 Task: In the  document audit.epub Insert page numer 'on bottom of the page' change page color to  'Light Brown'. Write company name: Versatile
Action: Mouse scrolled (564, 505) with delta (0, 0)
Screenshot: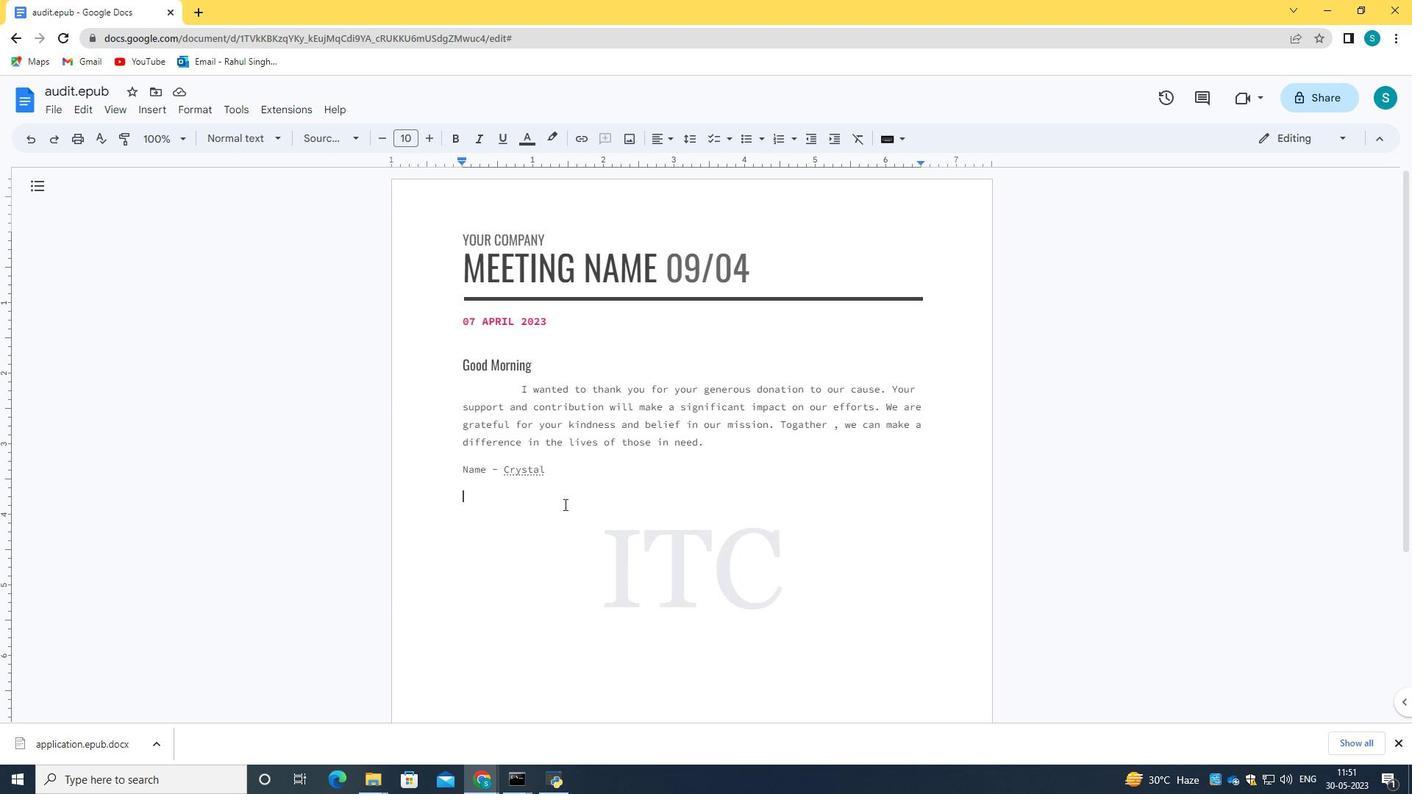 
Action: Mouse moved to (154, 104)
Screenshot: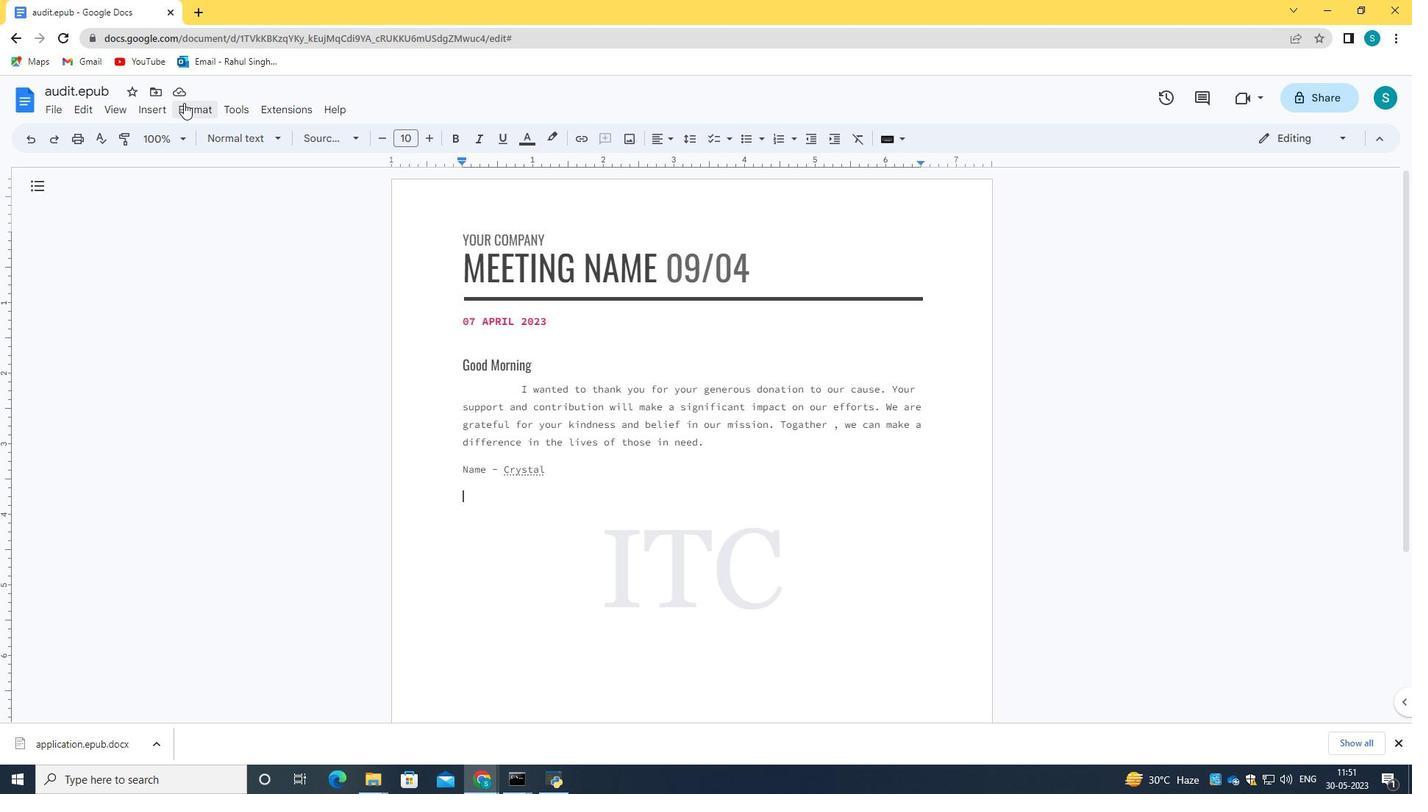 
Action: Mouse pressed left at (154, 104)
Screenshot: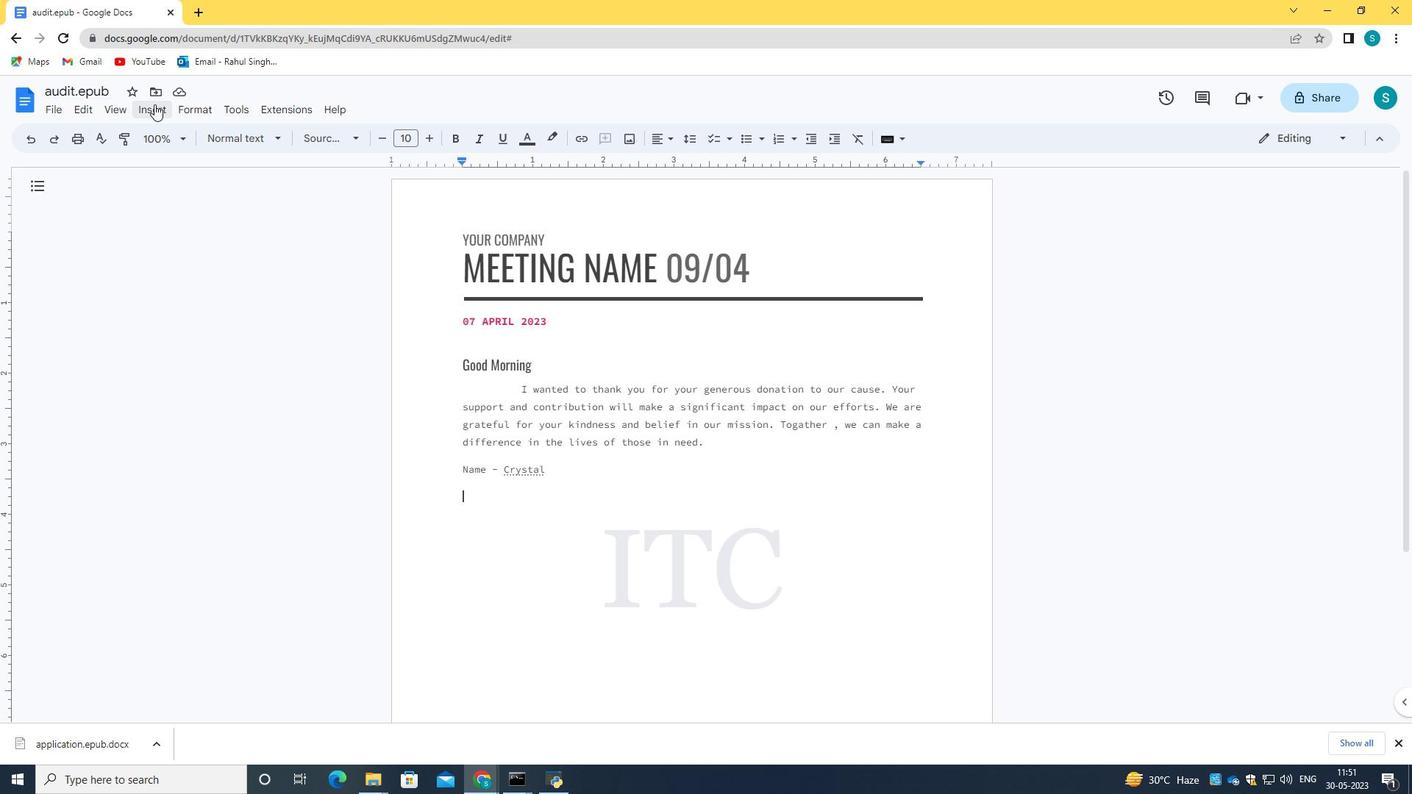 
Action: Mouse moved to (292, 503)
Screenshot: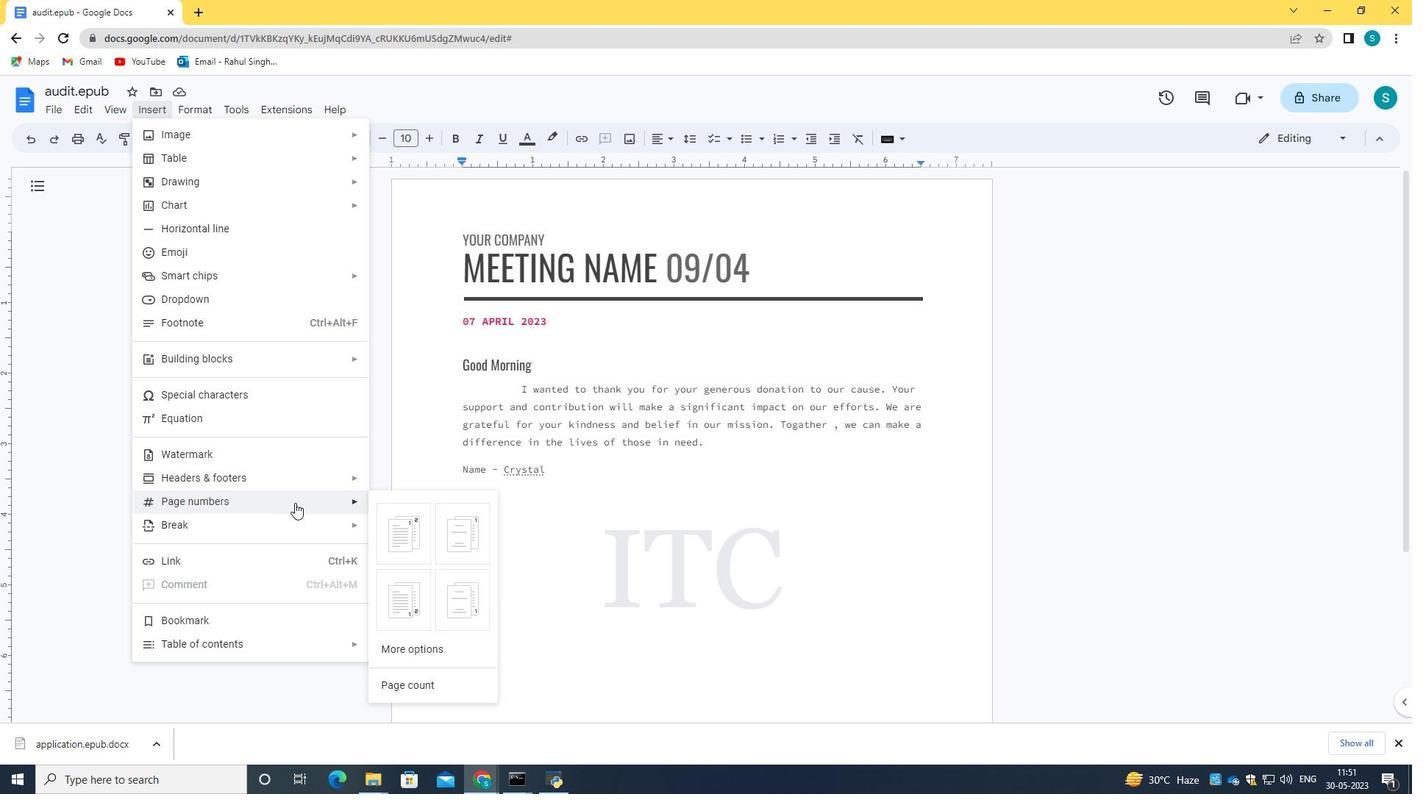 
Action: Mouse pressed left at (292, 503)
Screenshot: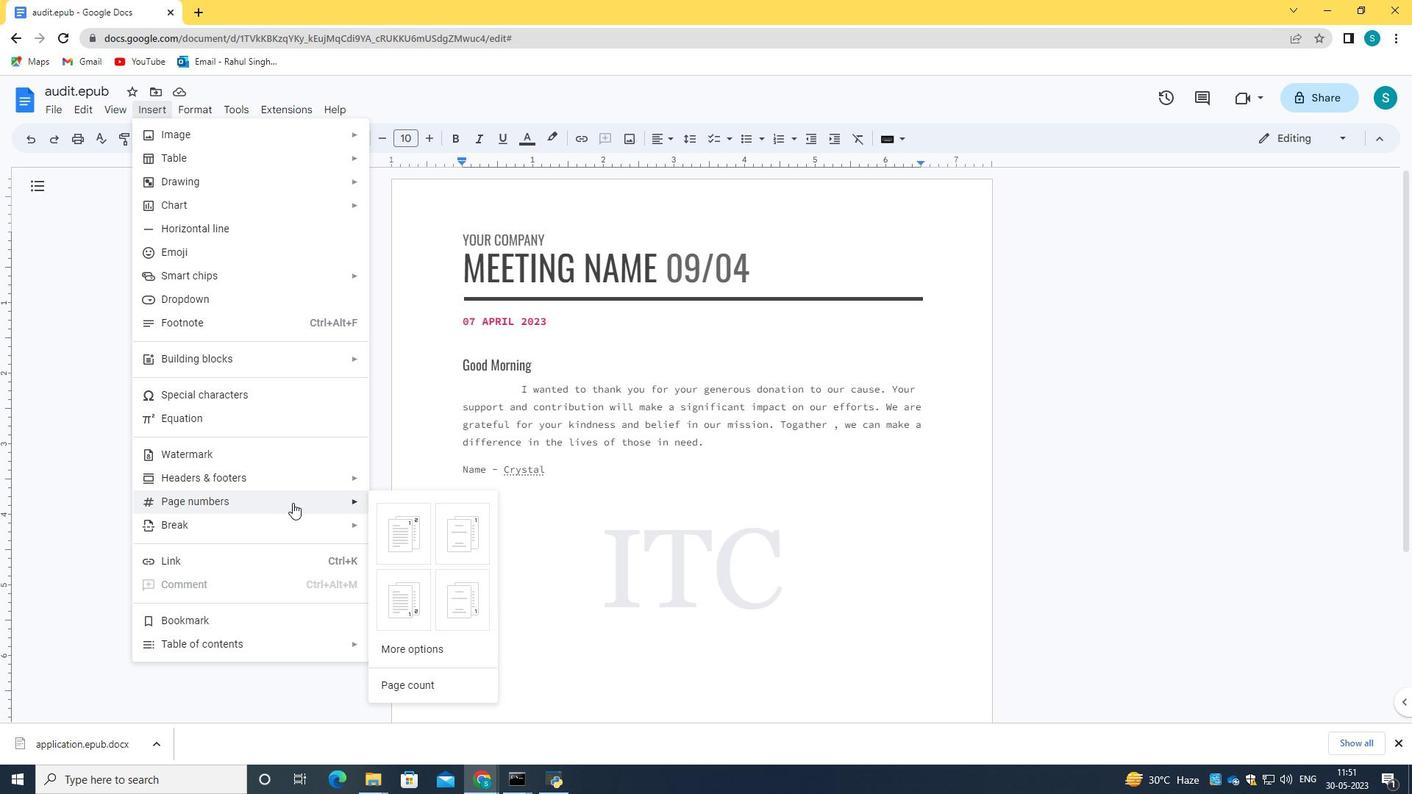 
Action: Mouse moved to (451, 616)
Screenshot: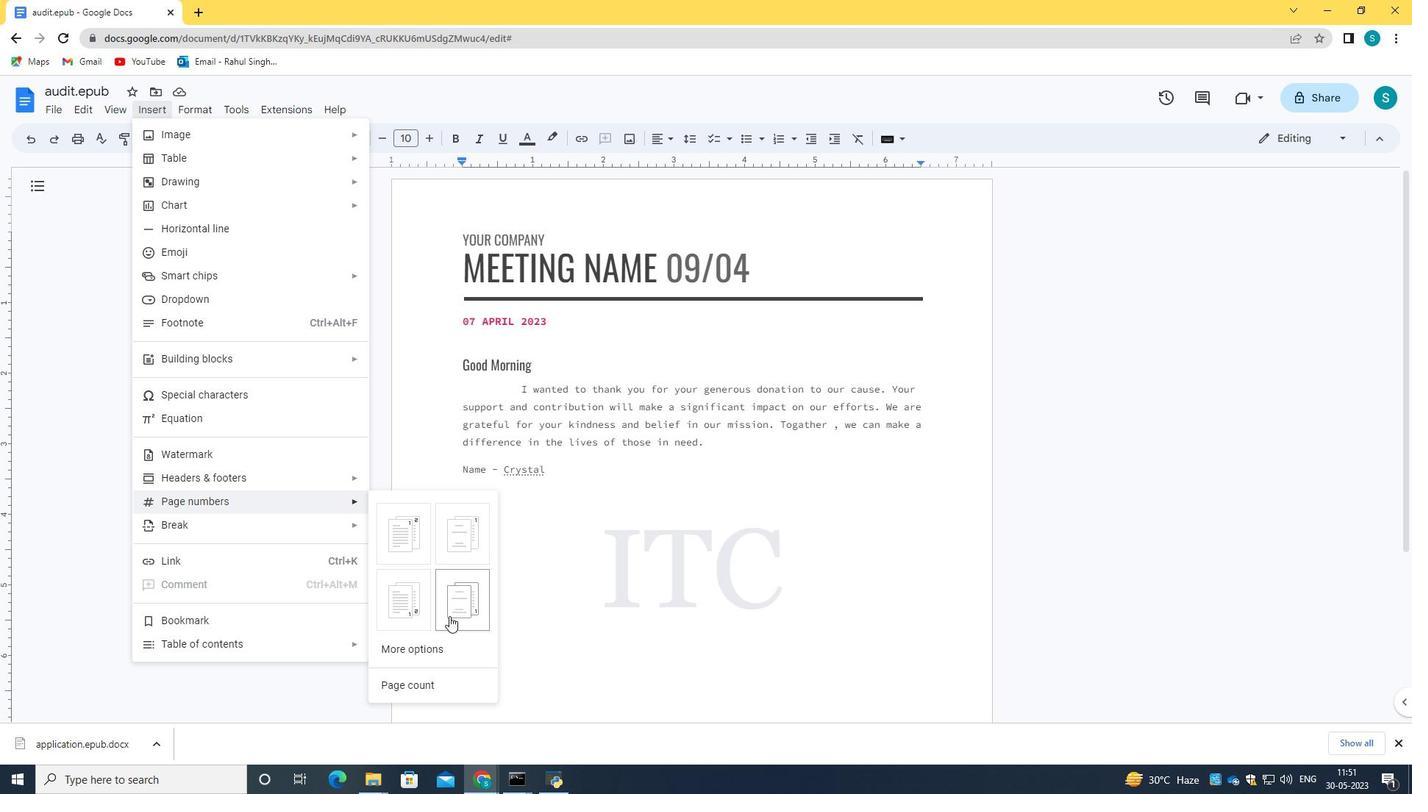 
Action: Mouse pressed left at (451, 616)
Screenshot: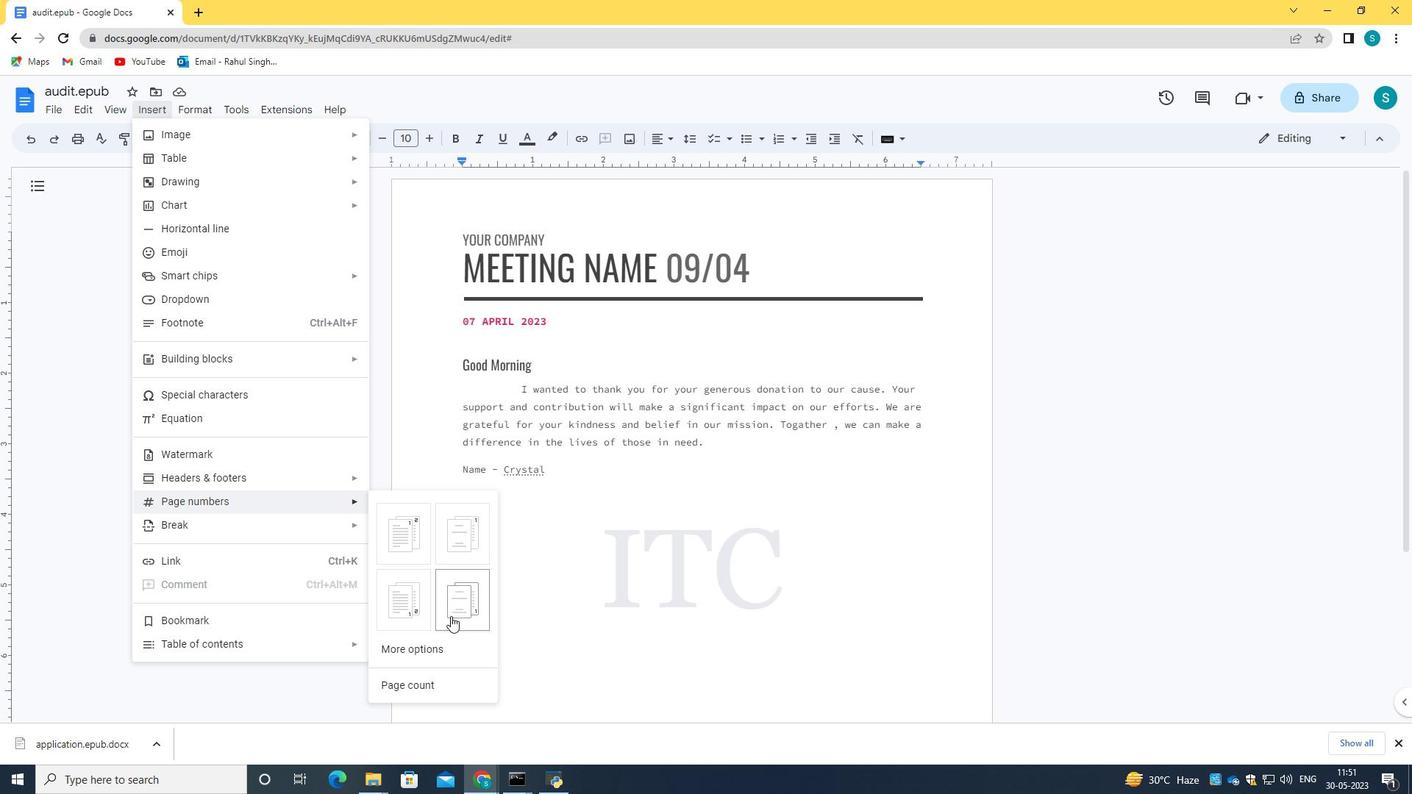 
Action: Mouse moved to (492, 468)
Screenshot: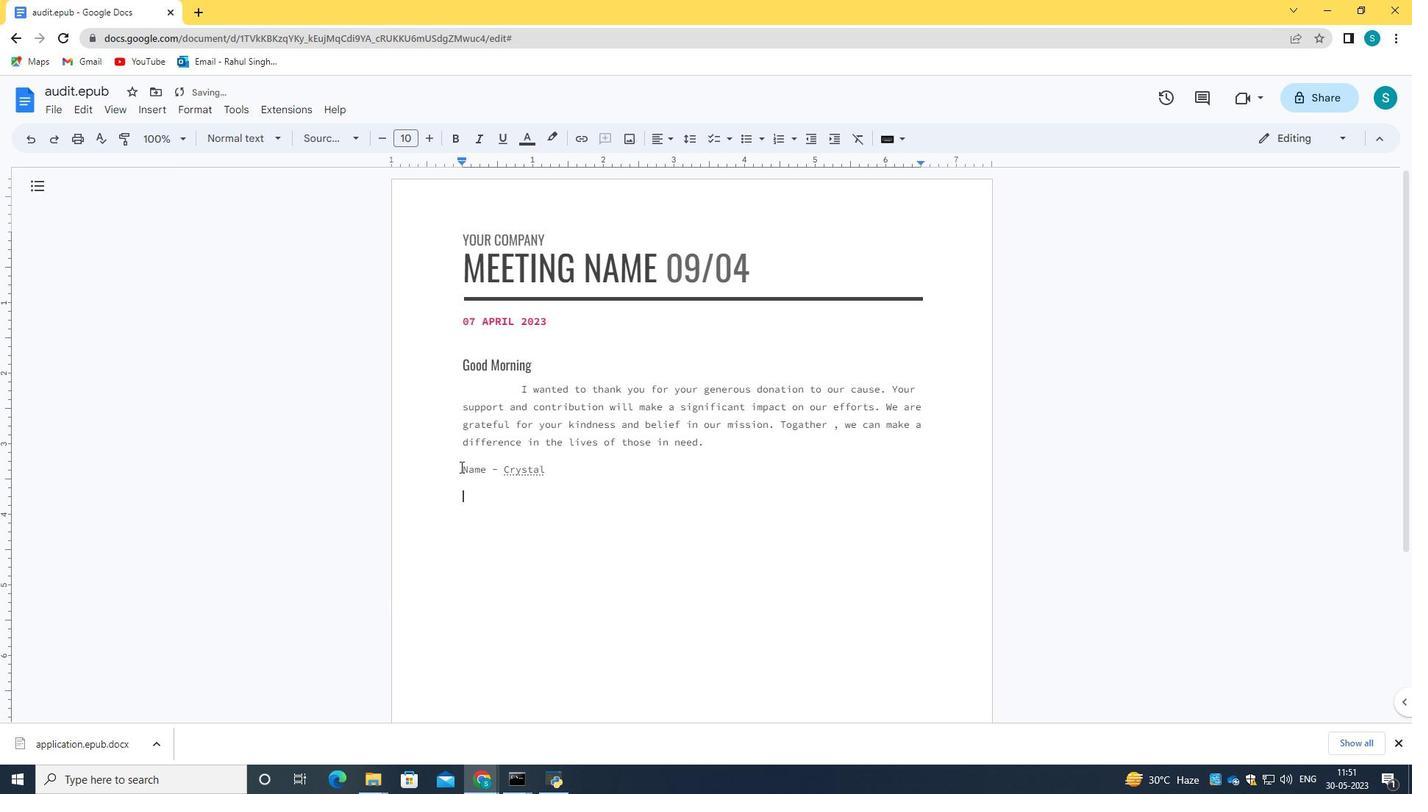 
Action: Mouse scrolled (492, 468) with delta (0, 0)
Screenshot: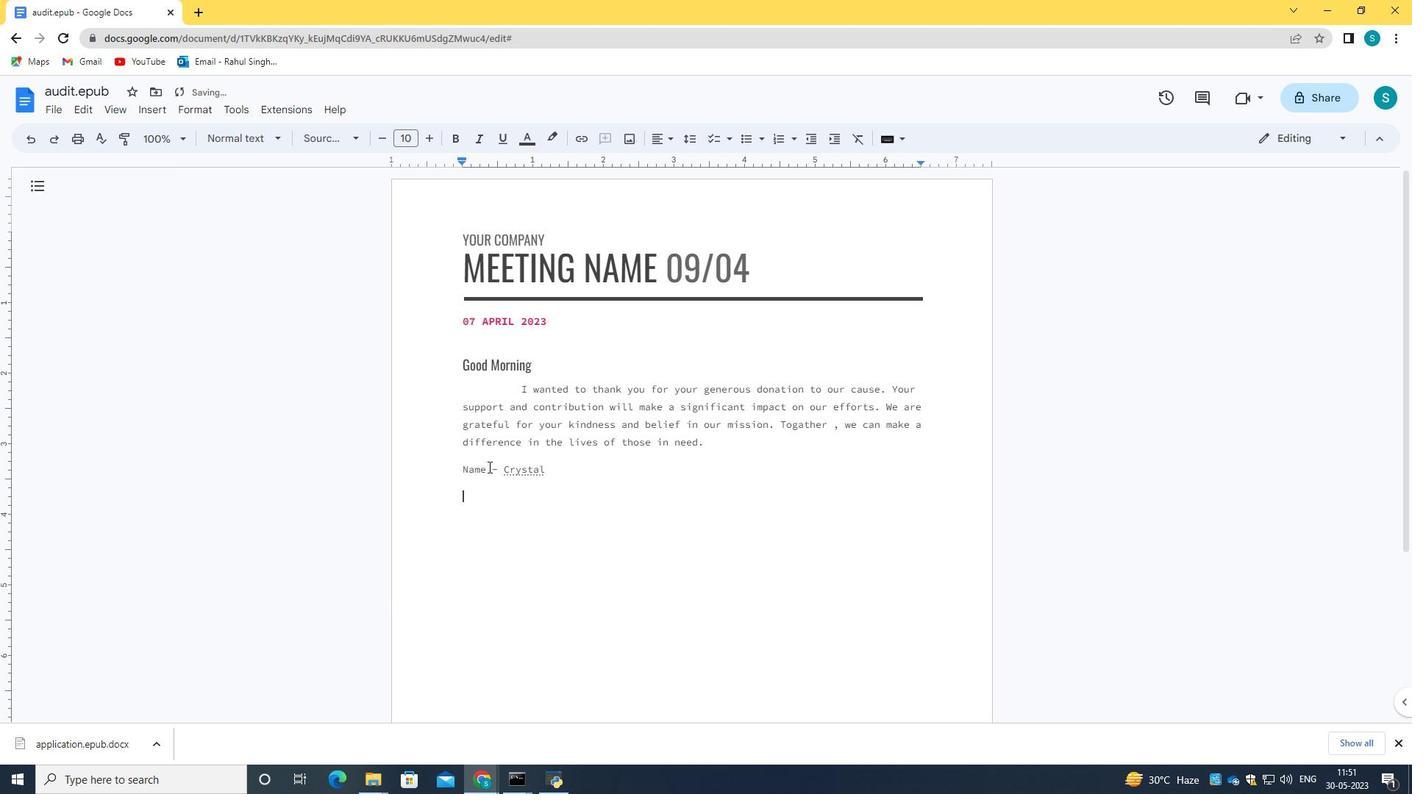
Action: Mouse moved to (492, 468)
Screenshot: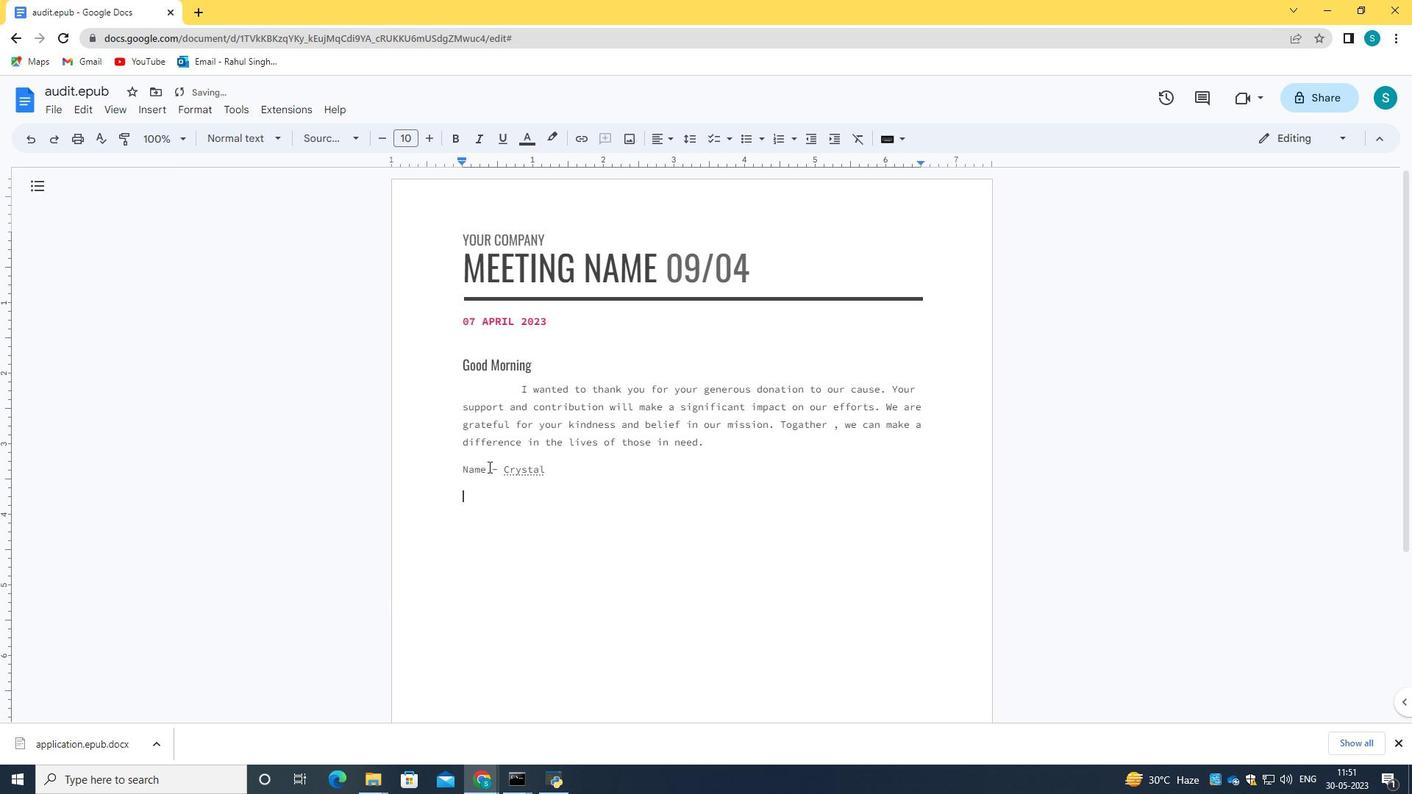 
Action: Mouse scrolled (492, 468) with delta (0, 0)
Screenshot: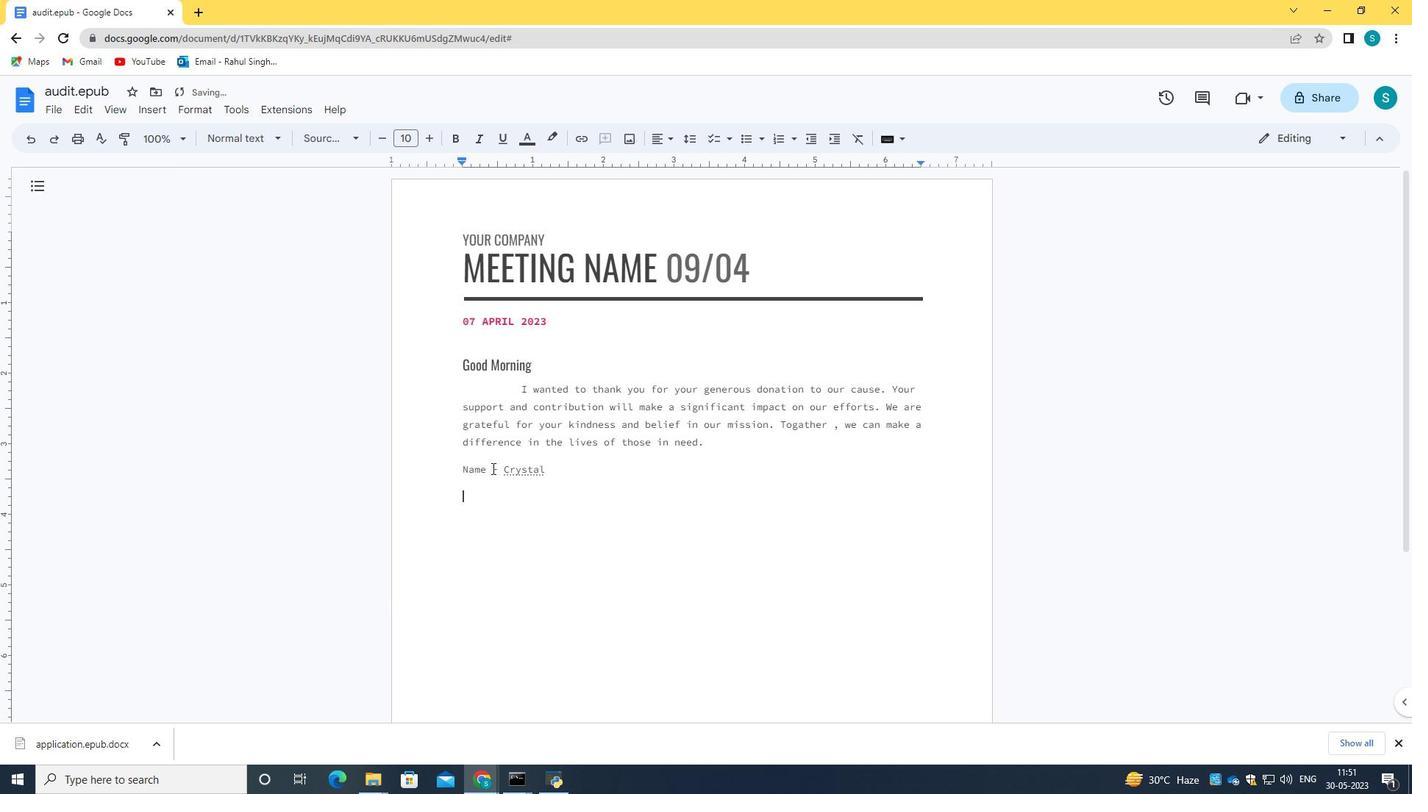 
Action: Mouse scrolled (492, 468) with delta (0, 0)
Screenshot: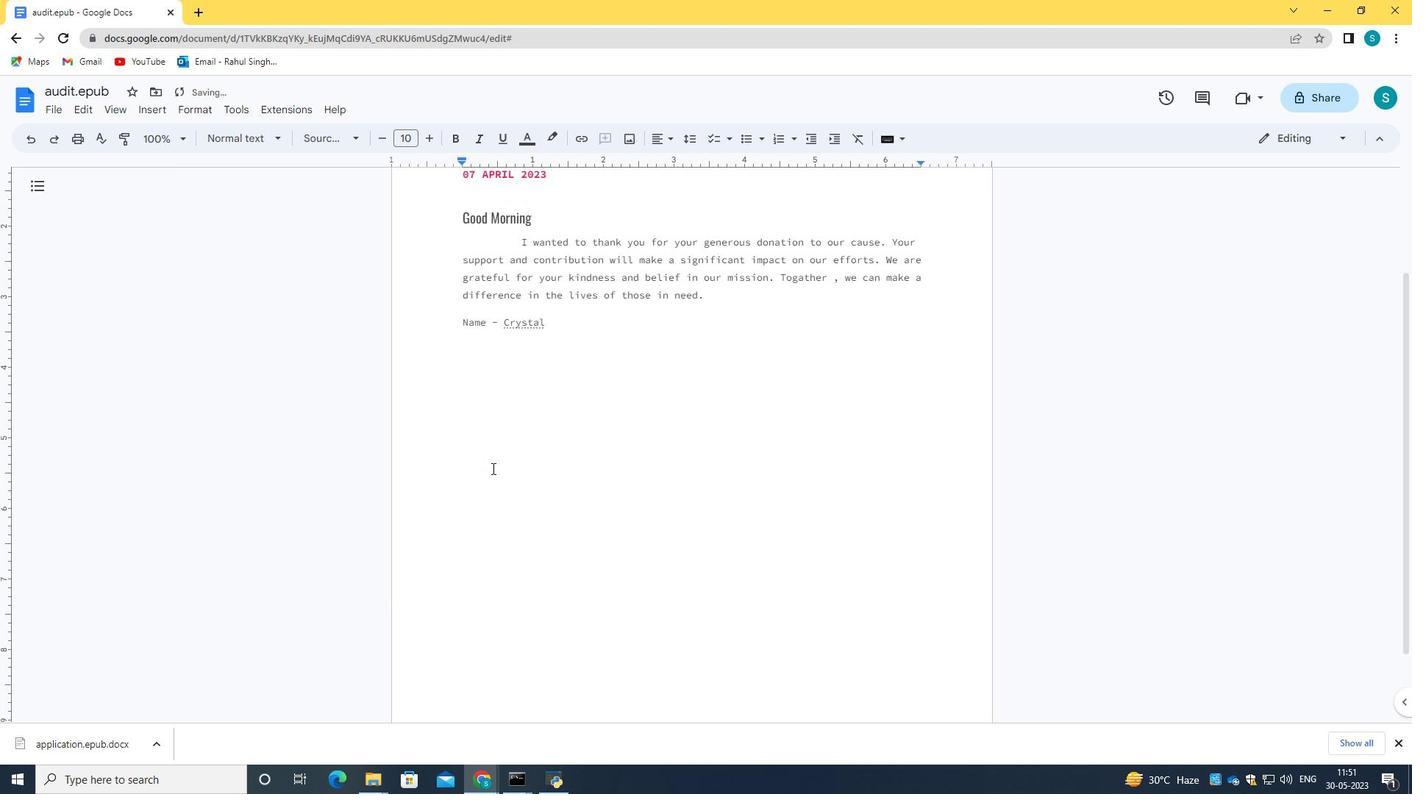 
Action: Mouse scrolled (492, 468) with delta (0, 0)
Screenshot: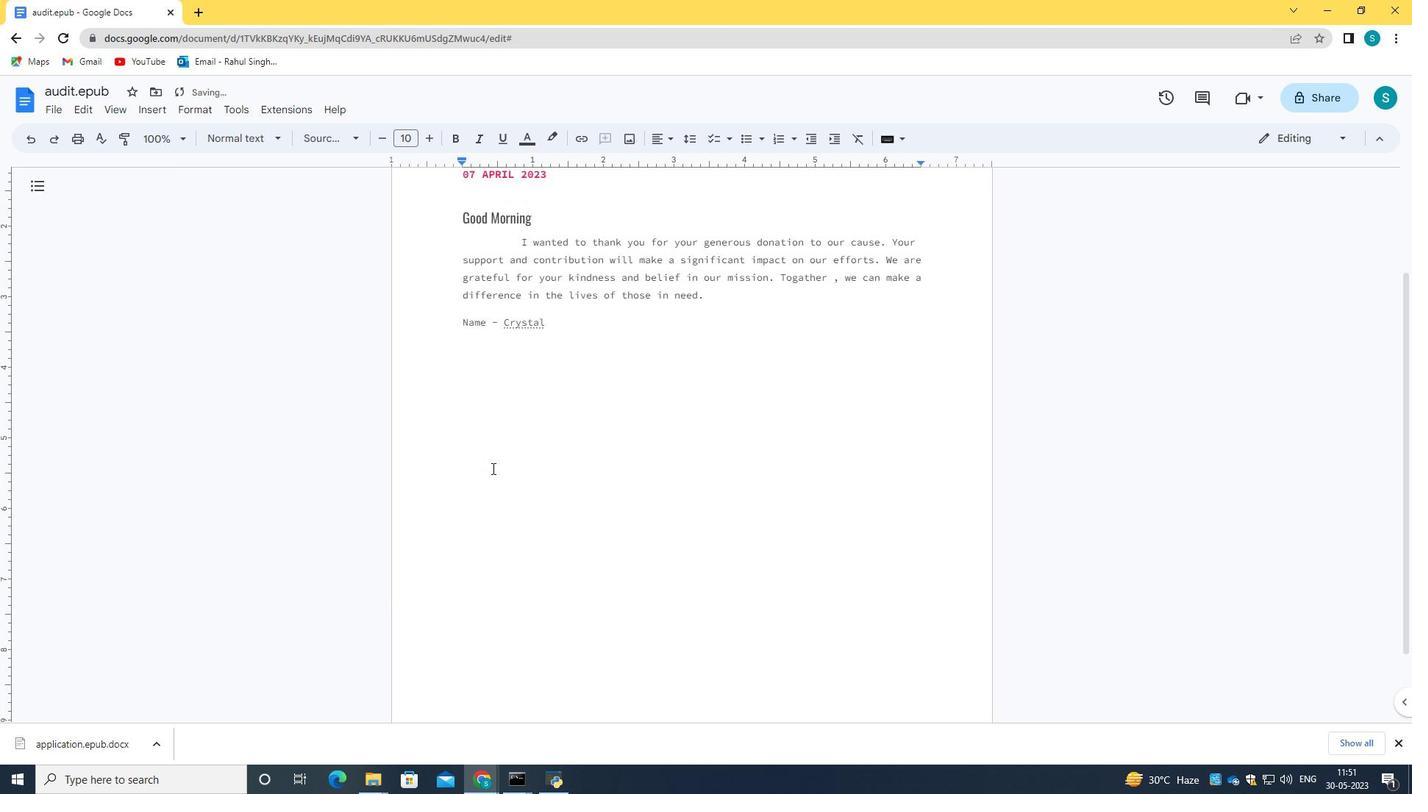 
Action: Mouse scrolled (492, 468) with delta (0, 0)
Screenshot: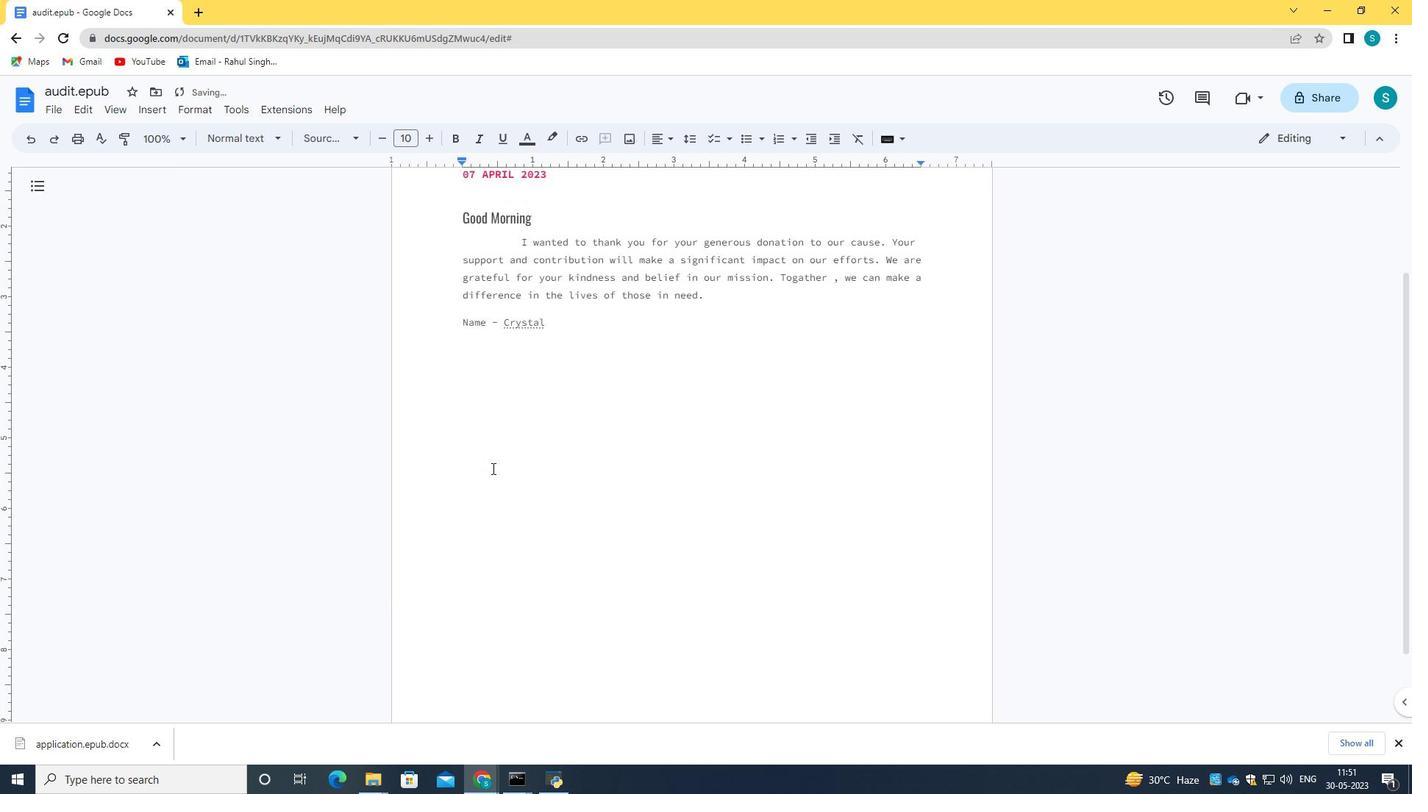 
Action: Mouse scrolled (492, 468) with delta (0, 0)
Screenshot: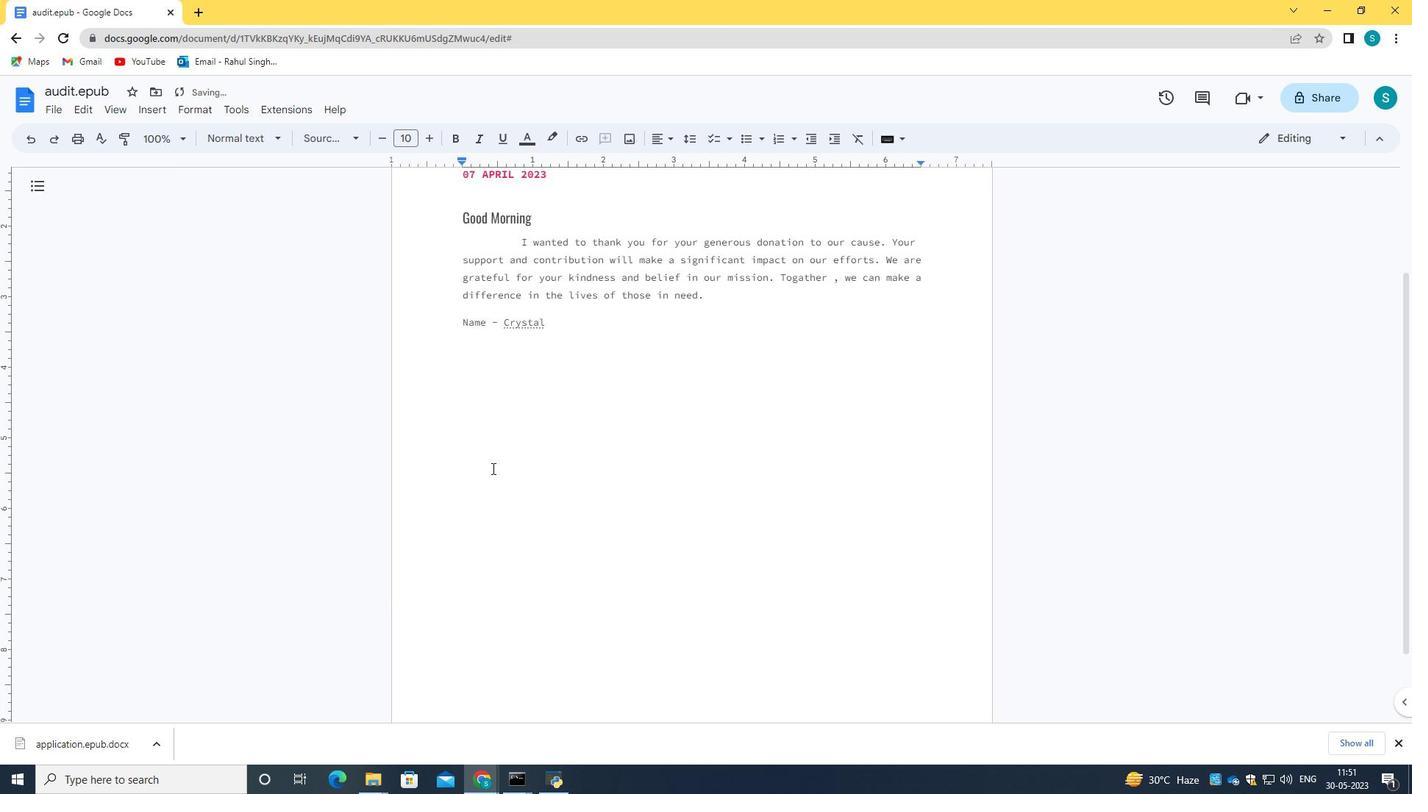 
Action: Mouse scrolled (492, 468) with delta (0, 0)
Screenshot: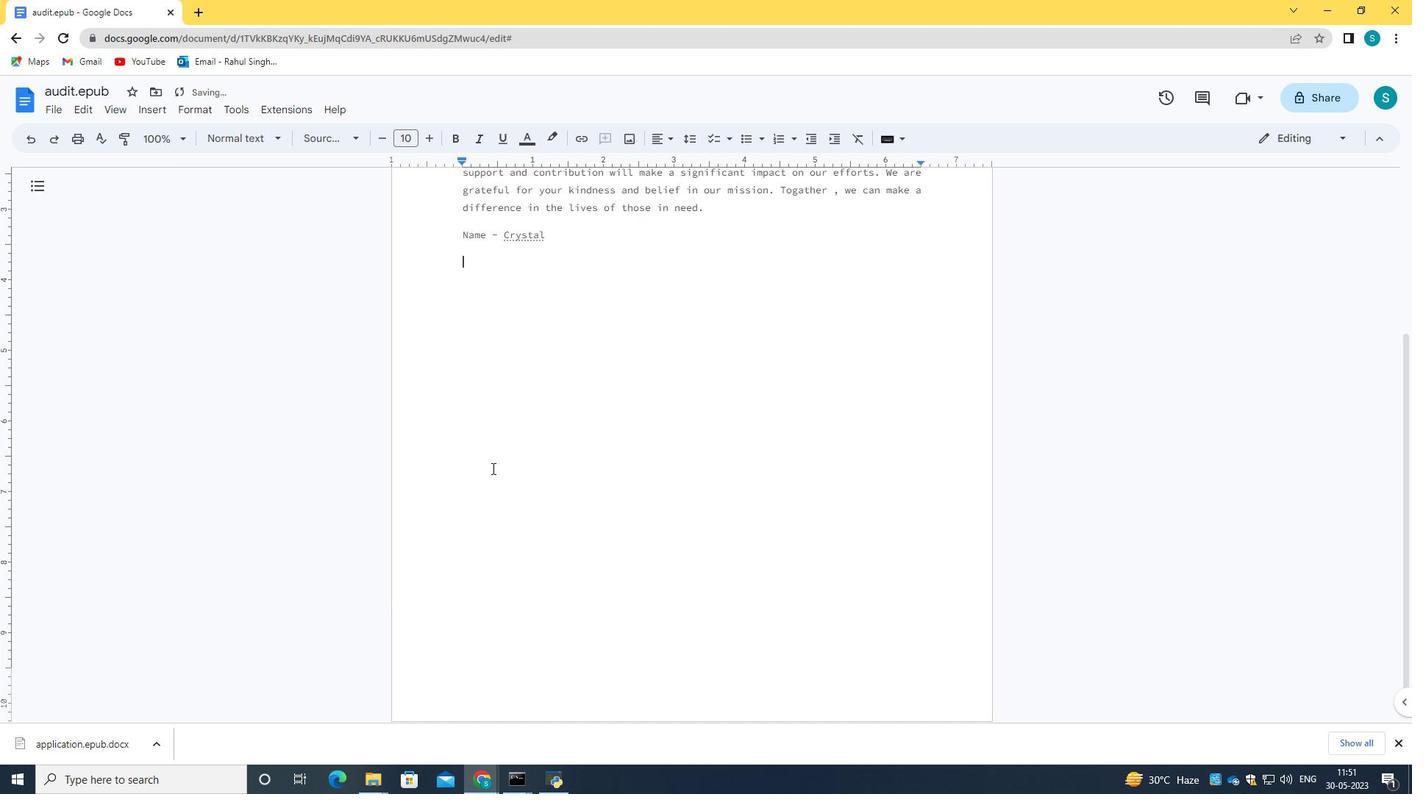 
Action: Mouse scrolled (492, 468) with delta (0, 0)
Screenshot: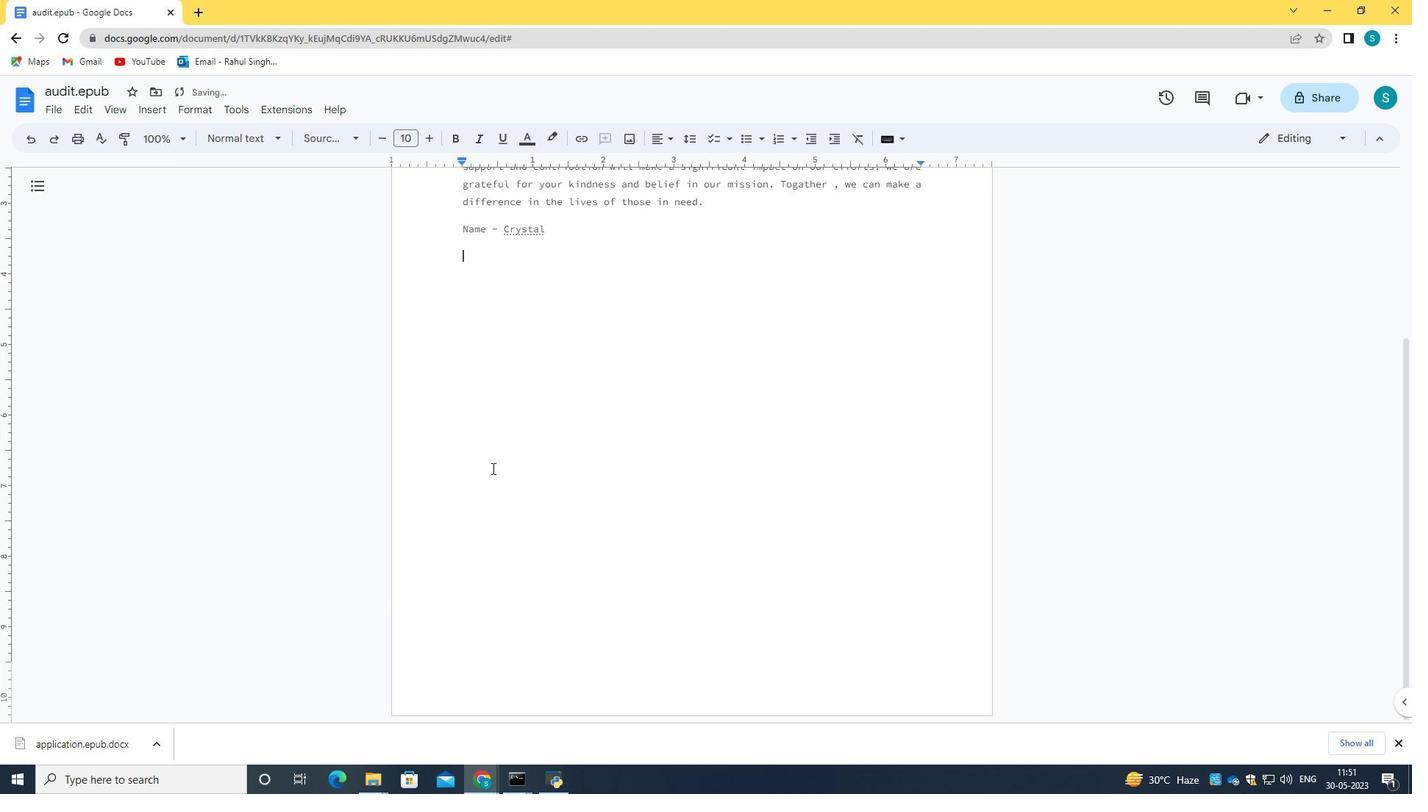 
Action: Mouse scrolled (492, 468) with delta (0, 0)
Screenshot: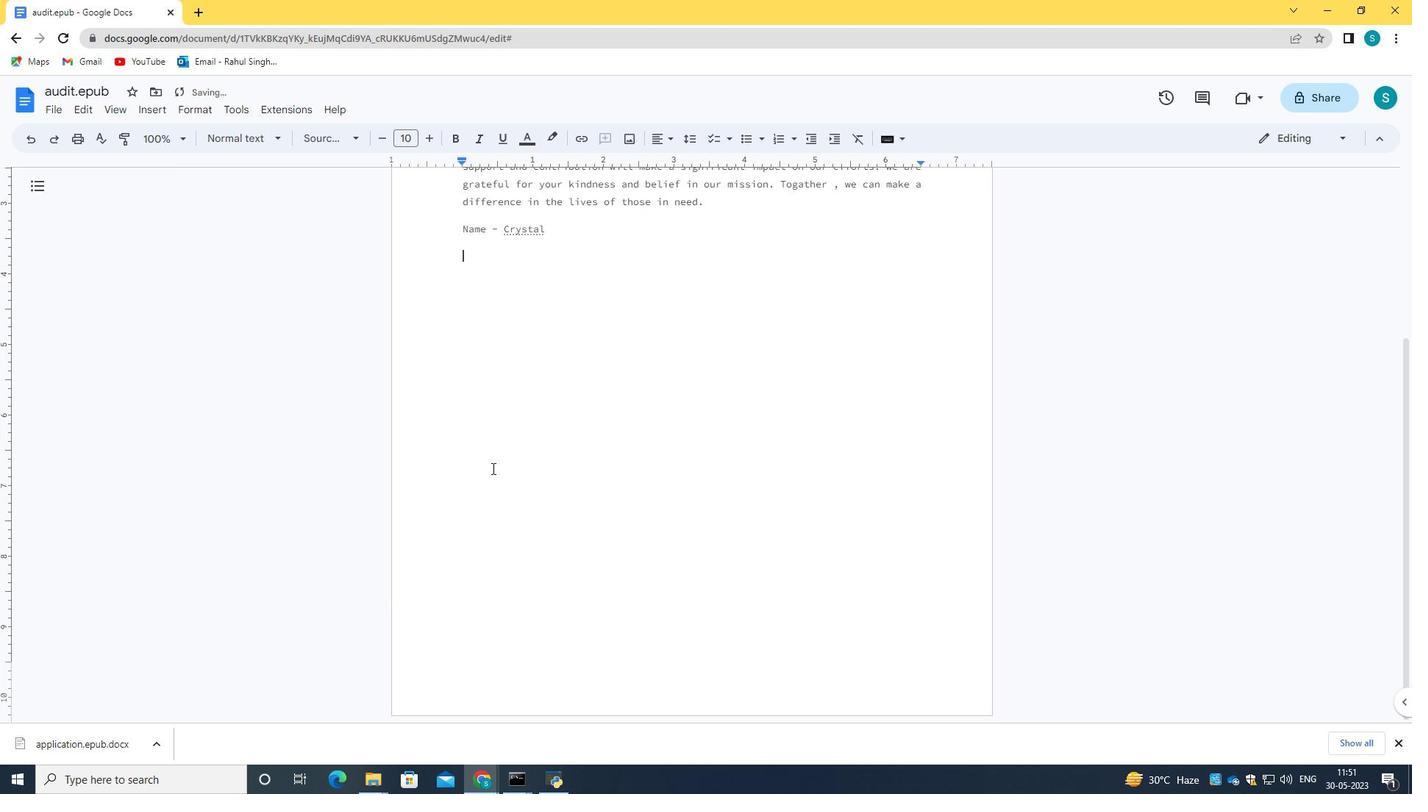 
Action: Mouse scrolled (492, 468) with delta (0, 0)
Screenshot: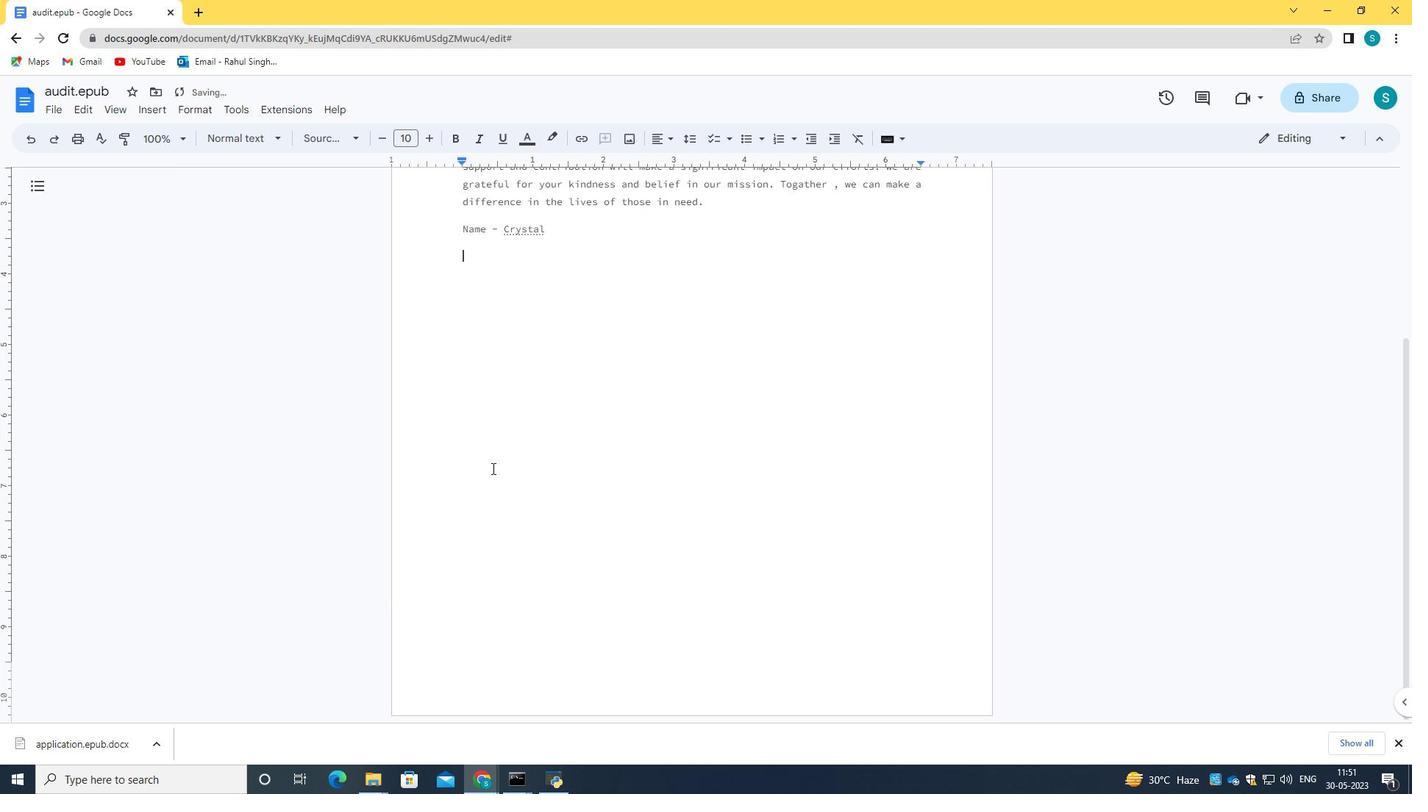 
Action: Mouse scrolled (492, 468) with delta (0, 0)
Screenshot: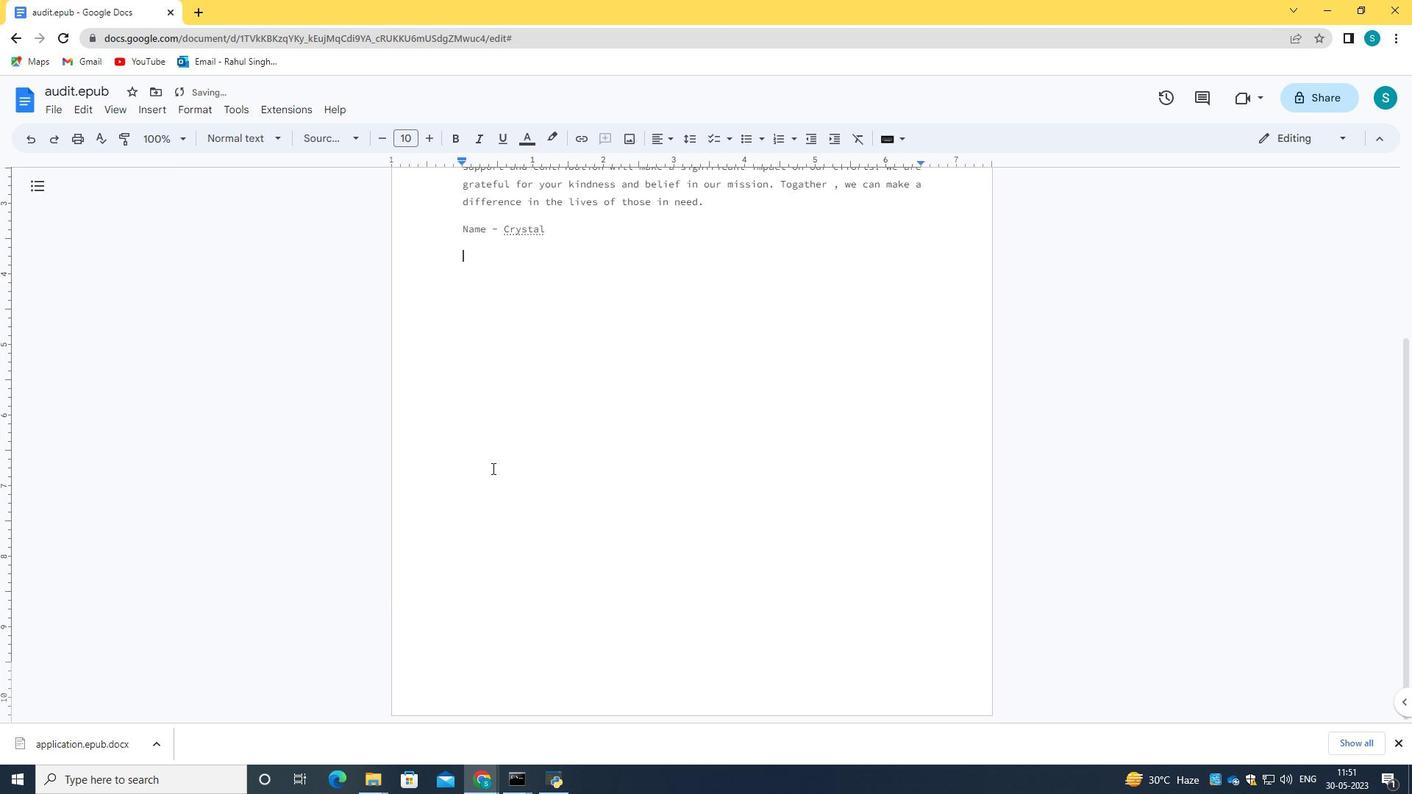 
Action: Mouse scrolled (492, 469) with delta (0, 0)
Screenshot: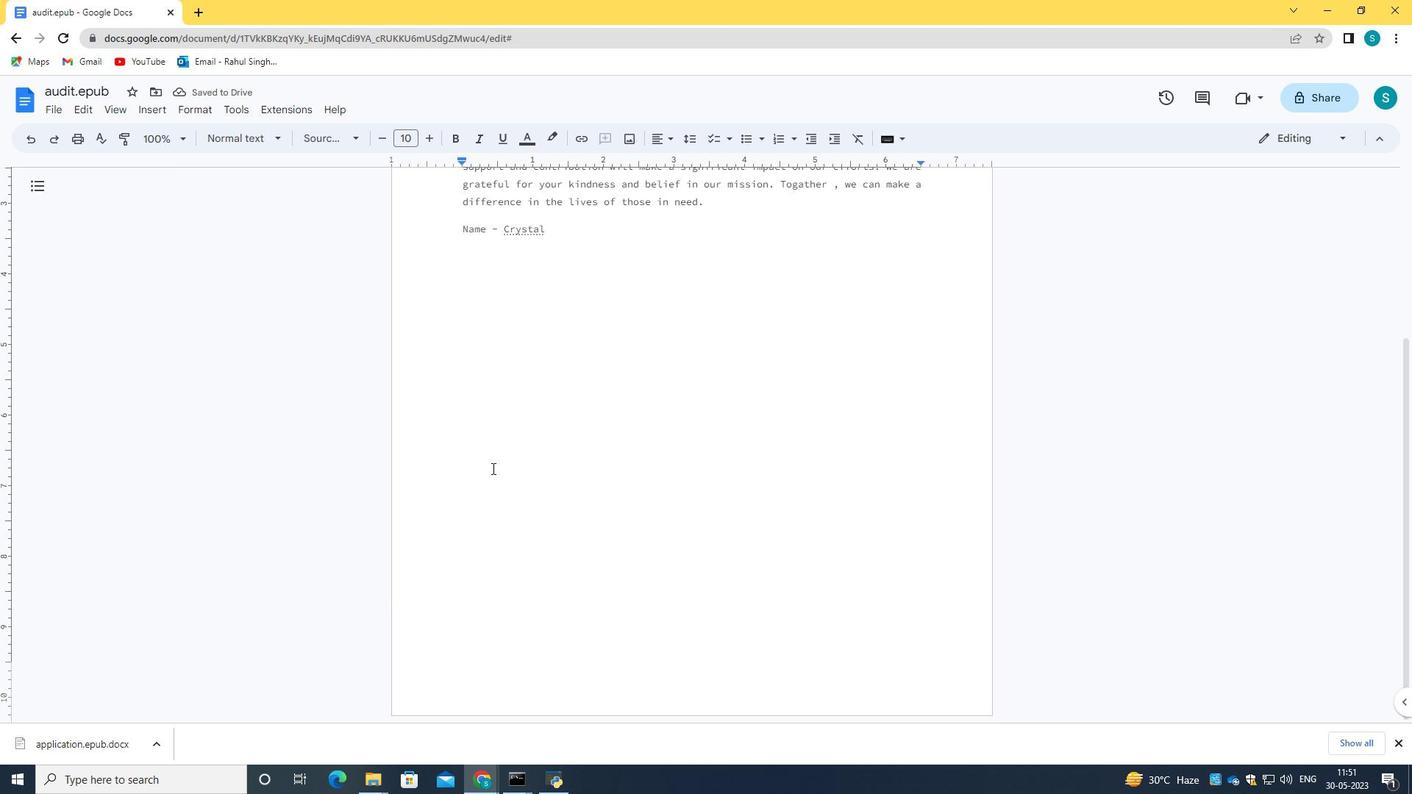 
Action: Mouse scrolled (492, 469) with delta (0, 0)
Screenshot: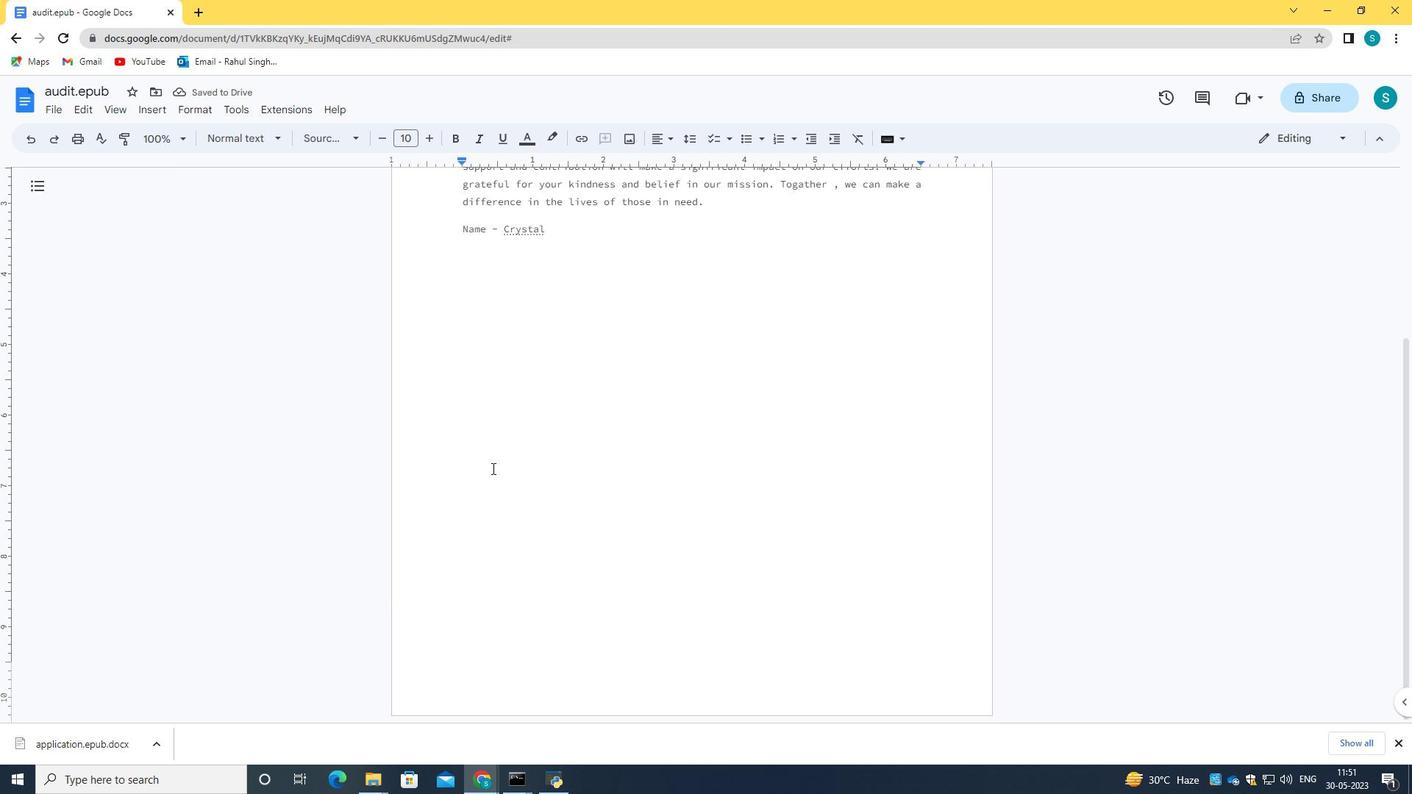 
Action: Mouse scrolled (492, 469) with delta (0, 0)
Screenshot: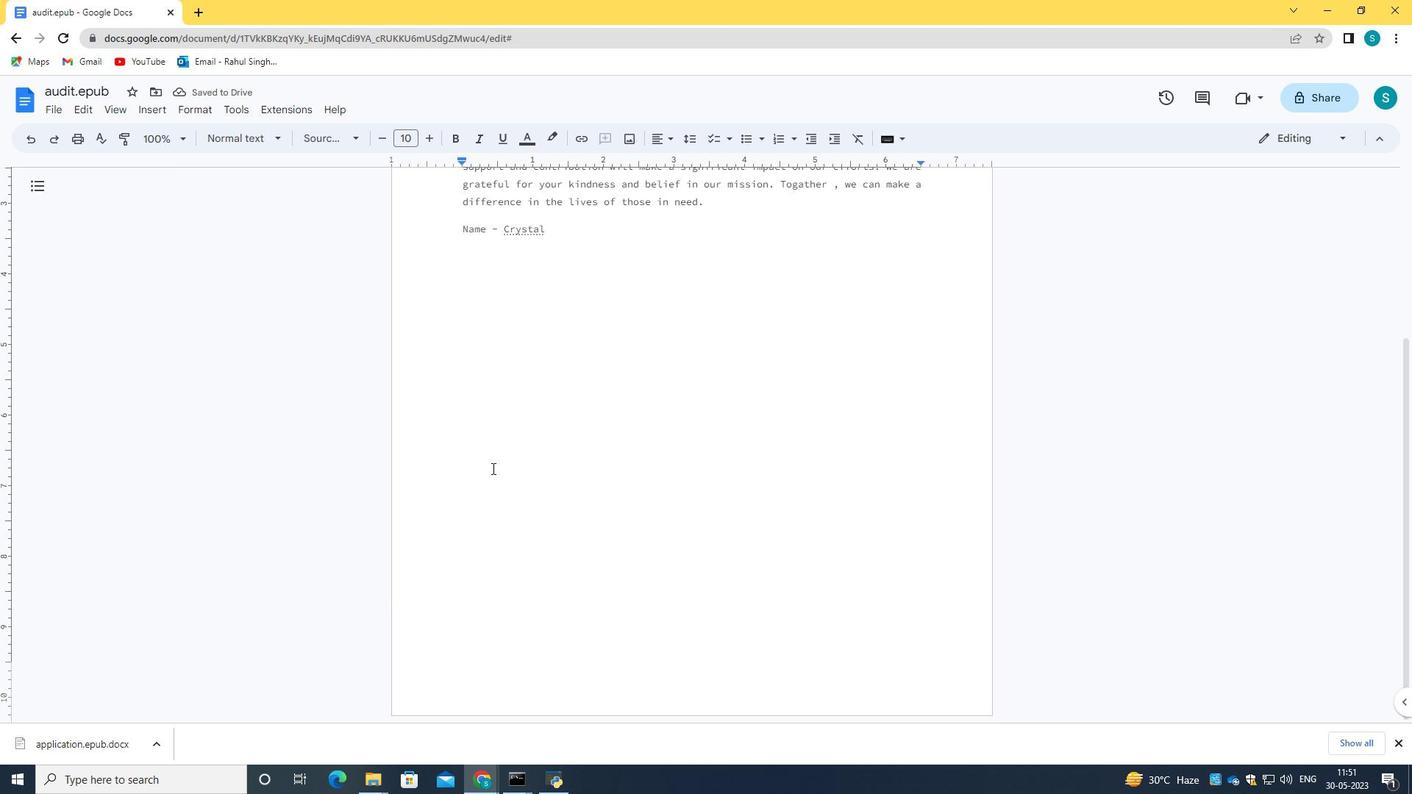 
Action: Mouse scrolled (492, 469) with delta (0, 0)
Screenshot: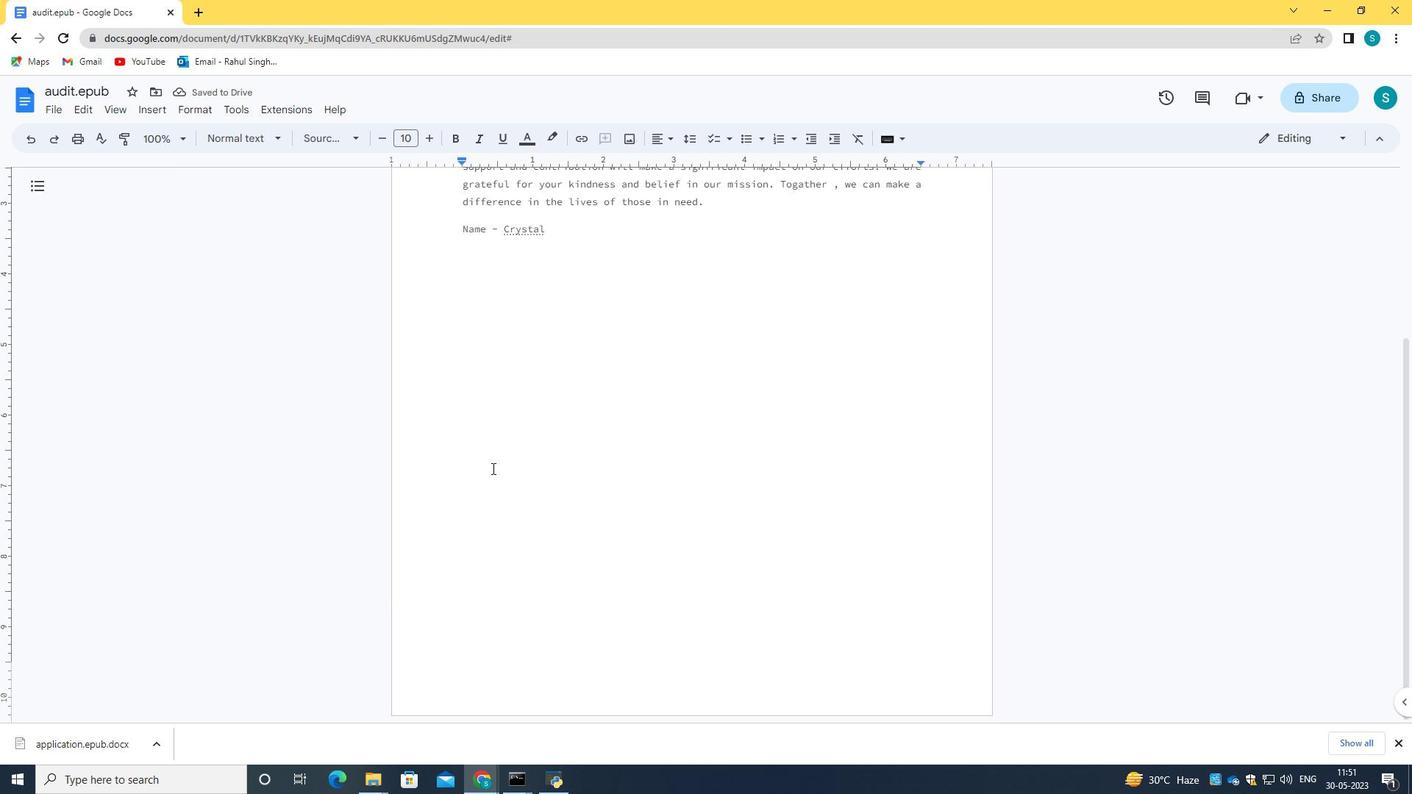 
Action: Mouse scrolled (492, 469) with delta (0, 0)
Screenshot: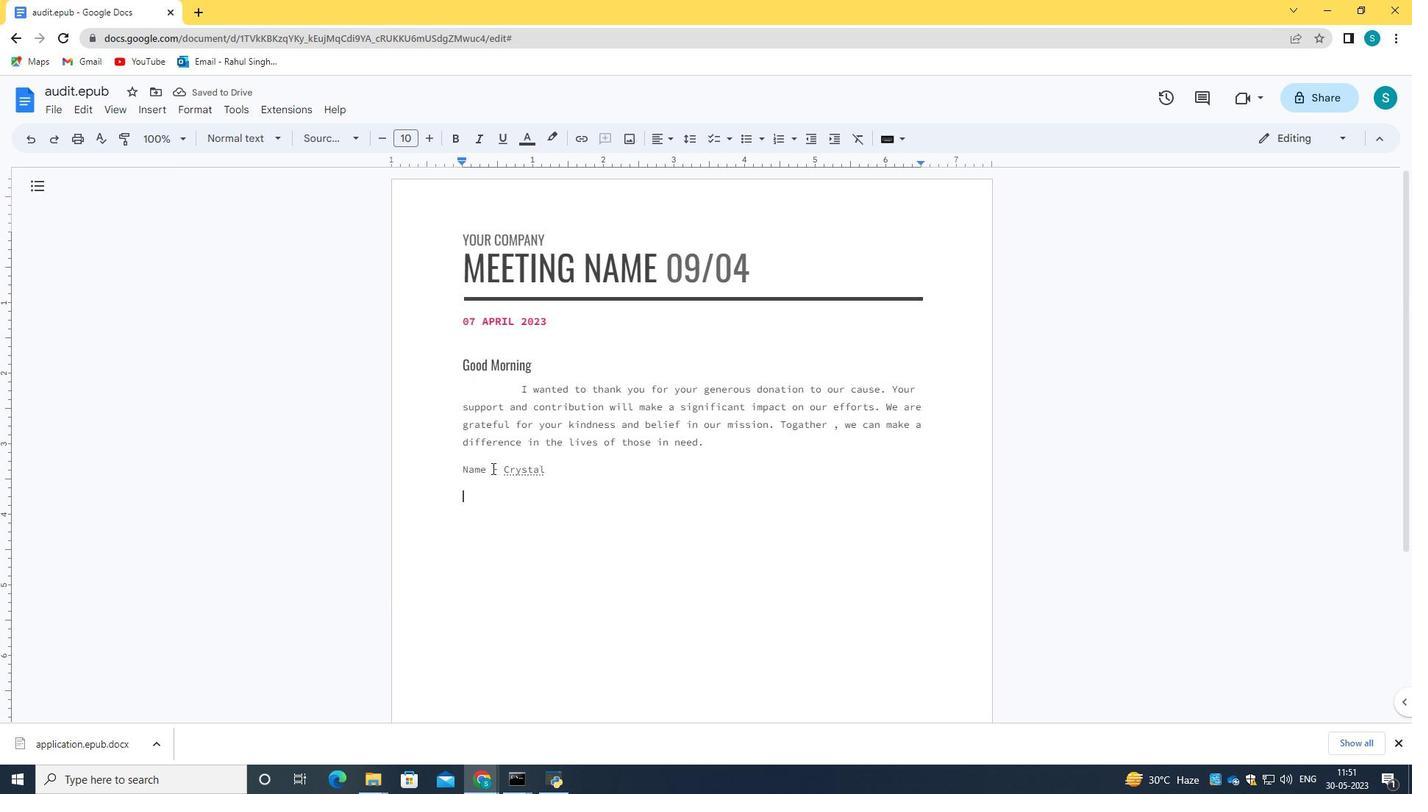 
Action: Mouse scrolled (492, 469) with delta (0, 0)
Screenshot: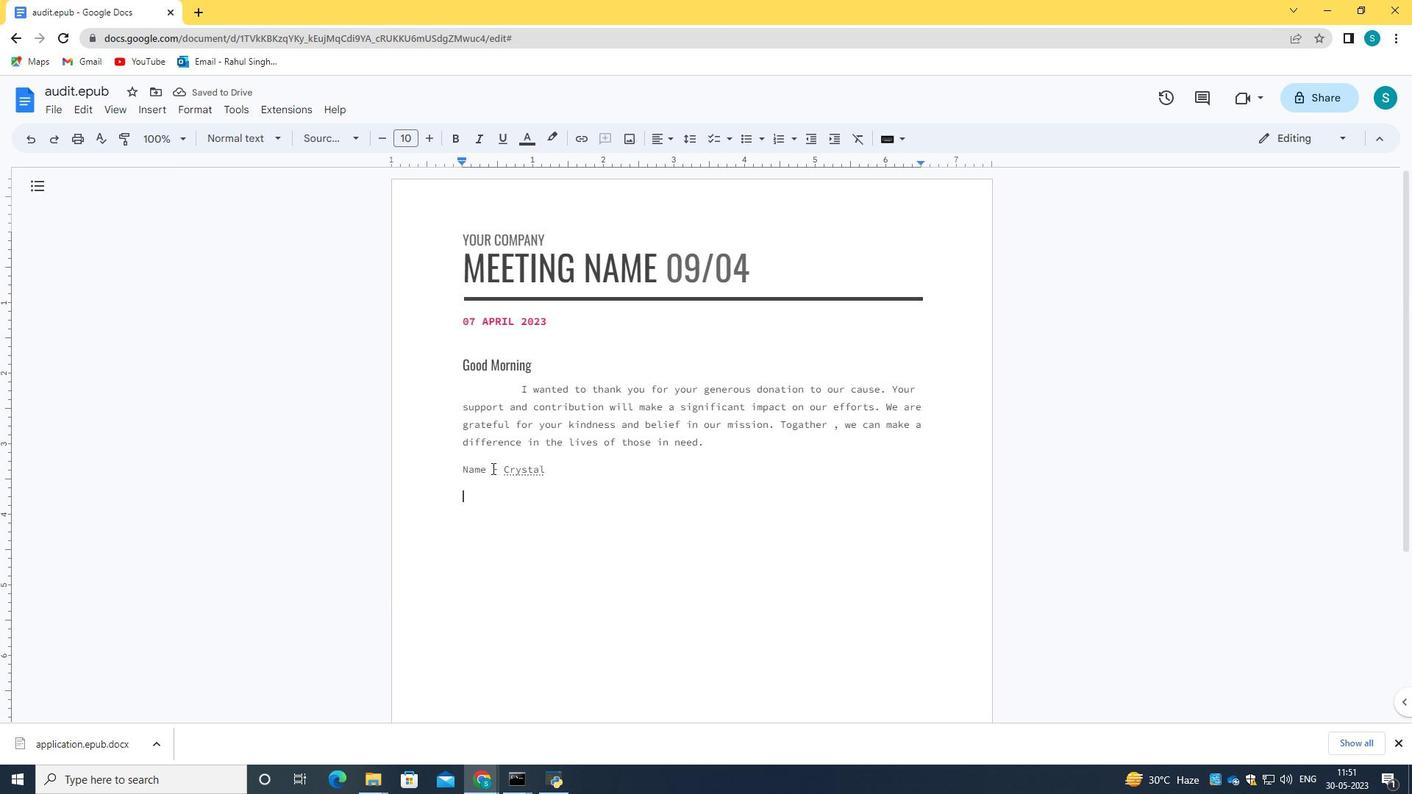 
Action: Mouse scrolled (492, 469) with delta (0, 0)
Screenshot: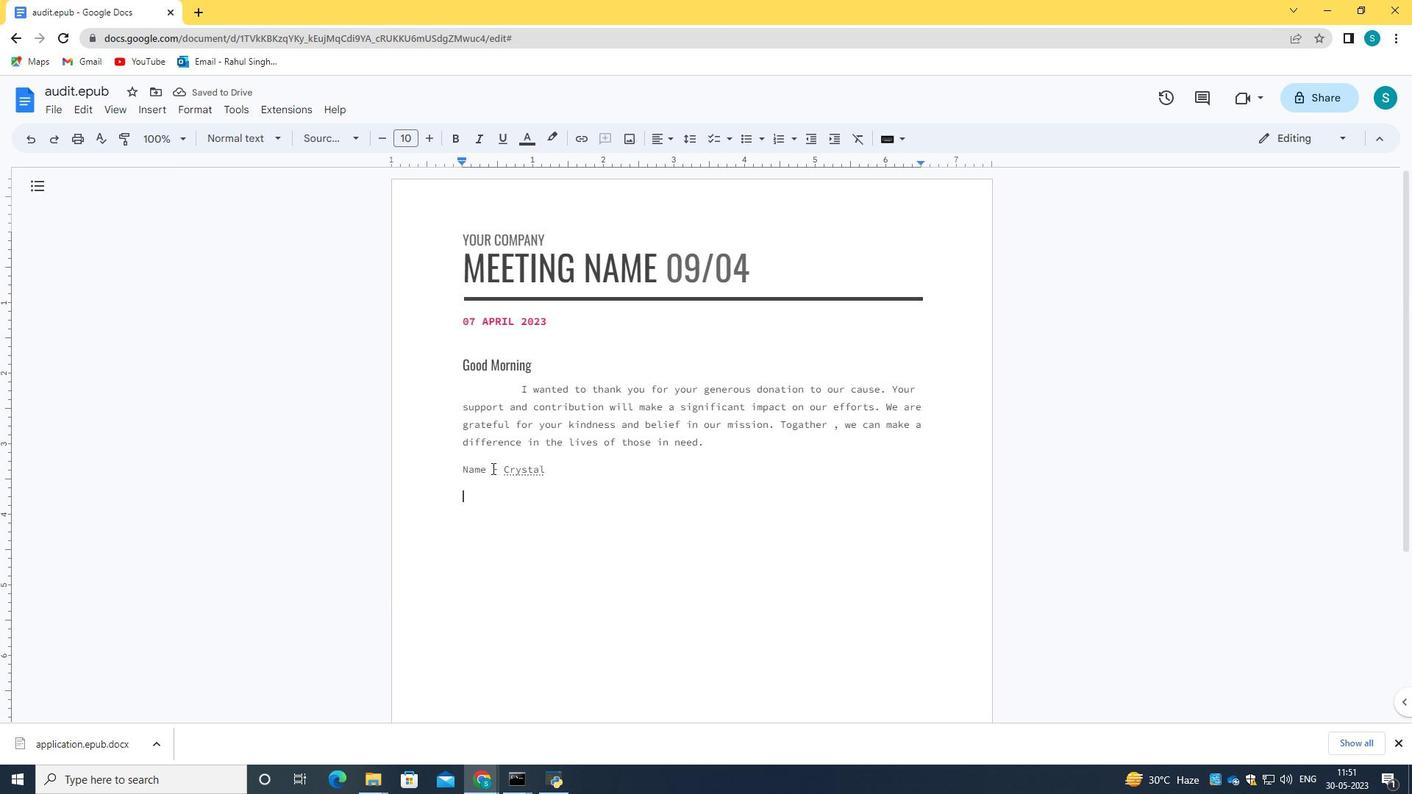 
Action: Mouse moved to (492, 469)
Screenshot: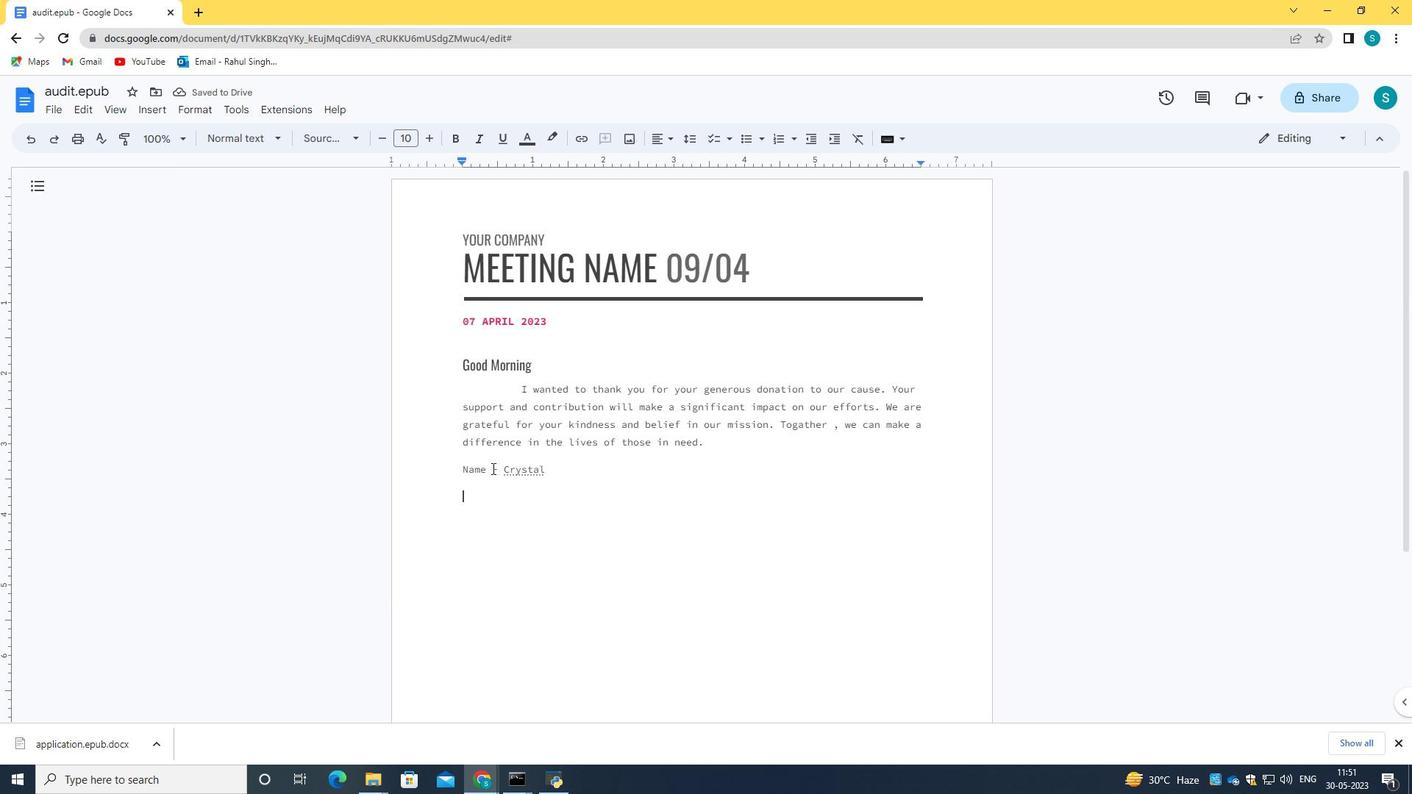 
Action: Mouse scrolled (492, 470) with delta (0, 0)
Screenshot: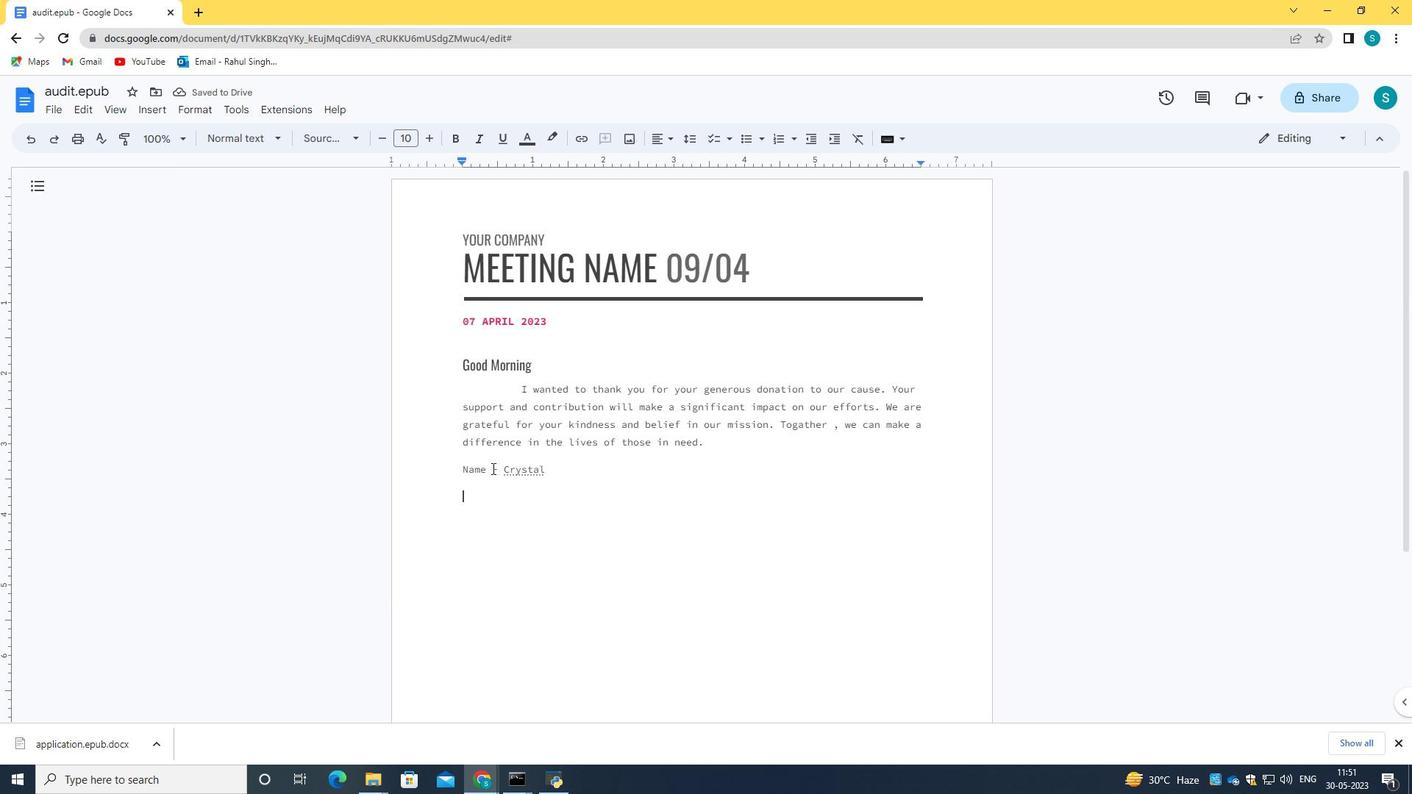 
Action: Mouse moved to (164, 117)
Screenshot: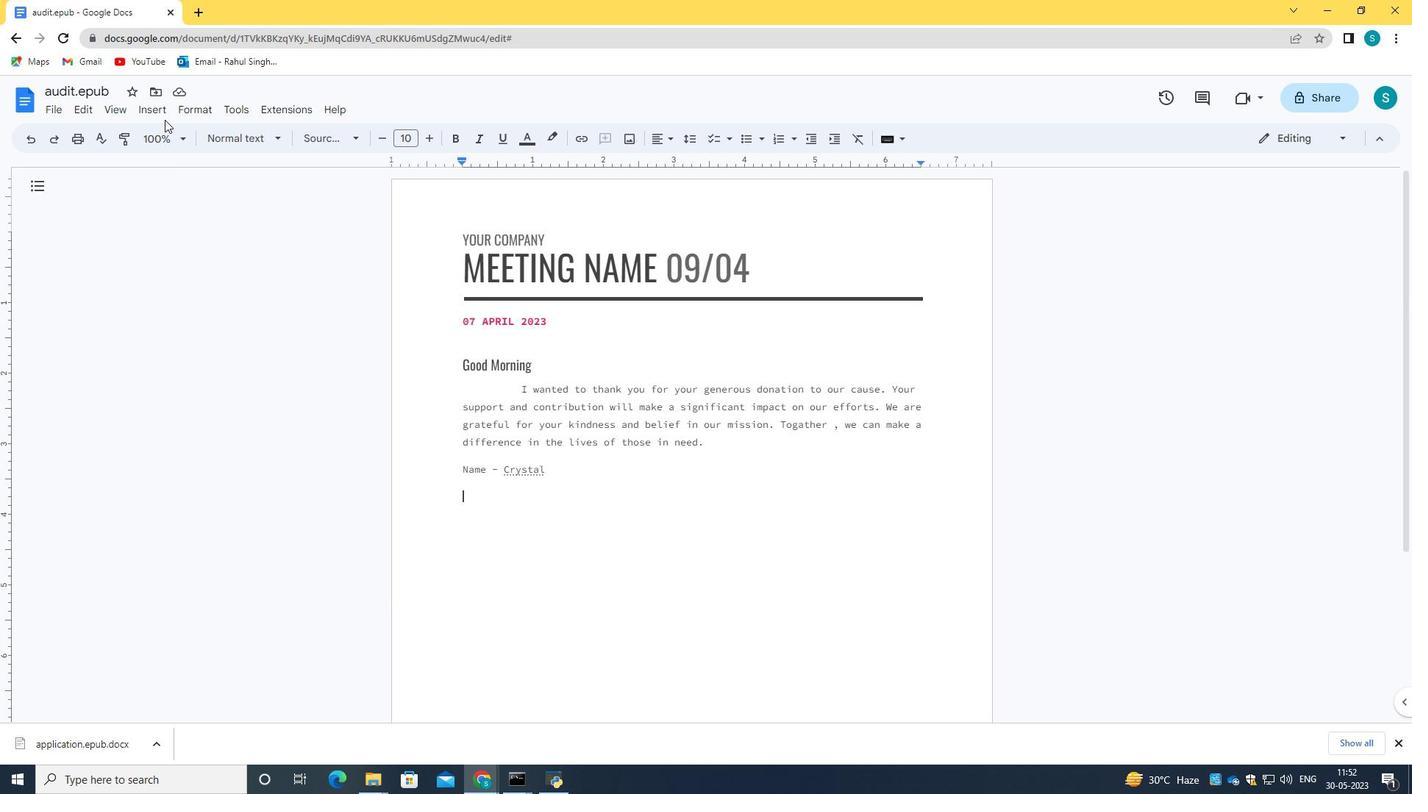 
Action: Mouse pressed left at (164, 117)
Screenshot: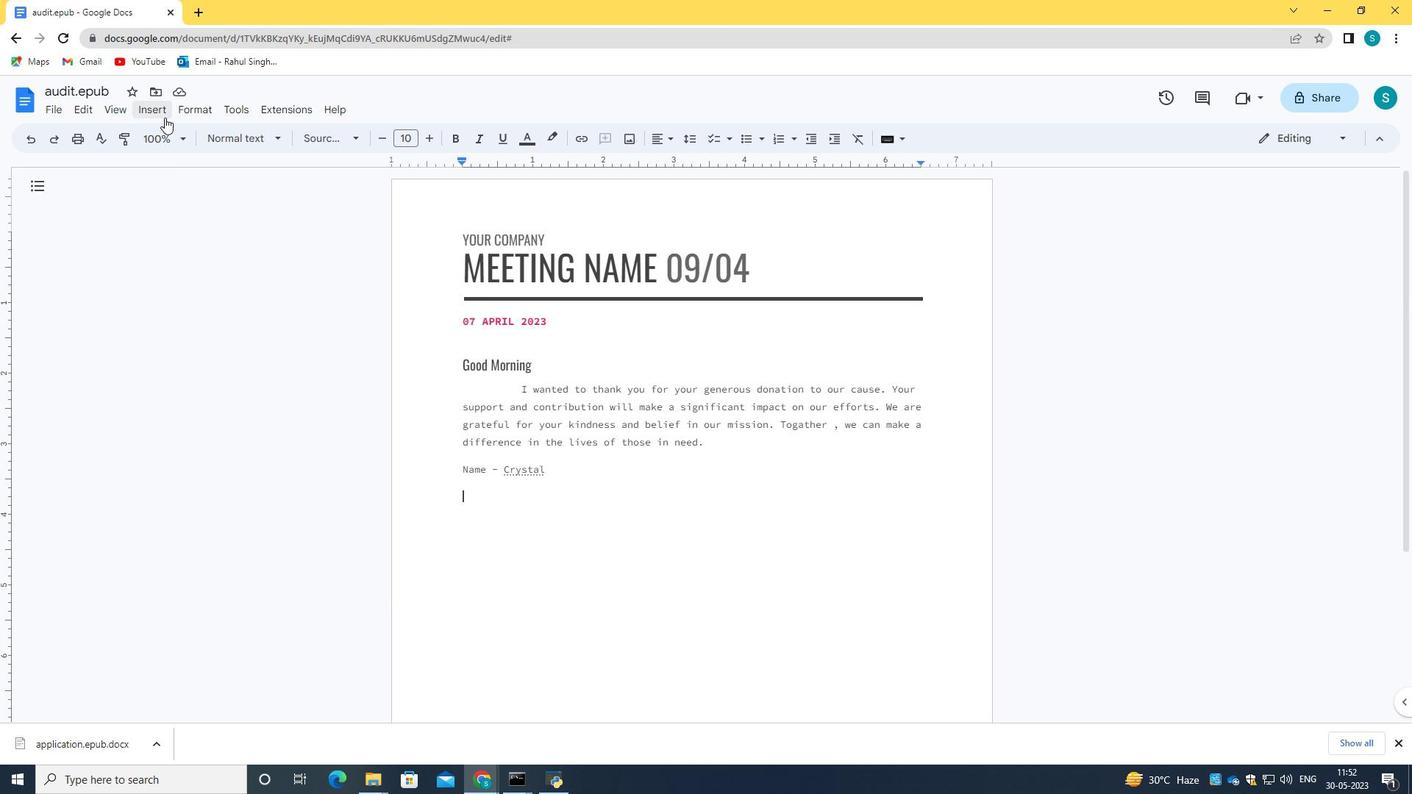 
Action: Mouse moved to (396, 616)
Screenshot: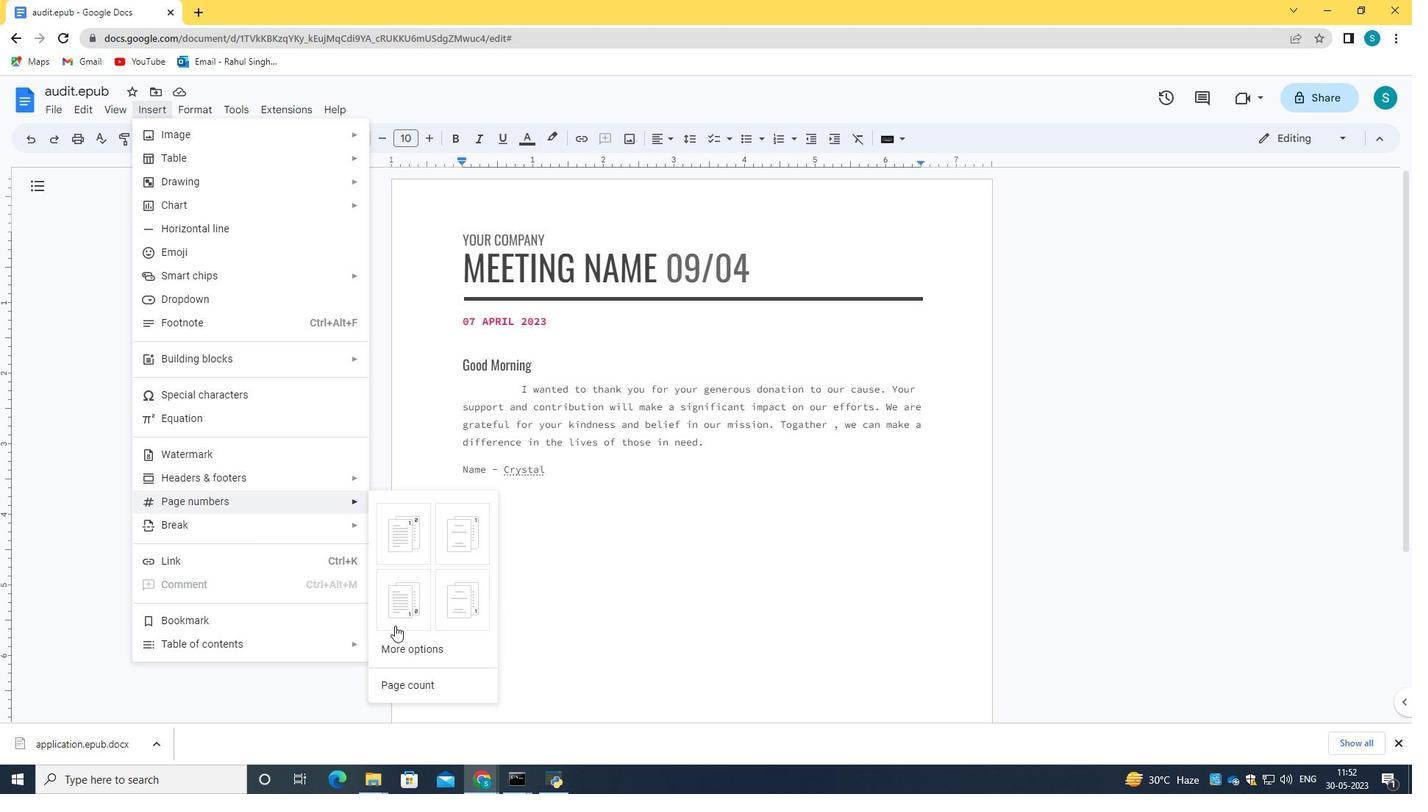 
Action: Mouse pressed left at (396, 616)
Screenshot: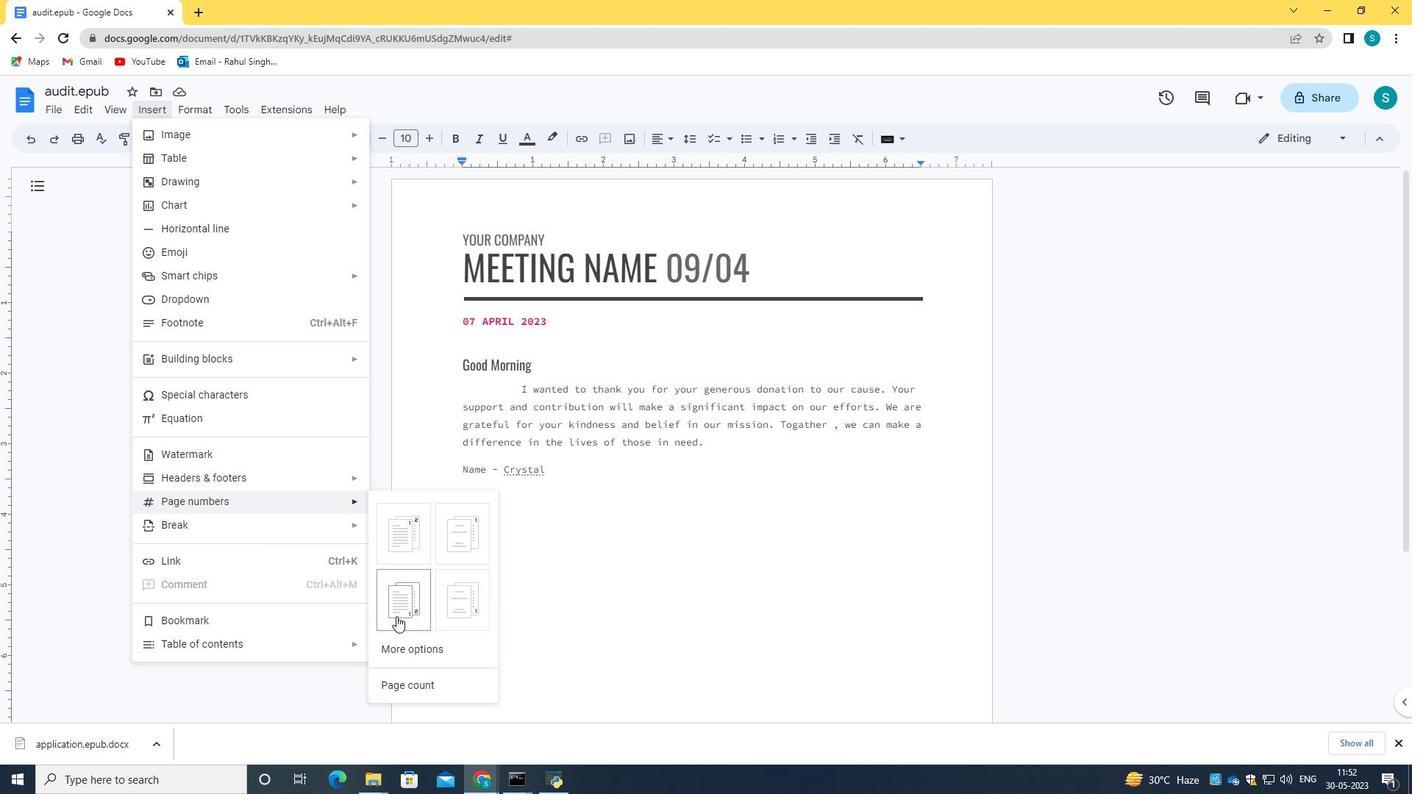 
Action: Mouse moved to (504, 450)
Screenshot: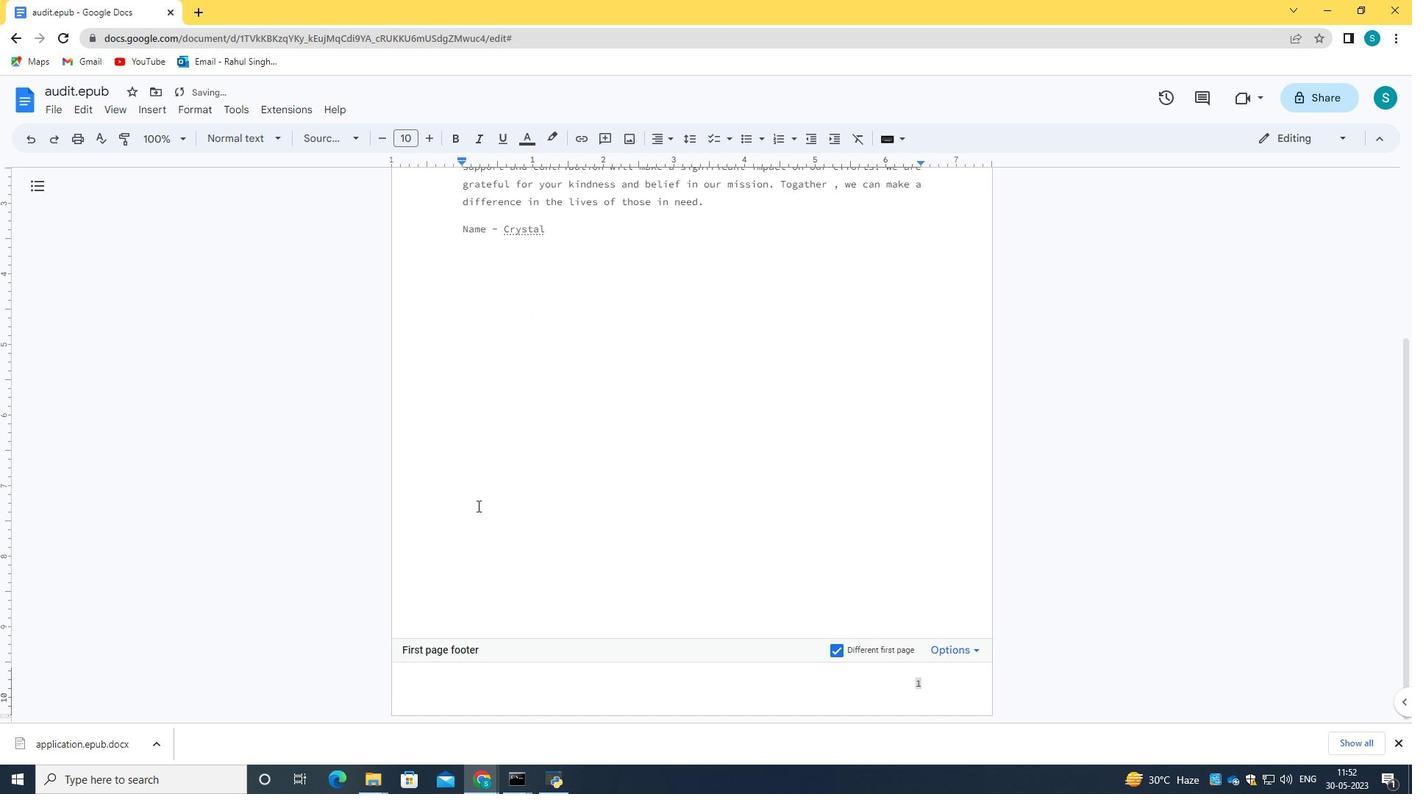 
Action: Mouse scrolled (504, 451) with delta (0, 0)
Screenshot: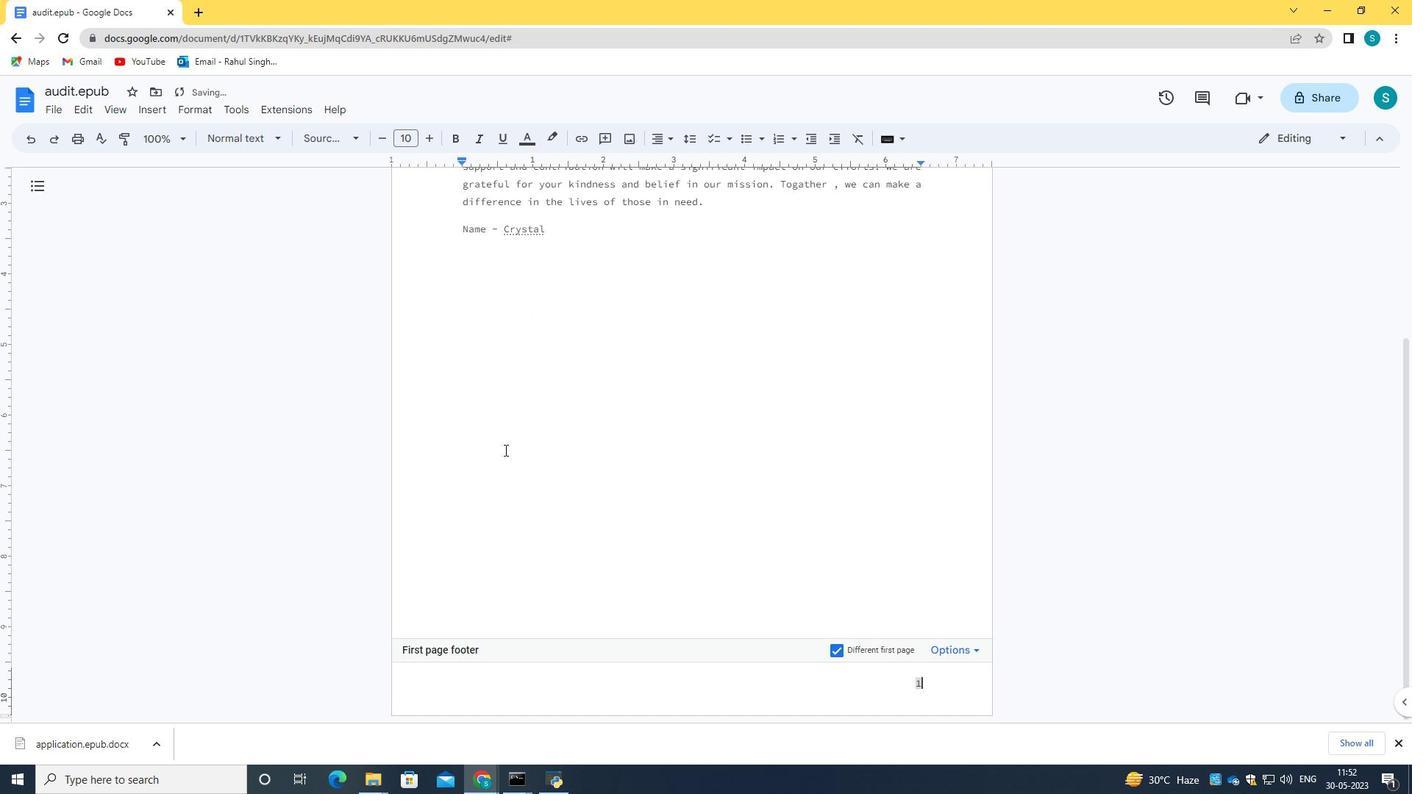 
Action: Mouse scrolled (504, 451) with delta (0, 0)
Screenshot: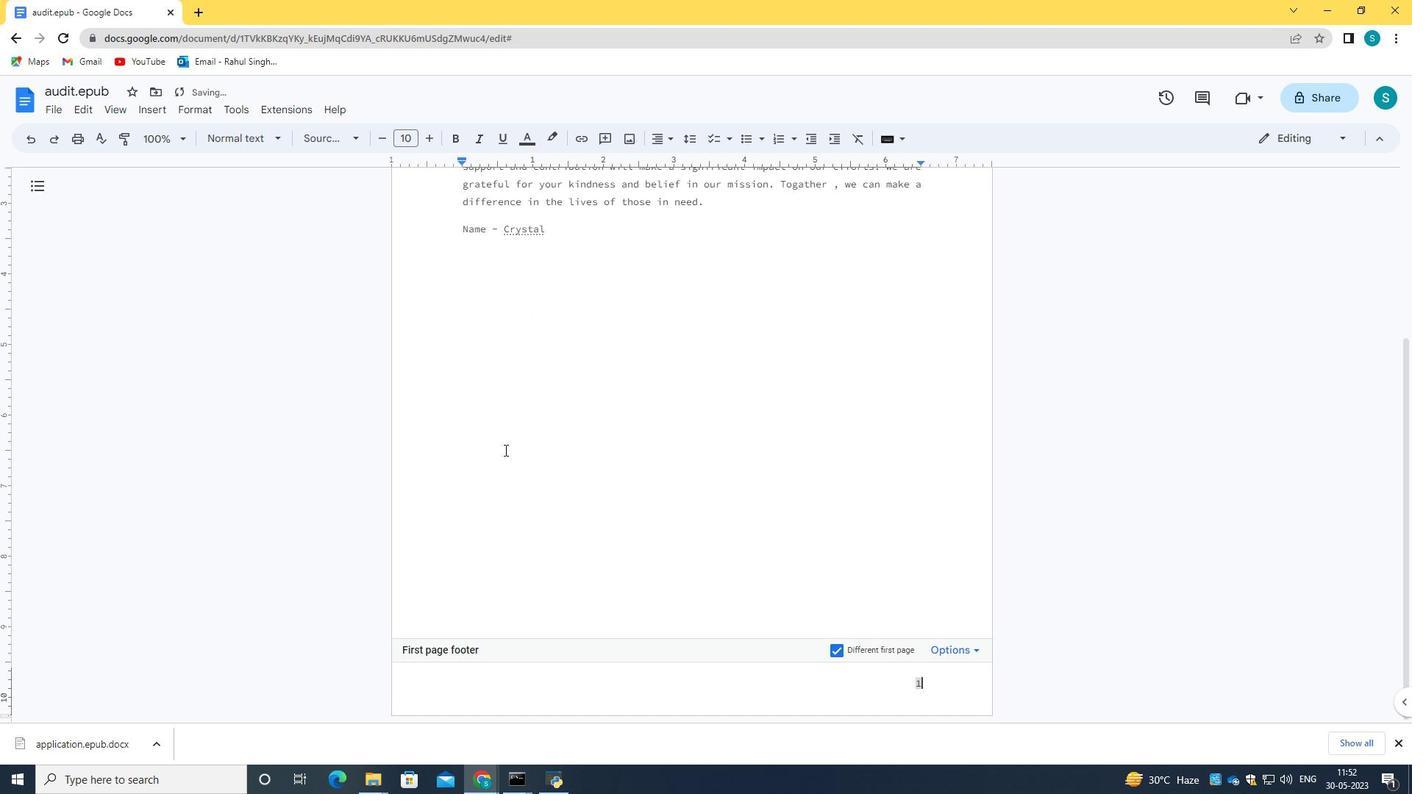 
Action: Mouse scrolled (504, 451) with delta (0, 0)
Screenshot: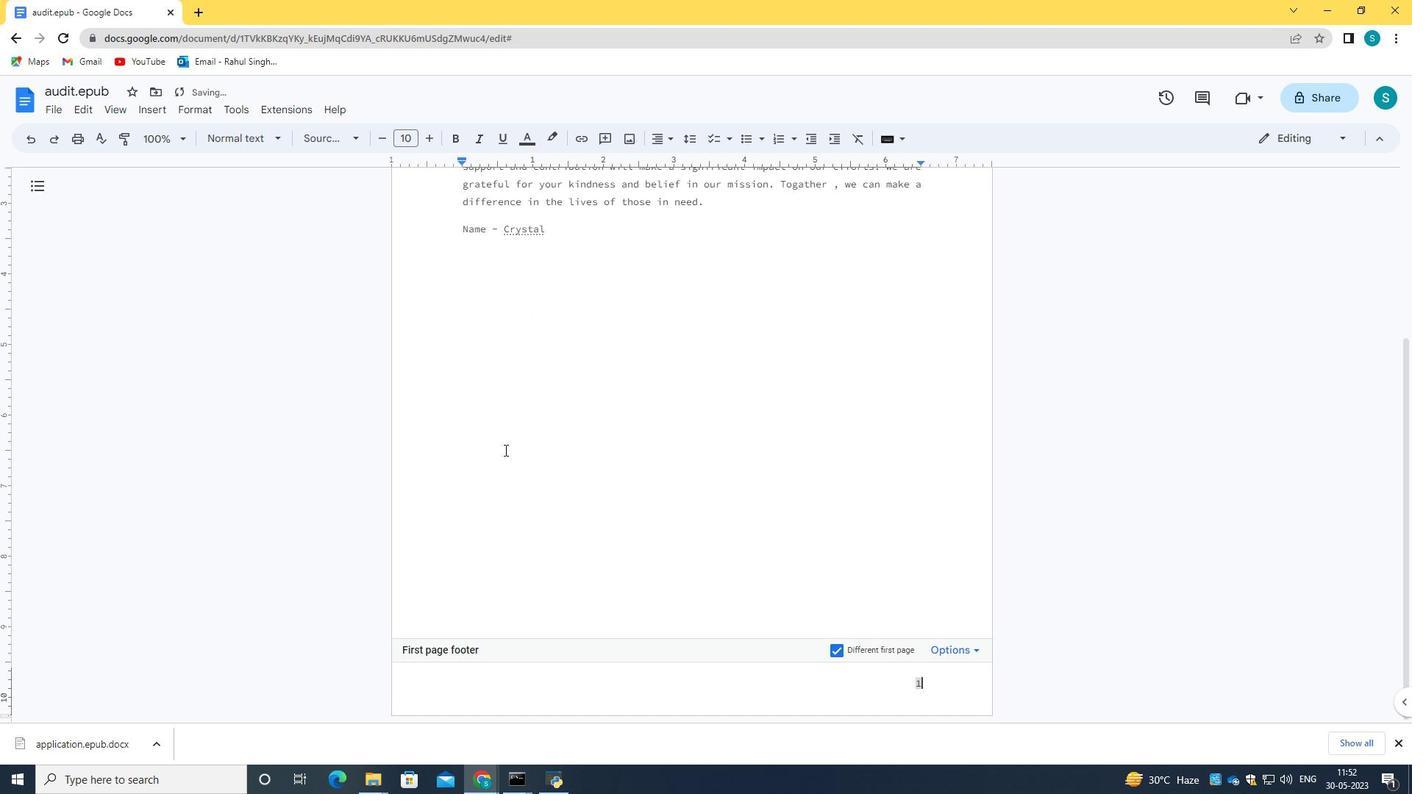 
Action: Mouse scrolled (504, 451) with delta (0, 0)
Screenshot: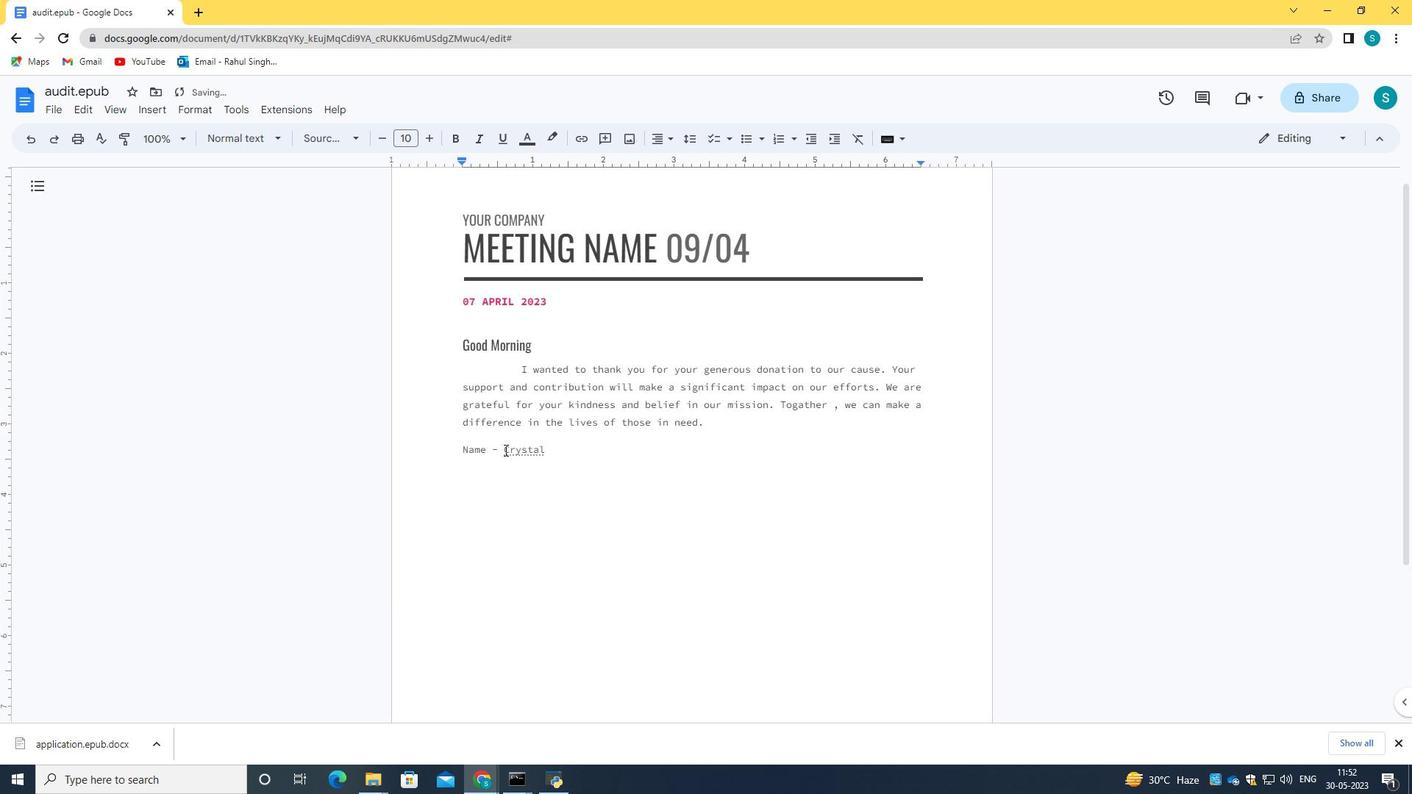 
Action: Mouse scrolled (504, 451) with delta (0, 0)
Screenshot: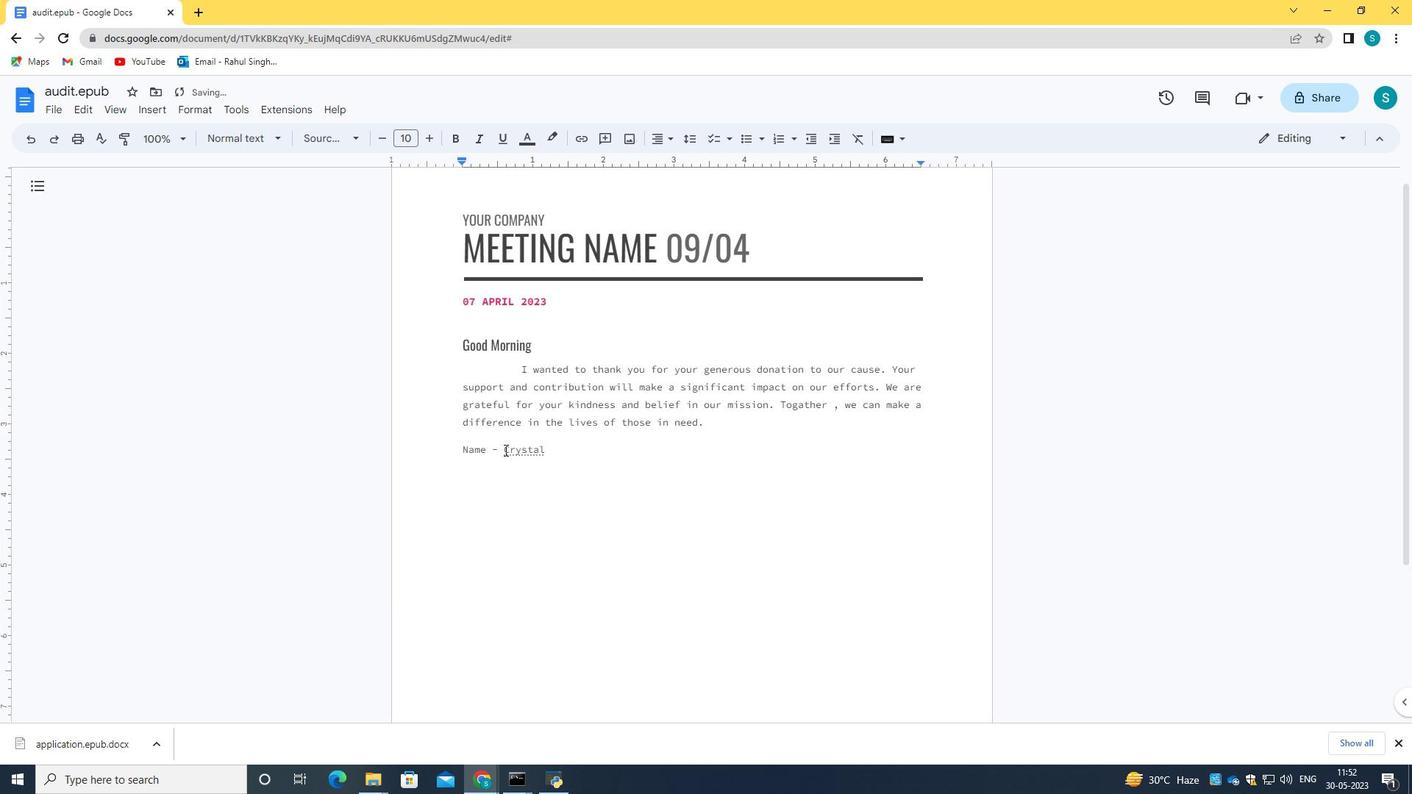 
Action: Mouse scrolled (504, 451) with delta (0, 0)
Screenshot: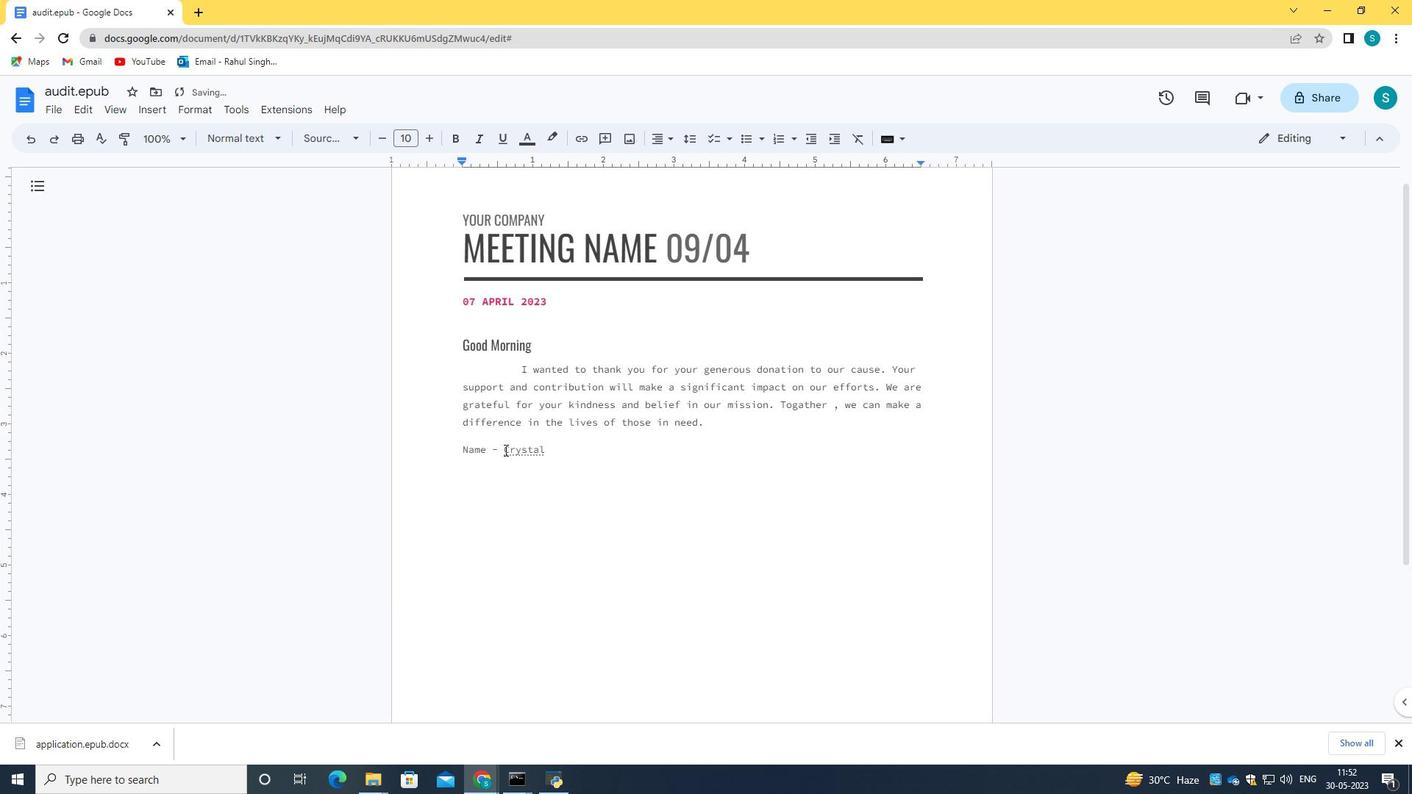 
Action: Mouse moved to (543, 490)
Screenshot: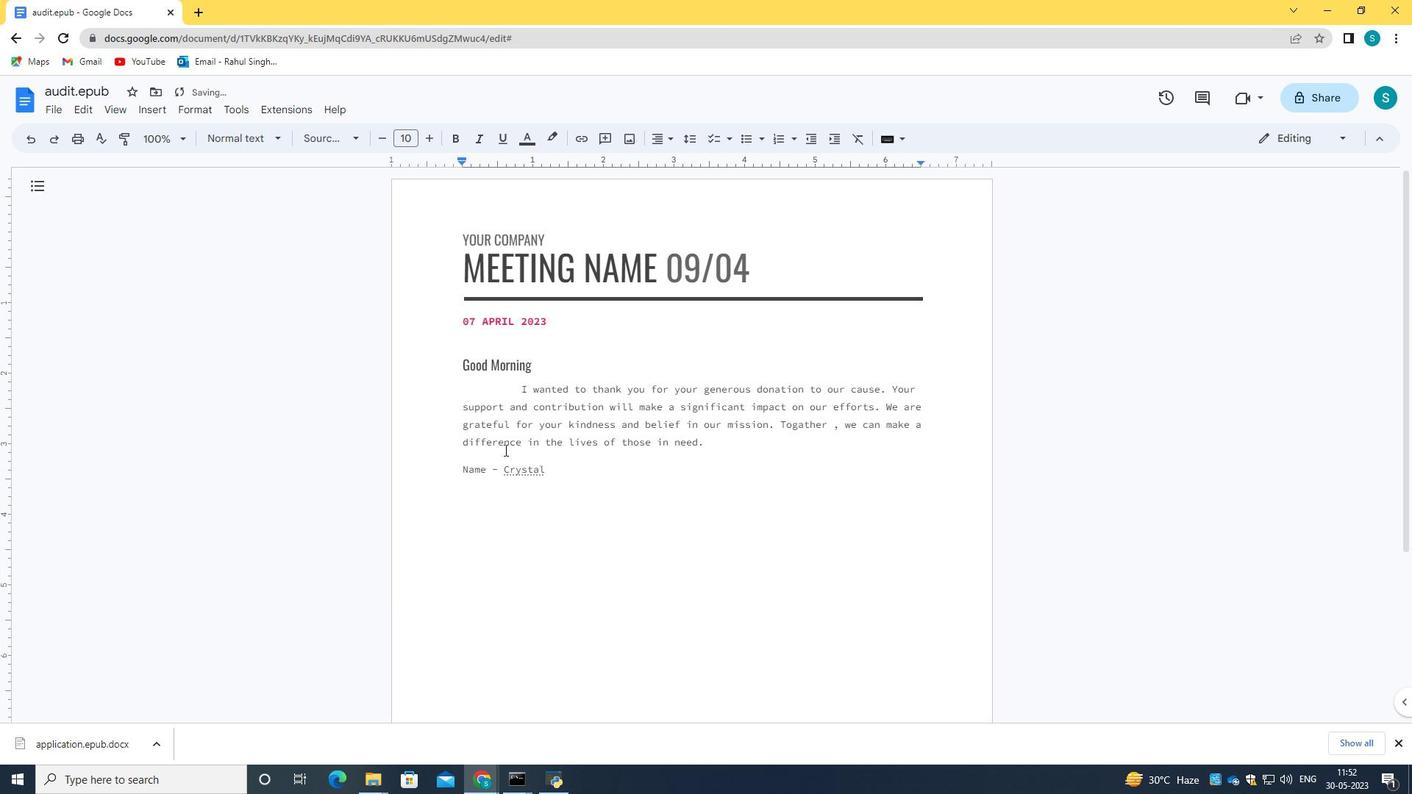 
Action: Mouse scrolled (543, 490) with delta (0, 0)
Screenshot: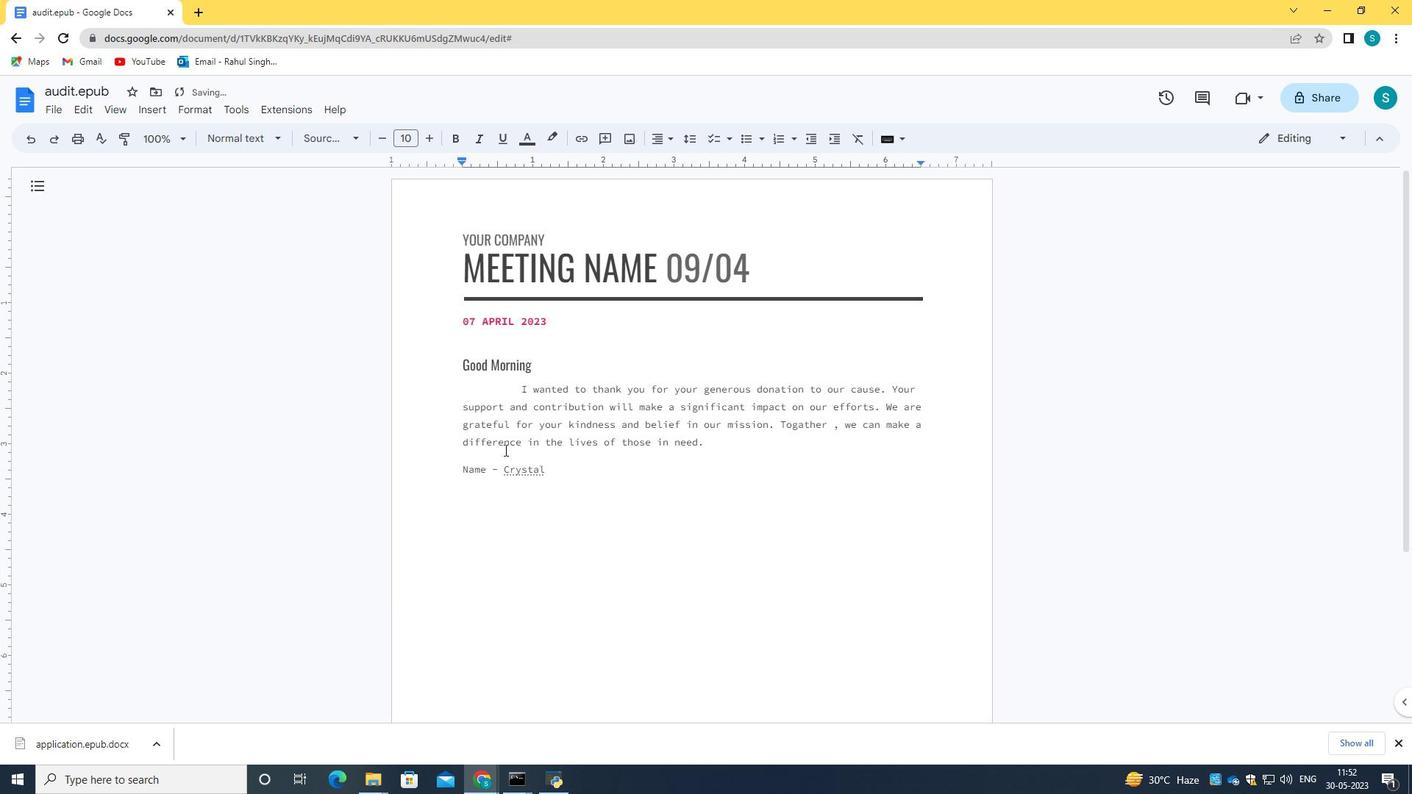 
Action: Mouse moved to (546, 495)
Screenshot: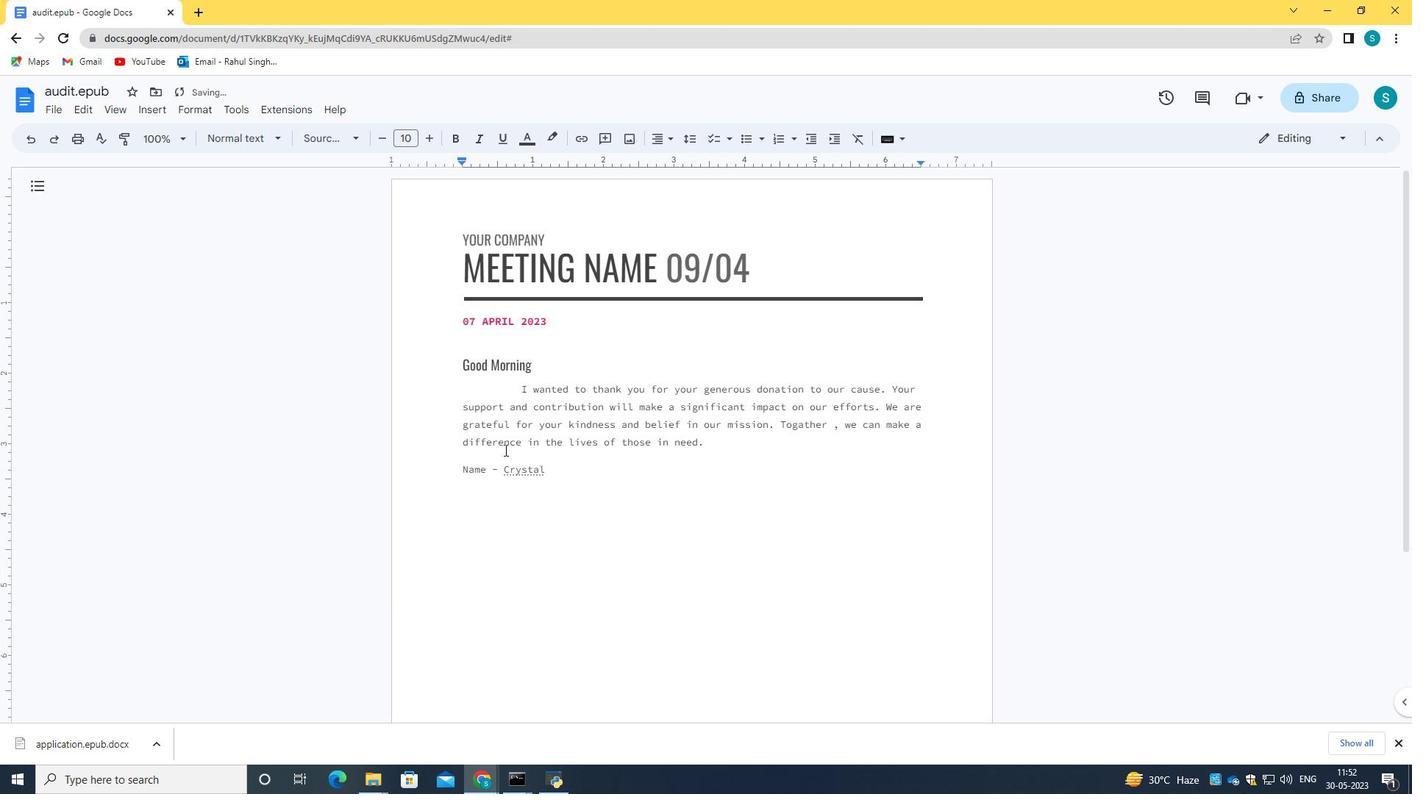 
Action: Mouse scrolled (546, 495) with delta (0, 0)
Screenshot: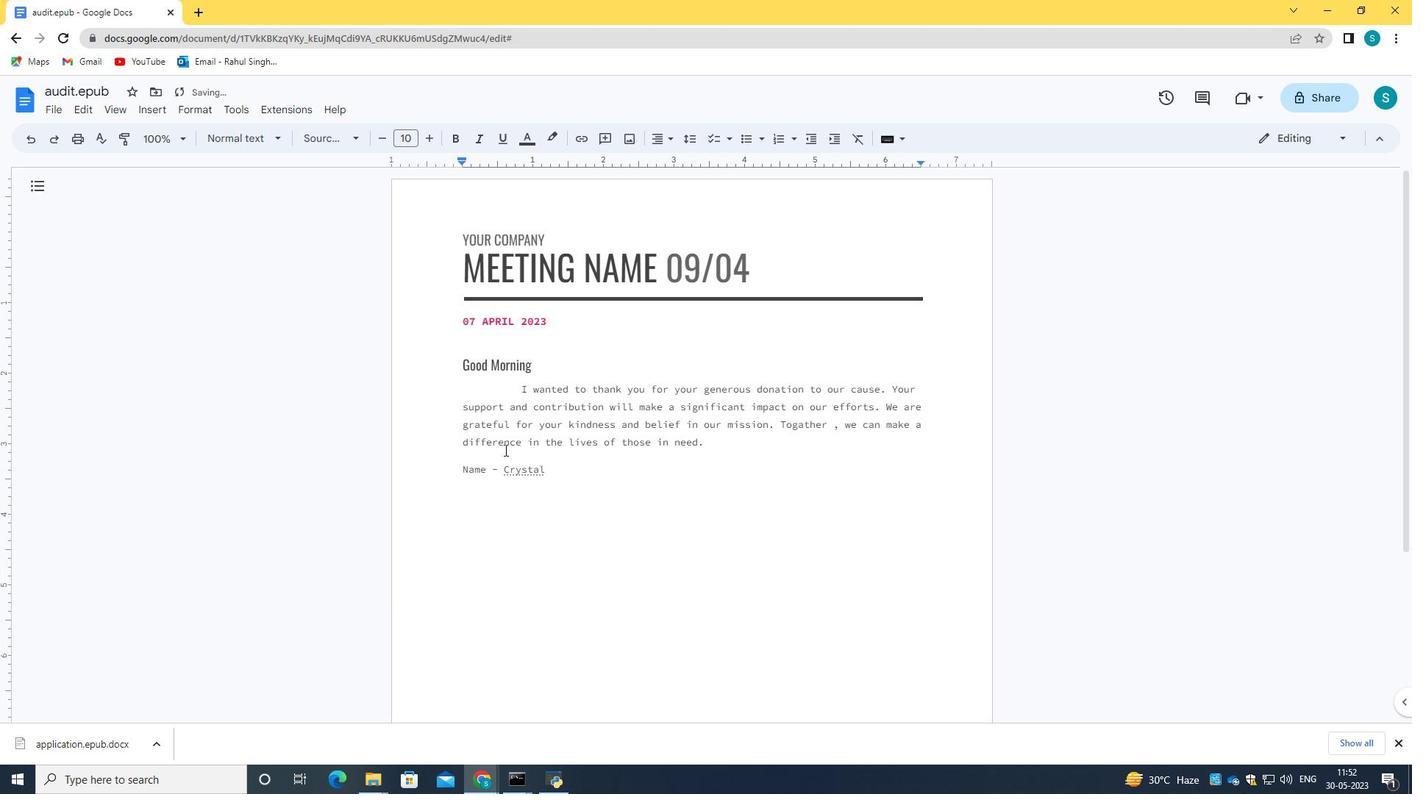 
Action: Mouse moved to (546, 498)
Screenshot: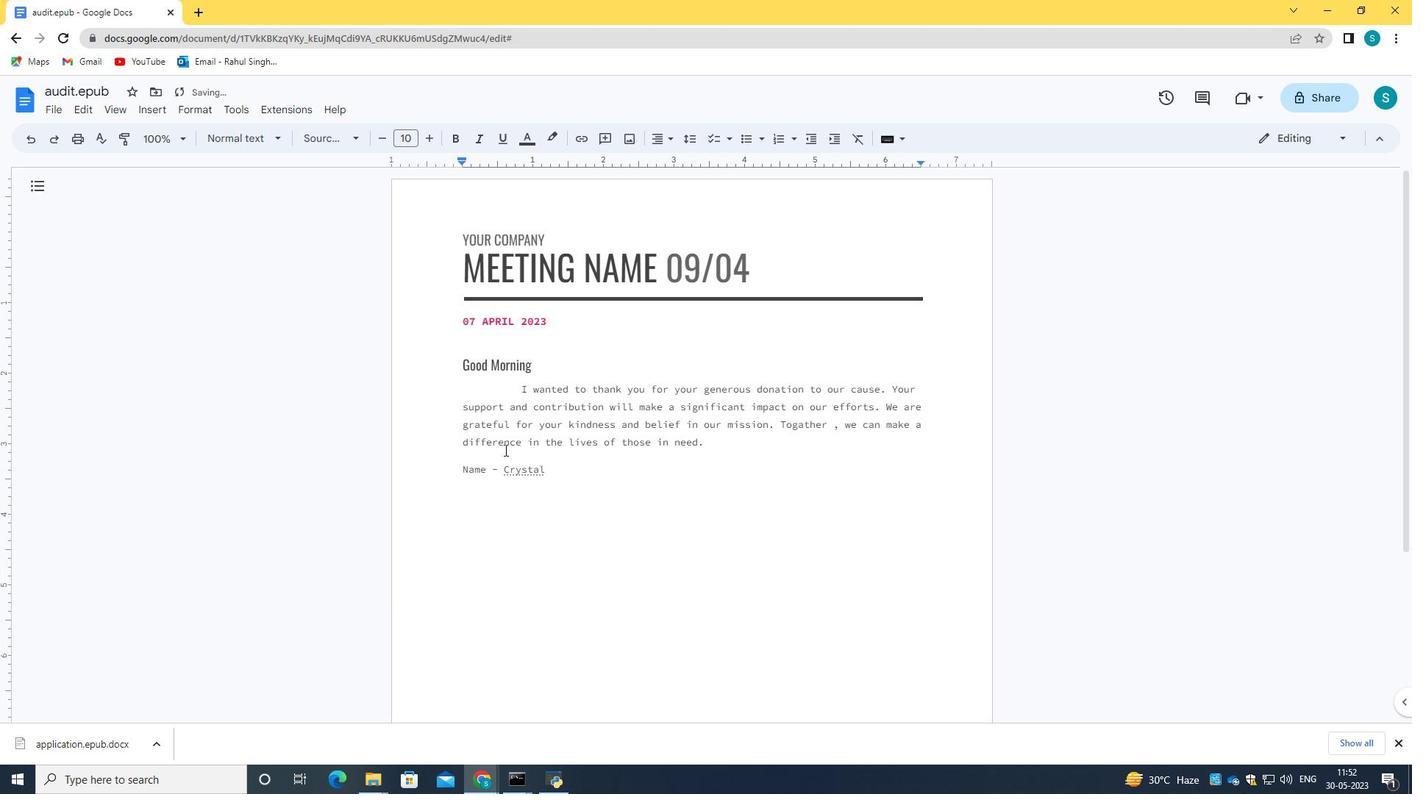 
Action: Mouse scrolled (546, 497) with delta (0, 0)
Screenshot: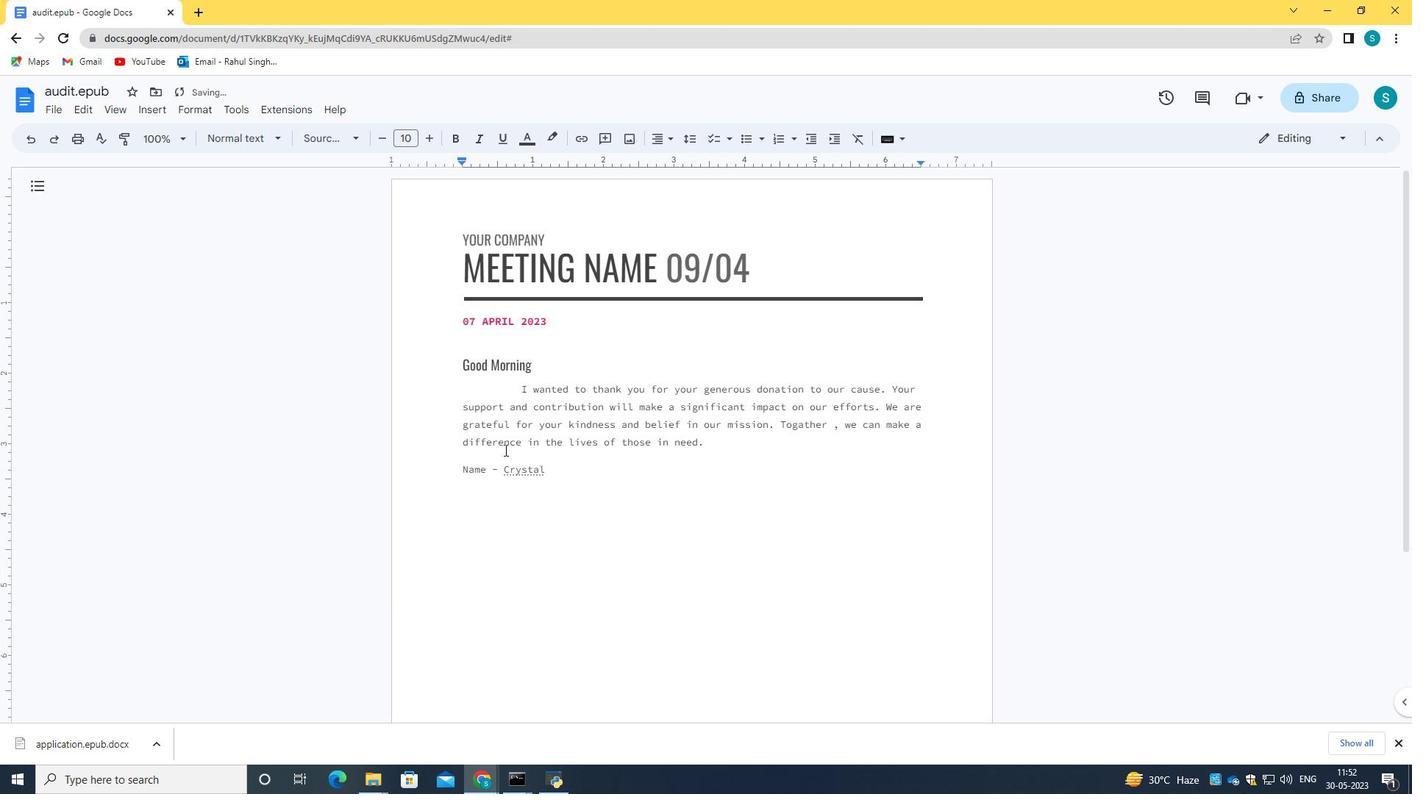 
Action: Mouse moved to (548, 498)
Screenshot: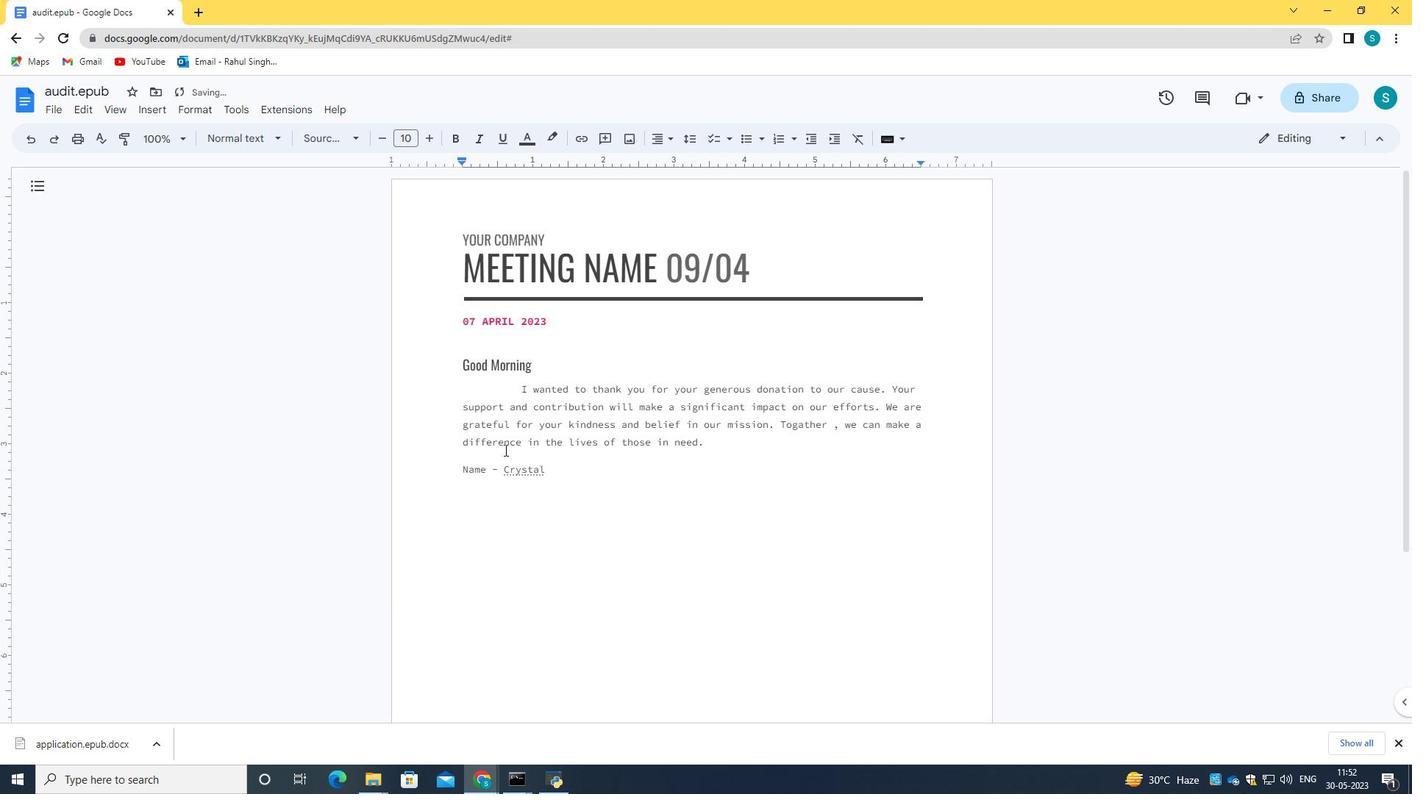 
Action: Mouse scrolled (548, 498) with delta (0, 0)
Screenshot: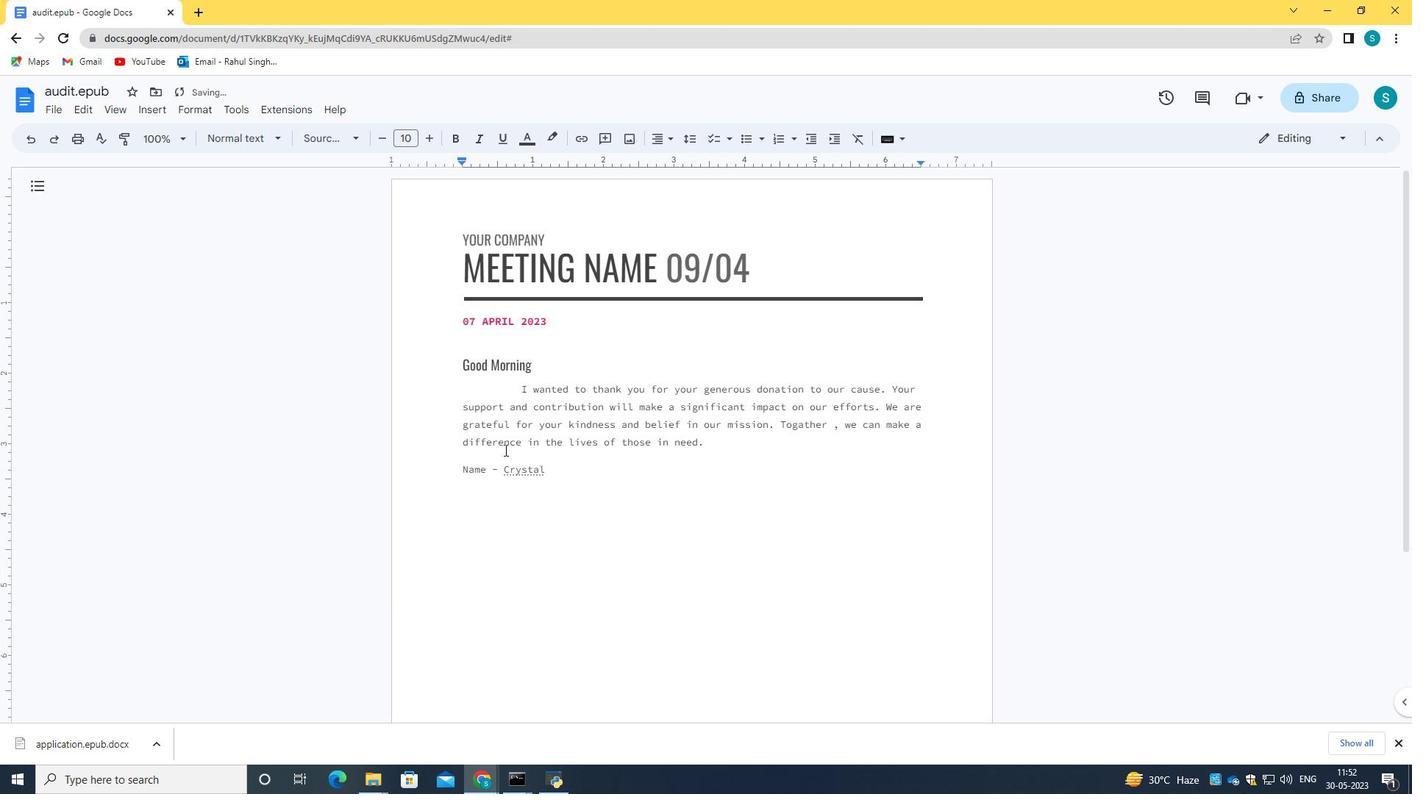 
Action: Mouse moved to (548, 499)
Screenshot: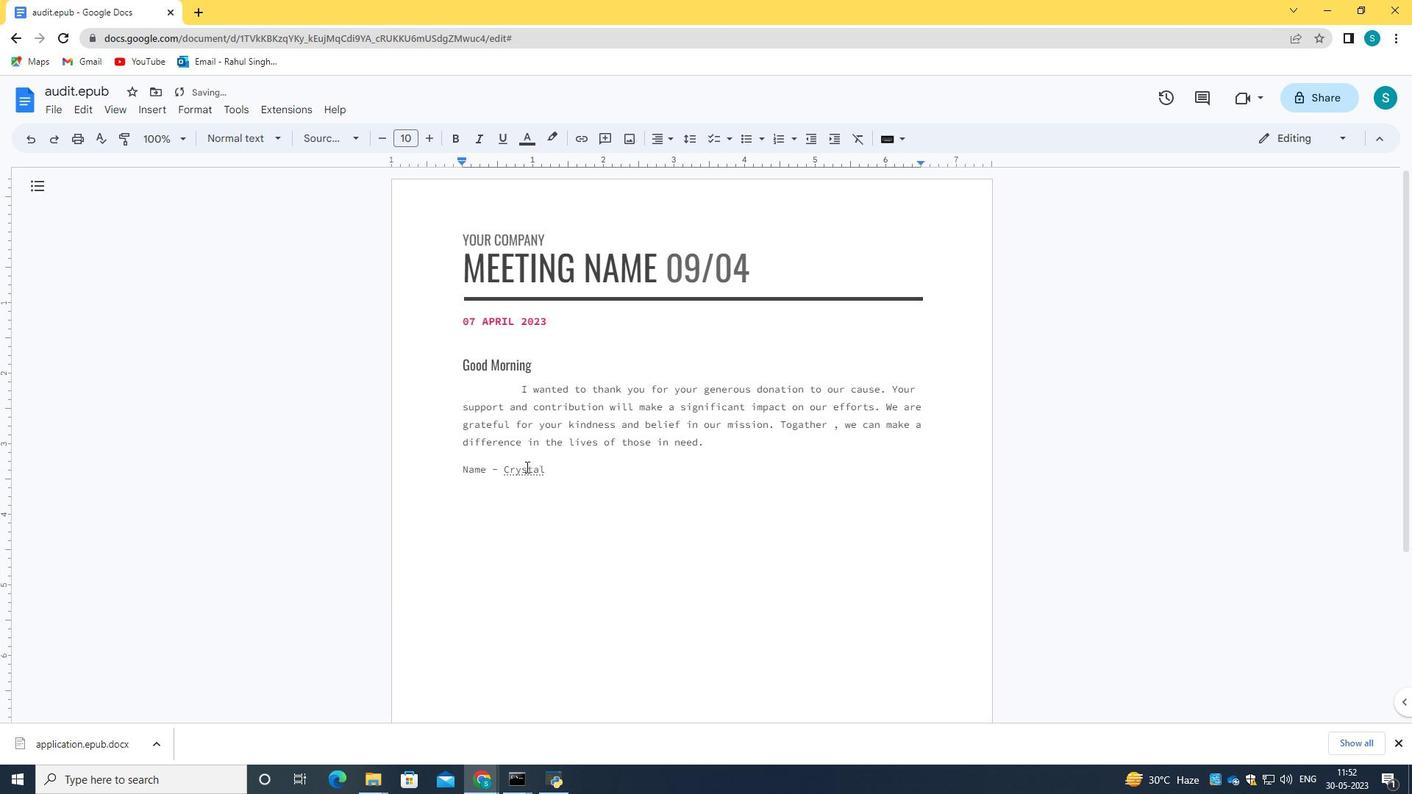 
Action: Mouse scrolled (548, 498) with delta (0, 0)
Screenshot: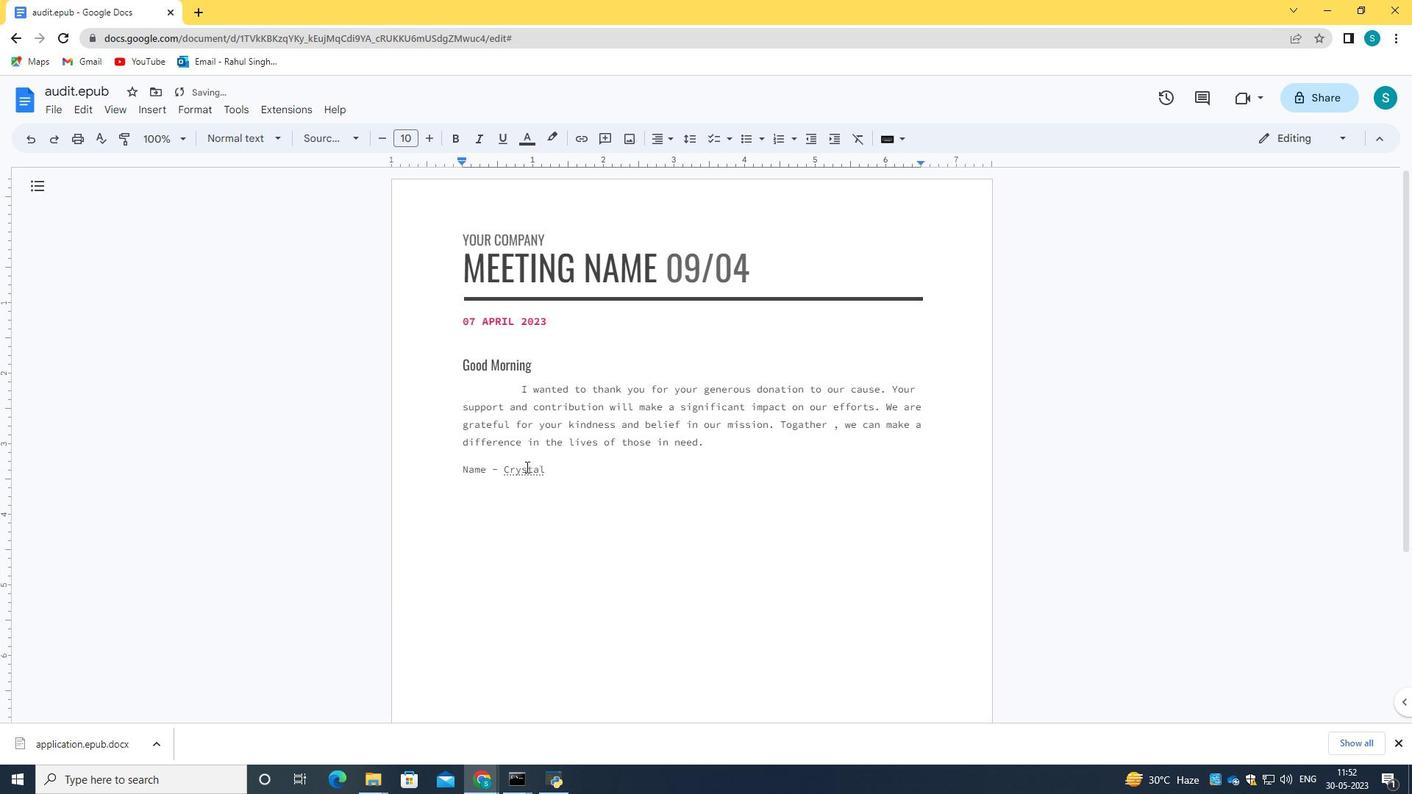 
Action: Mouse moved to (939, 658)
Screenshot: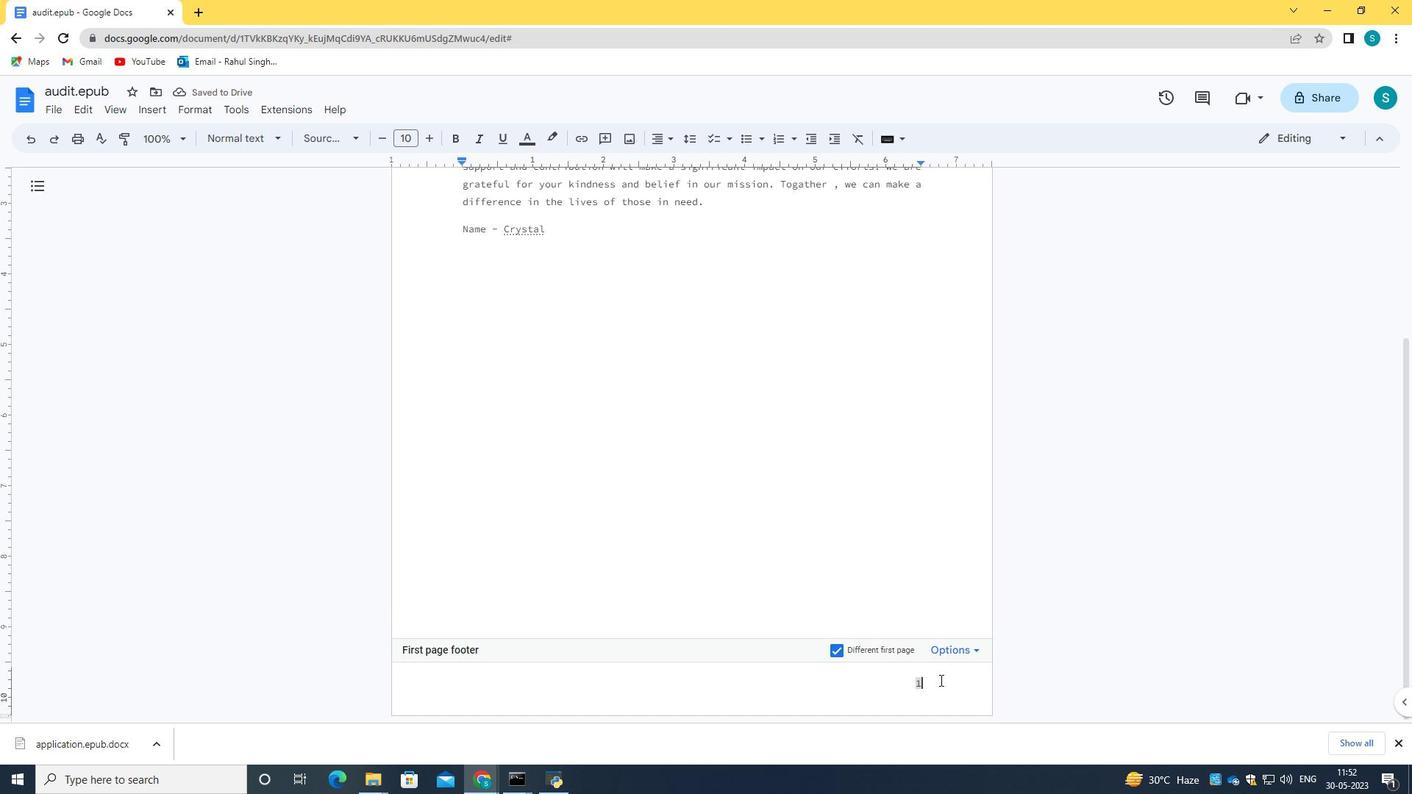 
Action: Mouse pressed left at (939, 658)
Screenshot: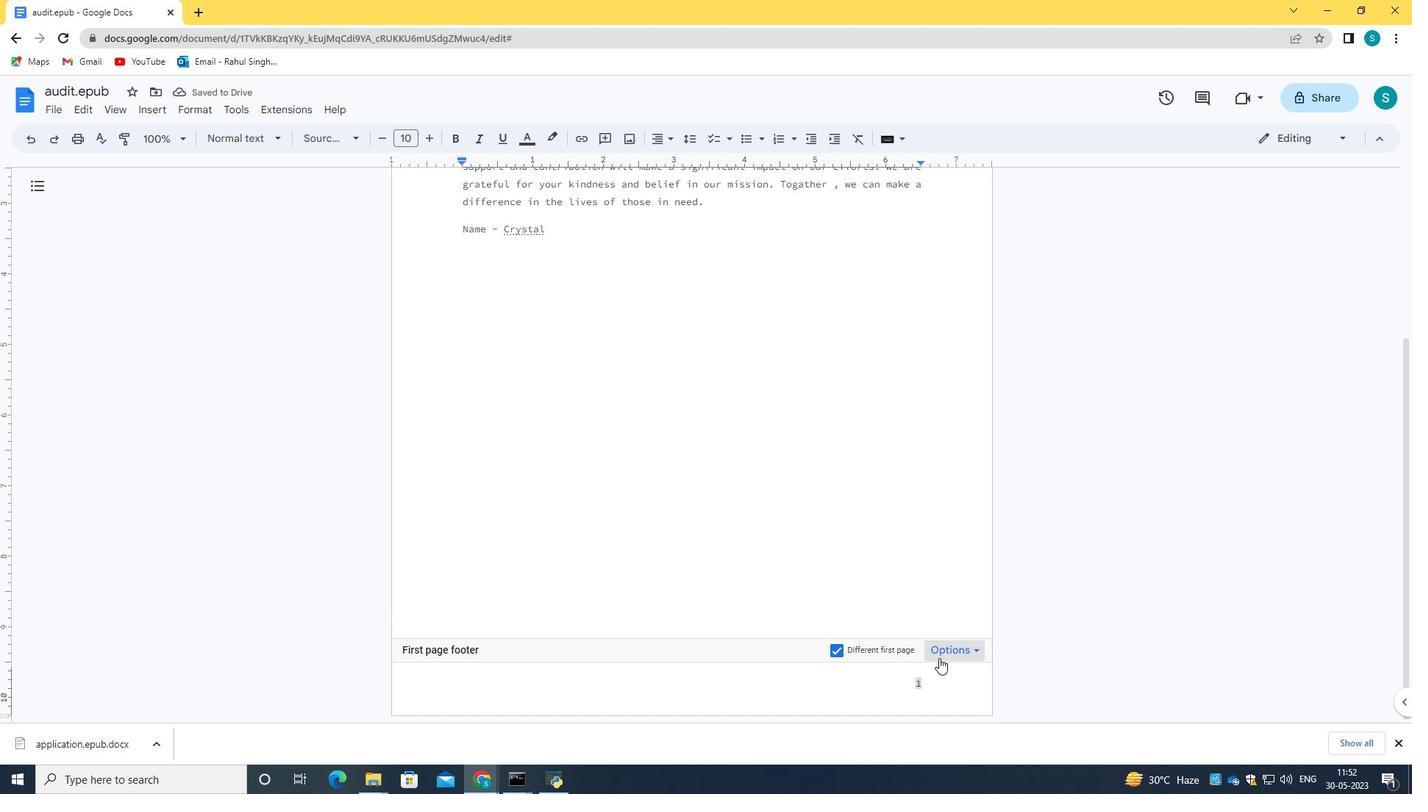 
Action: Mouse moved to (966, 618)
Screenshot: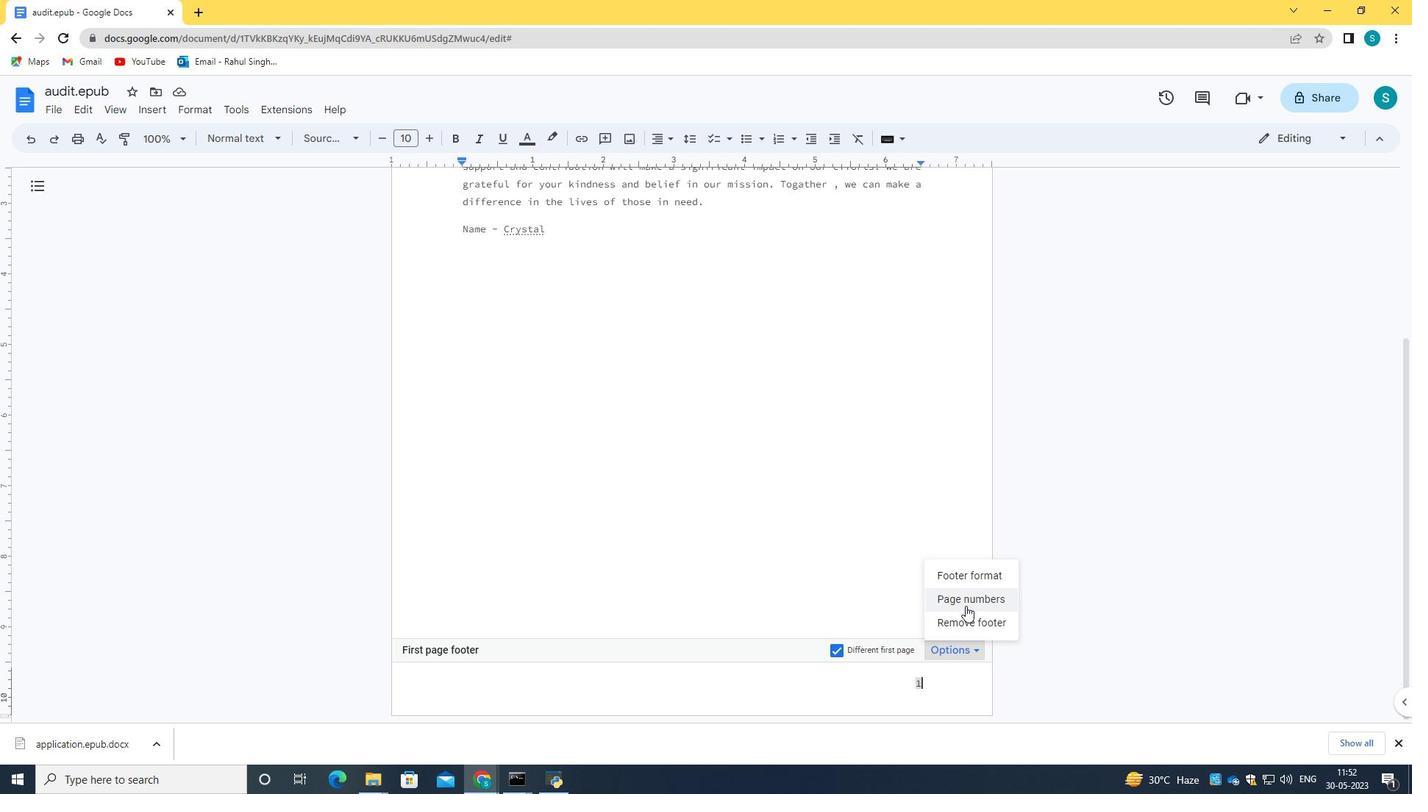 
Action: Mouse pressed left at (966, 618)
Screenshot: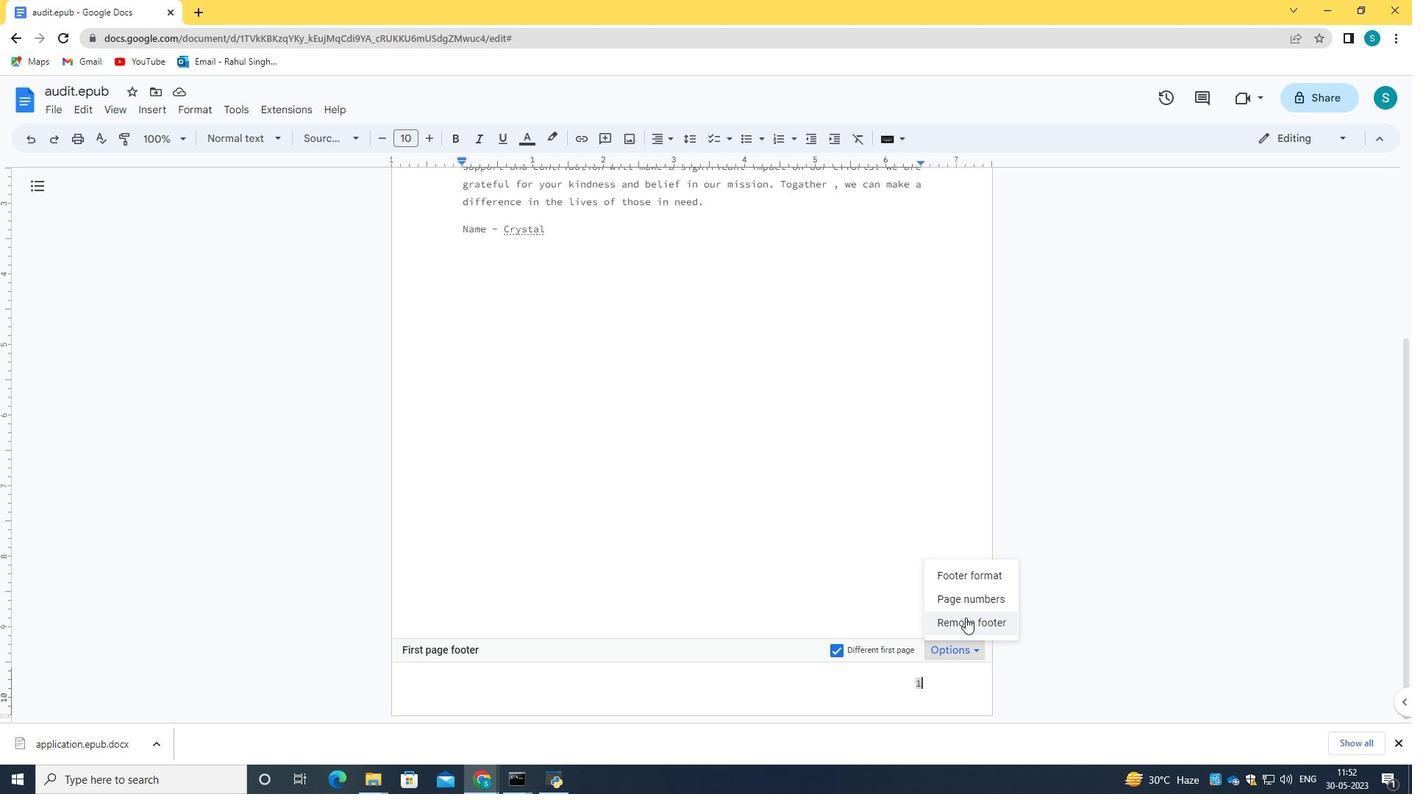 
Action: Mouse moved to (881, 447)
Screenshot: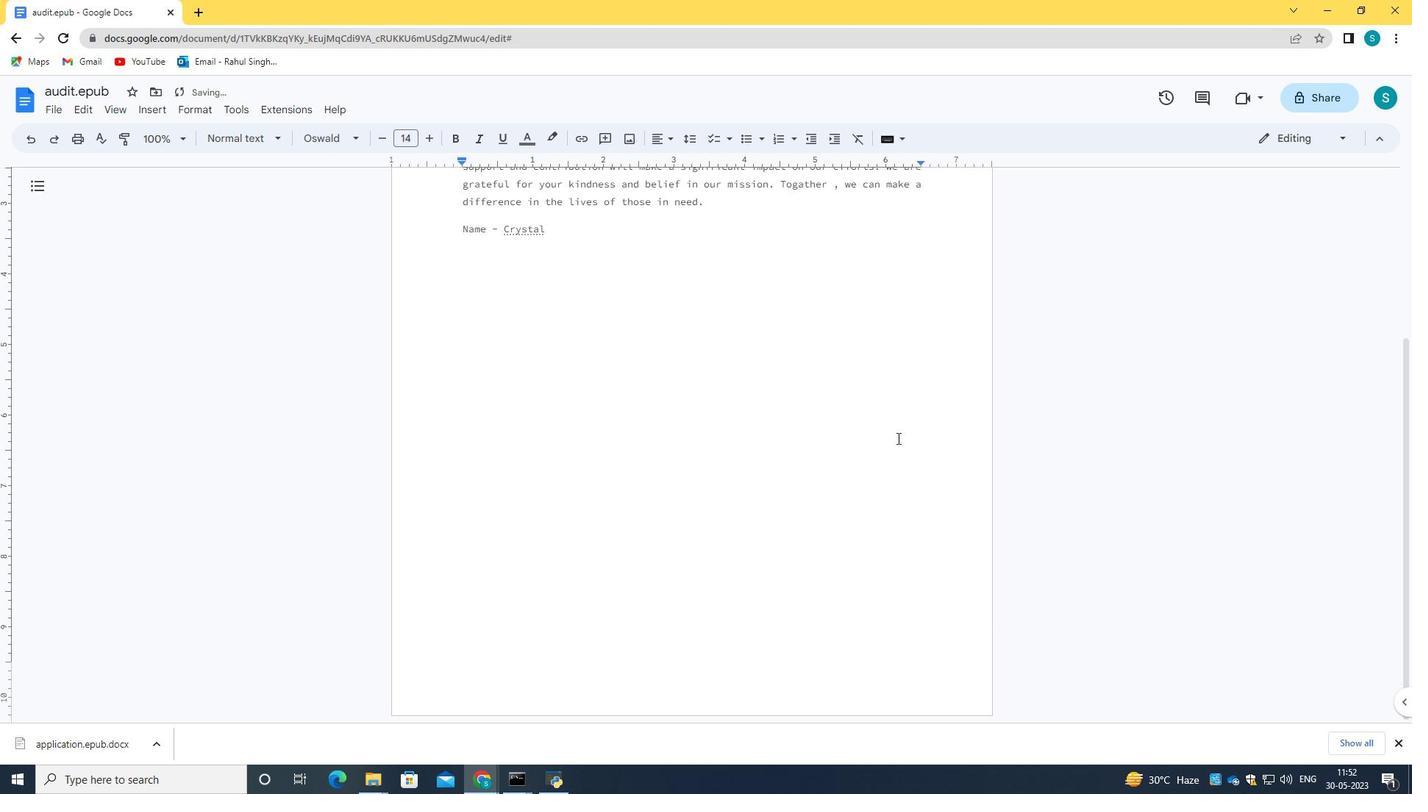 
Action: Mouse scrolled (881, 446) with delta (0, 0)
Screenshot: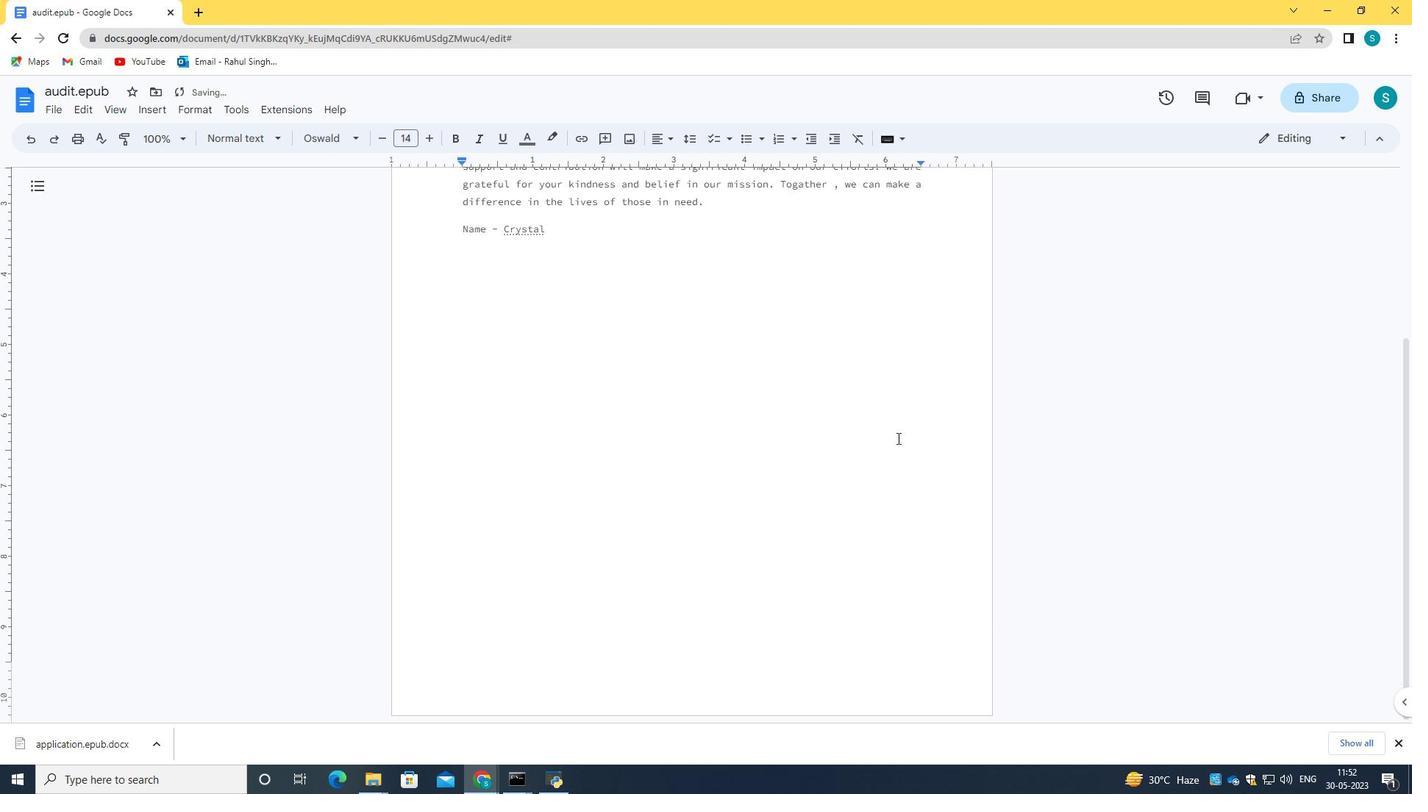 
Action: Mouse moved to (878, 453)
Screenshot: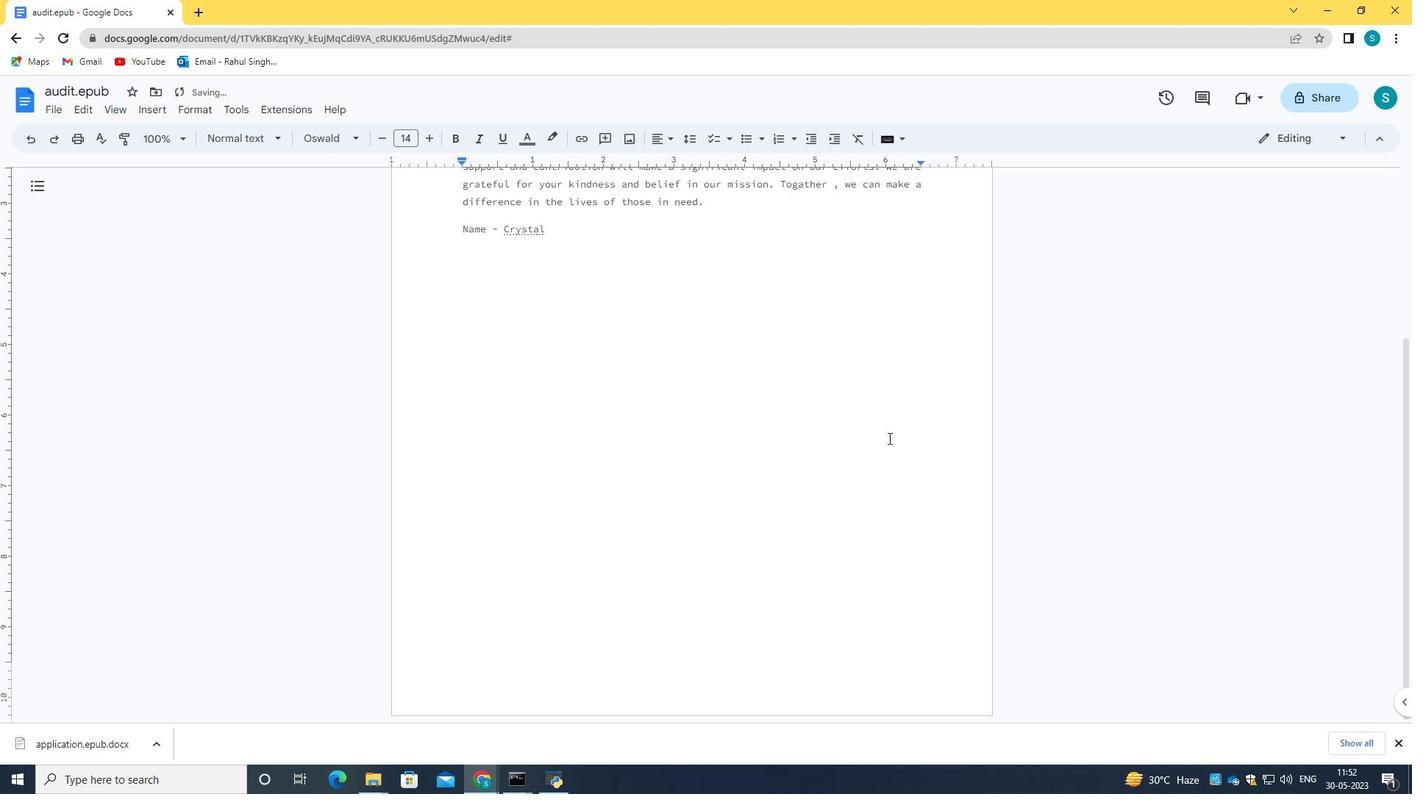 
Action: Mouse scrolled (878, 452) with delta (0, 0)
Screenshot: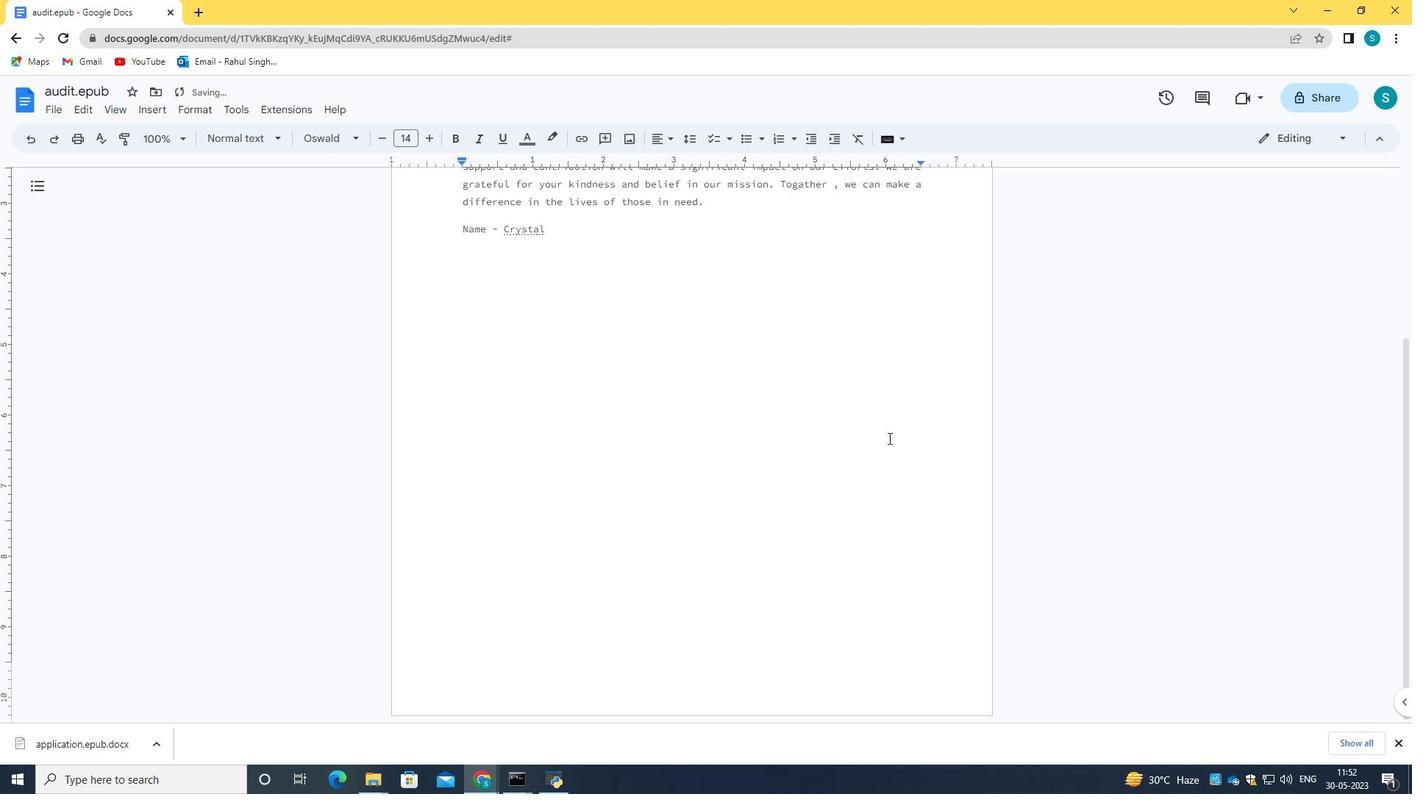 
Action: Mouse moved to (877, 454)
Screenshot: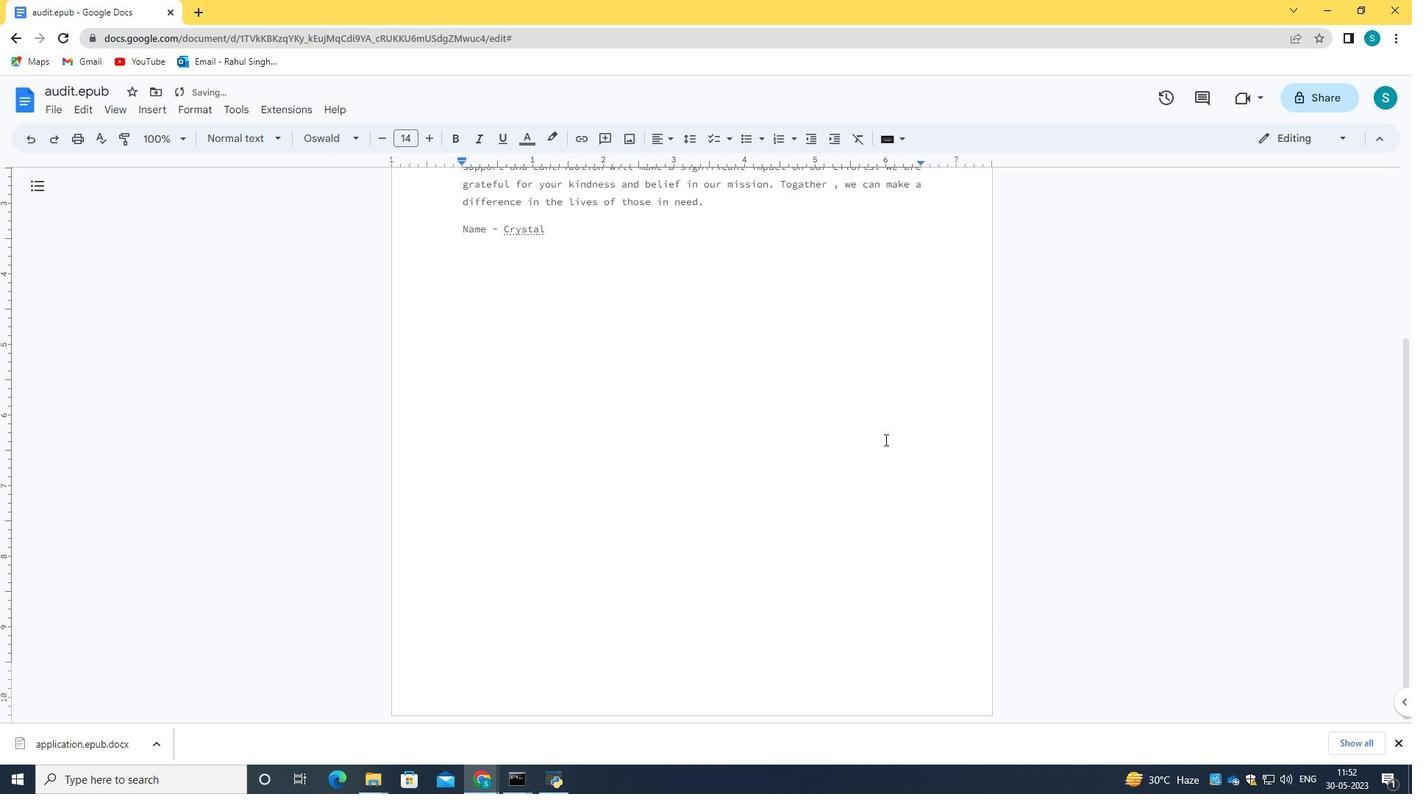 
Action: Mouse scrolled (877, 453) with delta (0, 0)
Screenshot: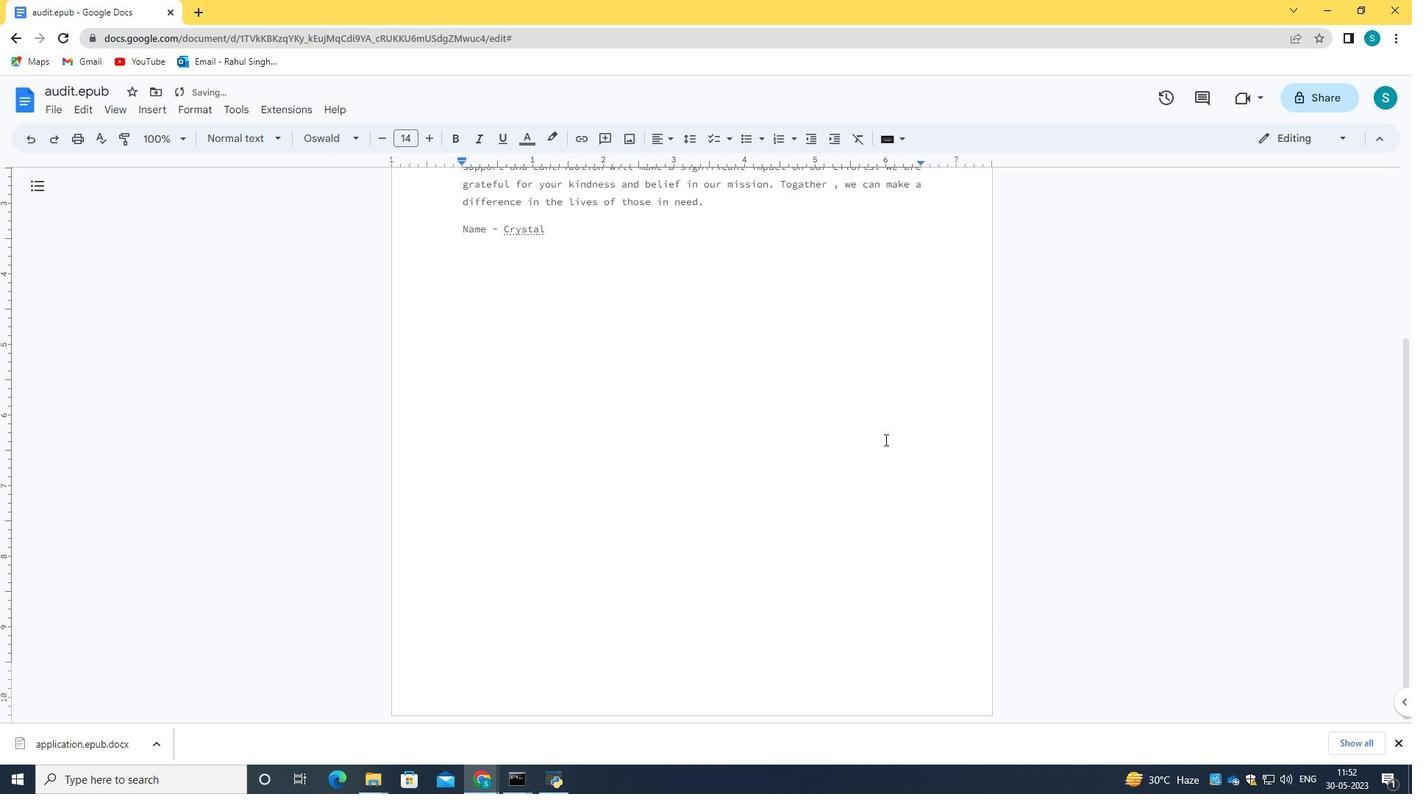 
Action: Mouse moved to (877, 455)
Screenshot: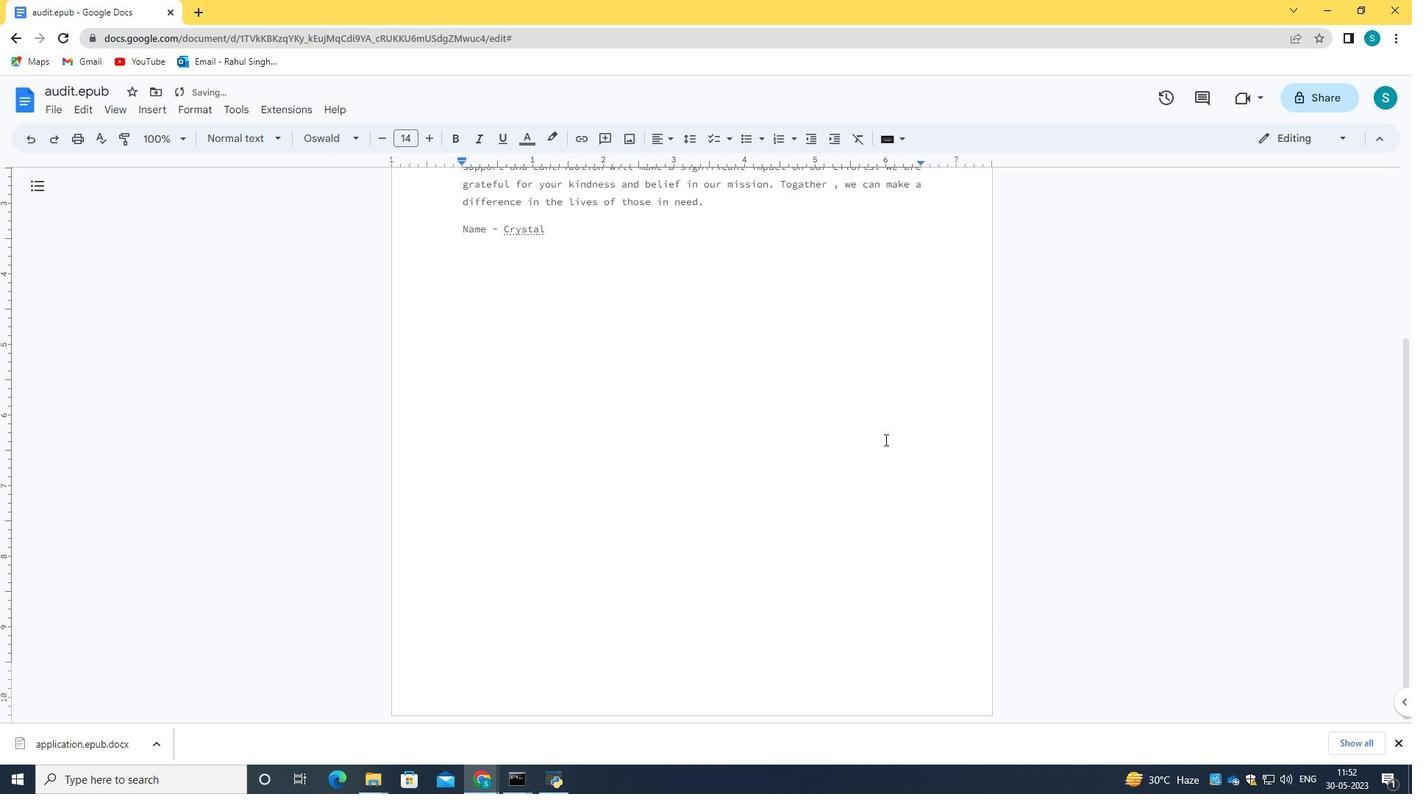 
Action: Mouse scrolled (877, 454) with delta (0, 0)
Screenshot: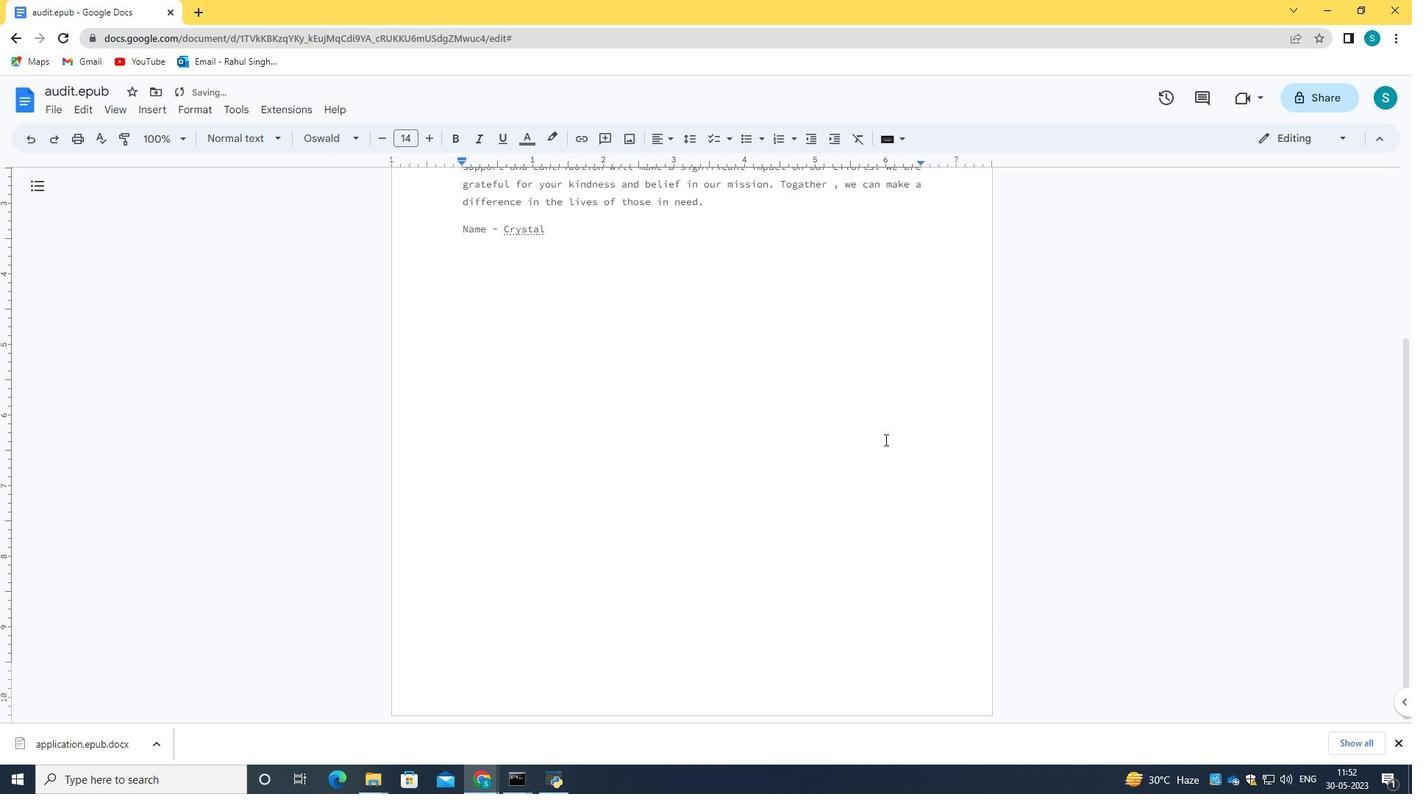 
Action: Mouse moved to (876, 455)
Screenshot: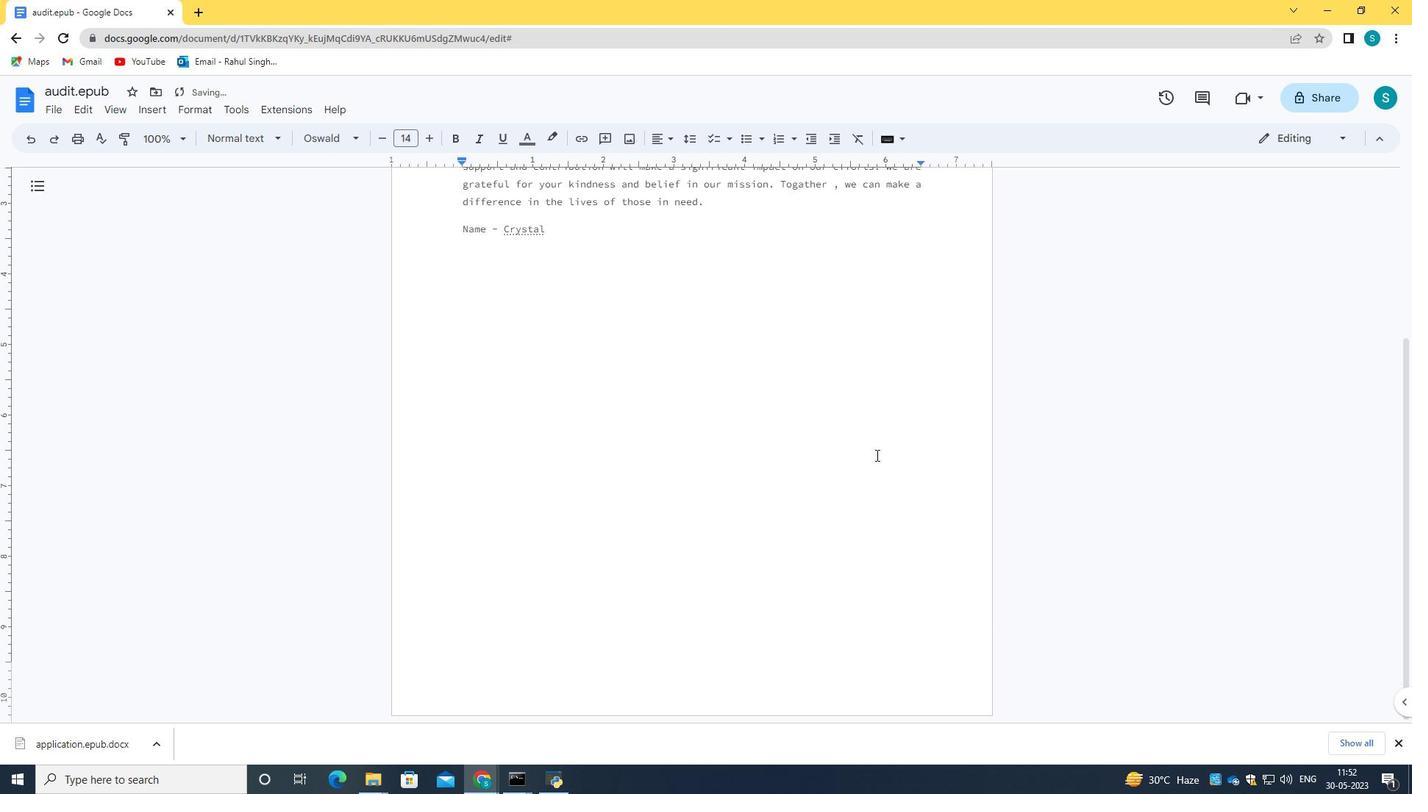 
Action: Mouse scrolled (876, 456) with delta (0, 0)
Screenshot: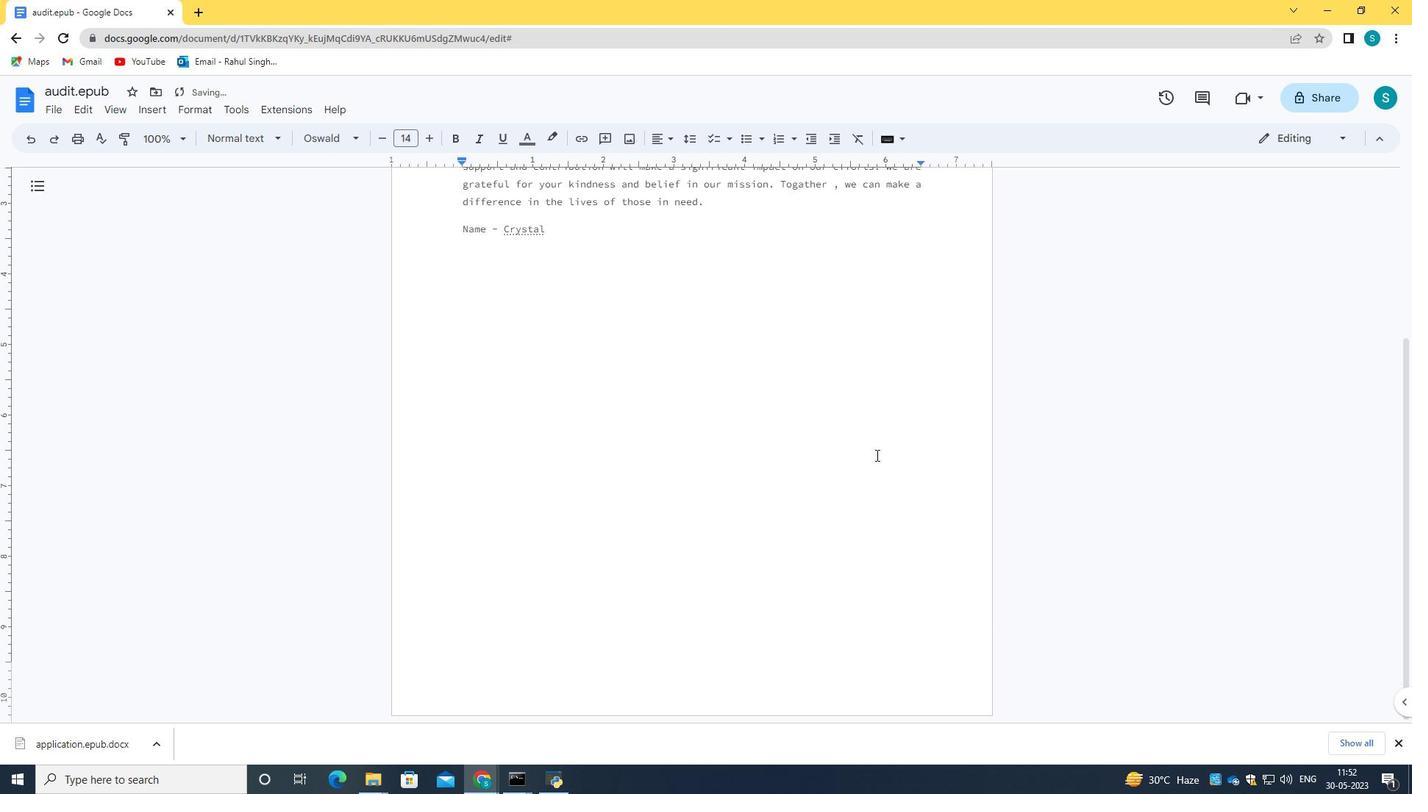 
Action: Mouse scrolled (876, 456) with delta (0, 0)
Screenshot: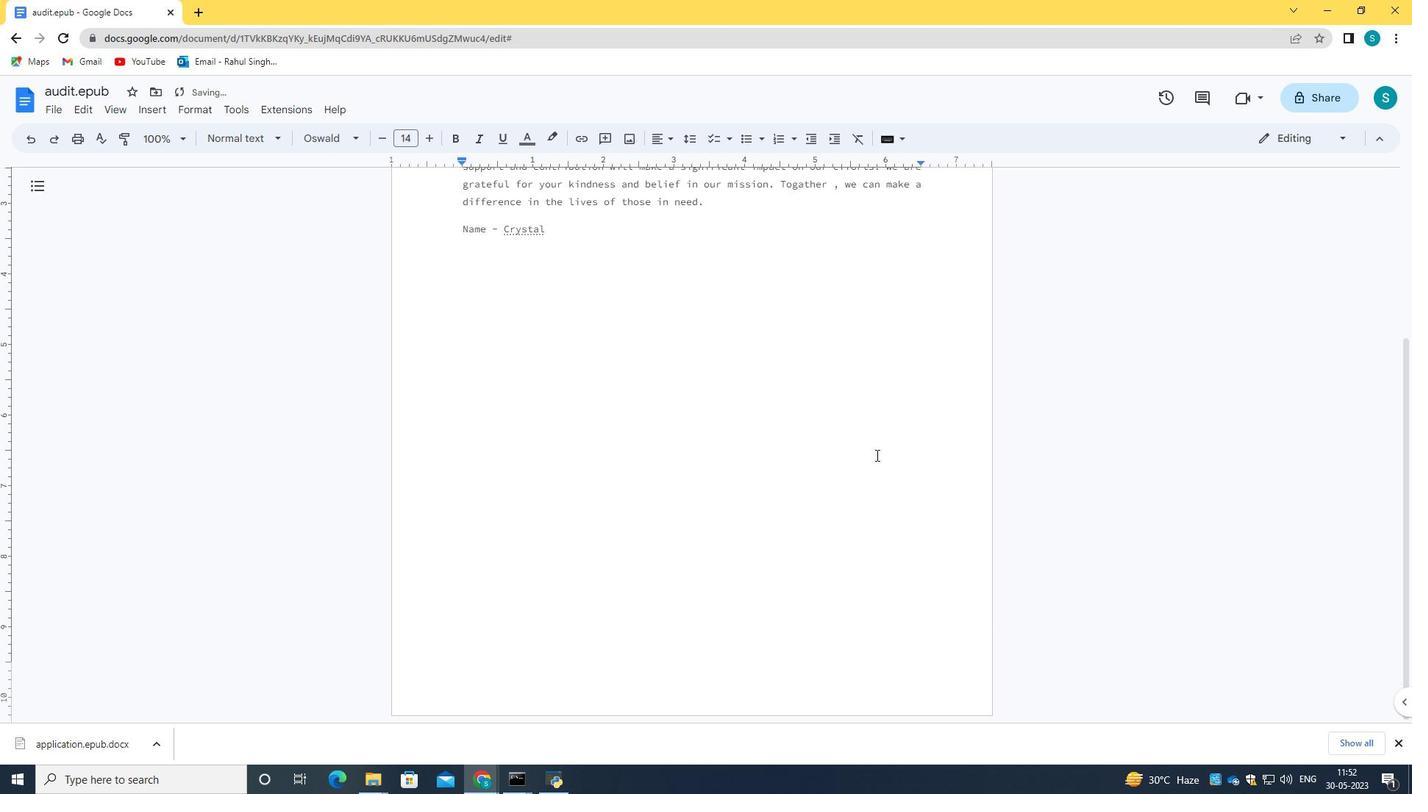 
Action: Mouse scrolled (876, 456) with delta (0, 0)
Screenshot: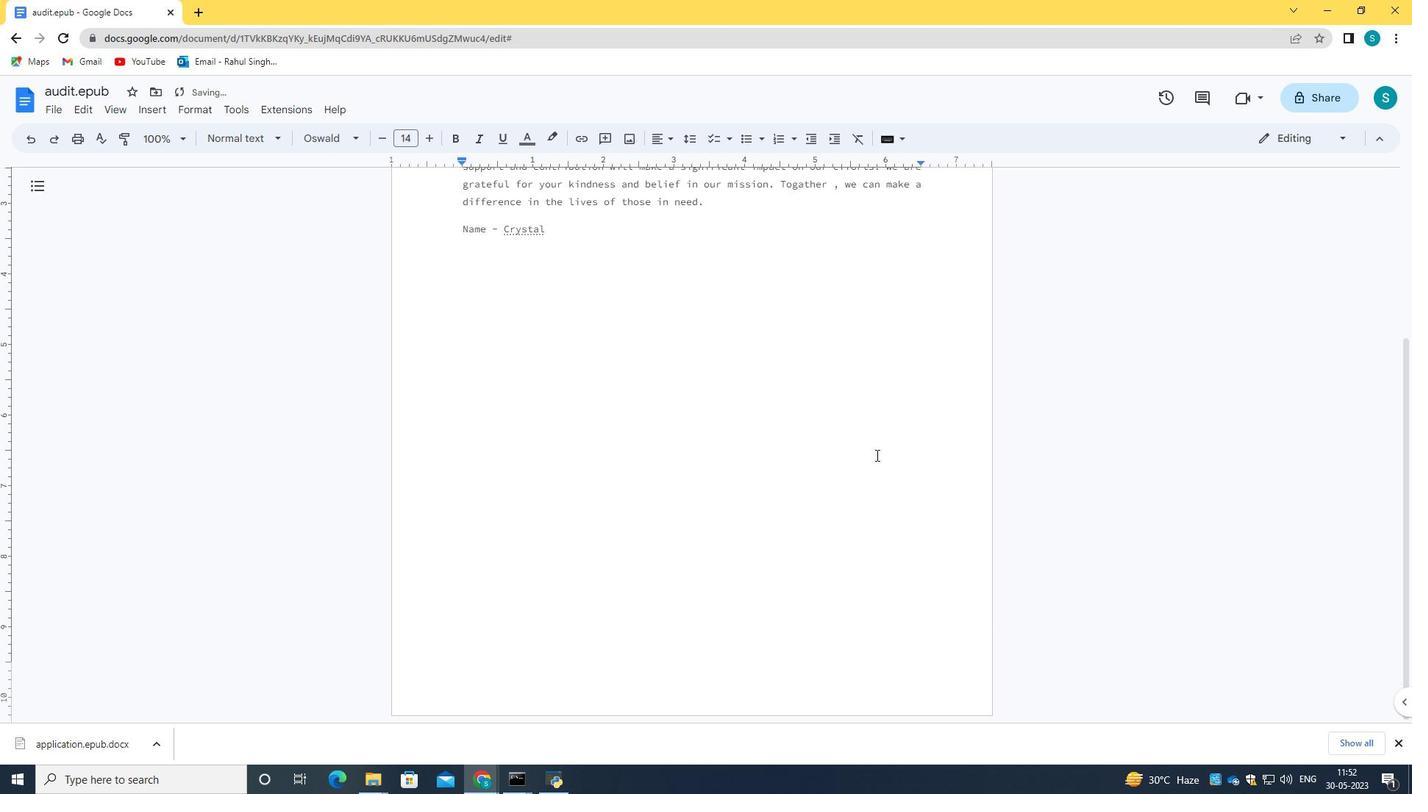 
Action: Mouse scrolled (876, 456) with delta (0, 0)
Screenshot: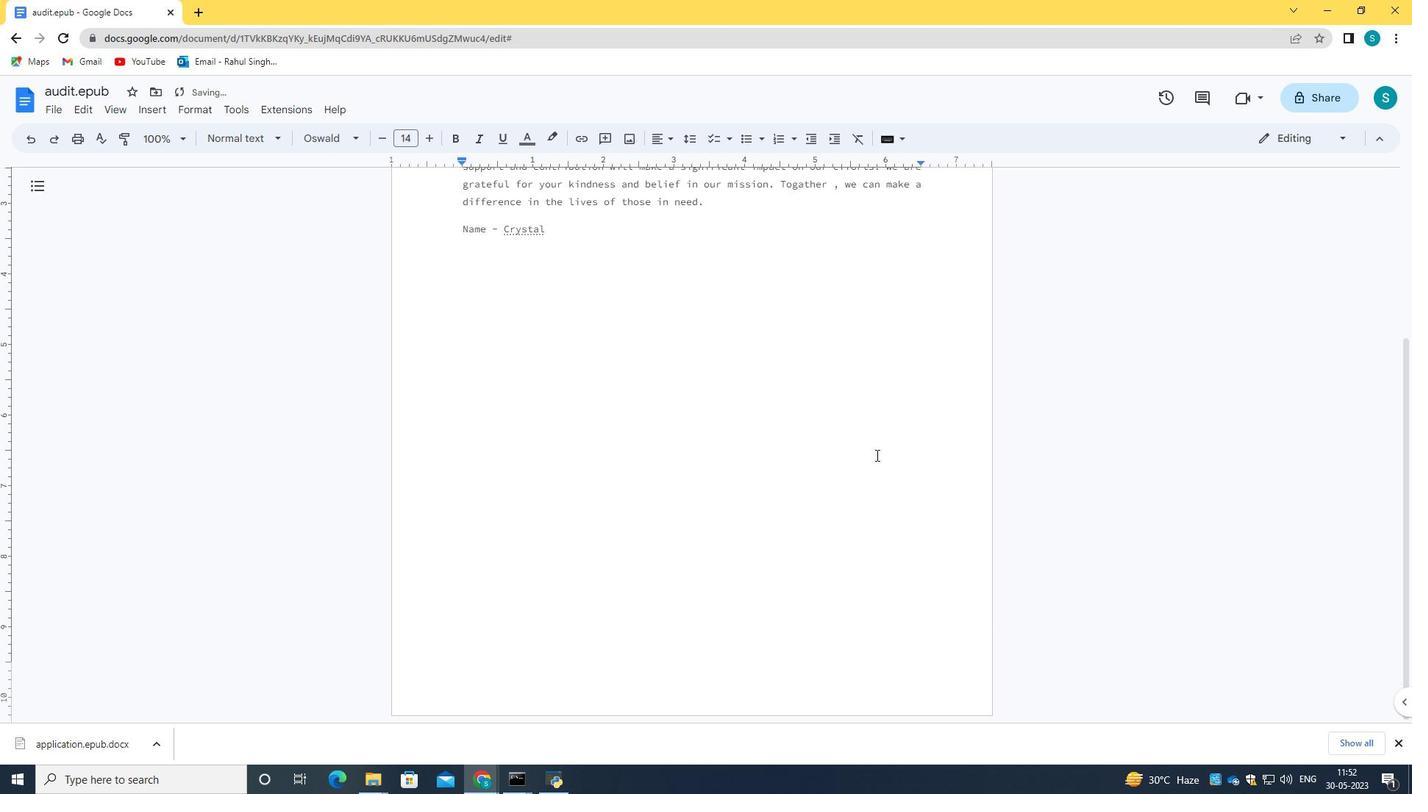 
Action: Mouse scrolled (876, 456) with delta (0, 0)
Screenshot: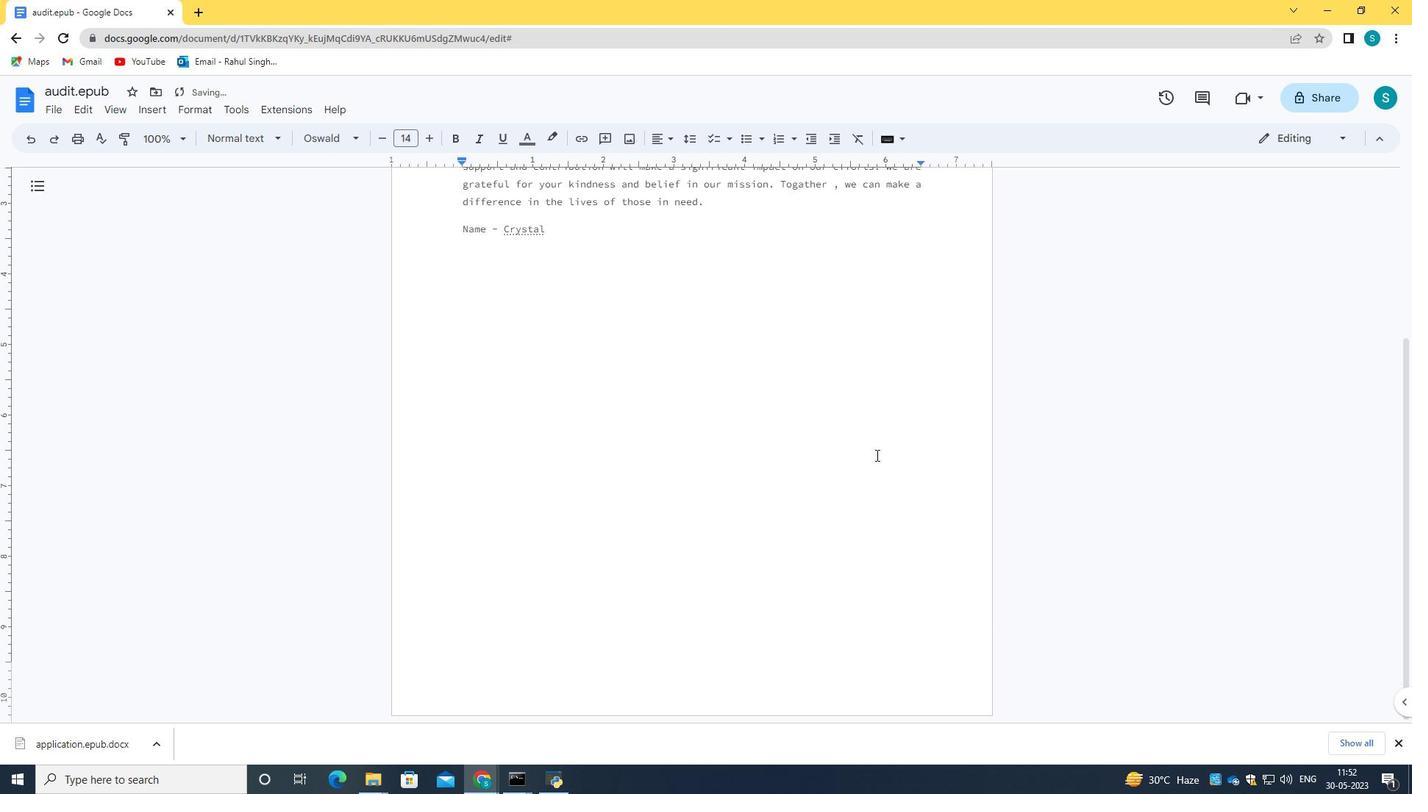 
Action: Mouse scrolled (876, 456) with delta (0, 0)
Screenshot: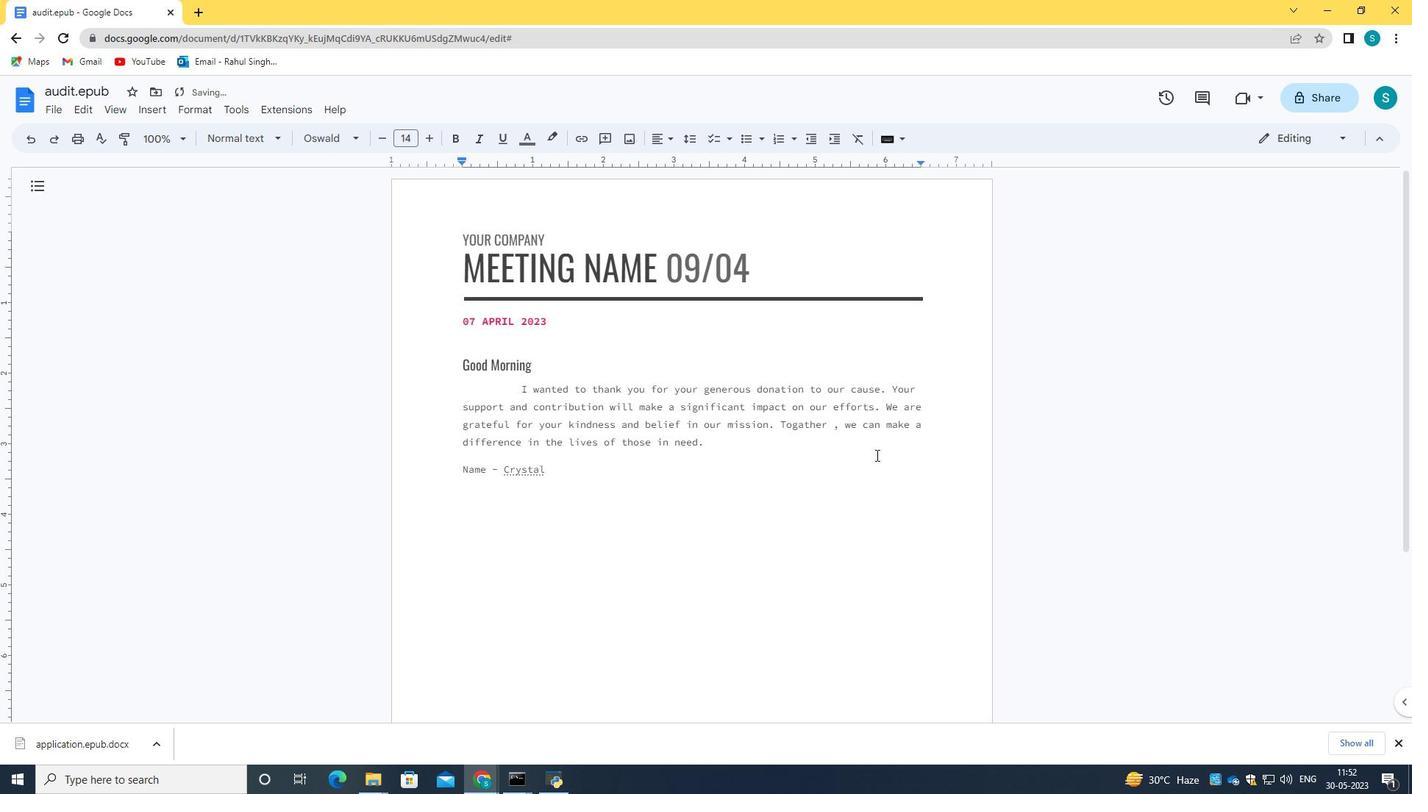 
Action: Mouse scrolled (876, 456) with delta (0, 0)
Screenshot: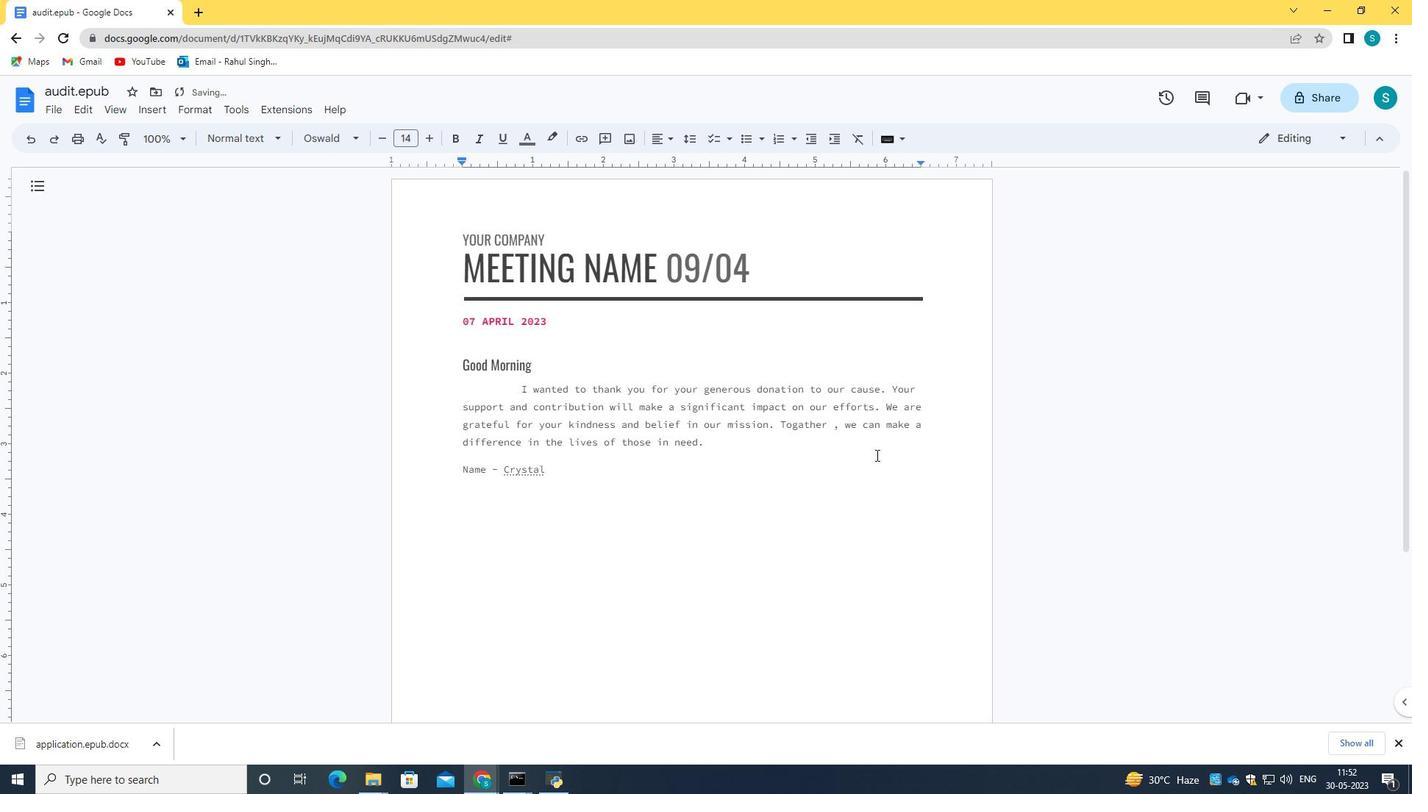 
Action: Mouse scrolled (876, 456) with delta (0, 0)
Screenshot: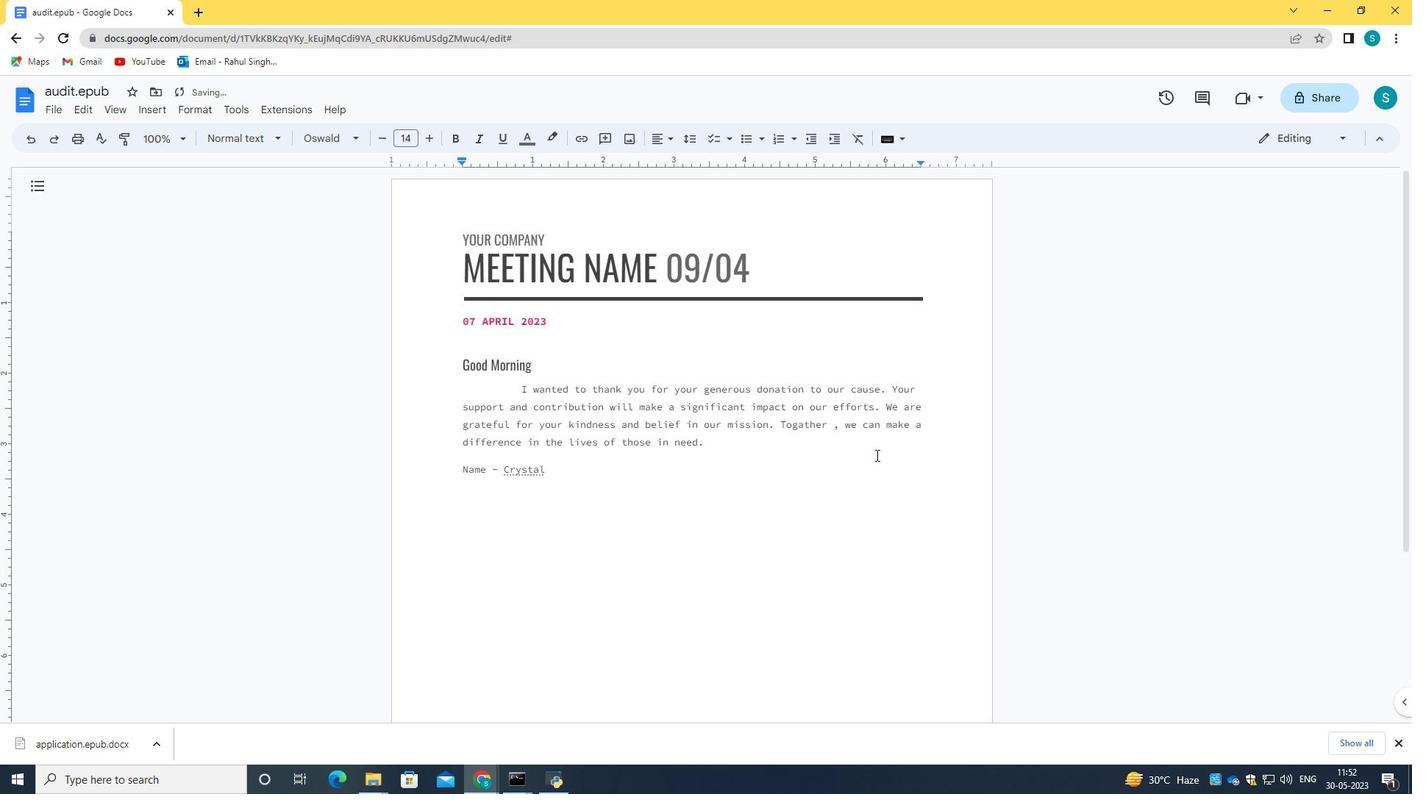 
Action: Mouse scrolled (876, 456) with delta (0, 0)
Screenshot: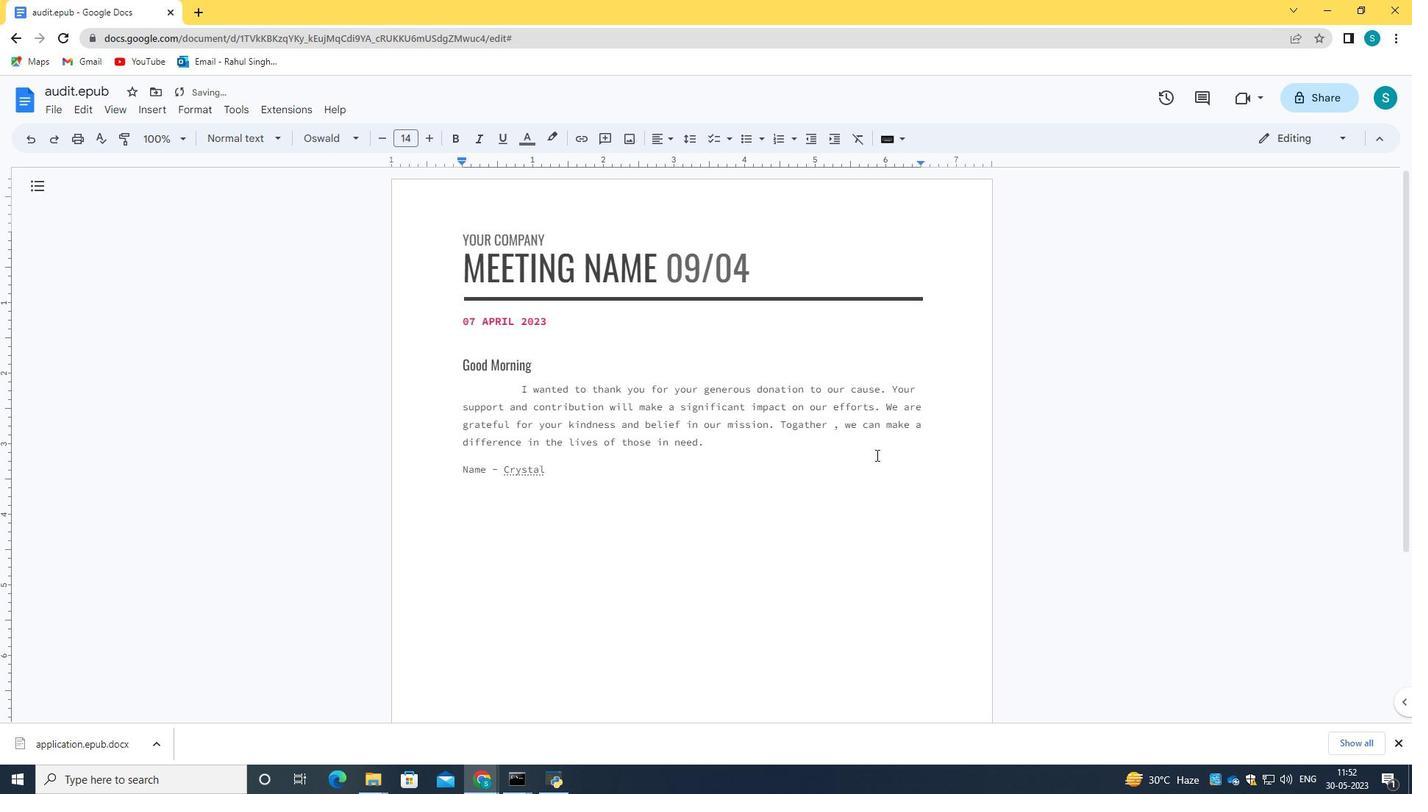 
Action: Mouse moved to (154, 107)
Screenshot: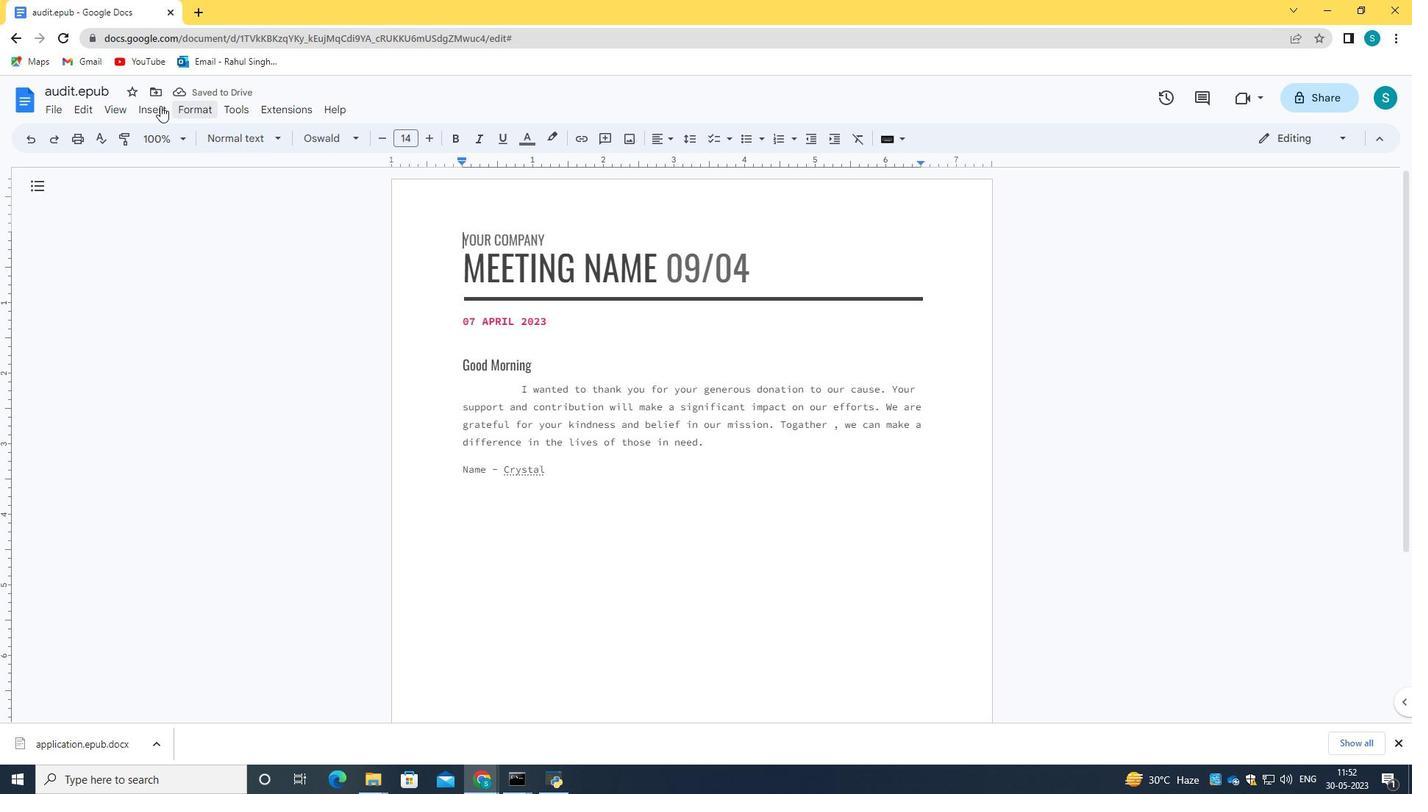 
Action: Mouse pressed left at (154, 107)
Screenshot: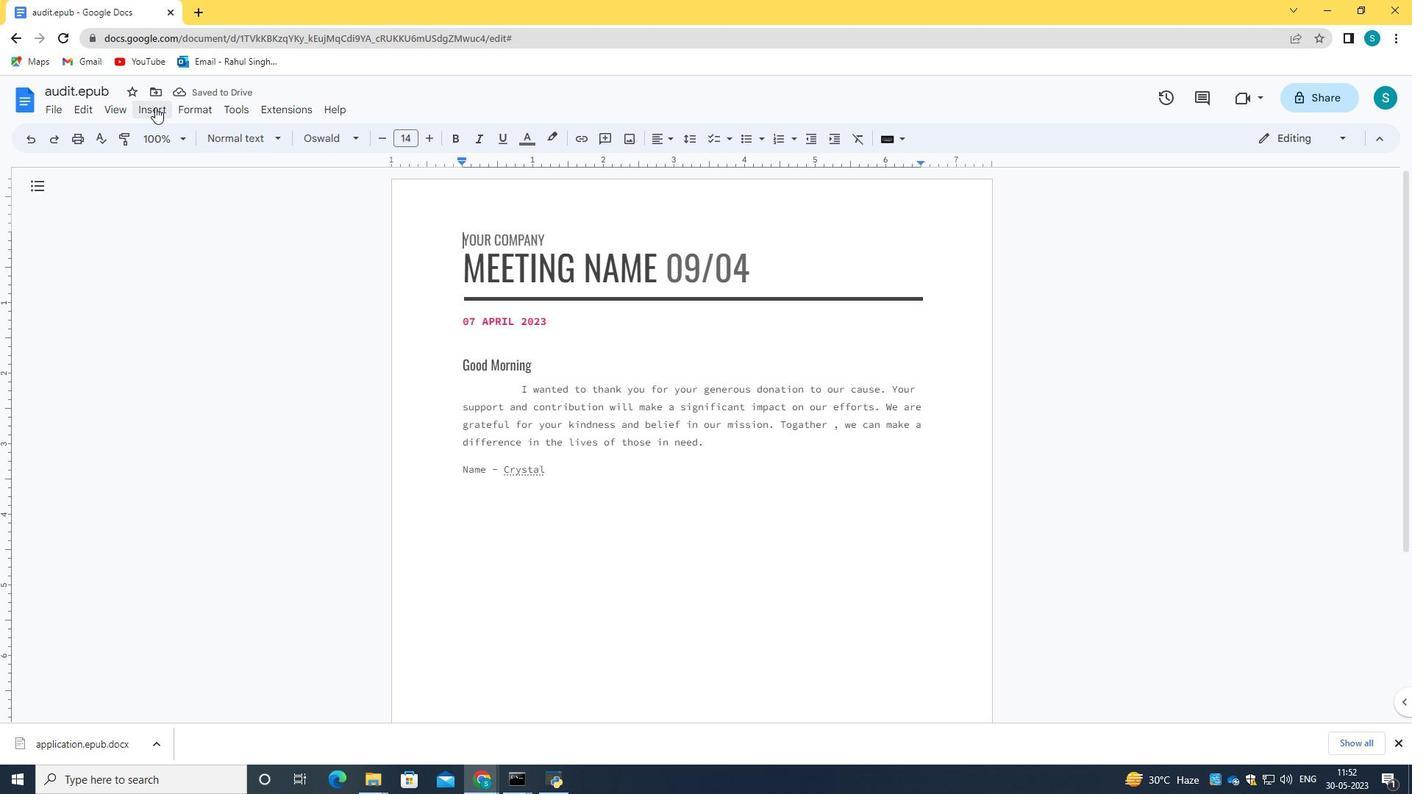 
Action: Mouse moved to (416, 595)
Screenshot: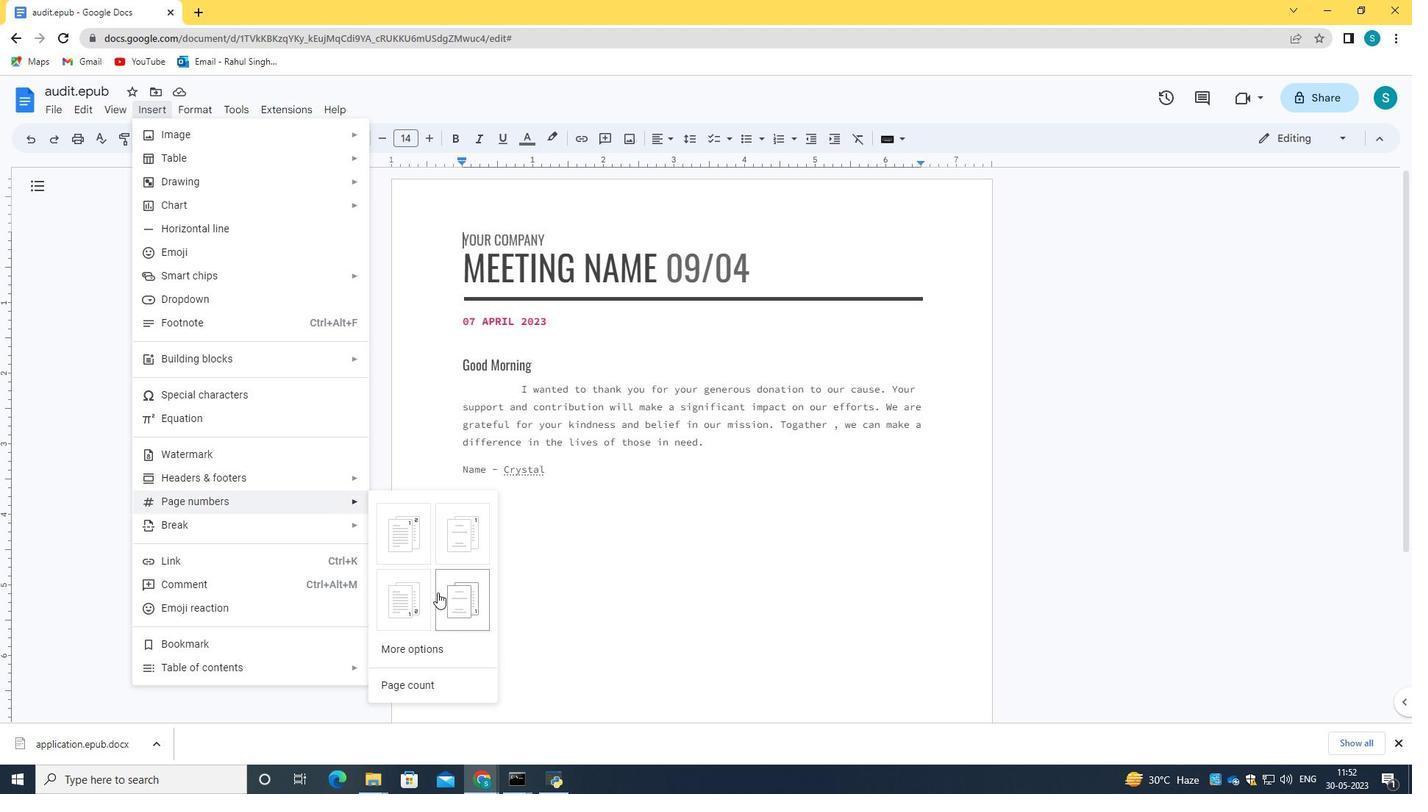 
Action: Mouse pressed left at (416, 595)
Screenshot: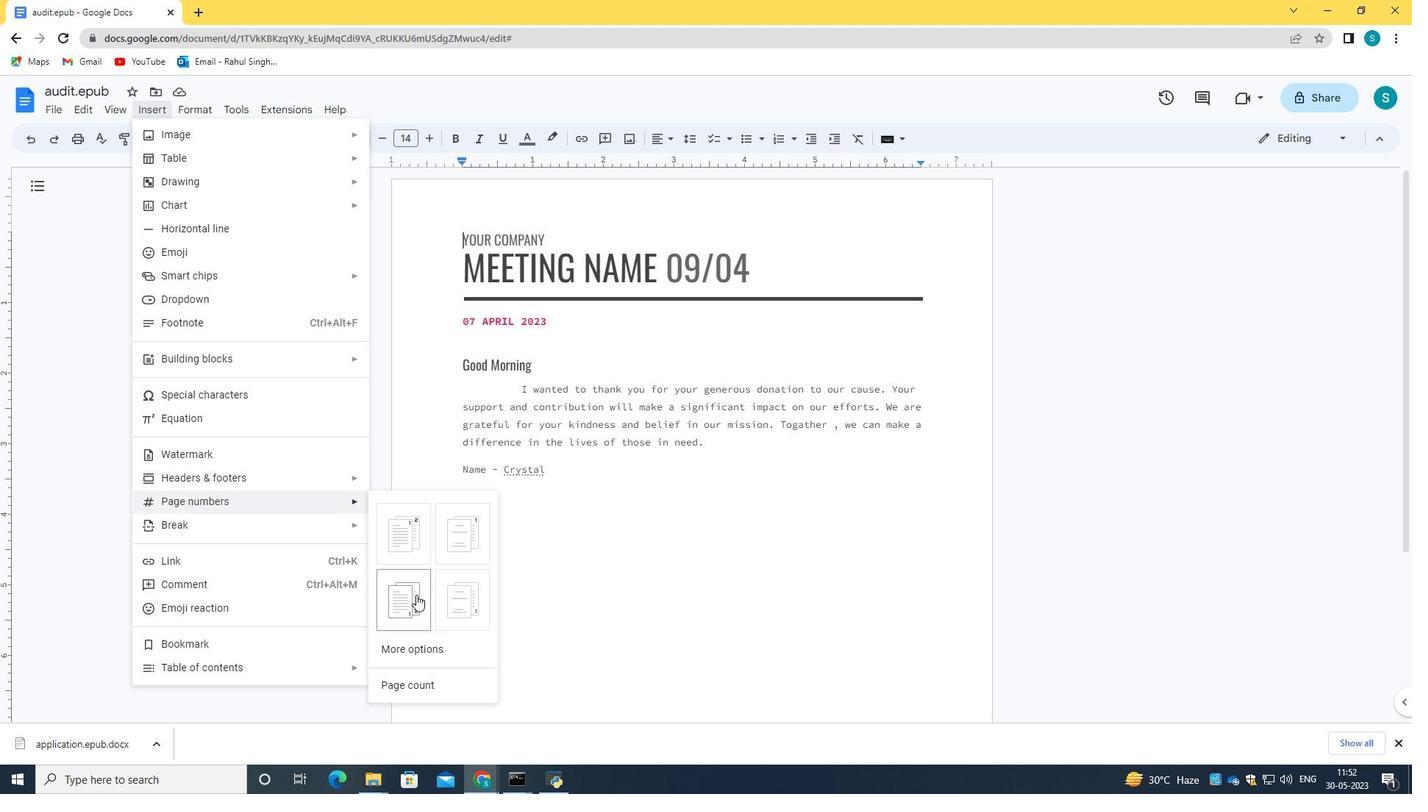 
Action: Mouse moved to (530, 579)
Screenshot: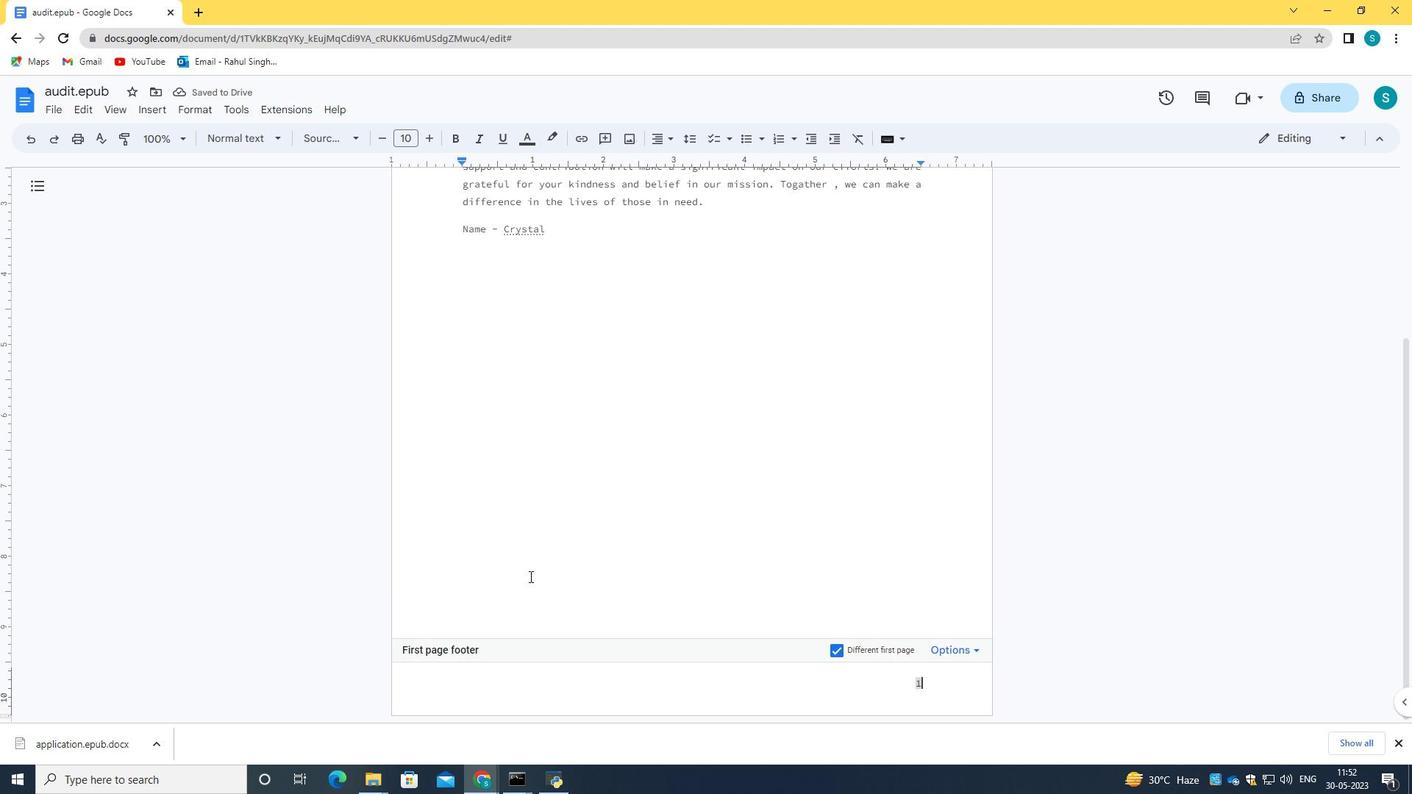 
Action: Mouse scrolled (530, 578) with delta (0, 0)
Screenshot: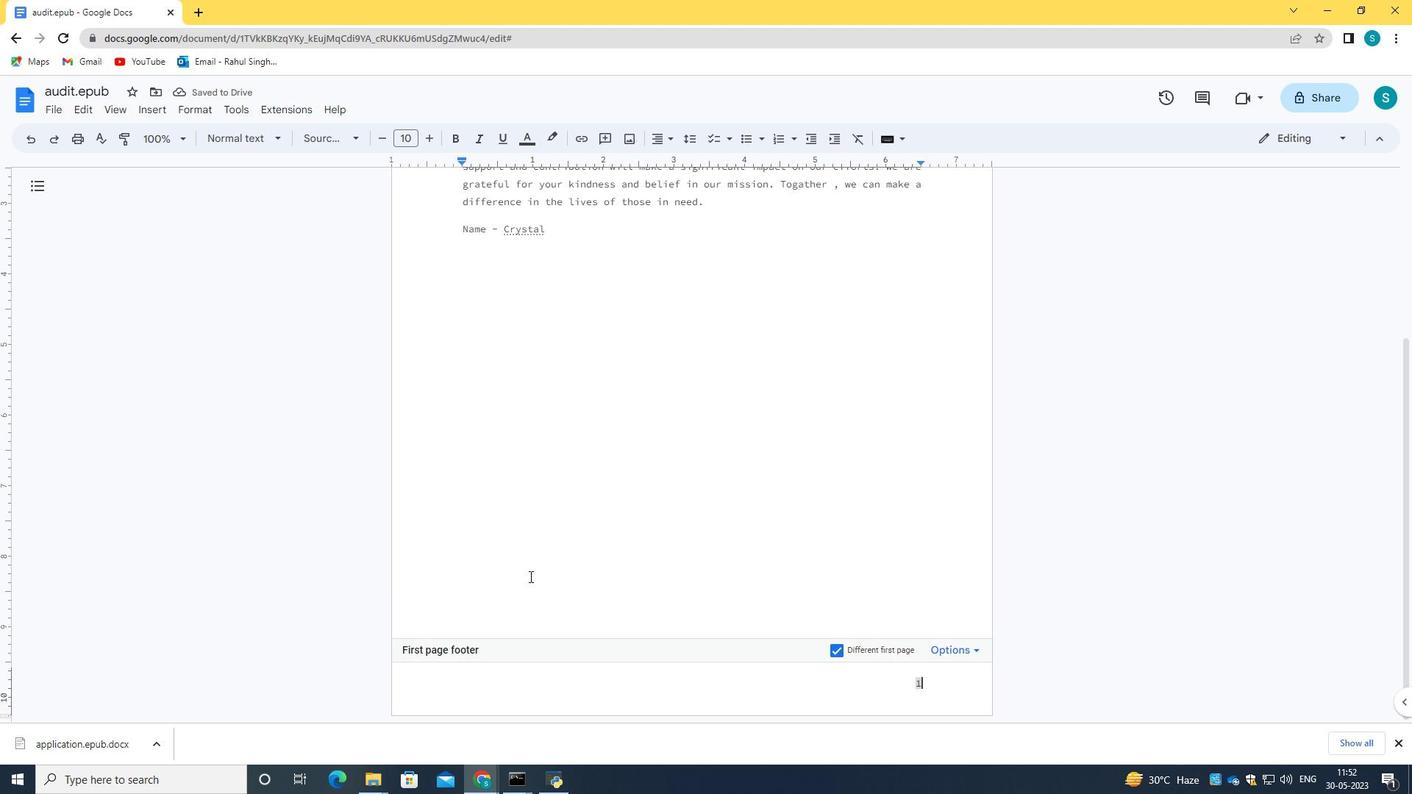 
Action: Mouse moved to (963, 651)
Screenshot: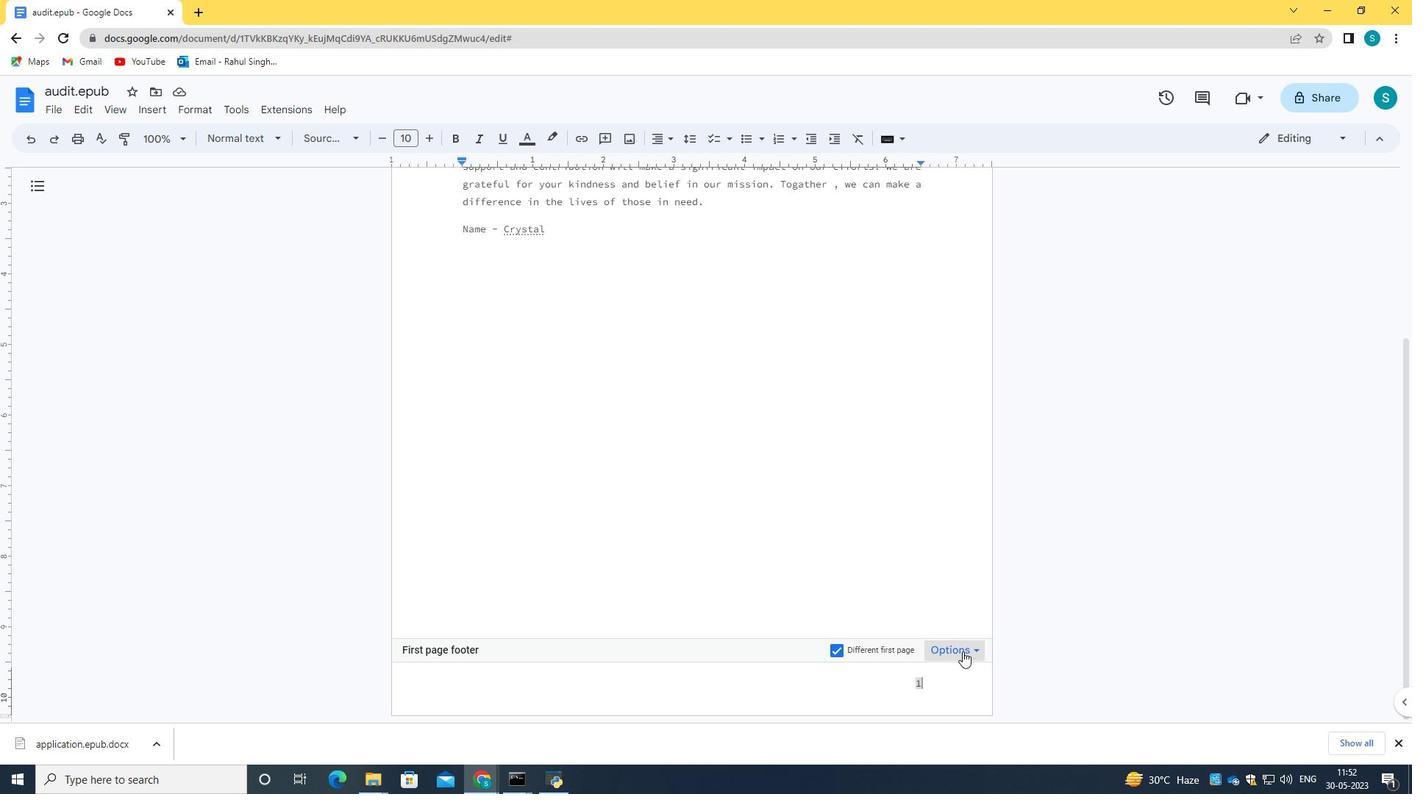 
Action: Mouse pressed left at (963, 651)
Screenshot: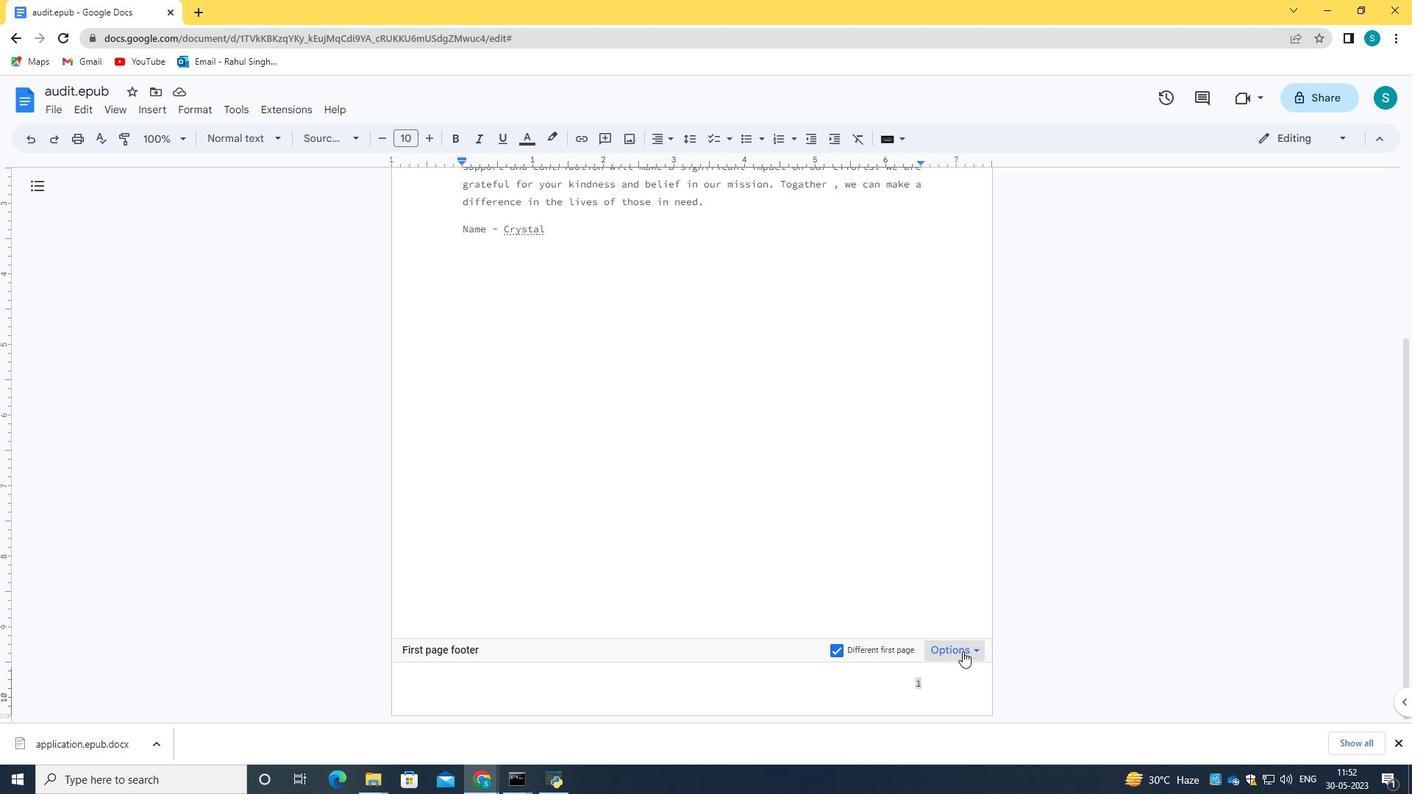 
Action: Mouse pressed left at (963, 651)
Screenshot: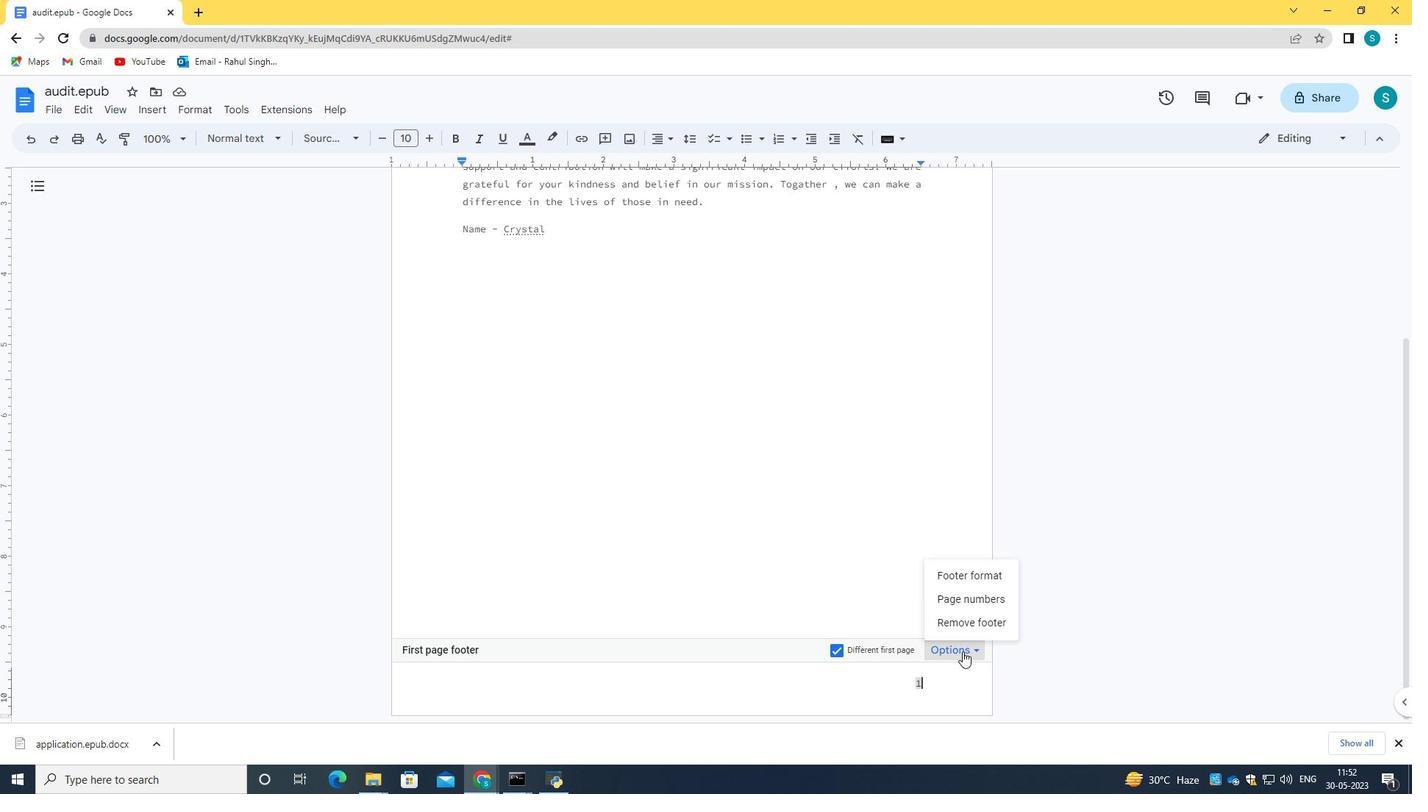 
Action: Mouse moved to (520, 529)
Screenshot: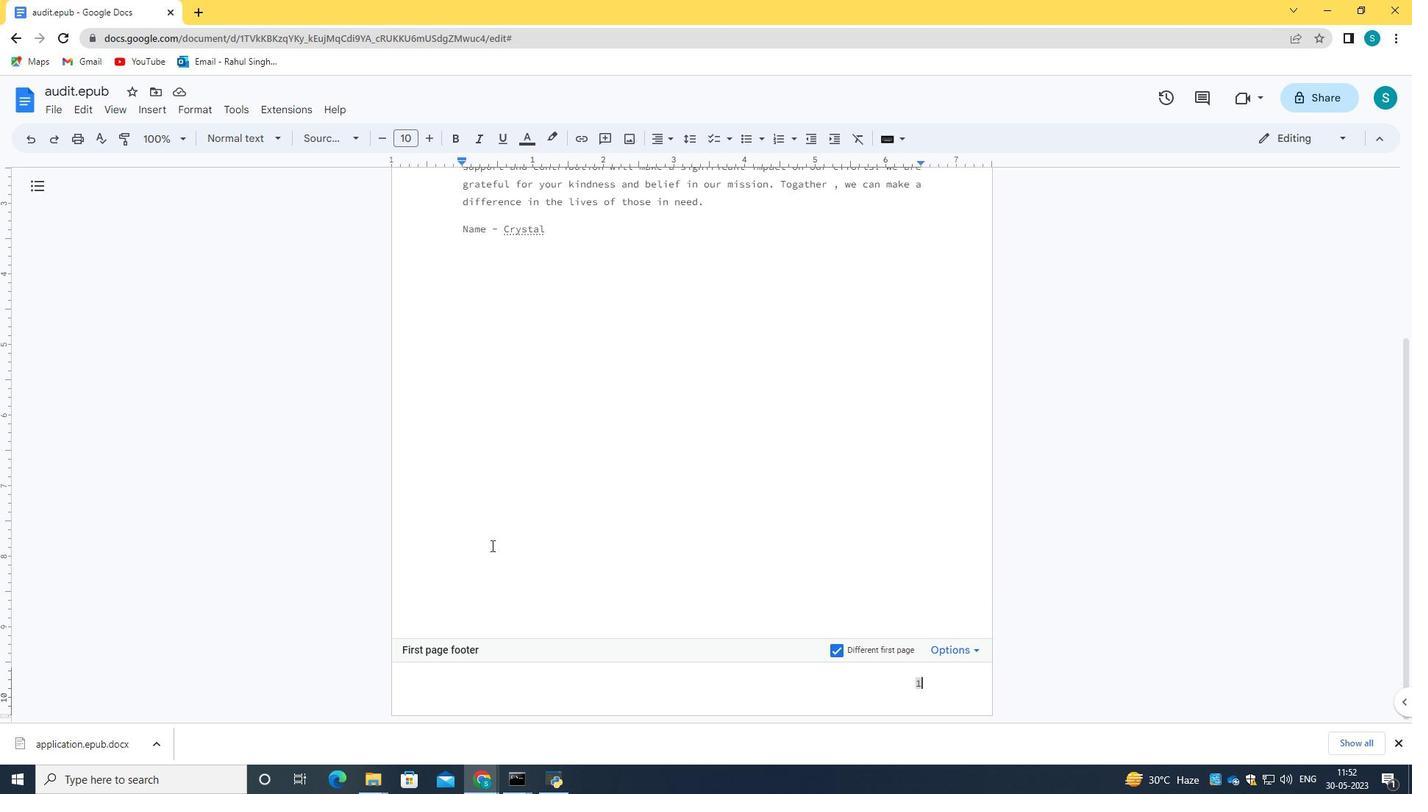 
Action: Mouse pressed left at (520, 529)
Screenshot: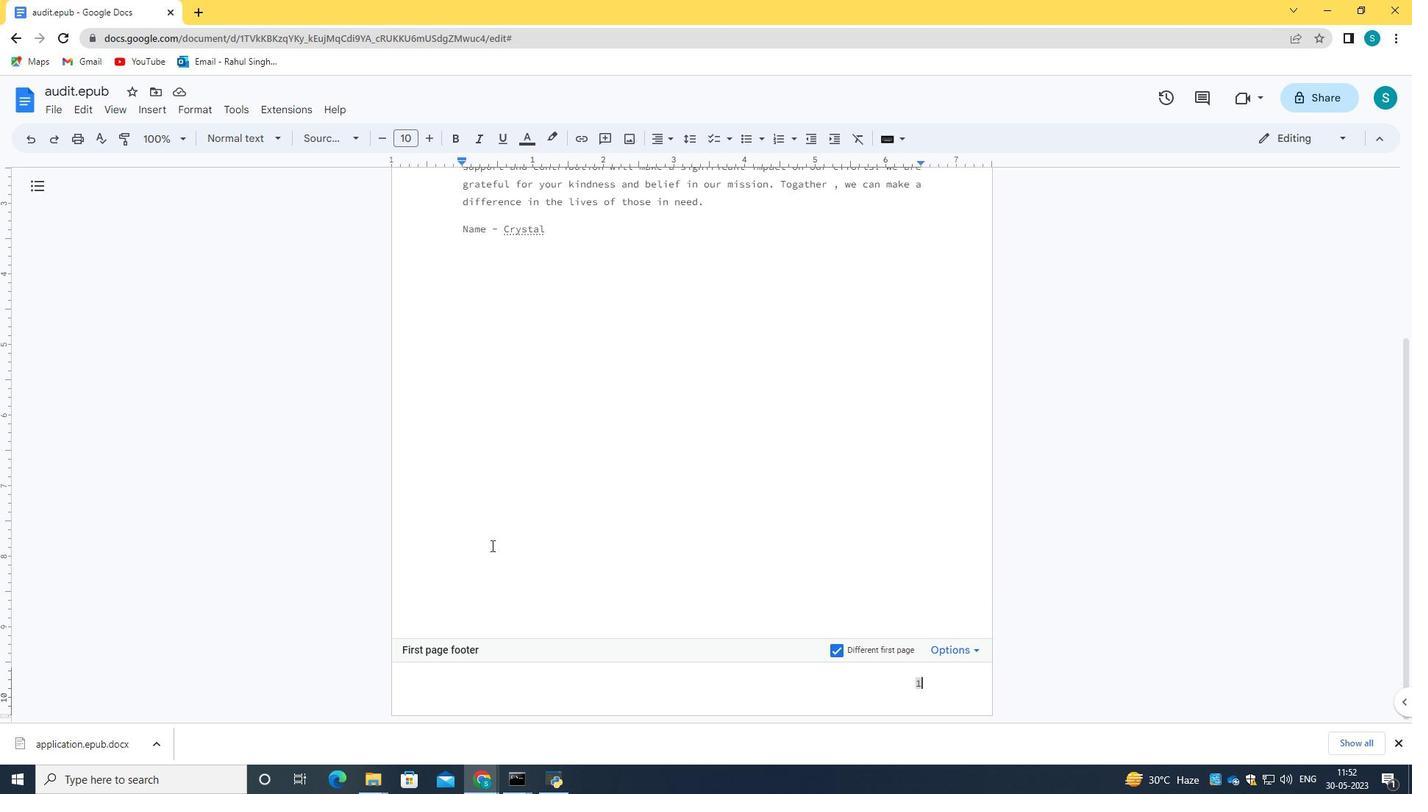 
Action: Mouse moved to (449, 526)
Screenshot: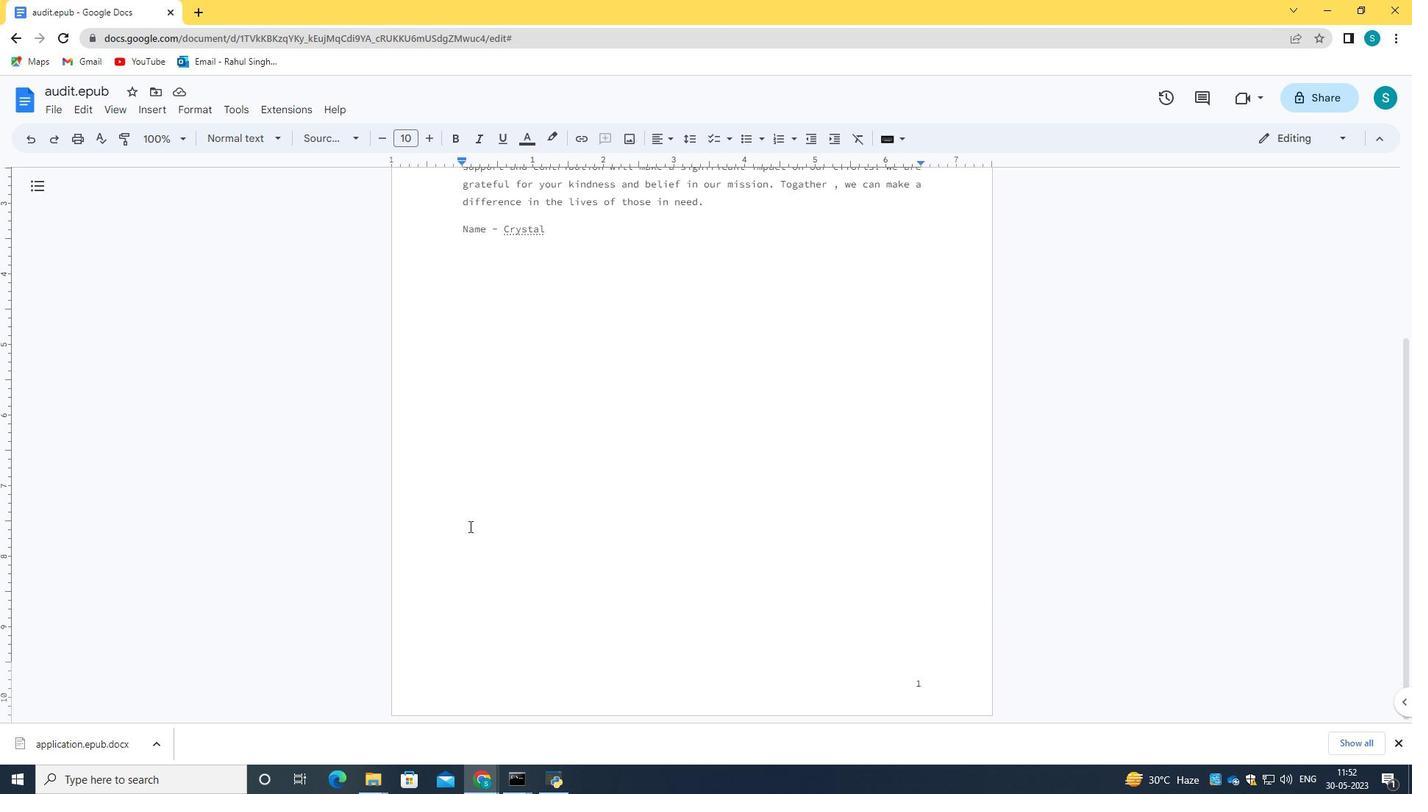 
Action: Mouse scrolled (449, 526) with delta (0, 0)
Screenshot: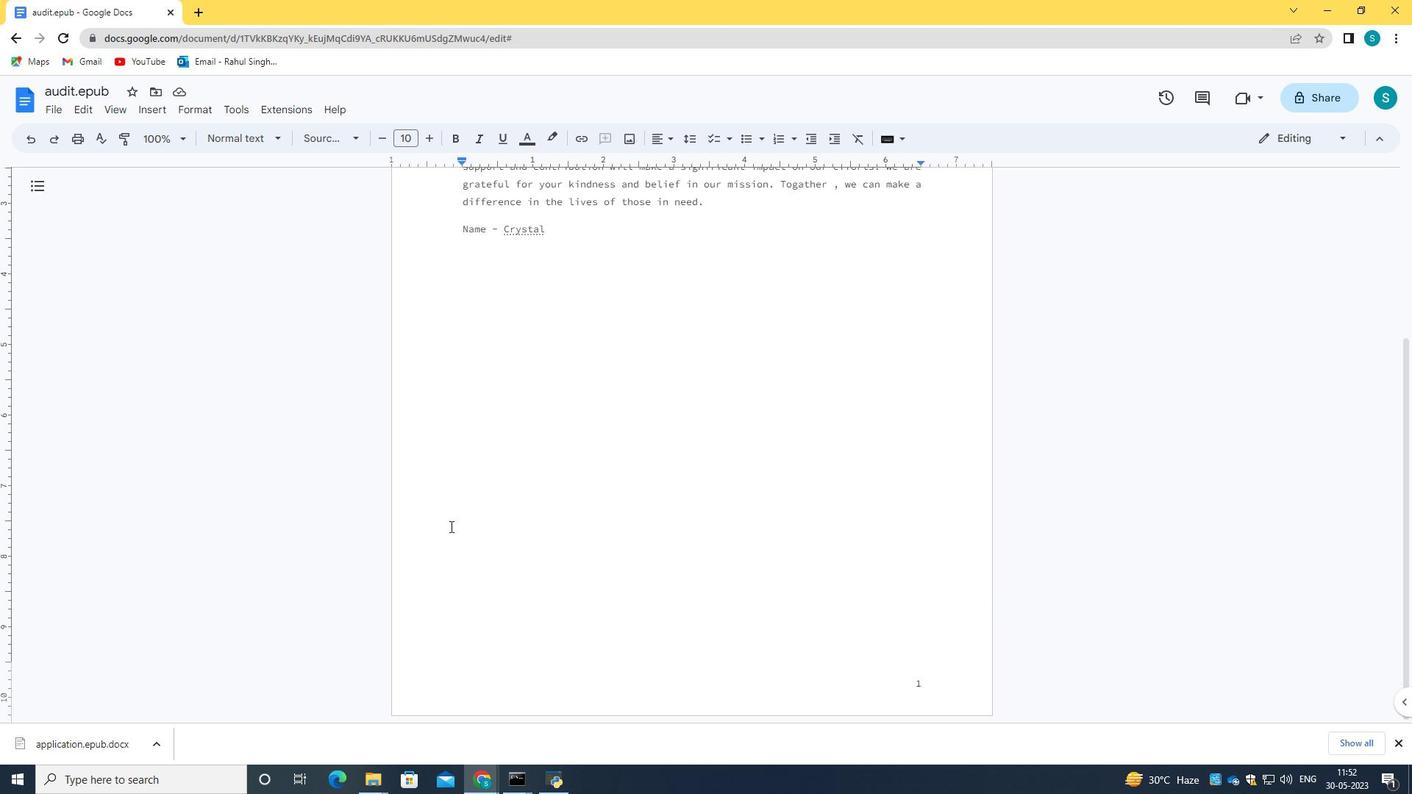 
Action: Mouse scrolled (449, 526) with delta (0, 0)
Screenshot: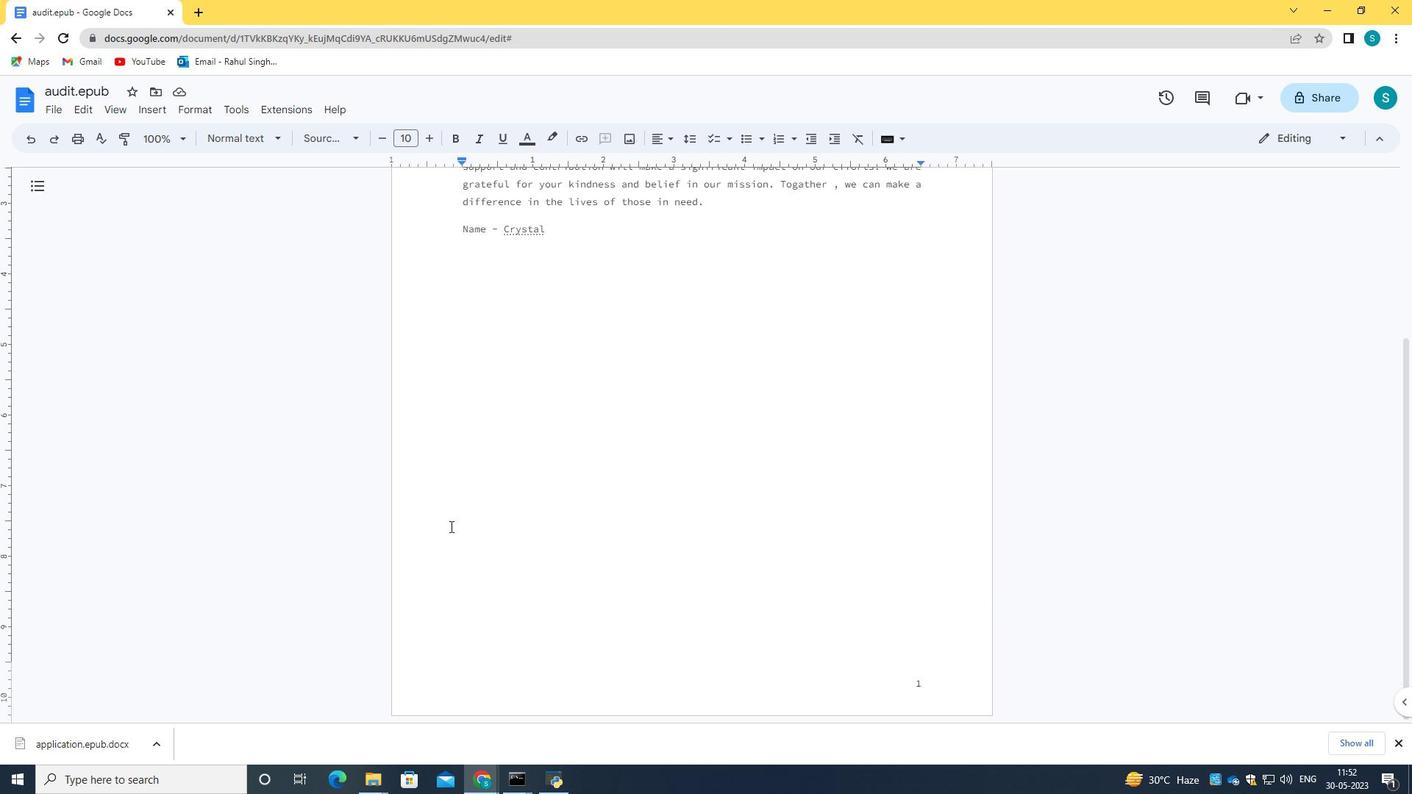 
Action: Mouse scrolled (449, 526) with delta (0, 0)
Screenshot: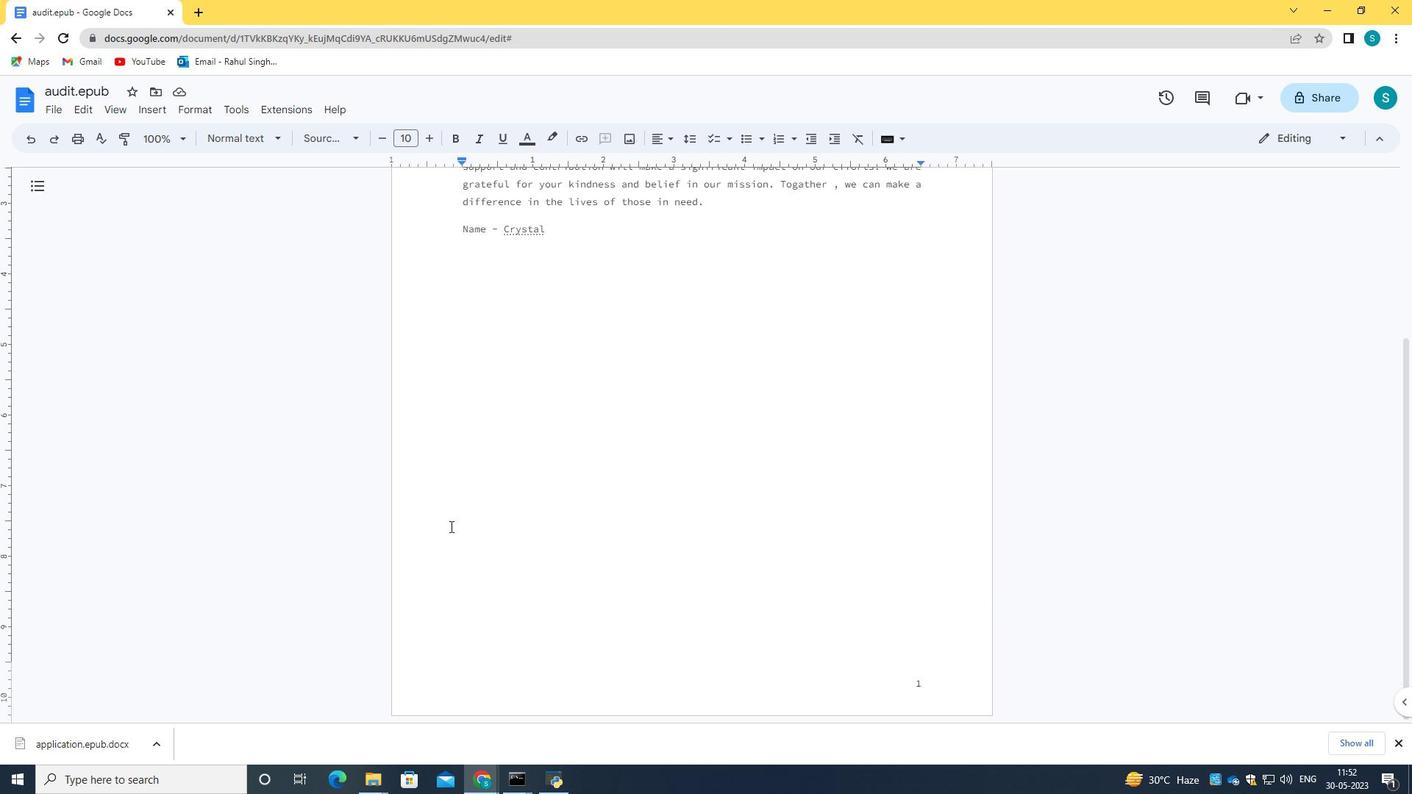 
Action: Mouse scrolled (449, 526) with delta (0, 0)
Screenshot: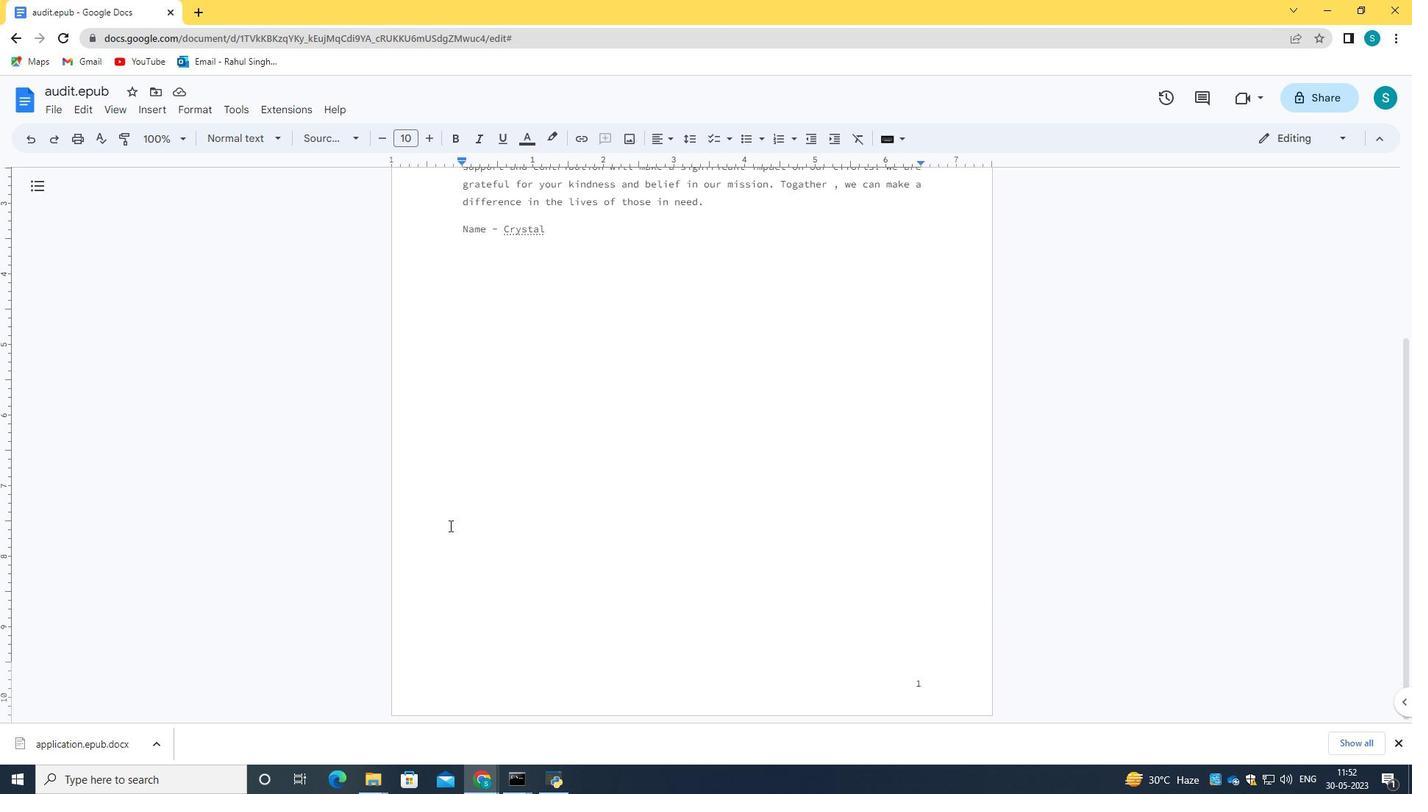 
Action: Mouse scrolled (449, 526) with delta (0, 0)
Screenshot: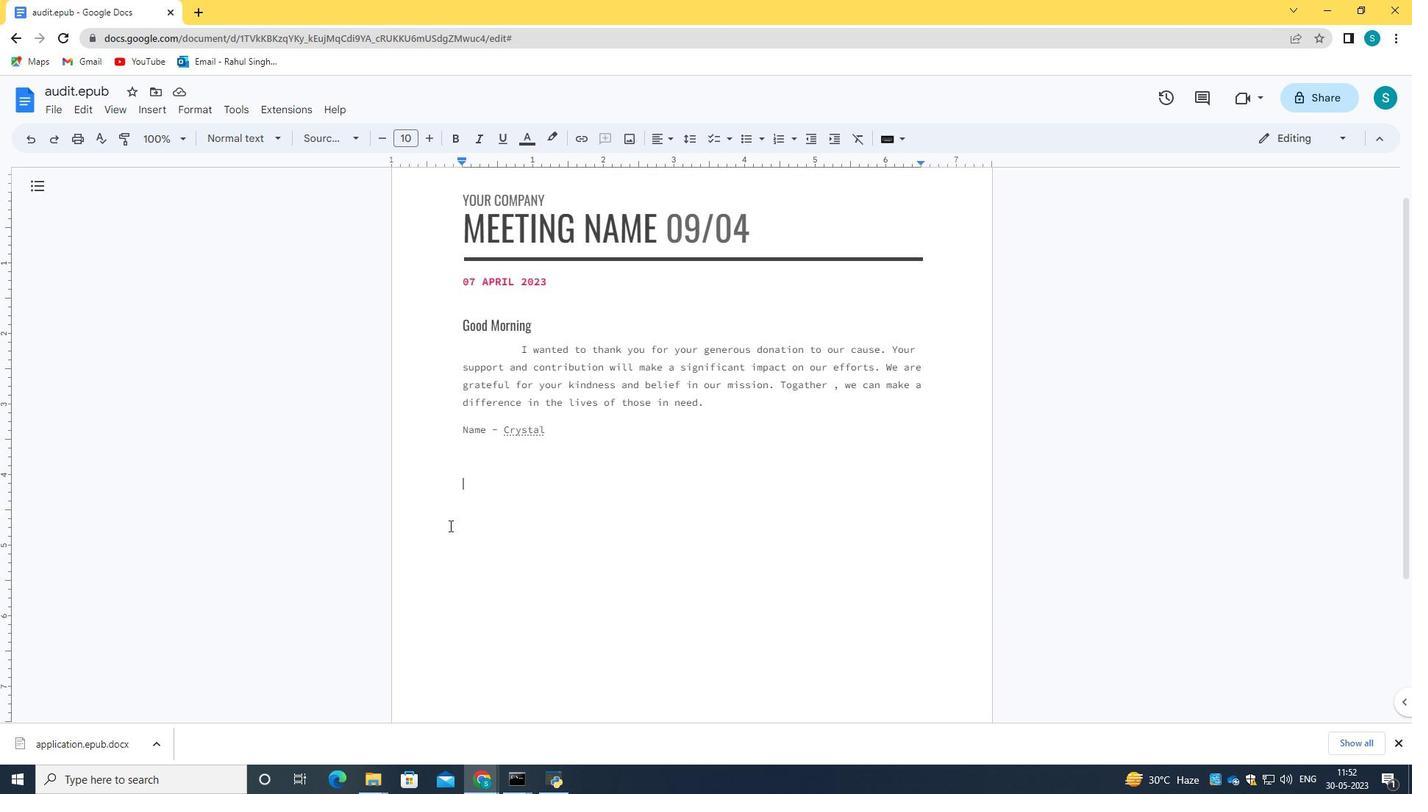 
Action: Mouse scrolled (449, 526) with delta (0, 0)
Screenshot: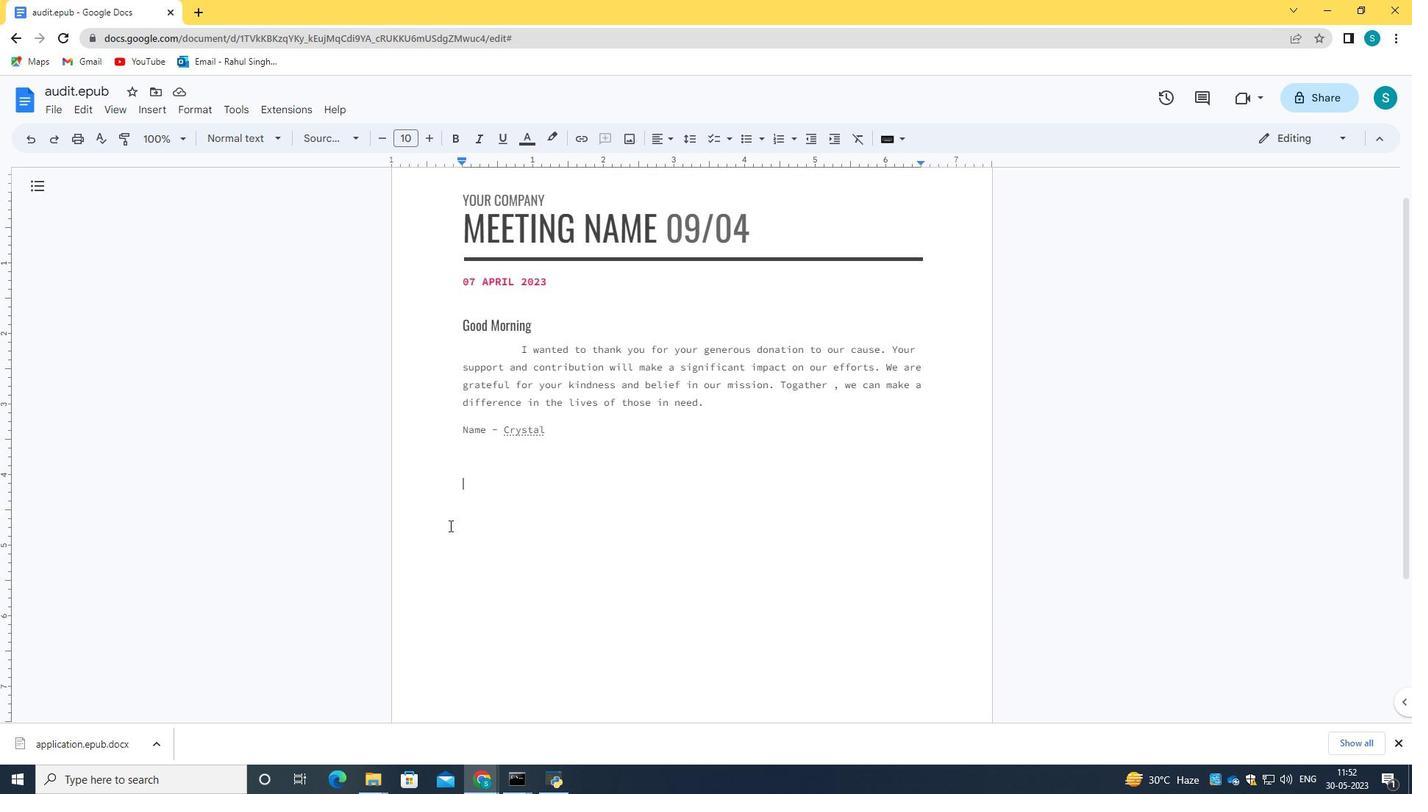 
Action: Mouse scrolled (449, 526) with delta (0, 0)
Screenshot: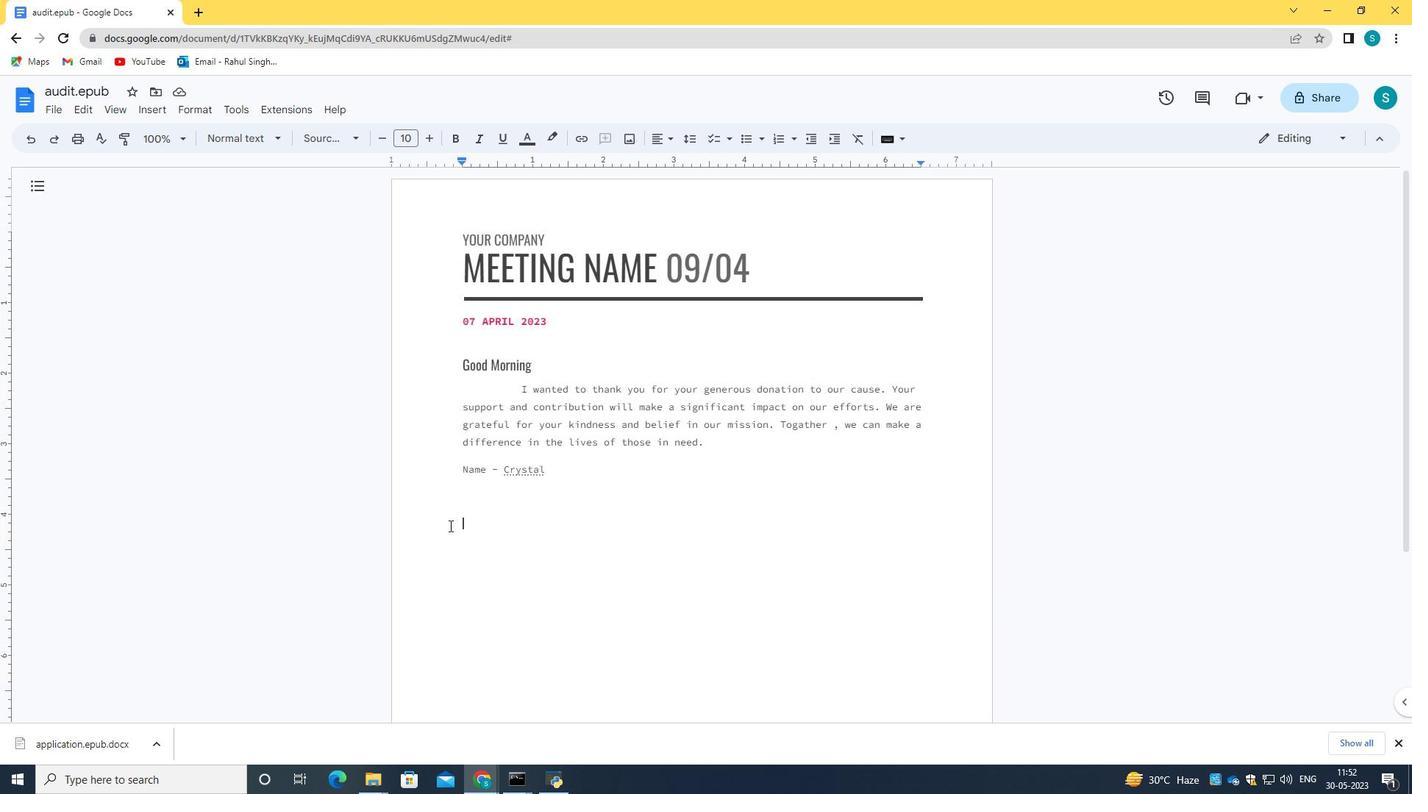 
Action: Mouse scrolled (449, 526) with delta (0, 0)
Screenshot: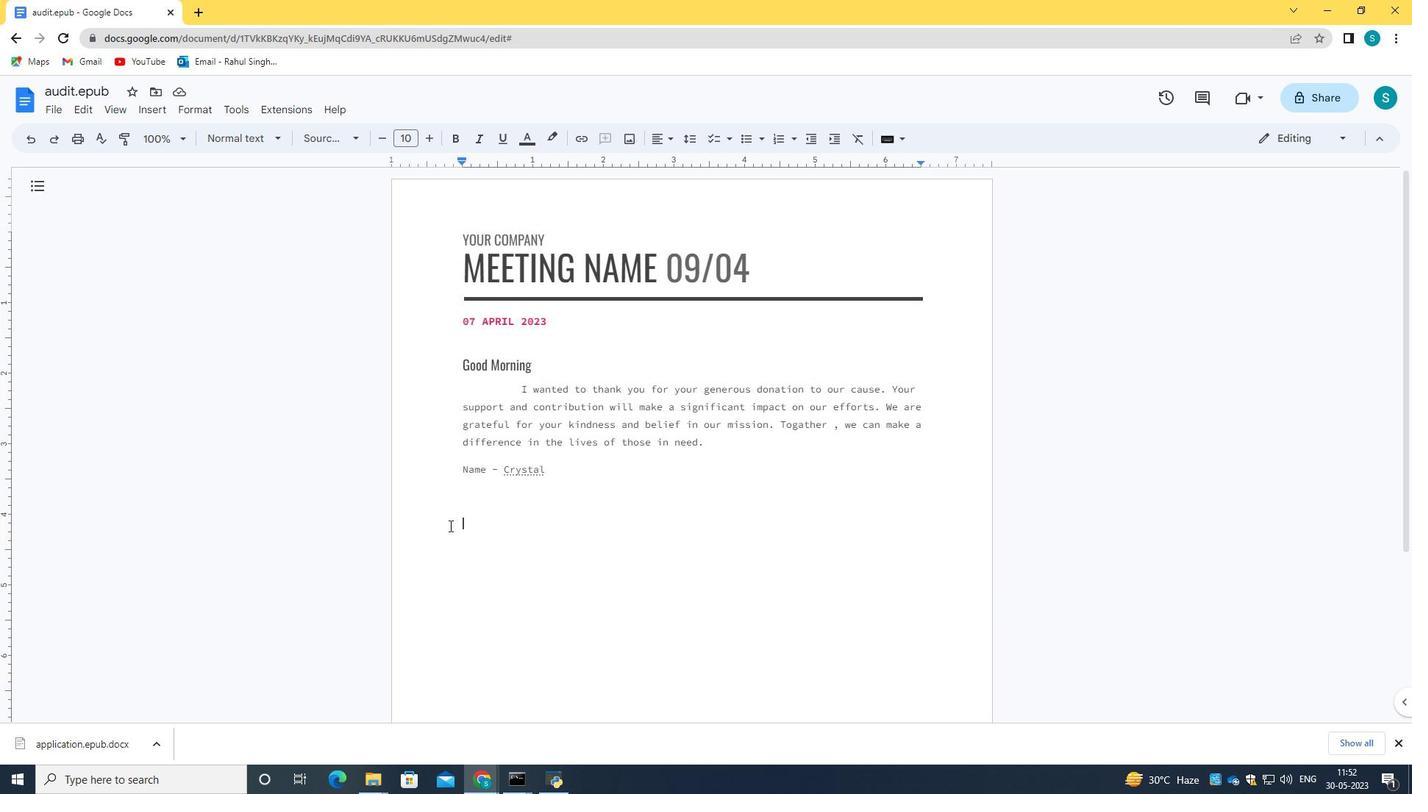
Action: Mouse moved to (85, 111)
Screenshot: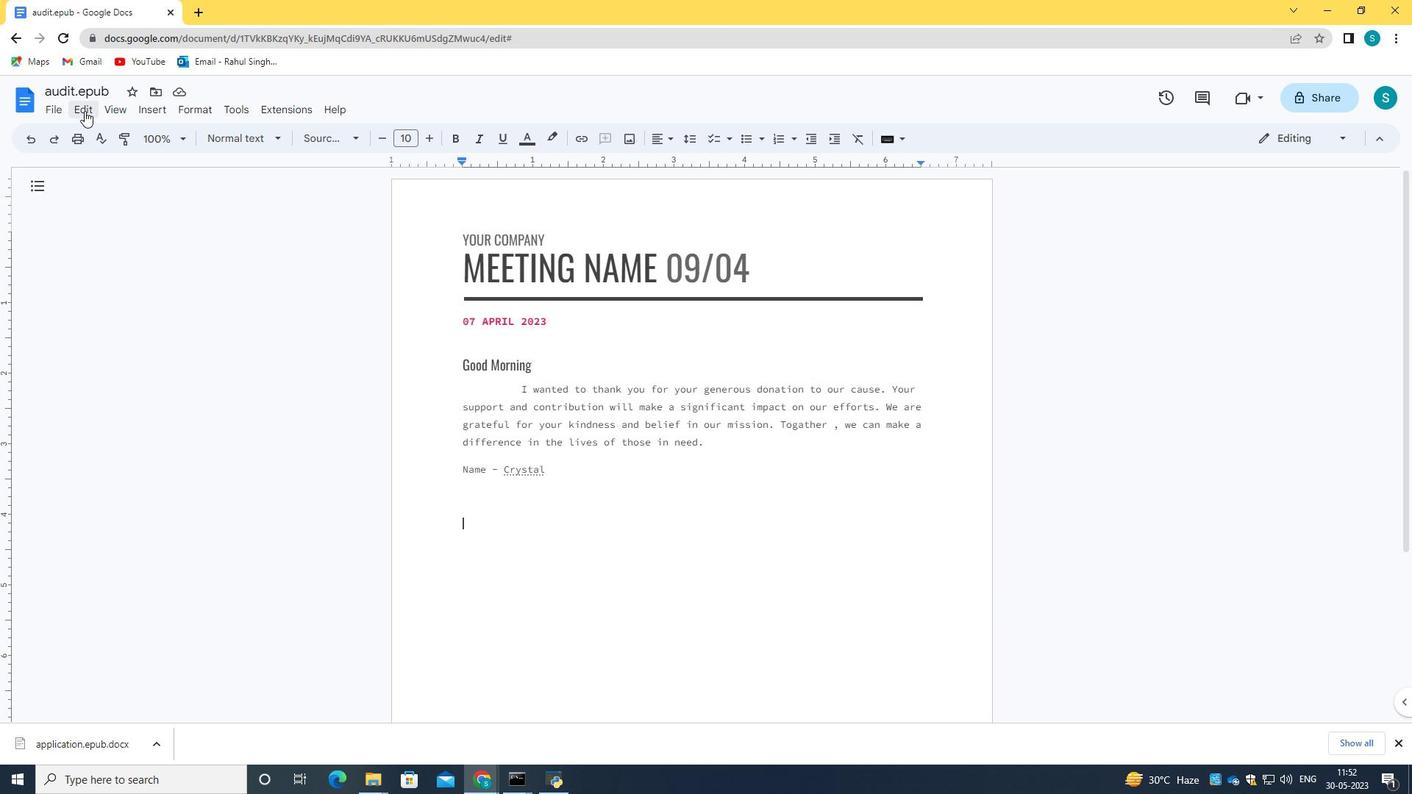 
Action: Mouse pressed left at (85, 111)
Screenshot: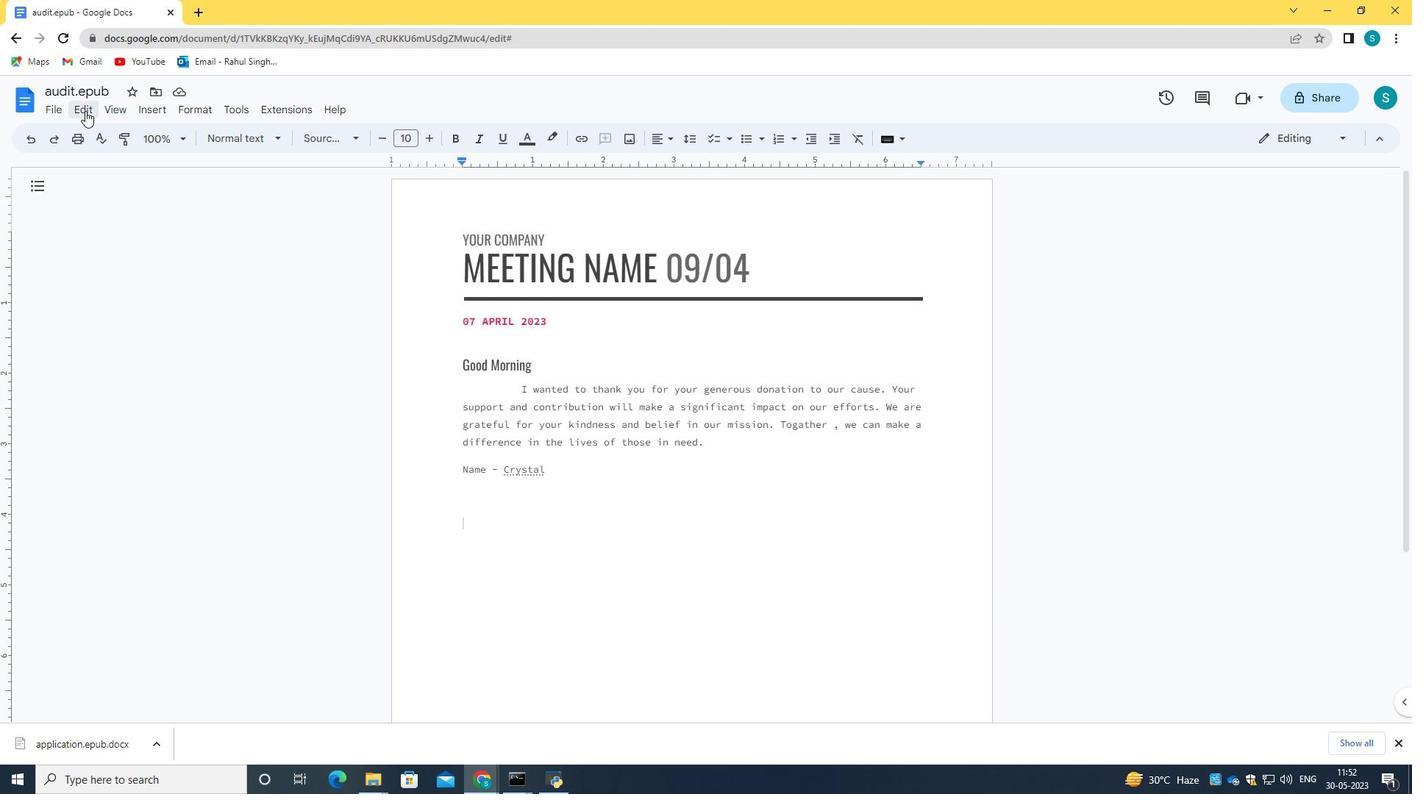 
Action: Mouse moved to (247, 342)
Screenshot: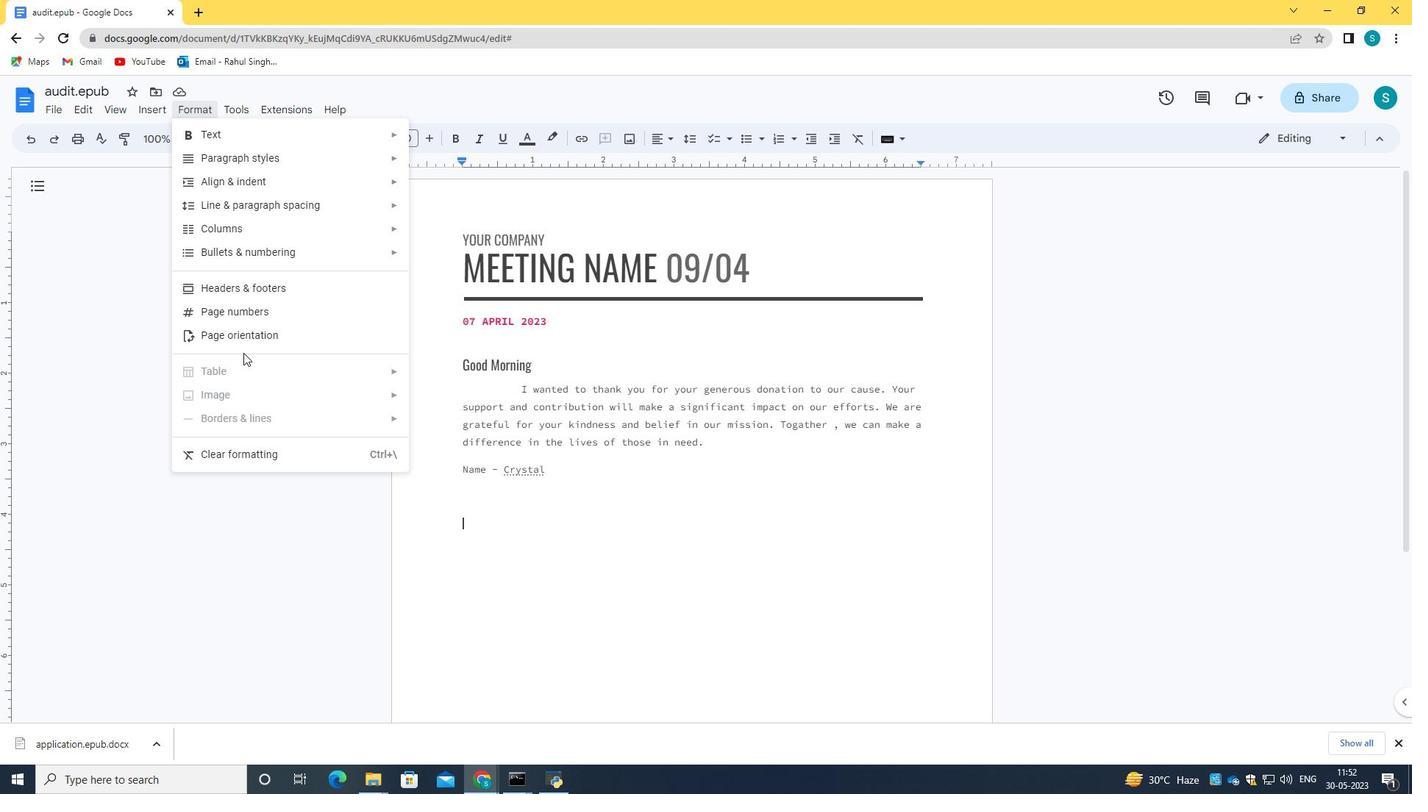
Action: Mouse pressed left at (247, 342)
Screenshot: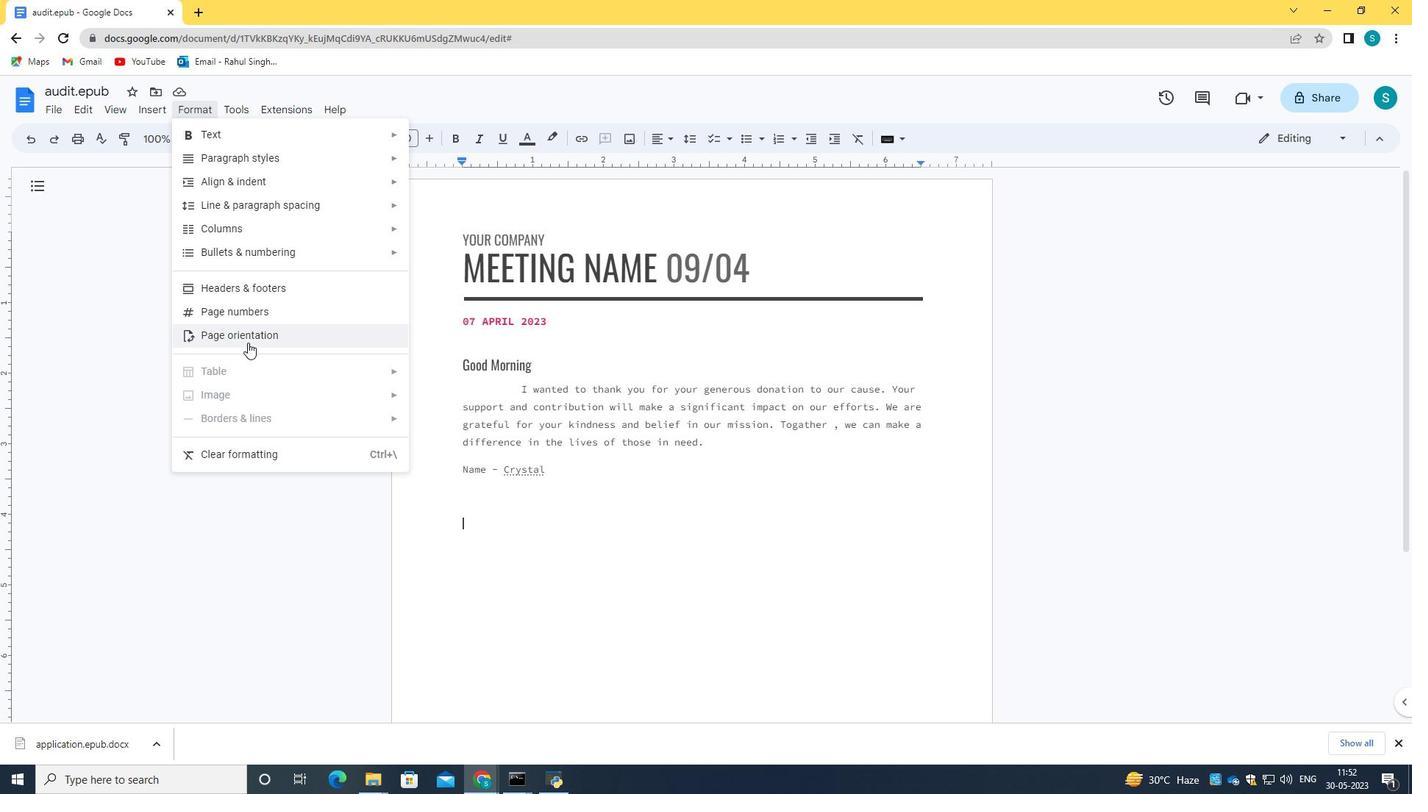 
Action: Mouse moved to (807, 309)
Screenshot: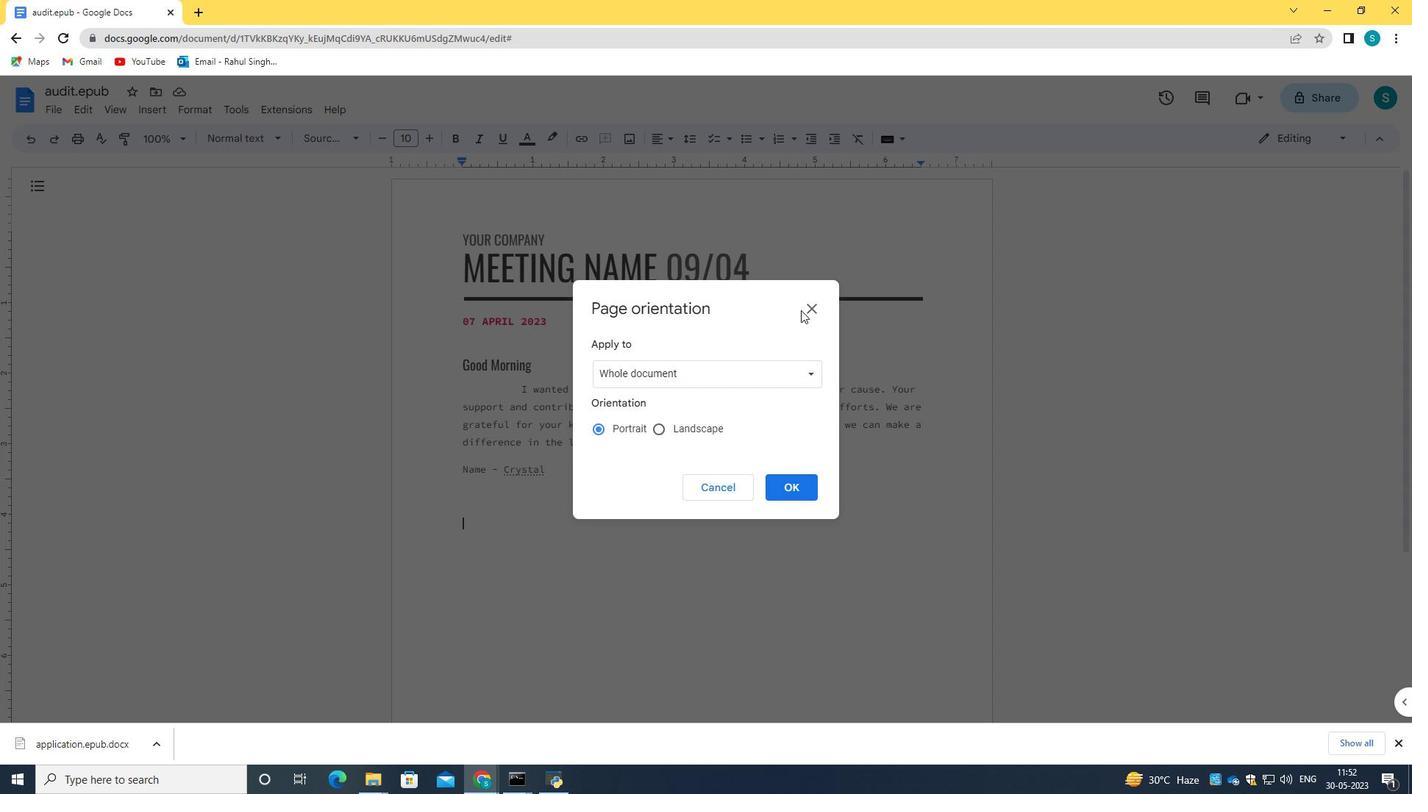
Action: Mouse pressed left at (807, 309)
Screenshot: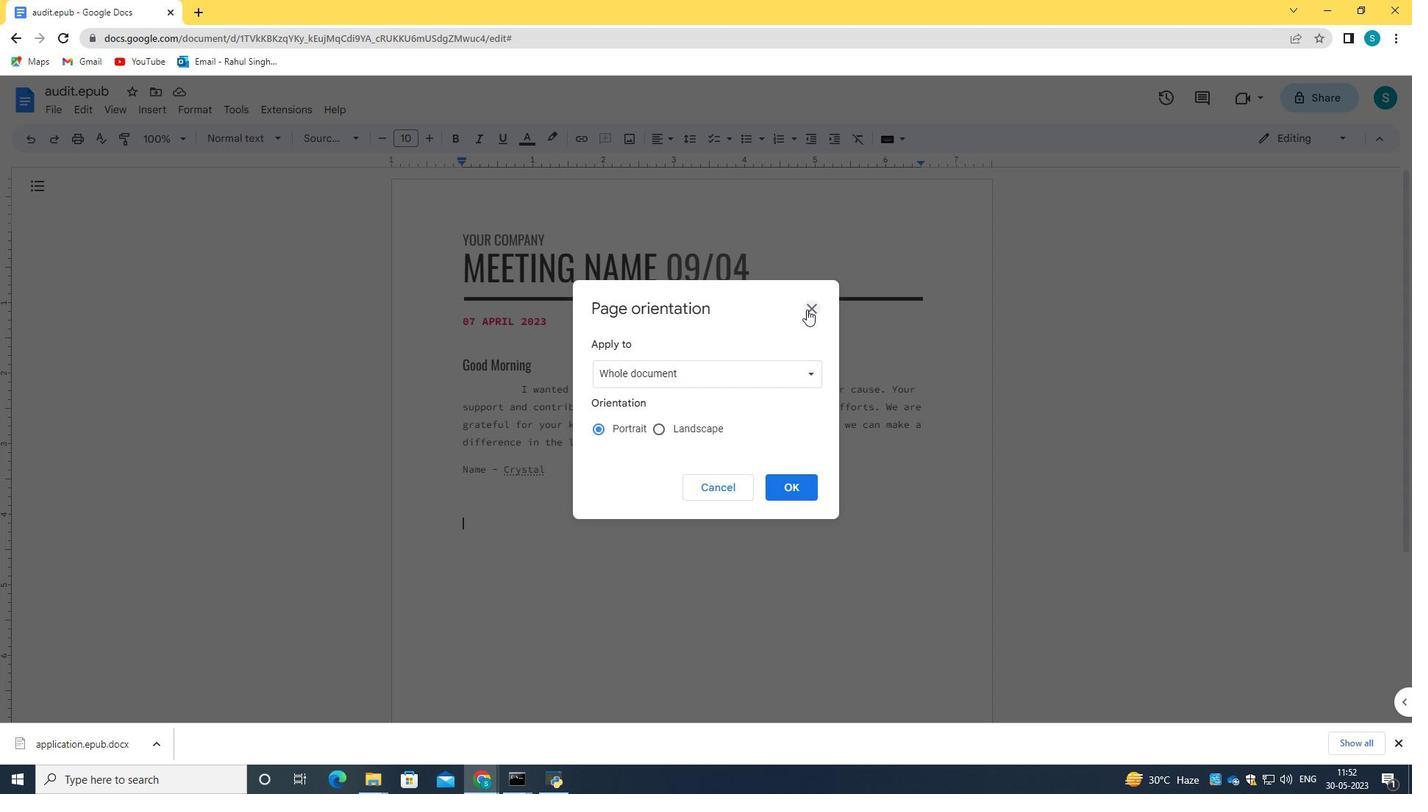 
Action: Mouse moved to (197, 111)
Screenshot: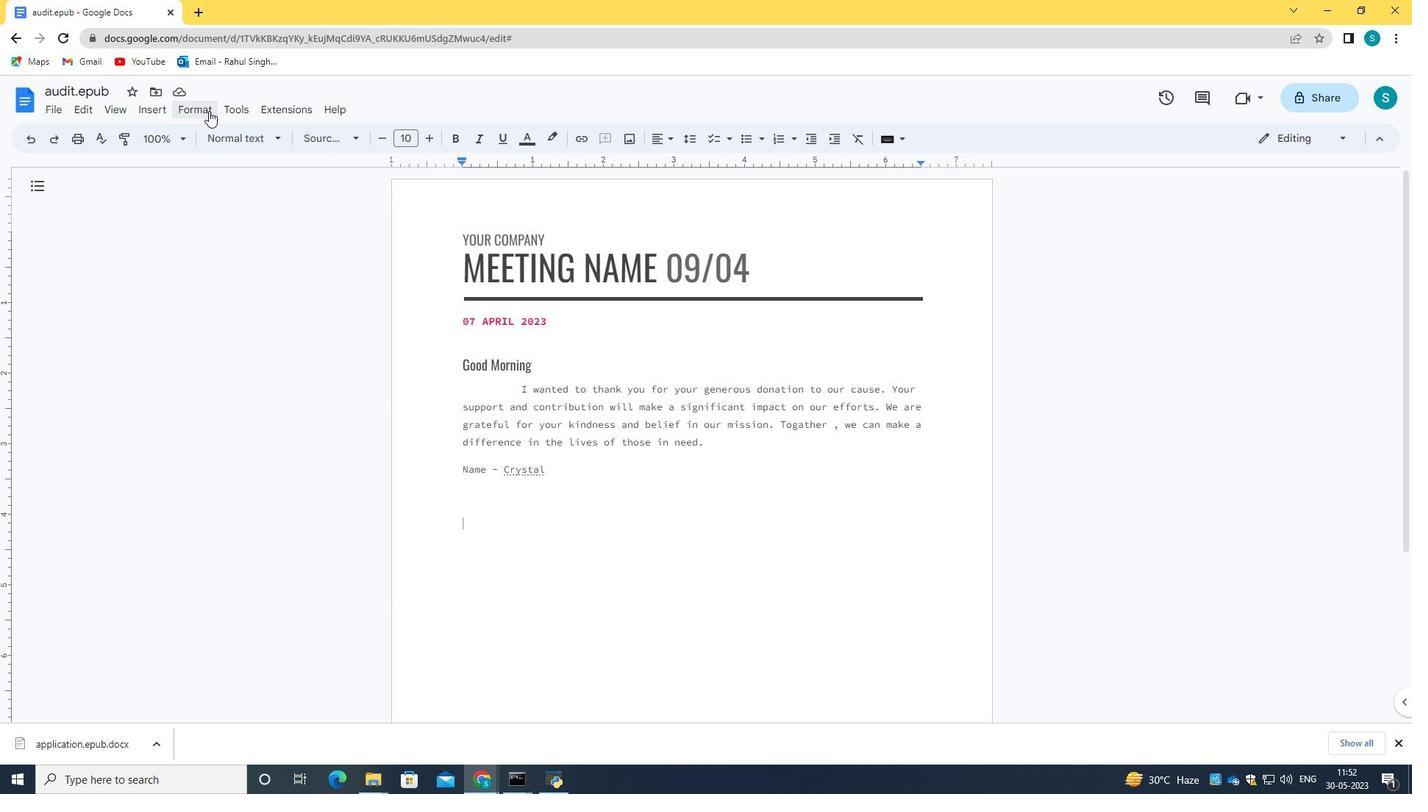 
Action: Mouse pressed left at (197, 111)
Screenshot: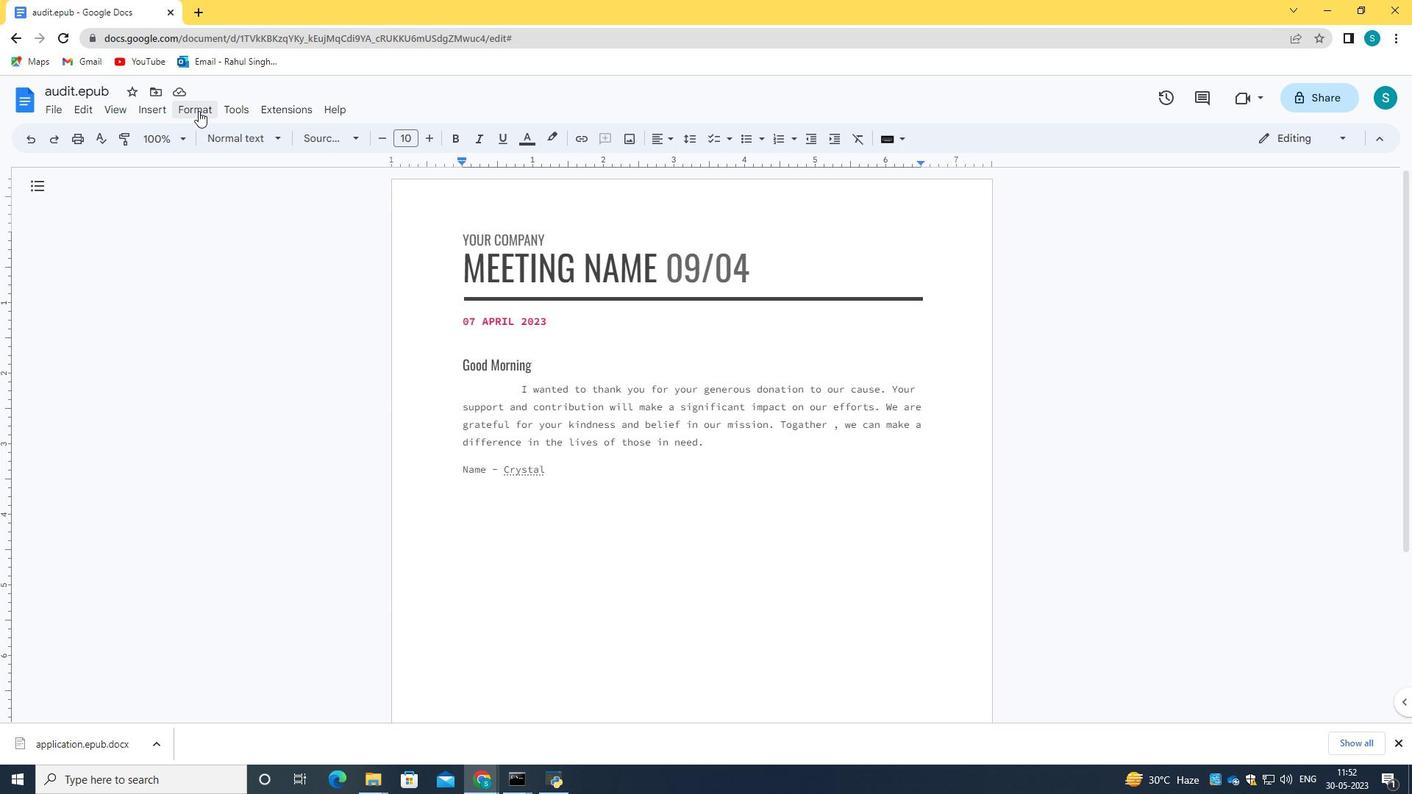 
Action: Mouse moved to (249, 76)
Screenshot: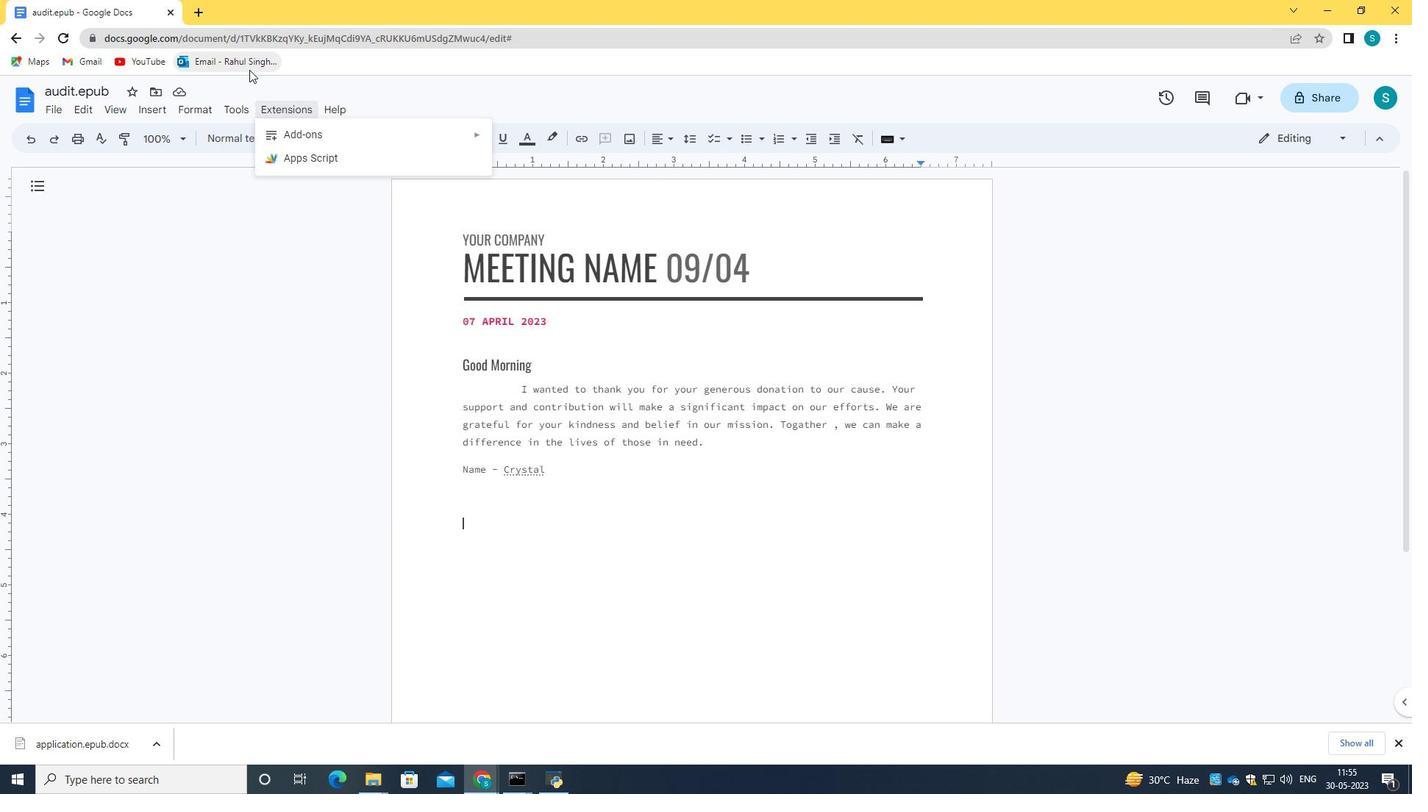 
Action: Mouse pressed left at (249, 76)
Screenshot: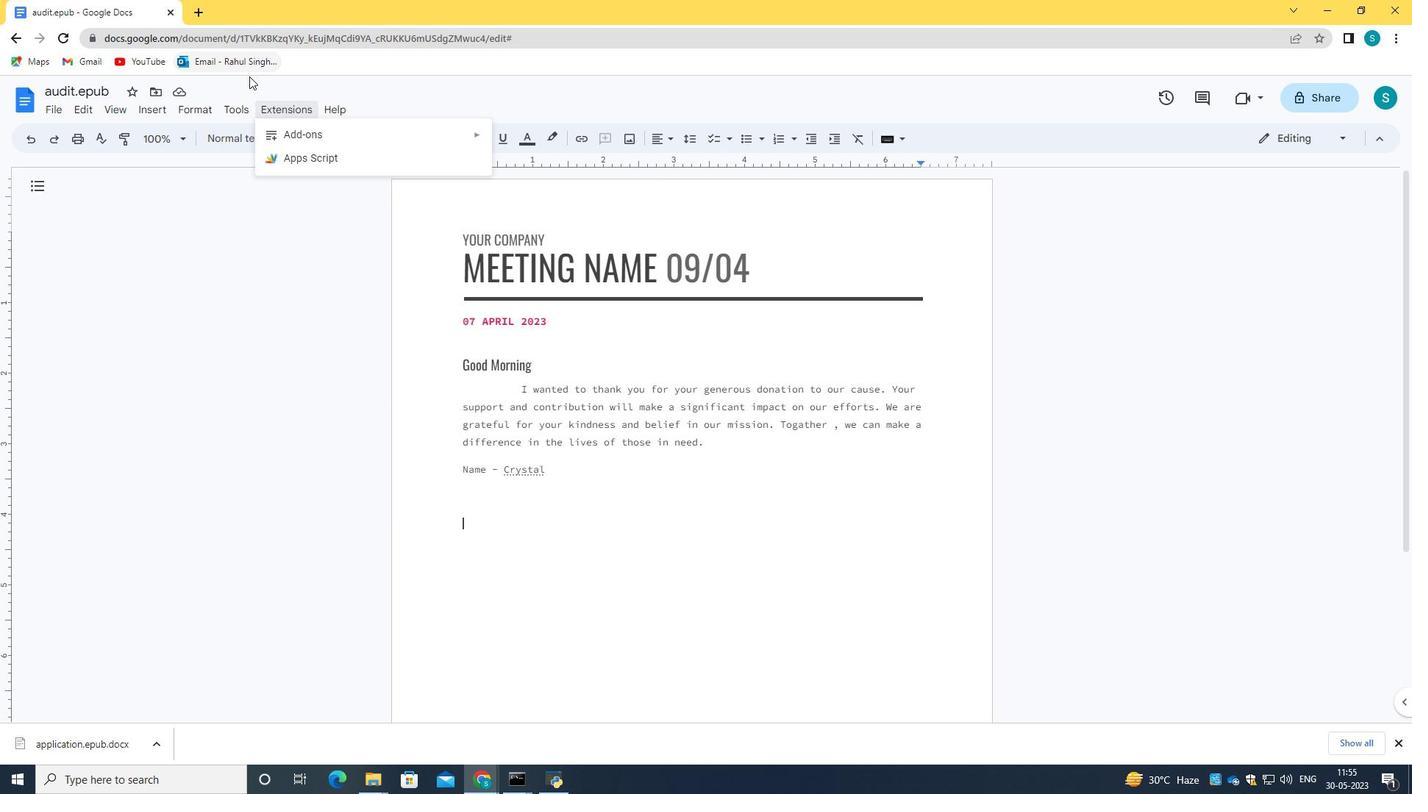 
Action: Mouse moved to (88, 112)
Screenshot: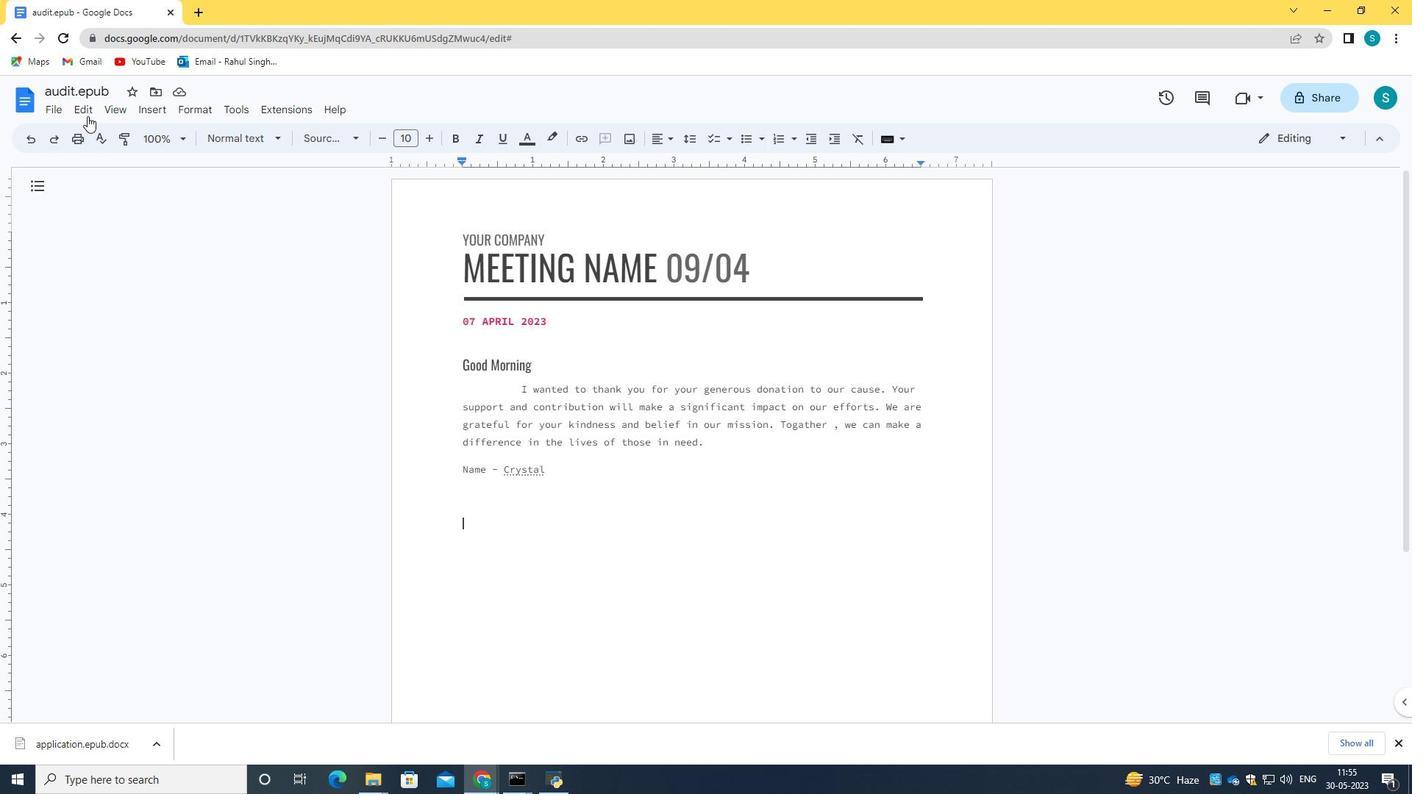 
Action: Mouse pressed left at (88, 112)
Screenshot: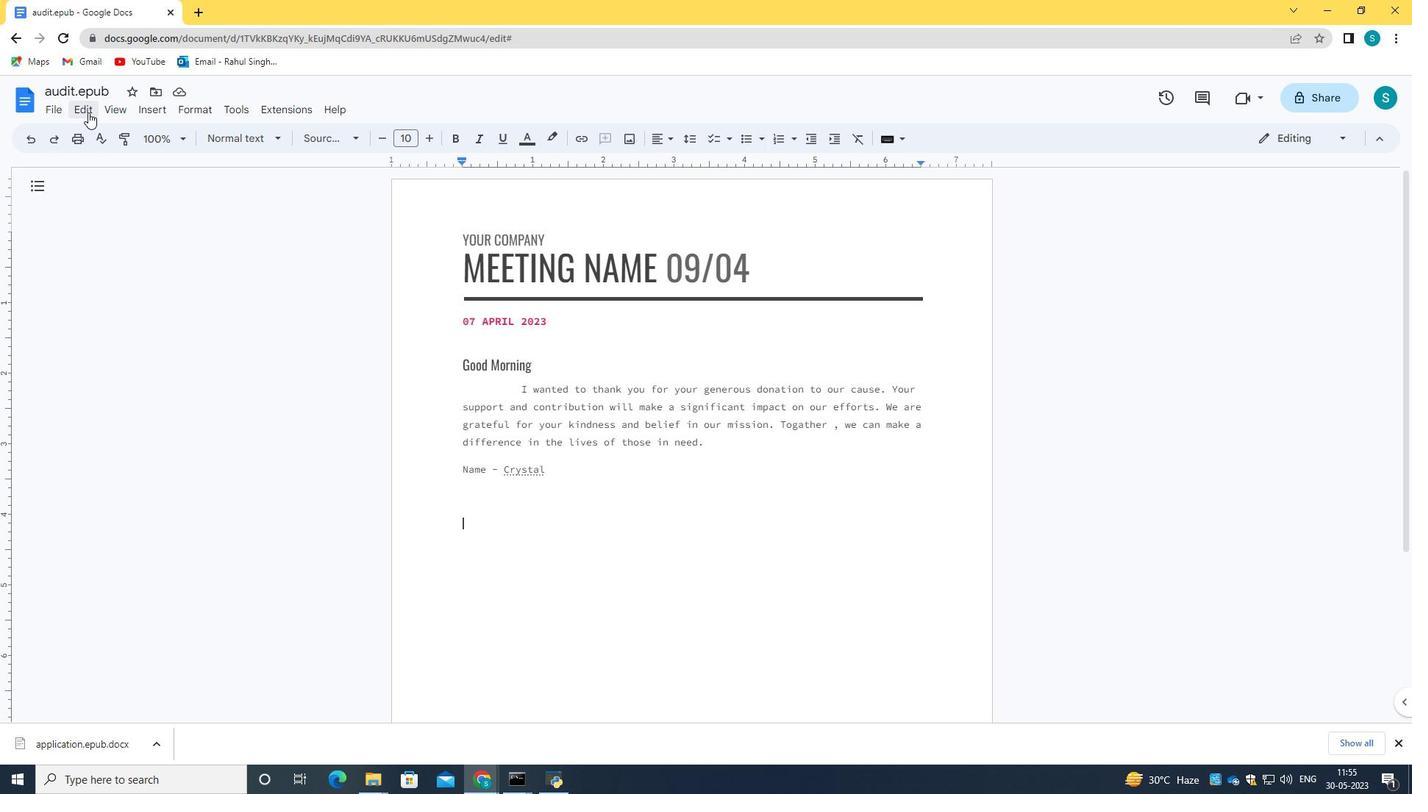 
Action: Mouse moved to (235, 356)
Screenshot: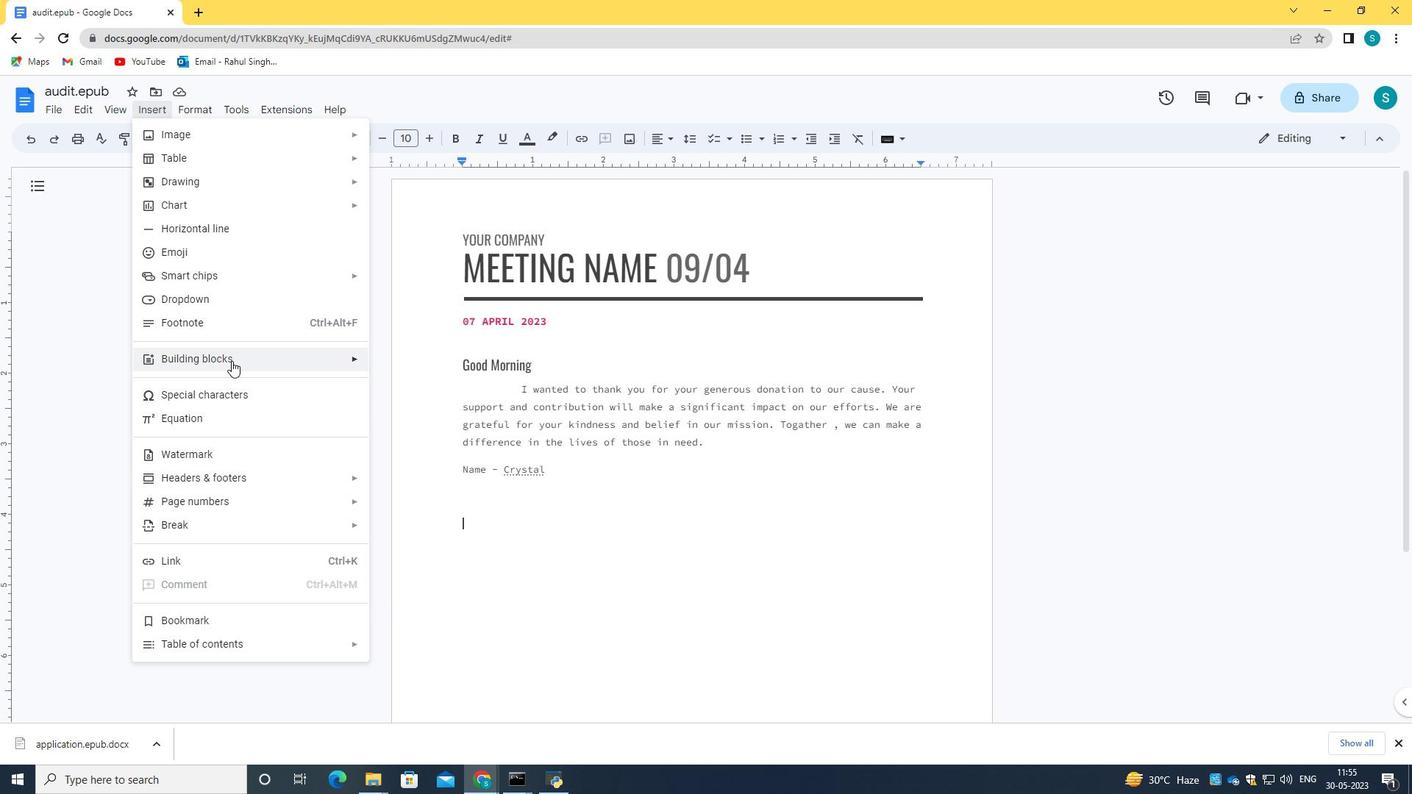 
Action: Mouse pressed left at (235, 356)
Screenshot: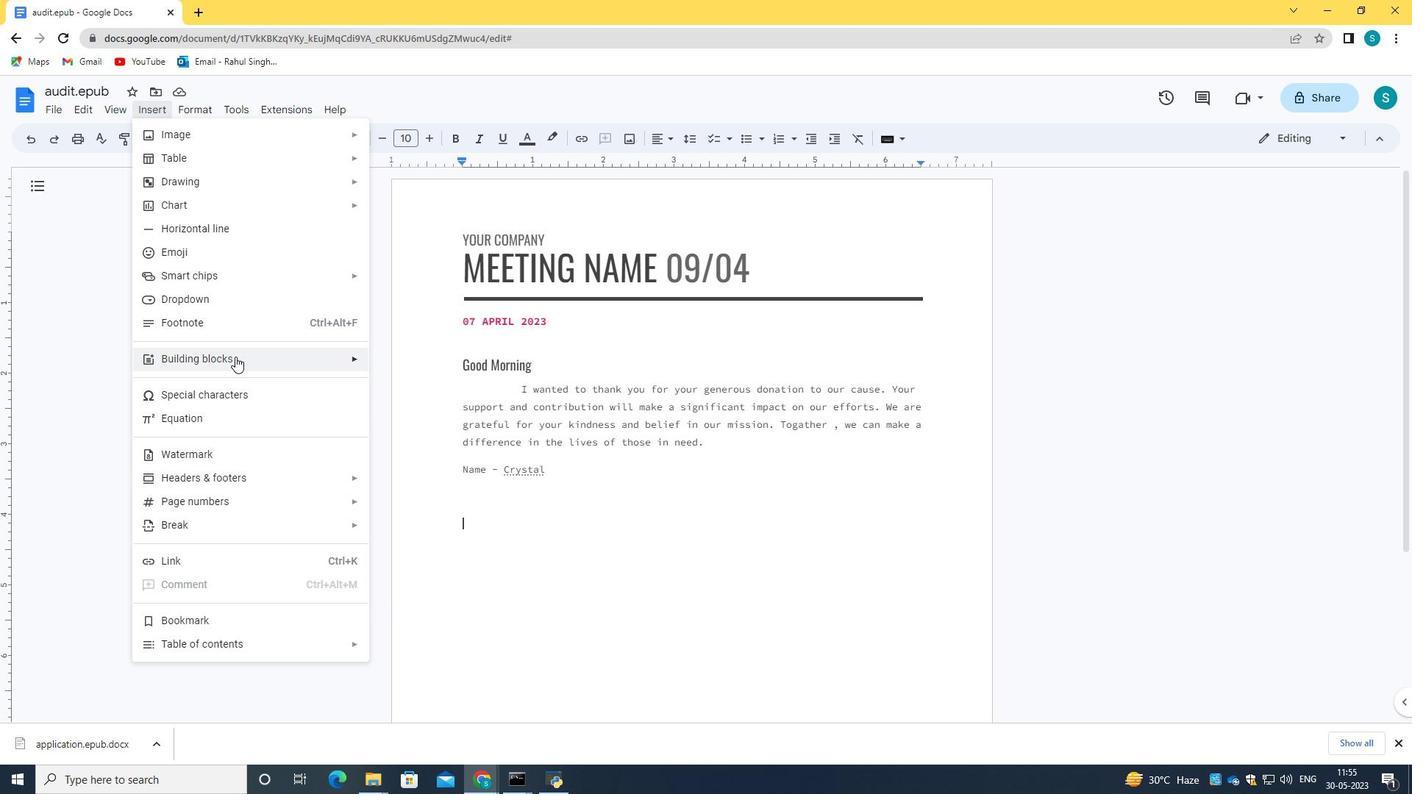 
Action: Mouse moved to (235, 336)
Screenshot: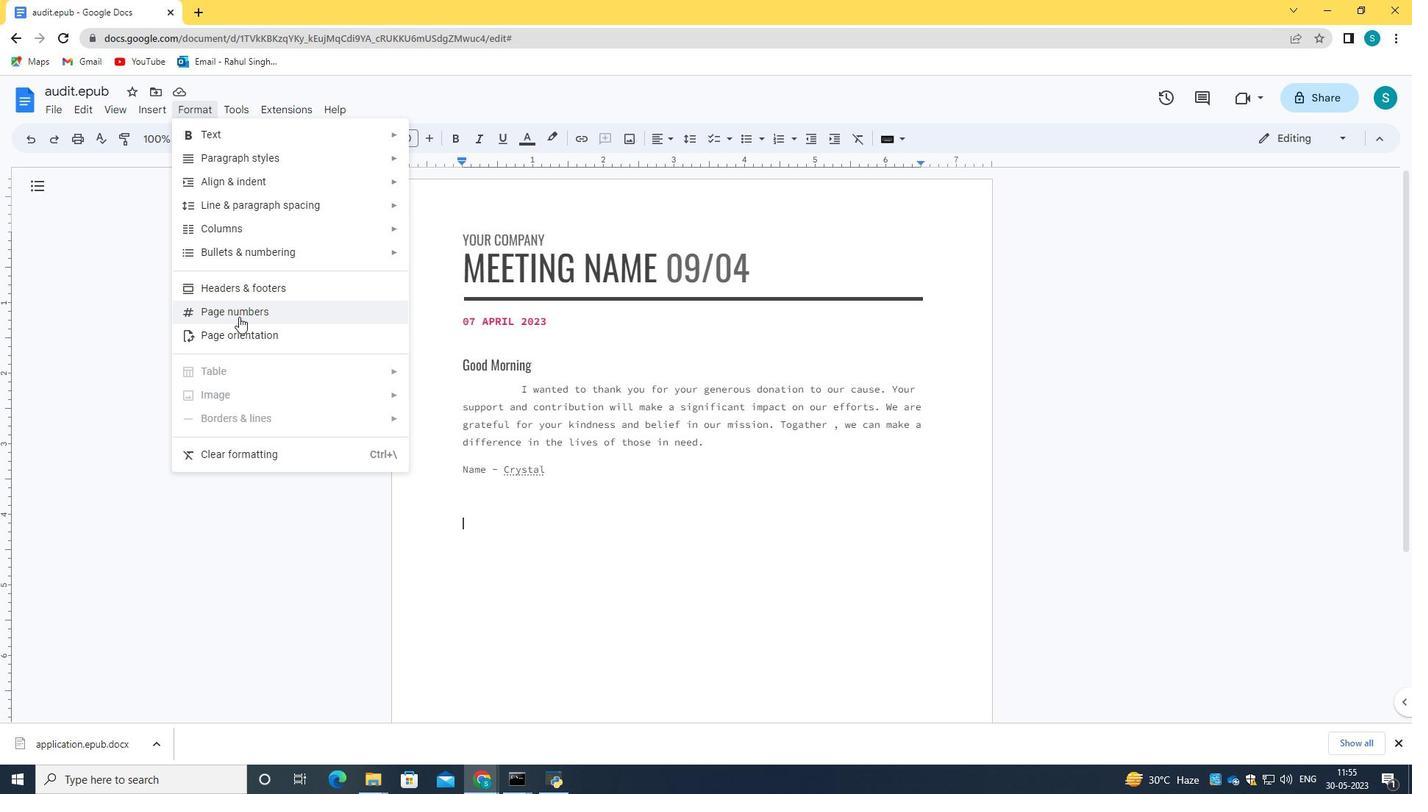 
Action: Mouse pressed left at (235, 336)
Screenshot: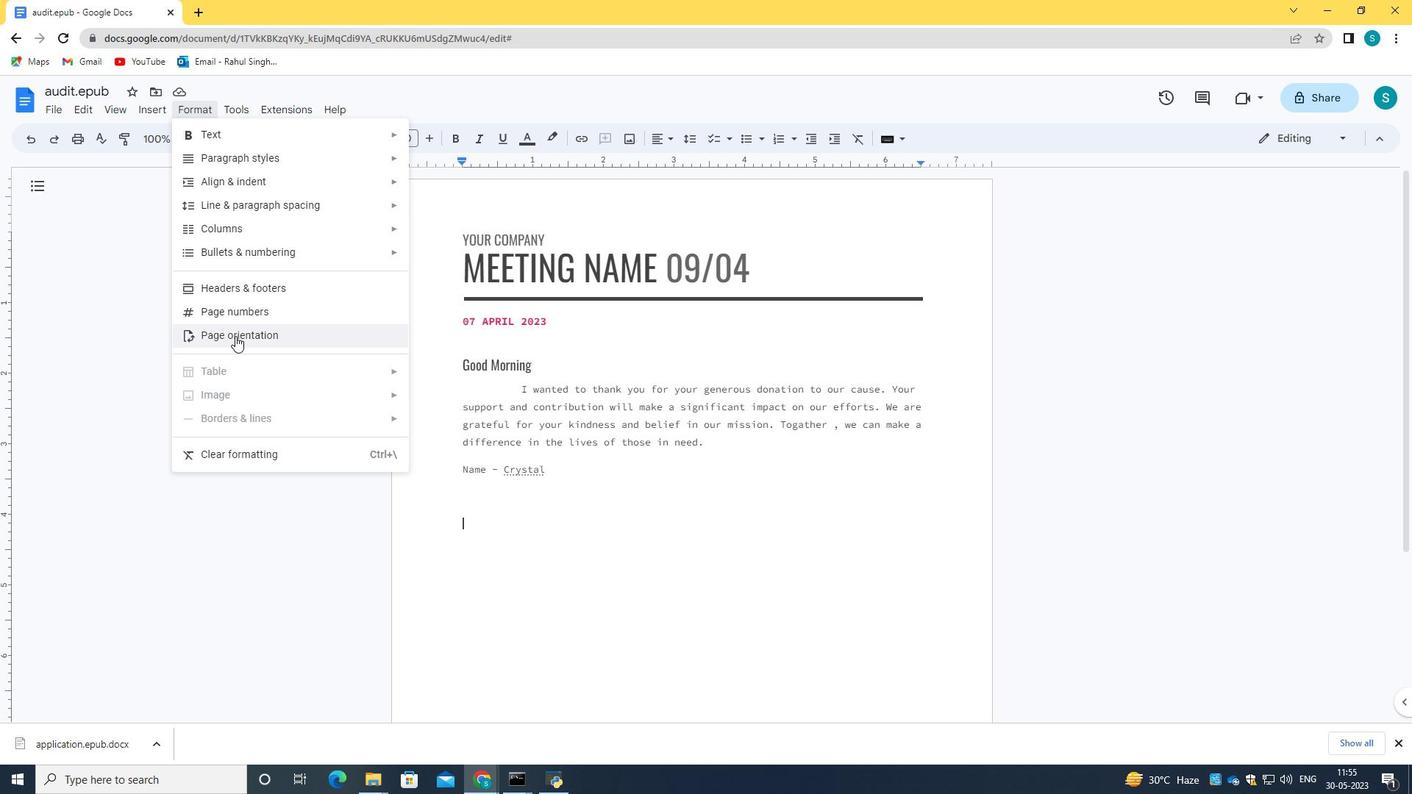 
Action: Mouse moved to (665, 376)
Screenshot: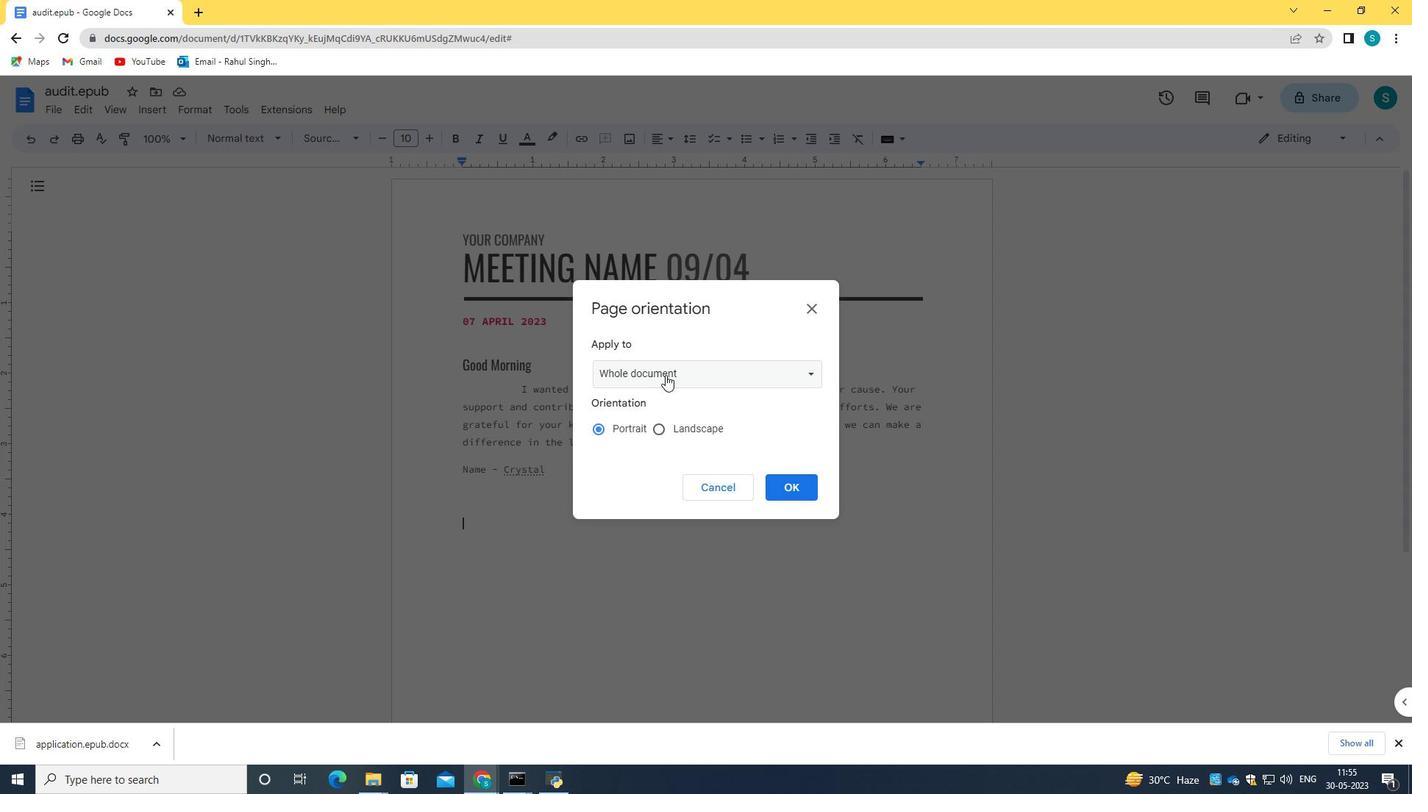 
Action: Mouse pressed left at (665, 376)
Screenshot: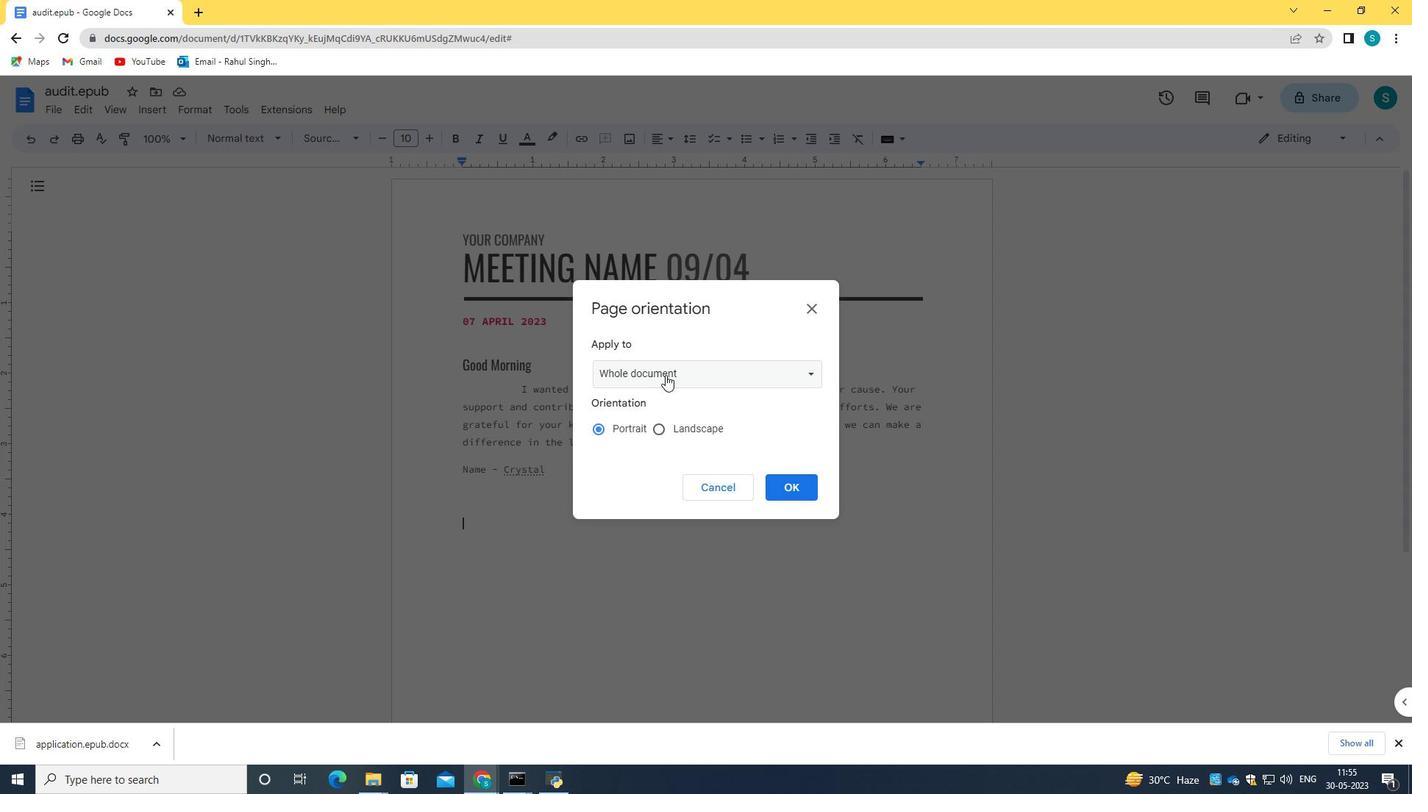 
Action: Mouse moved to (676, 374)
Screenshot: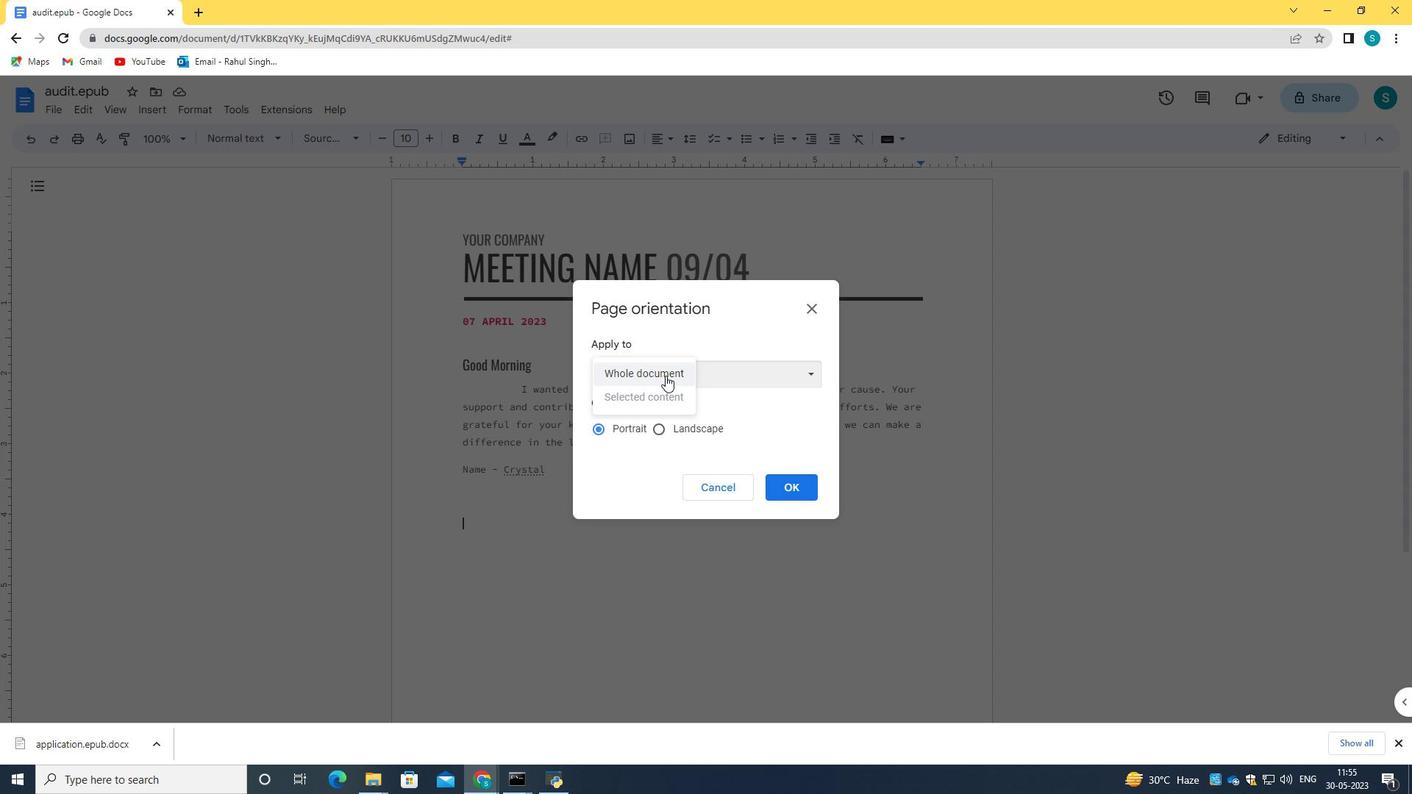 
Action: Mouse pressed left at (676, 374)
Screenshot: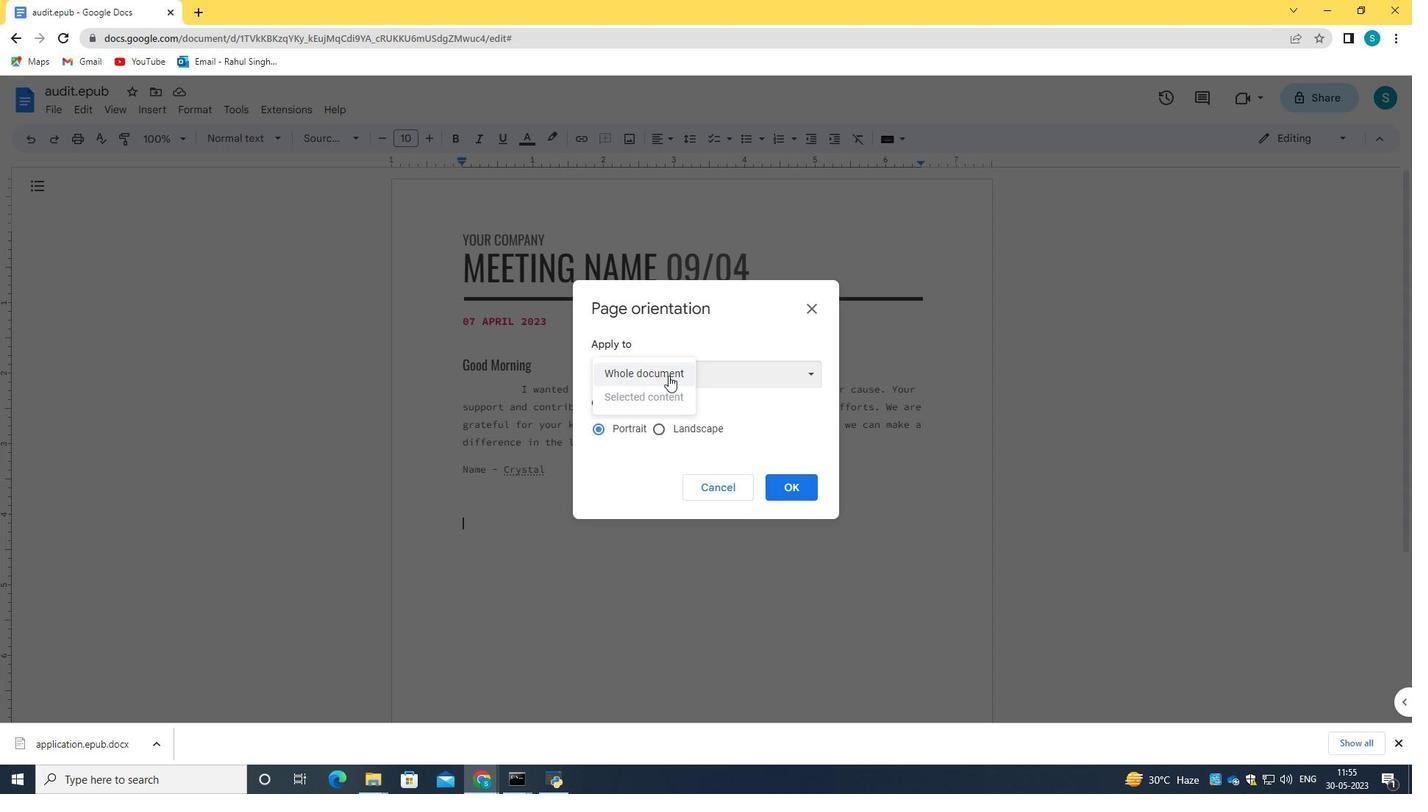 
Action: Mouse moved to (788, 489)
Screenshot: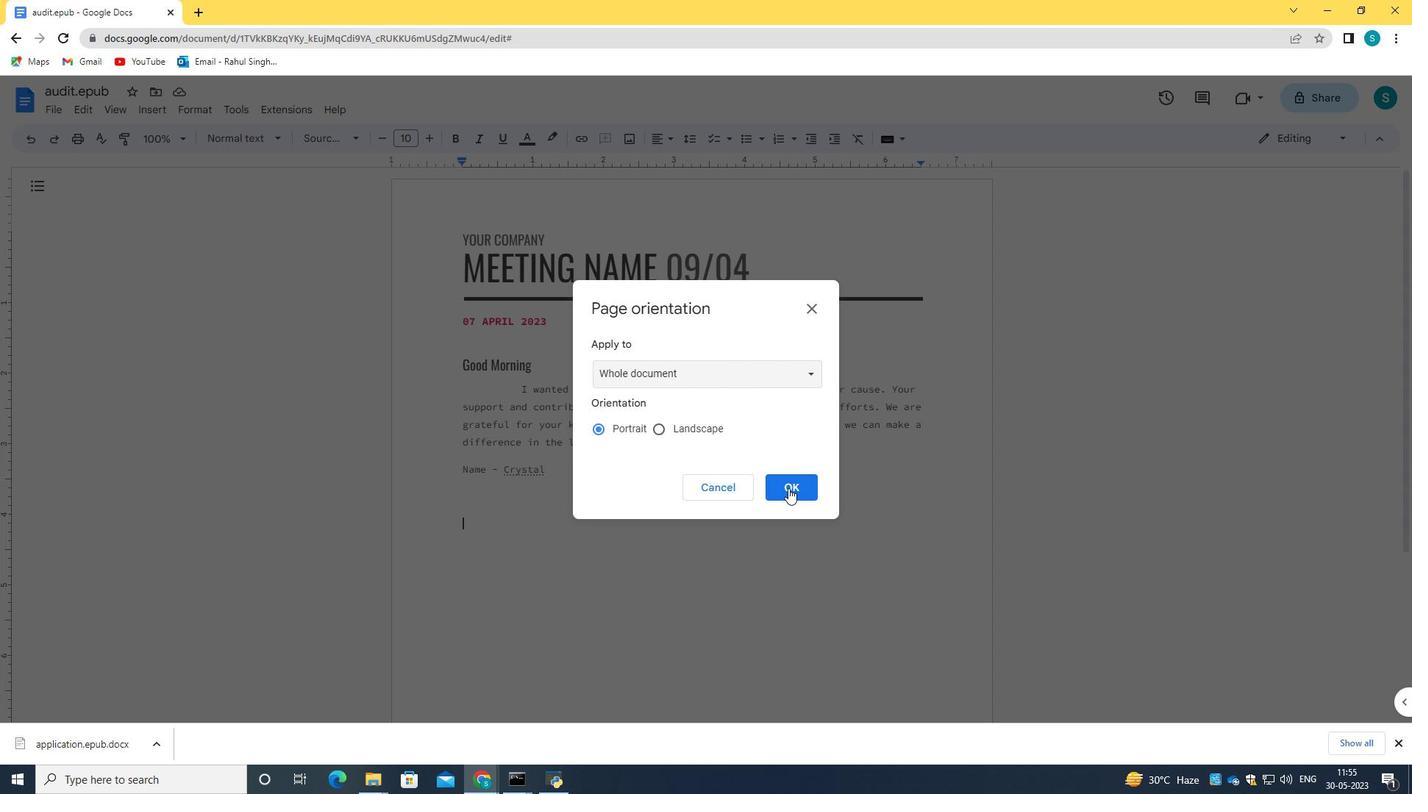 
Action: Mouse pressed left at (788, 489)
Screenshot: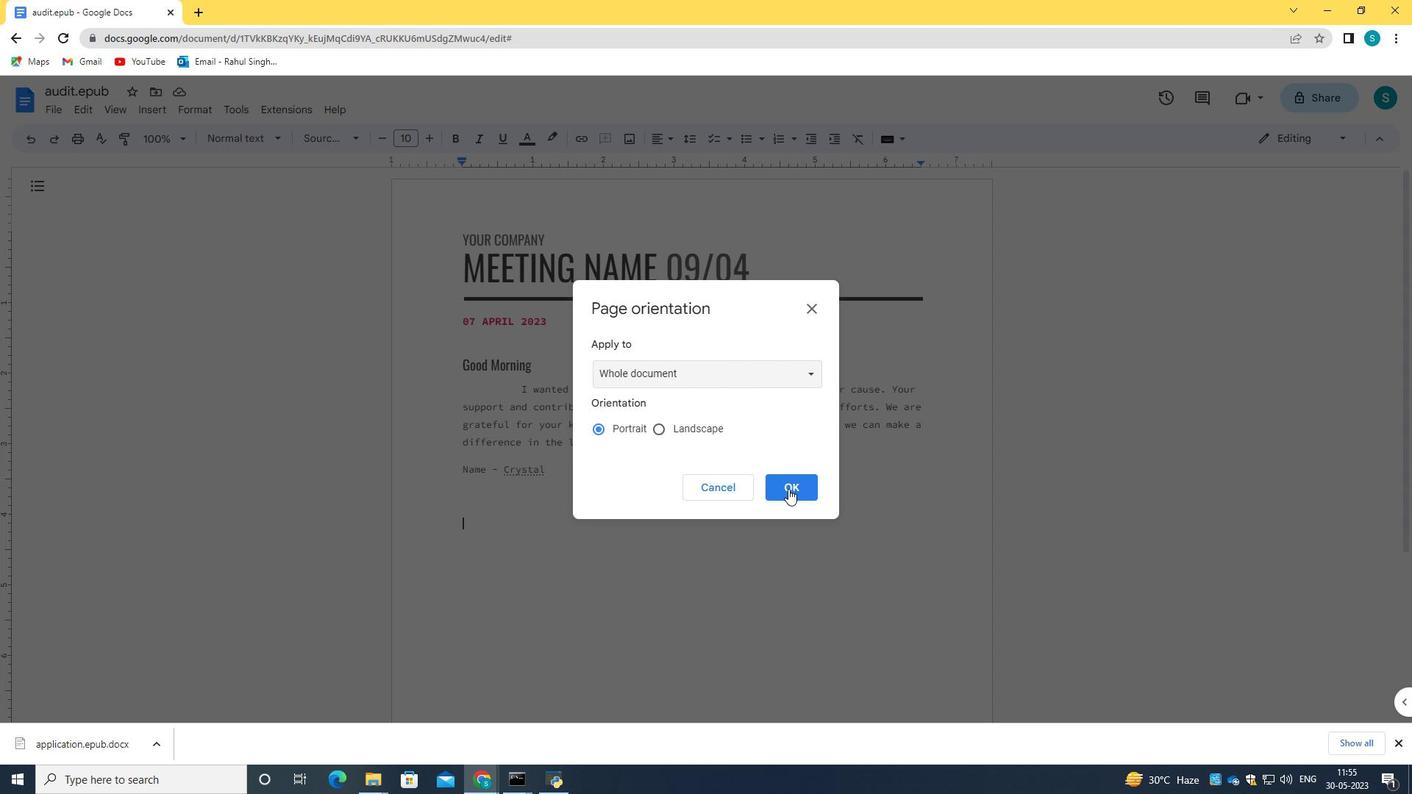 
Action: Mouse moved to (203, 105)
Screenshot: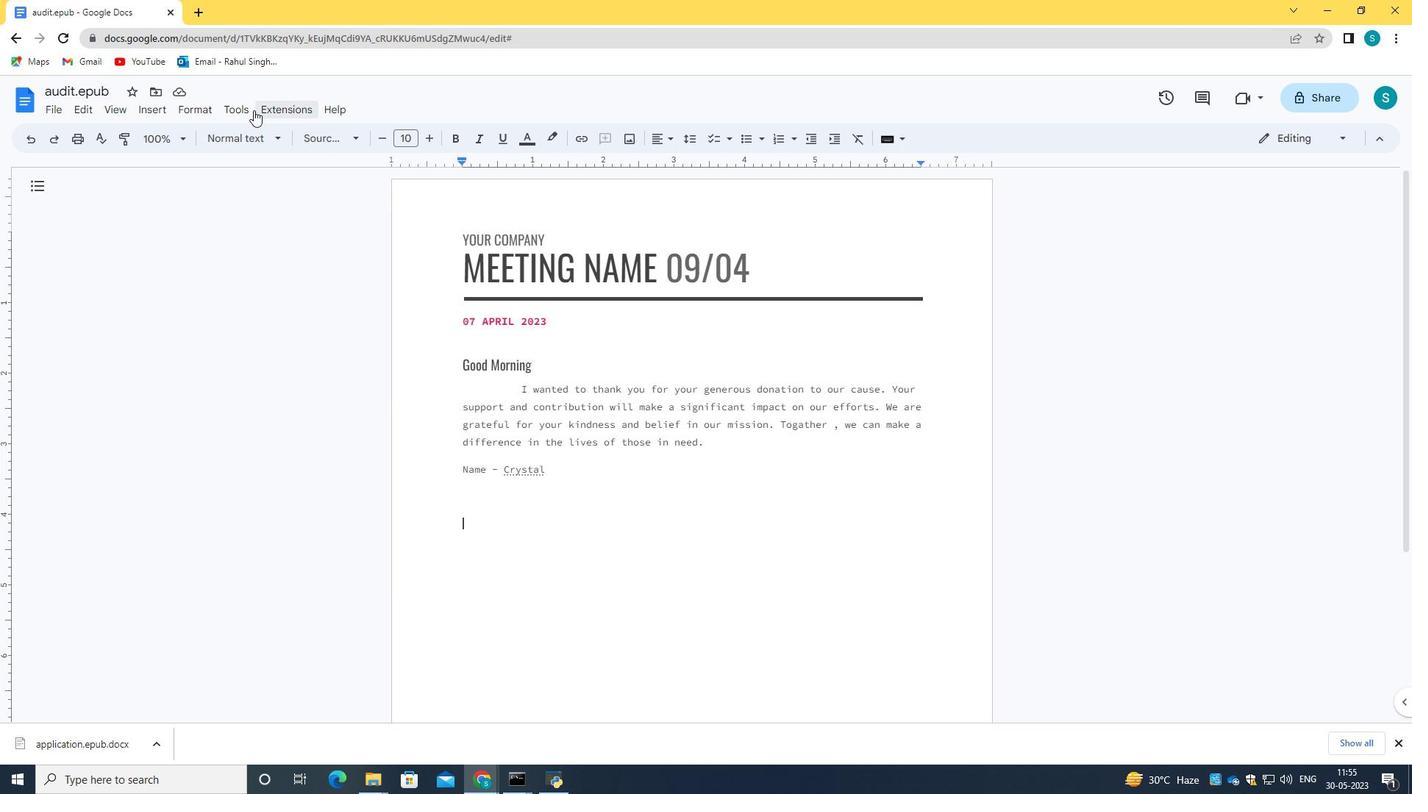 
Action: Mouse pressed left at (203, 105)
Screenshot: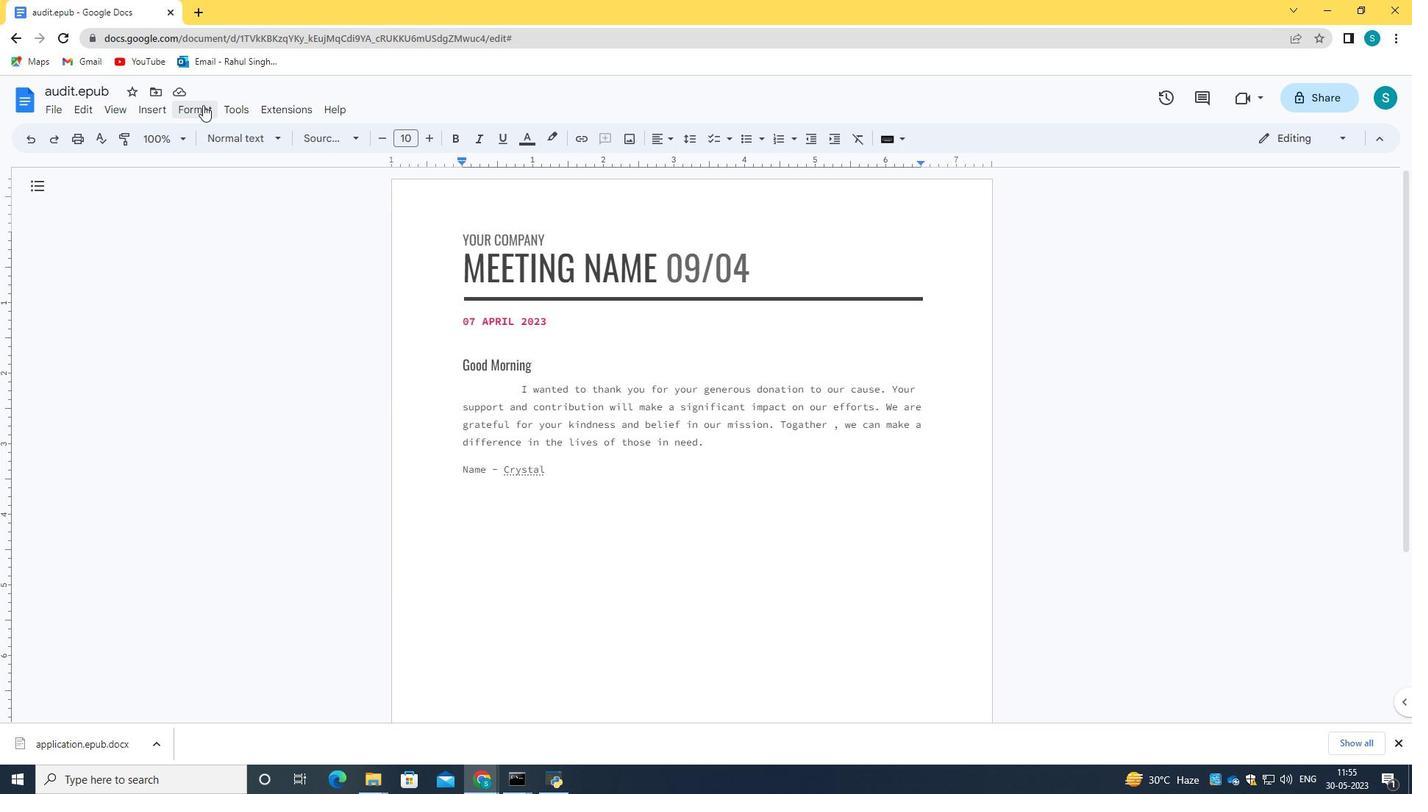 
Action: Mouse moved to (174, 303)
Screenshot: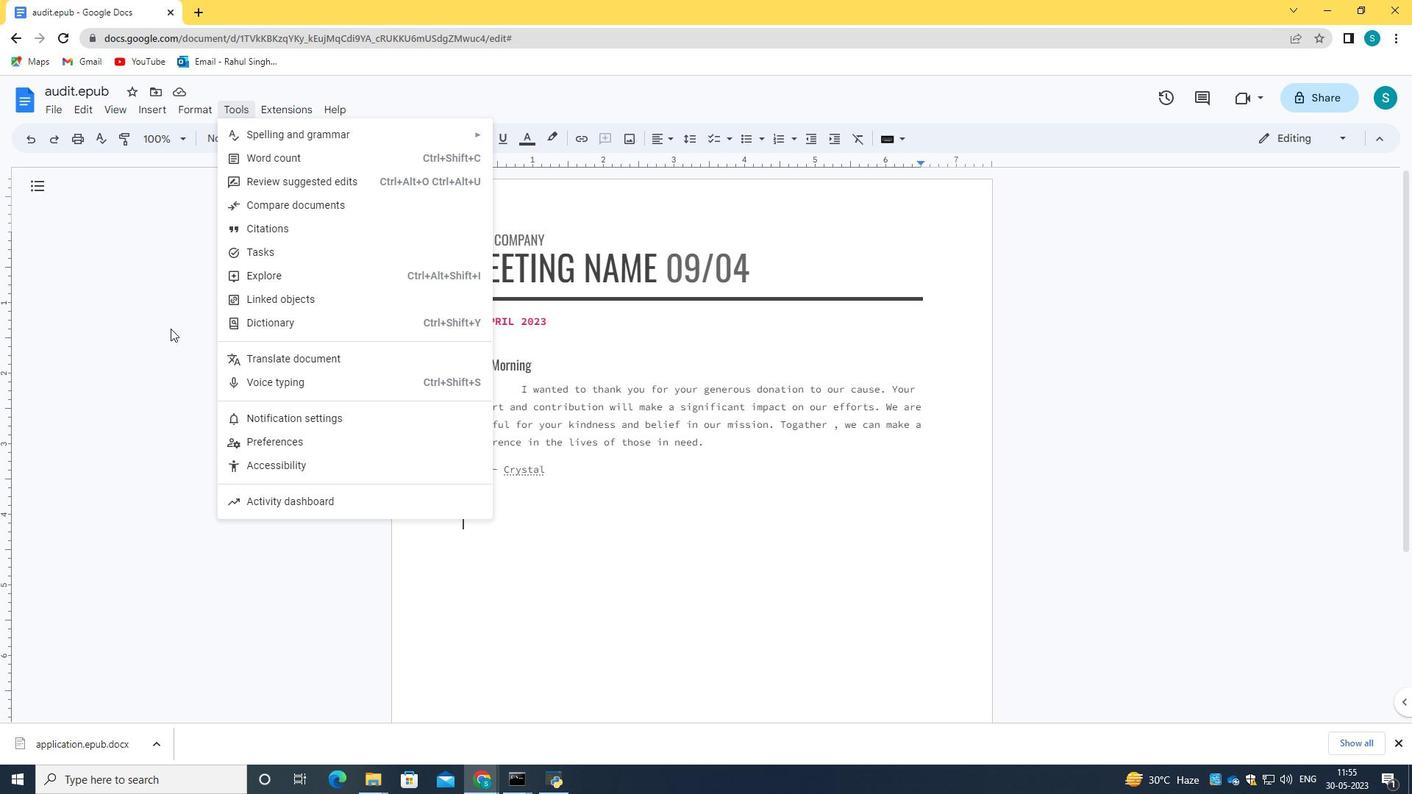 
Action: Mouse pressed left at (174, 303)
Screenshot: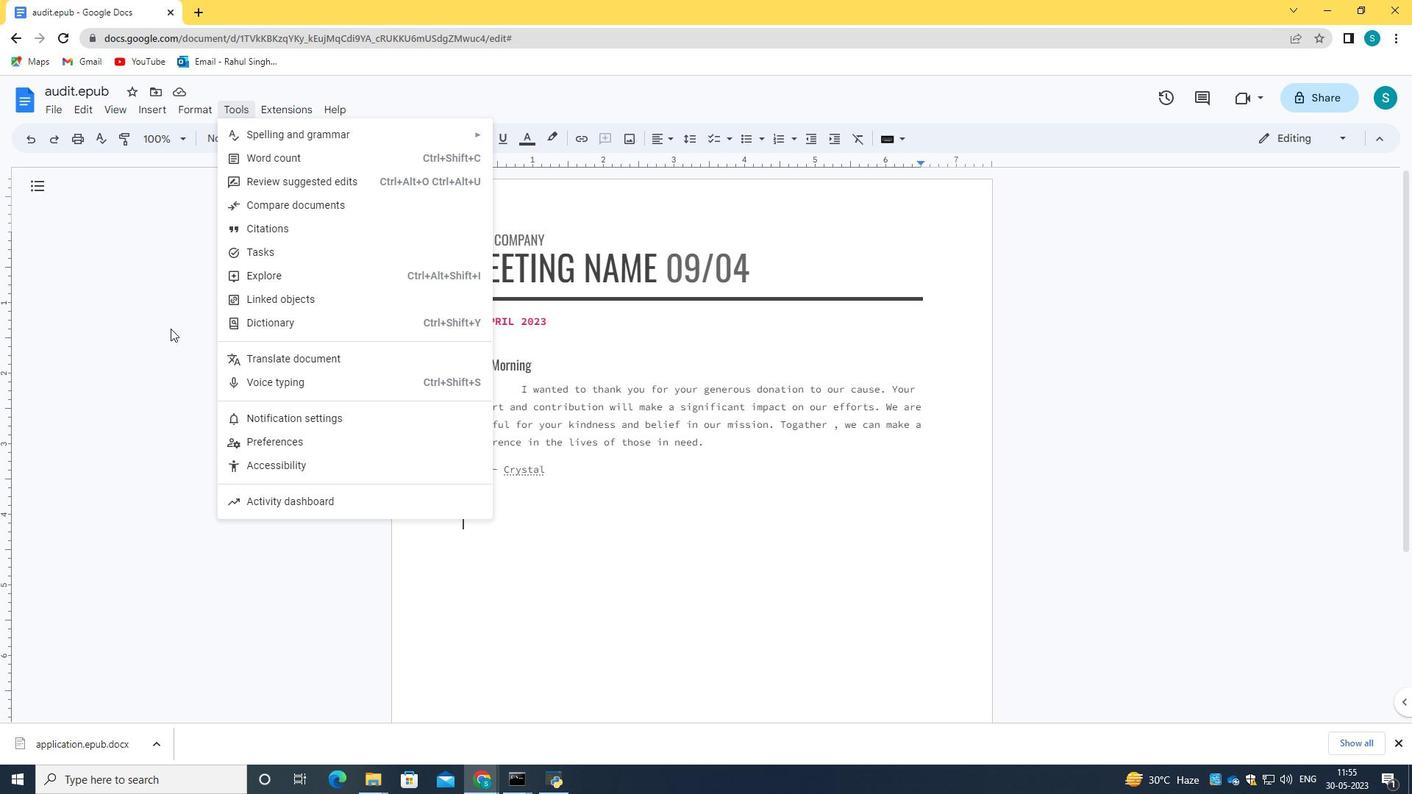 
Action: Mouse moved to (186, 107)
Screenshot: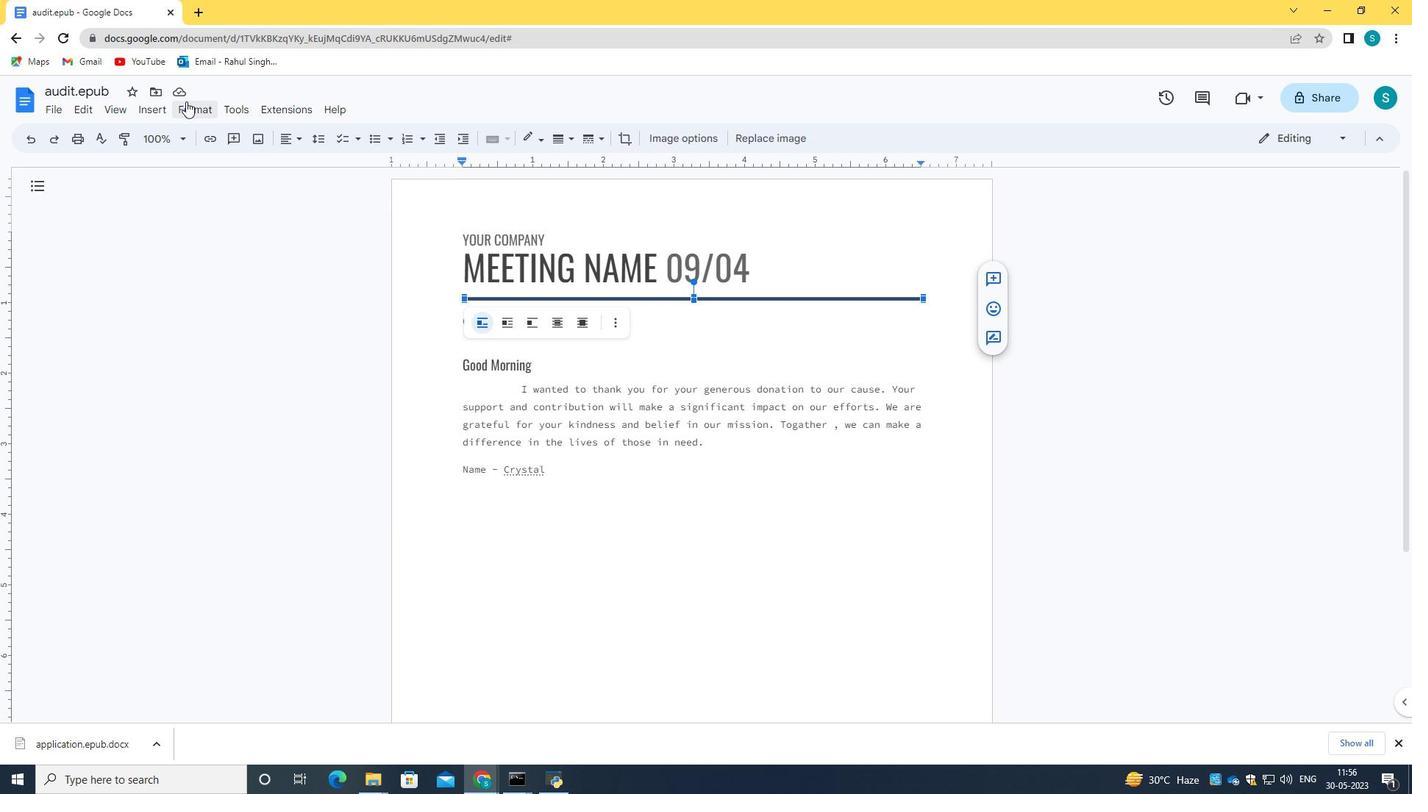 
Action: Mouse pressed left at (186, 107)
Screenshot: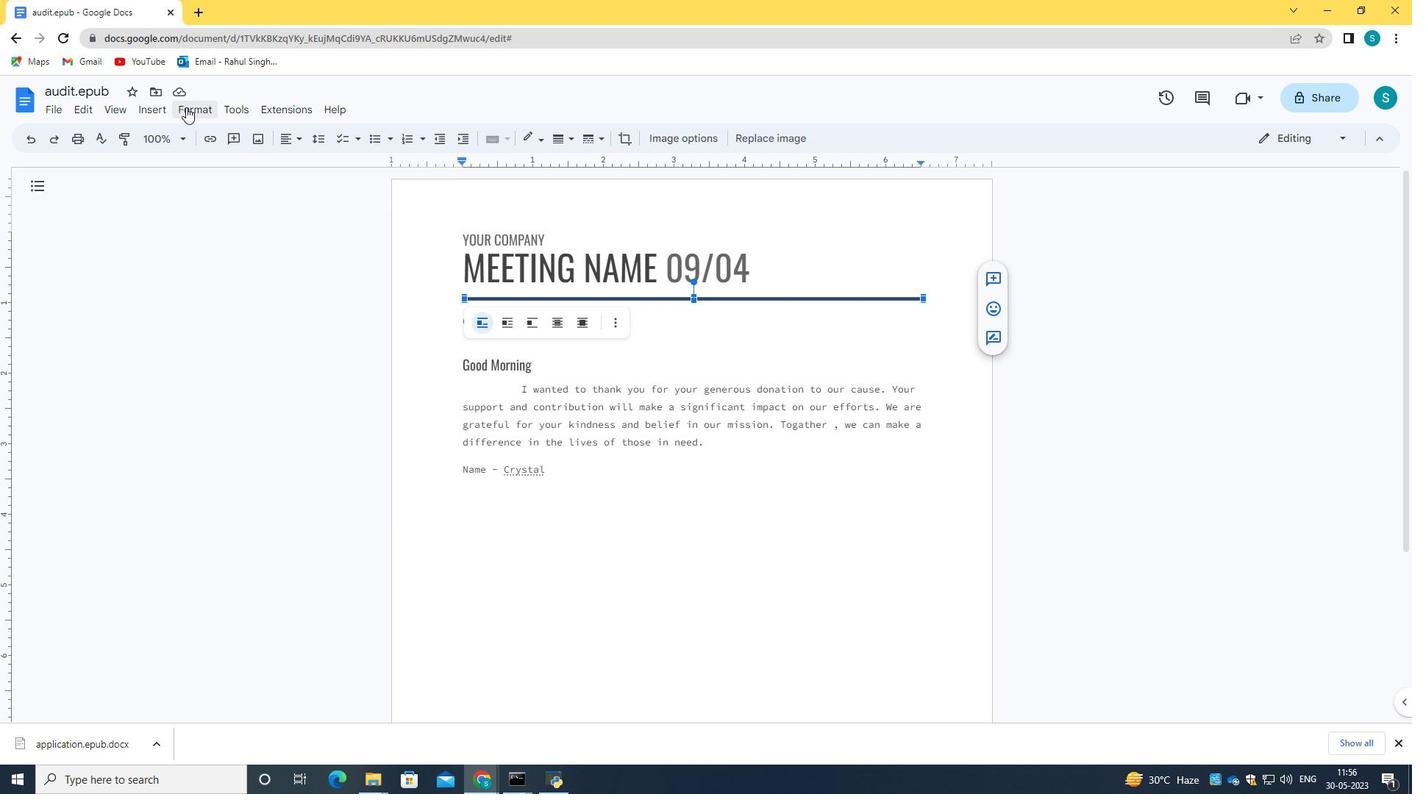 
Action: Mouse moved to (281, 319)
Screenshot: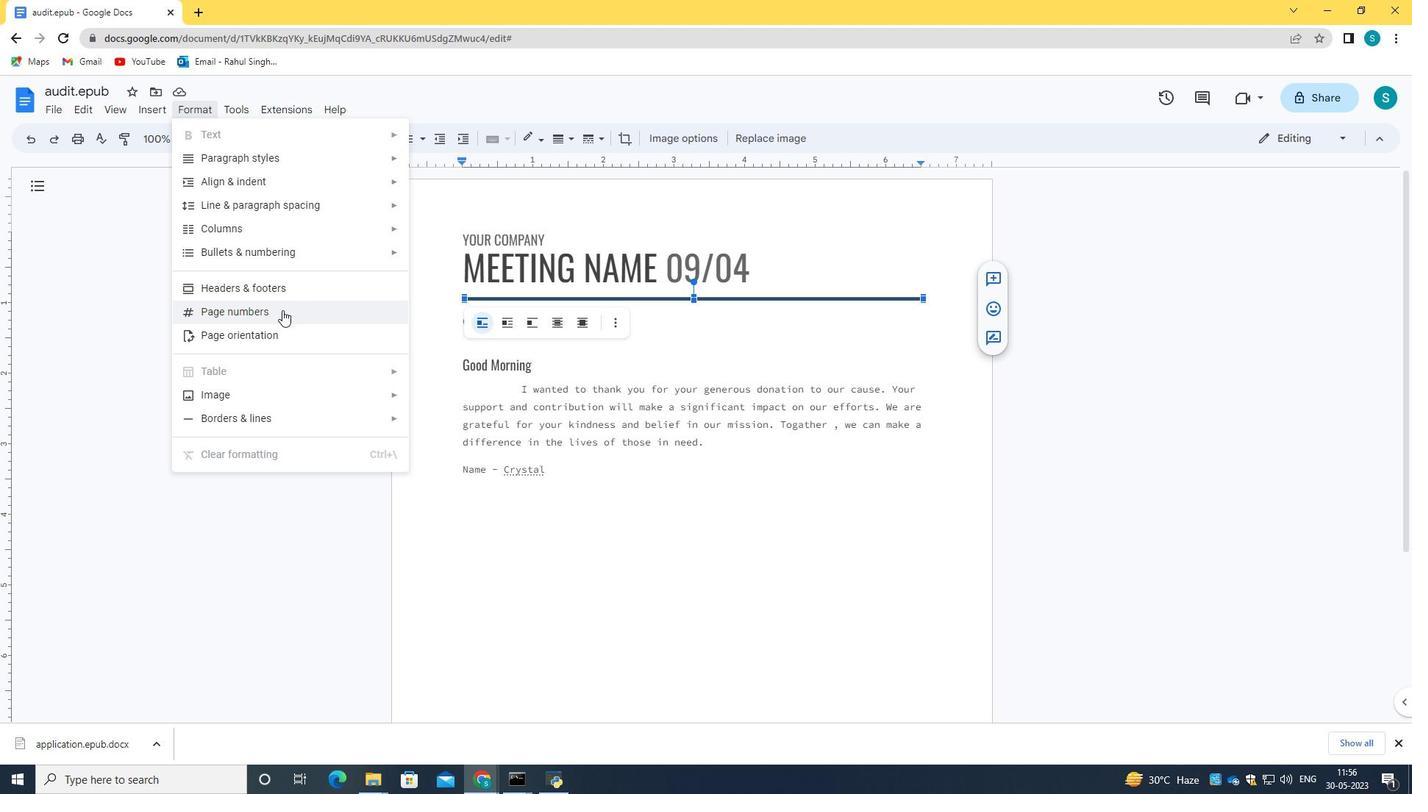 
Action: Mouse pressed left at (281, 319)
Screenshot: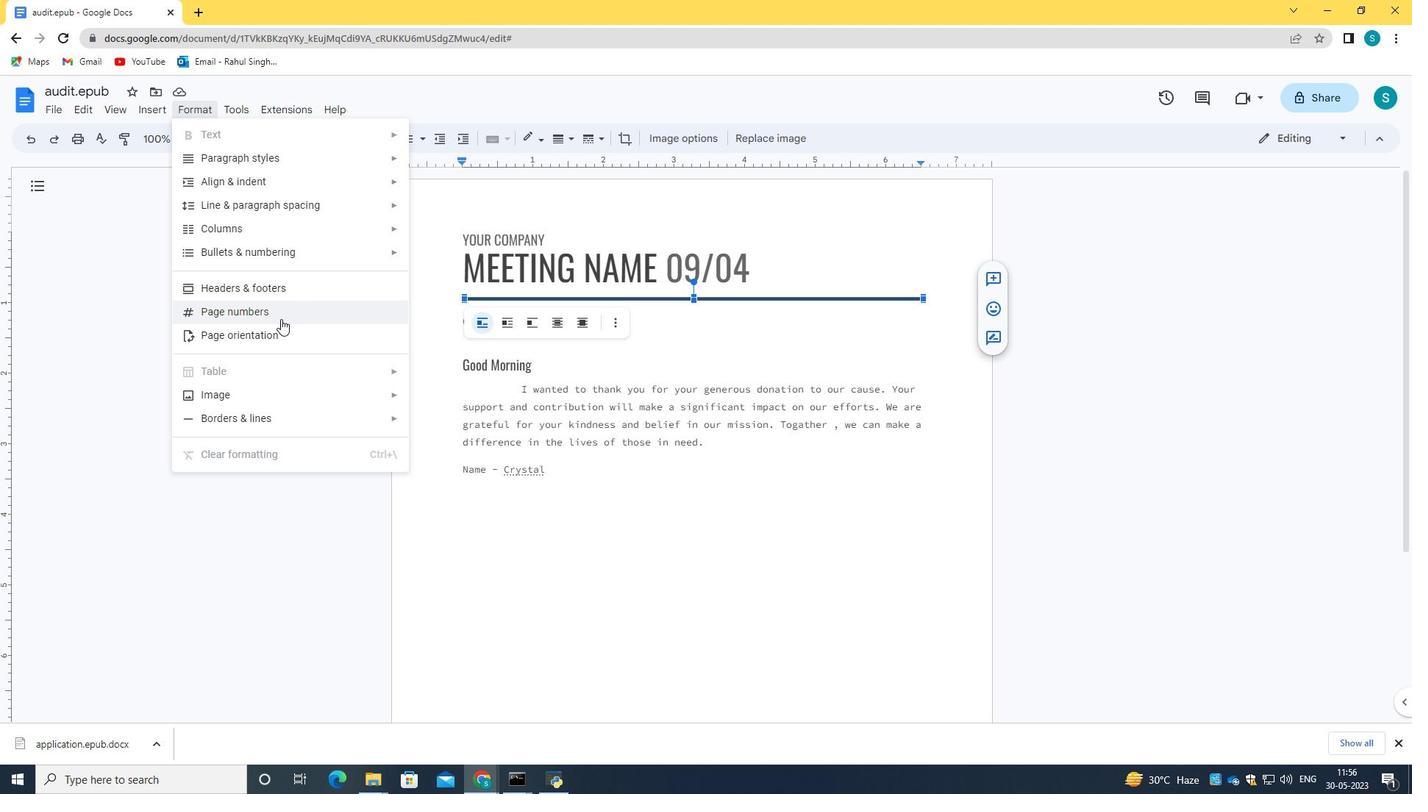 
Action: Mouse moved to (765, 506)
Screenshot: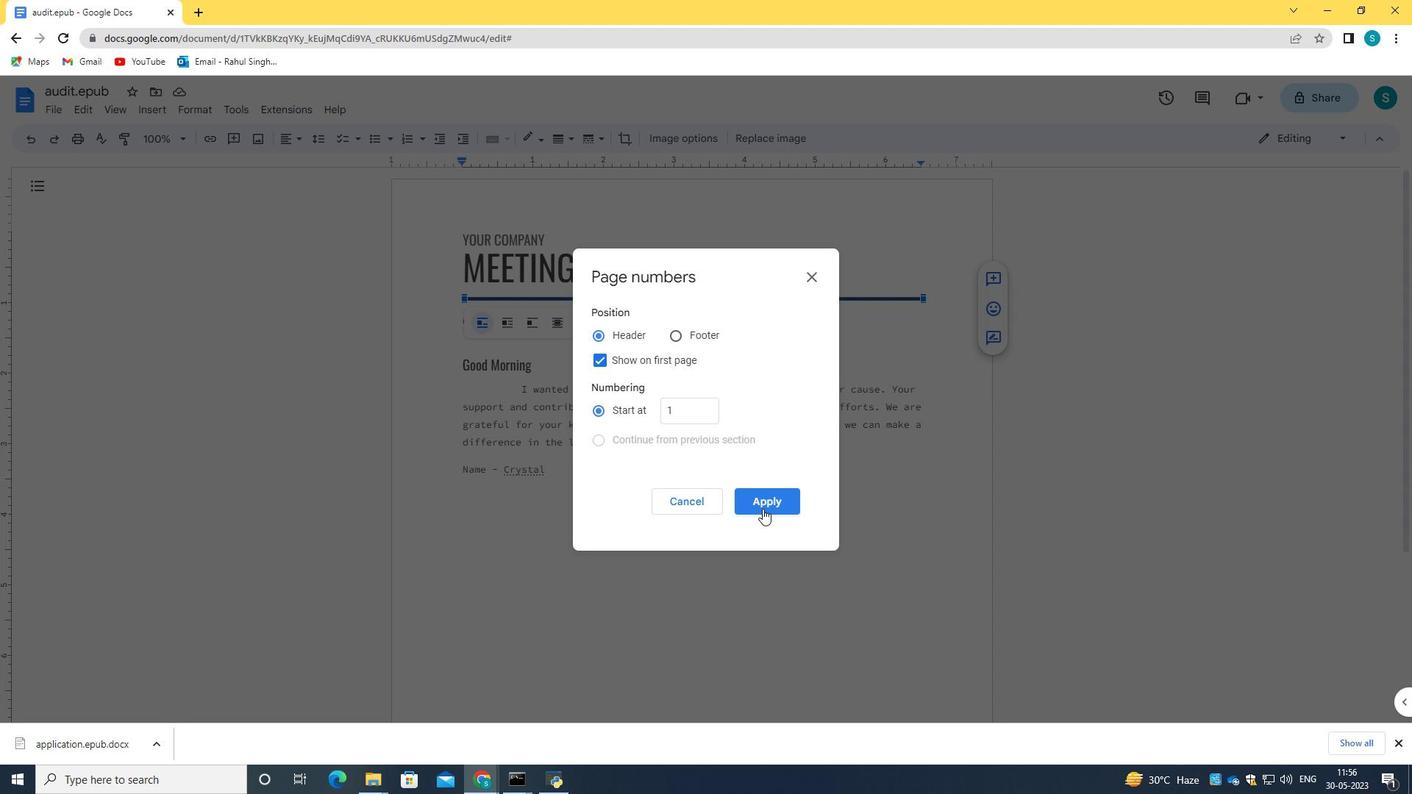 
Action: Mouse pressed left at (765, 506)
Screenshot: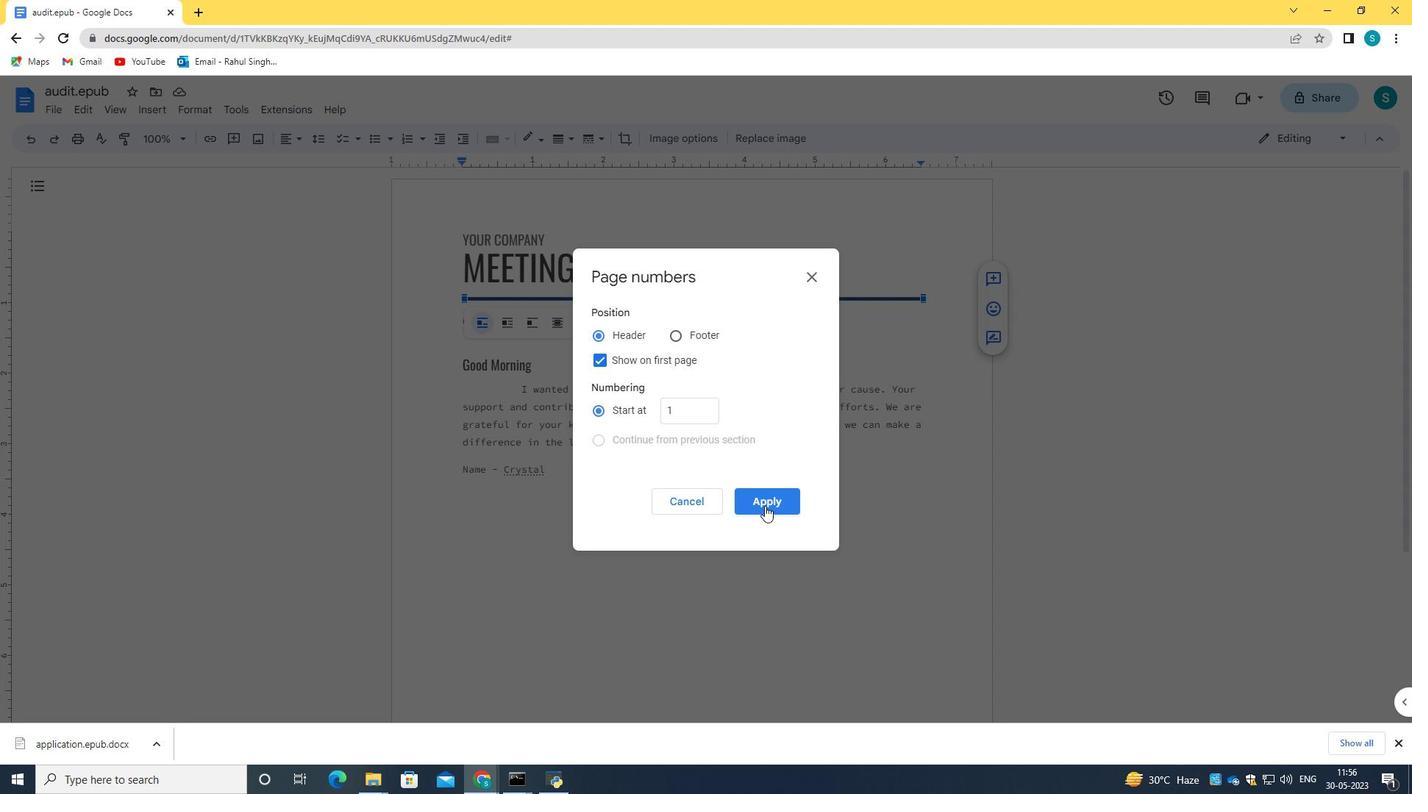 
Action: Mouse moved to (60, 110)
Screenshot: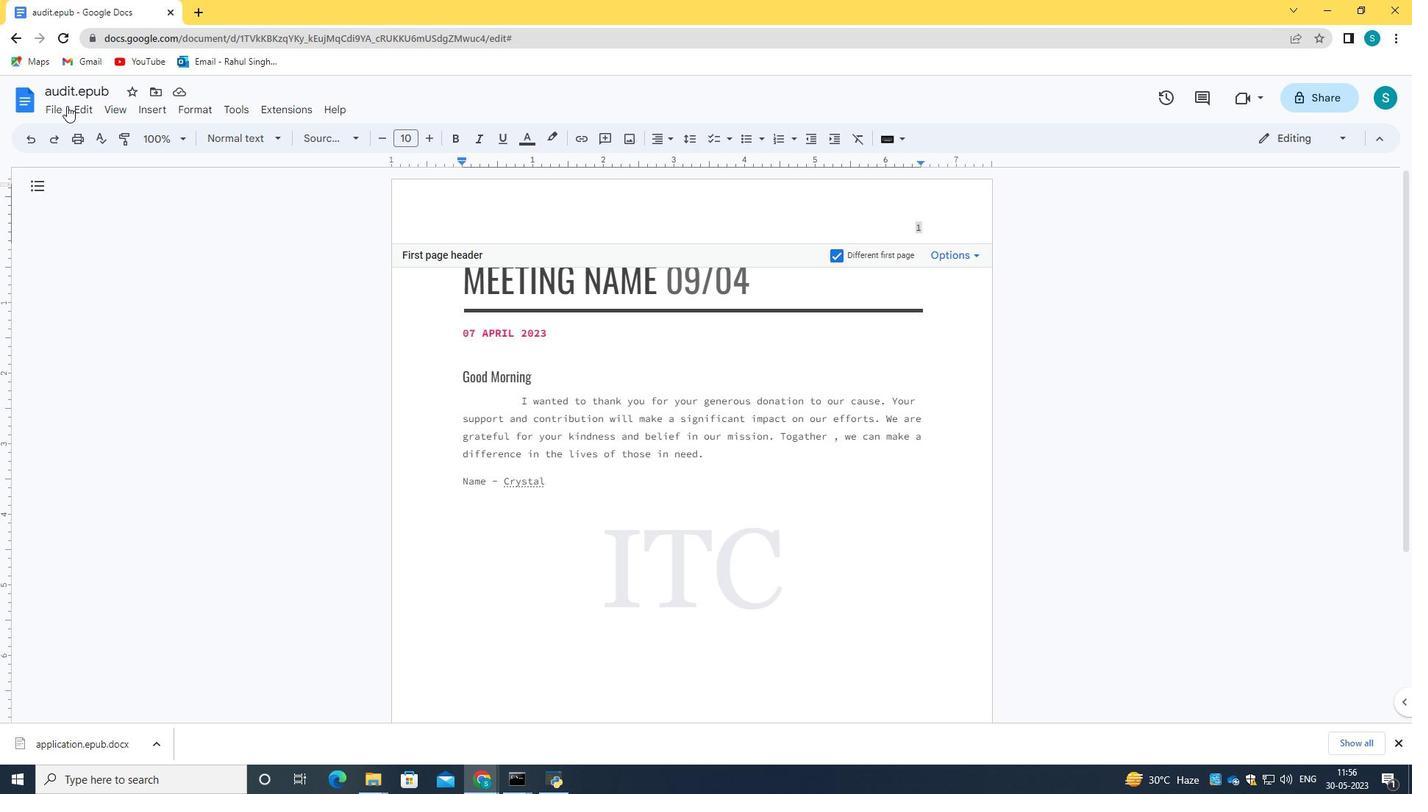 
Action: Mouse pressed left at (60, 110)
Screenshot: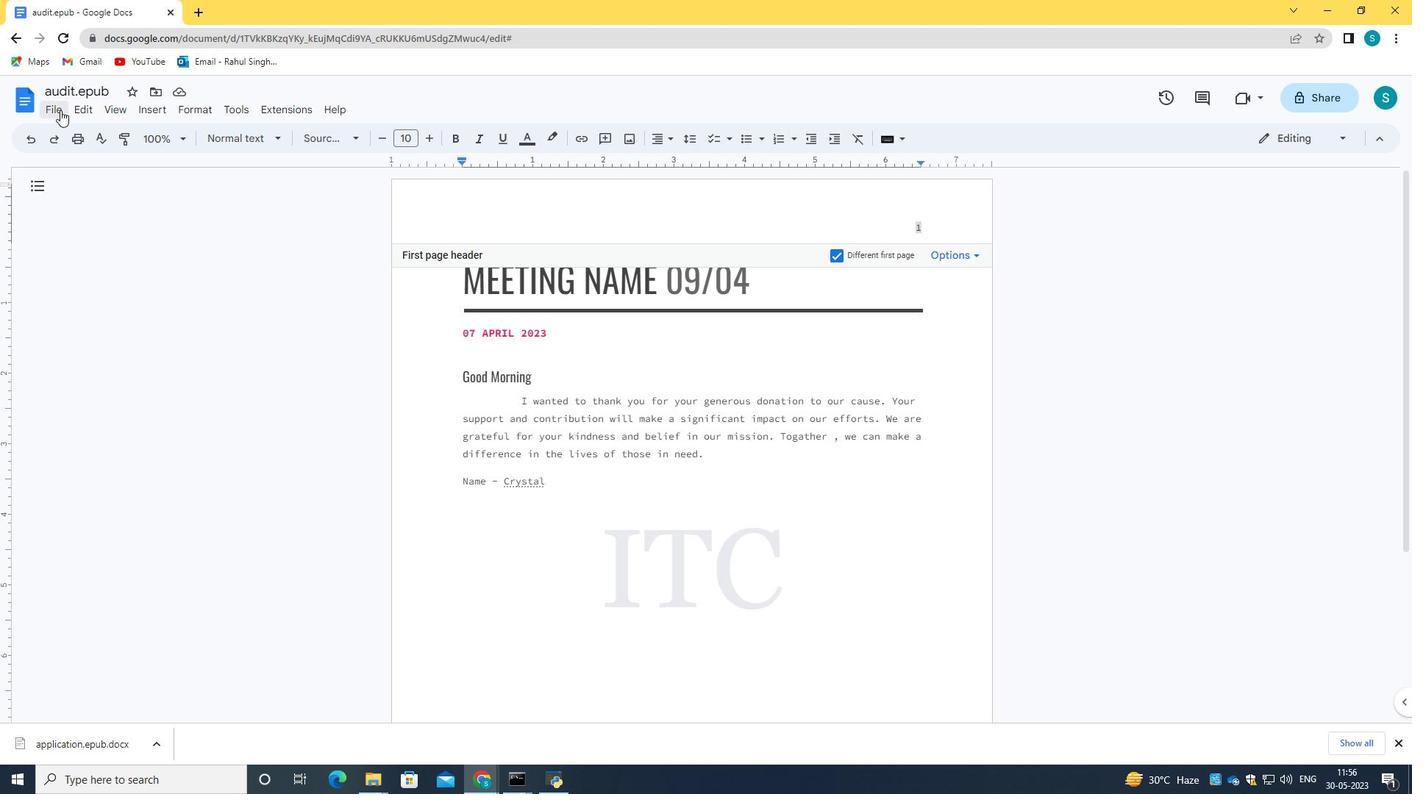 
Action: Mouse moved to (85, 108)
Screenshot: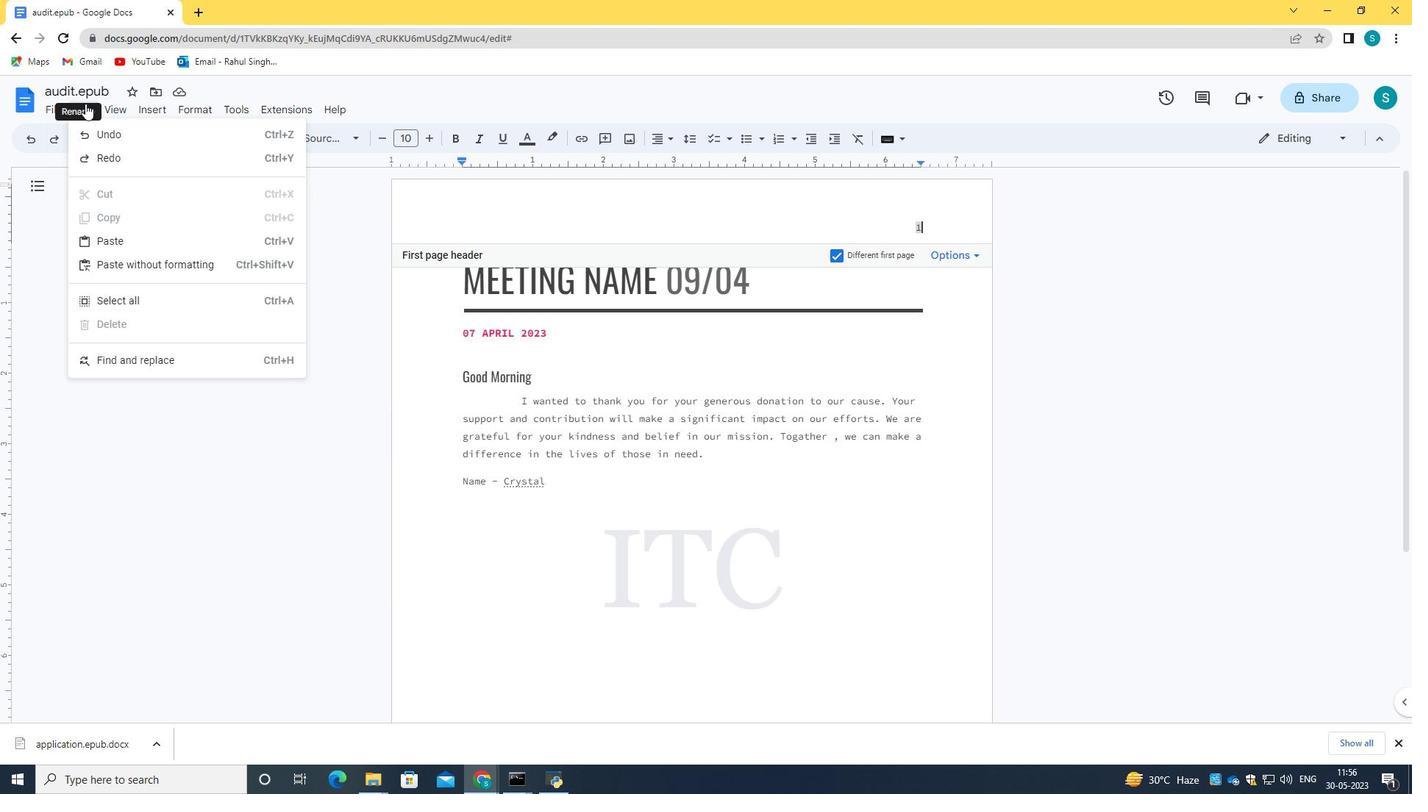 
Action: Mouse pressed left at (85, 108)
Screenshot: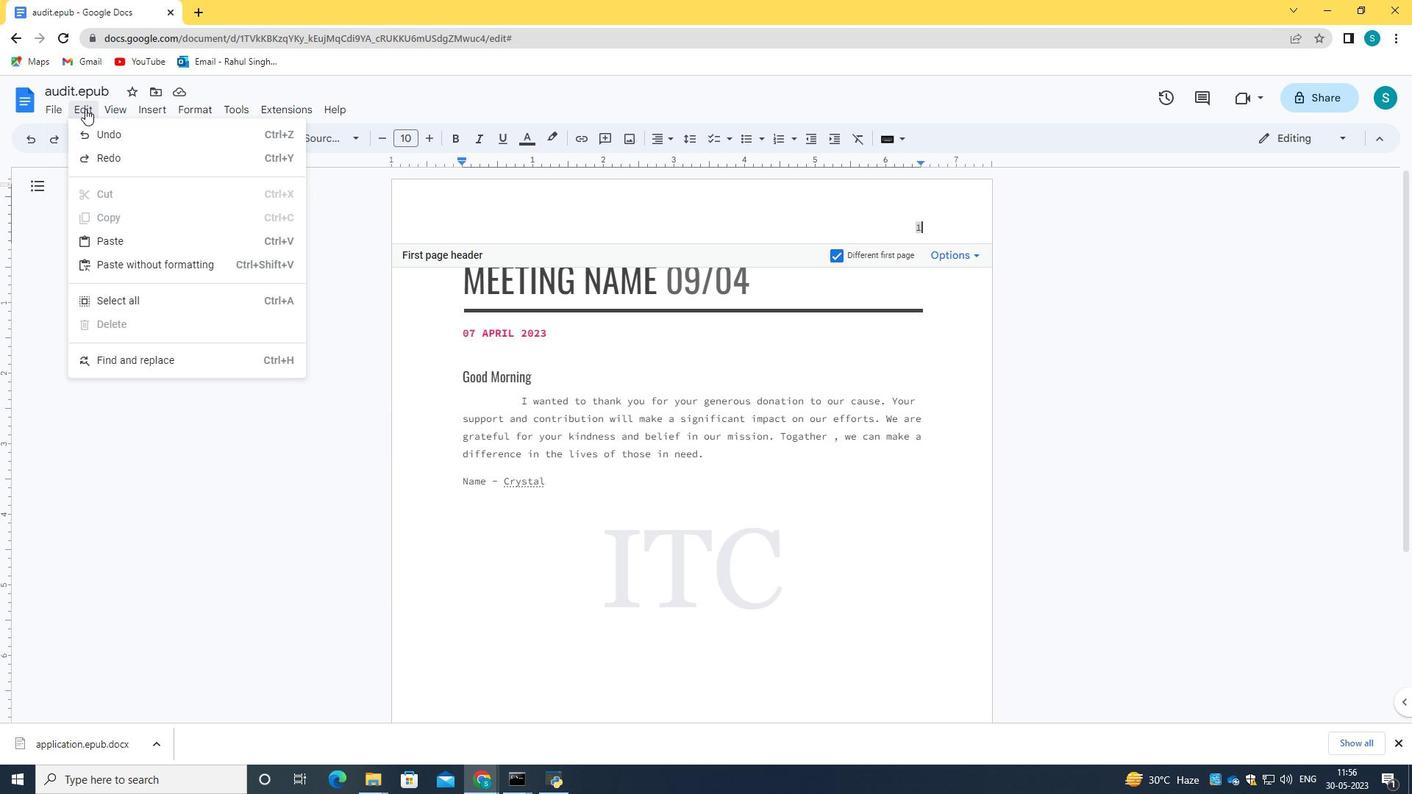 
Action: Mouse pressed left at (85, 108)
Screenshot: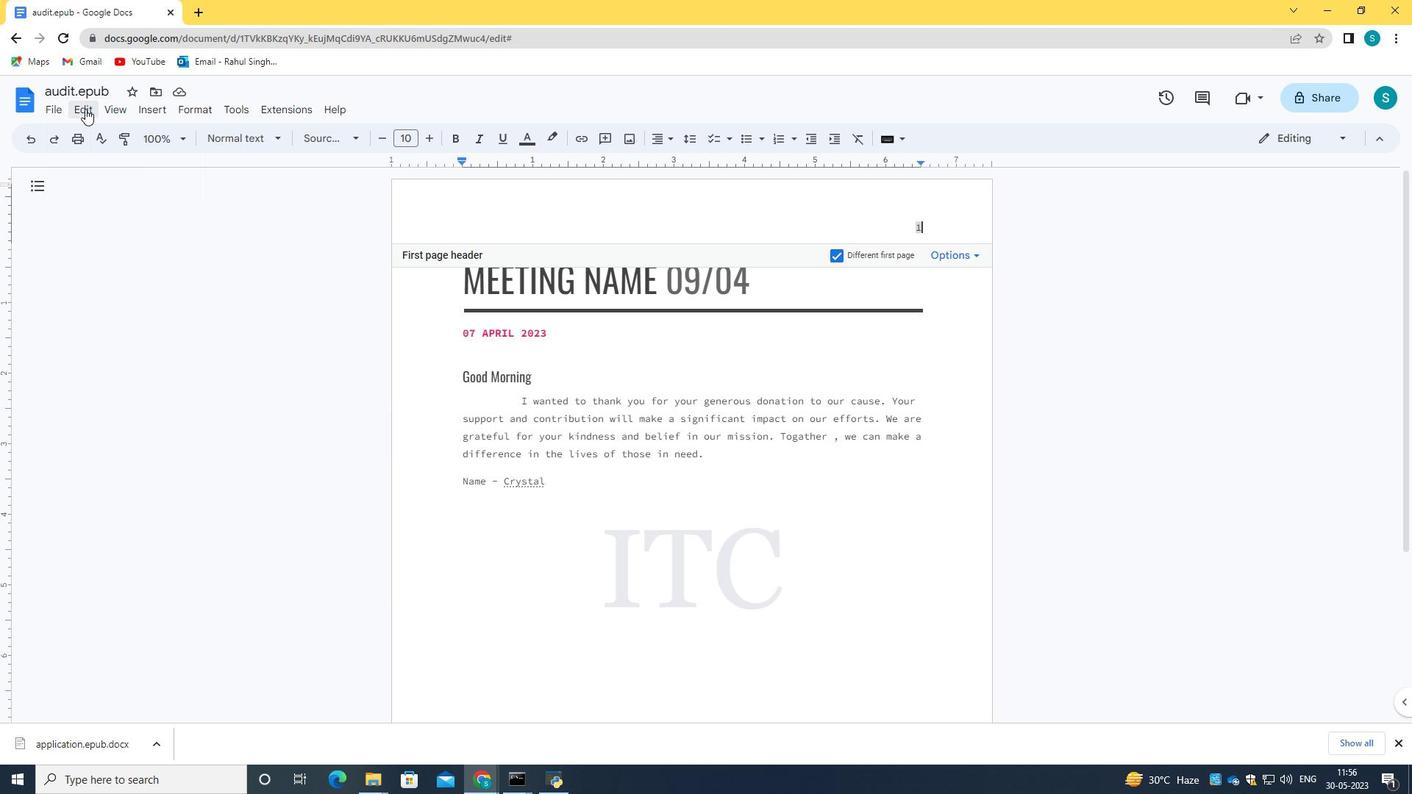 
Action: Mouse moved to (425, 646)
Screenshot: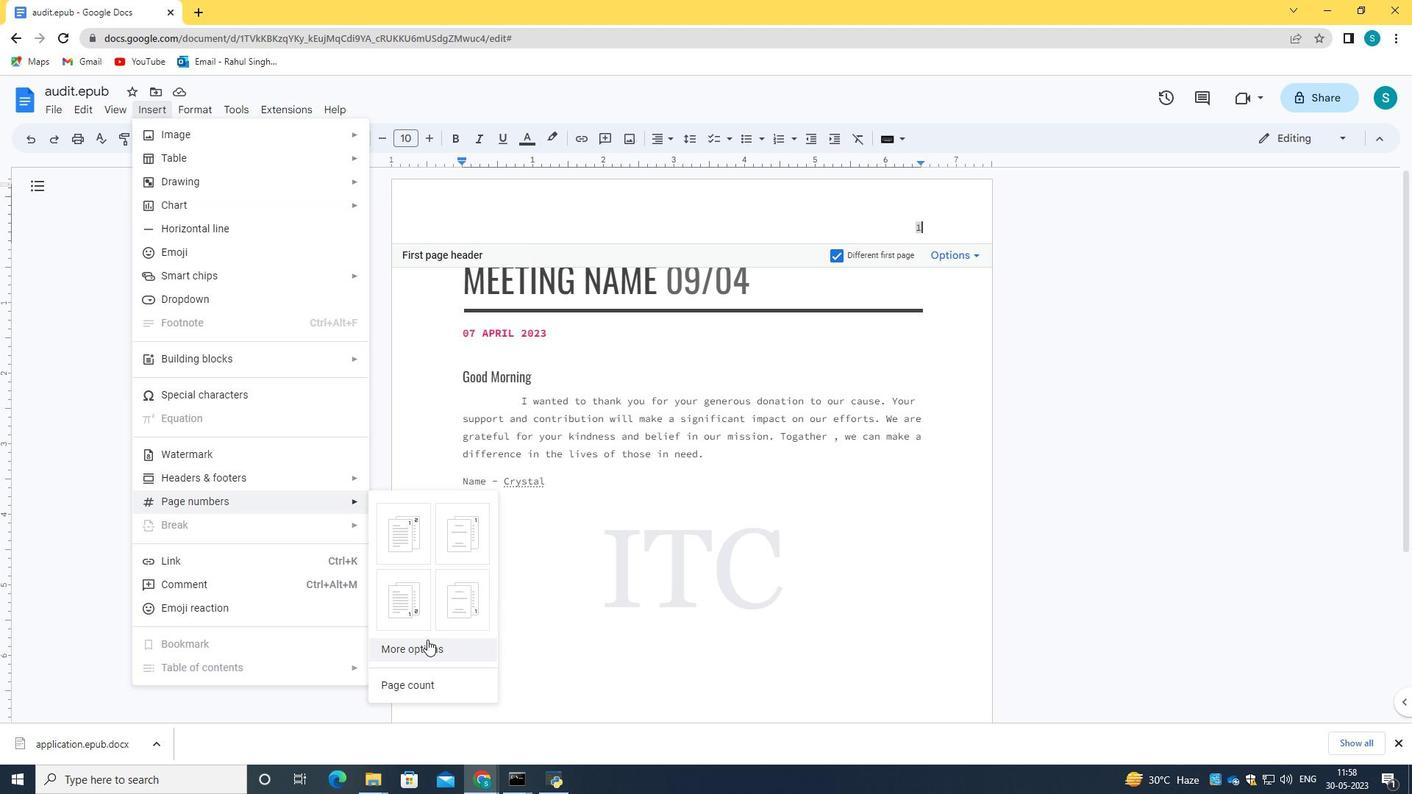 
Action: Mouse pressed left at (425, 646)
Screenshot: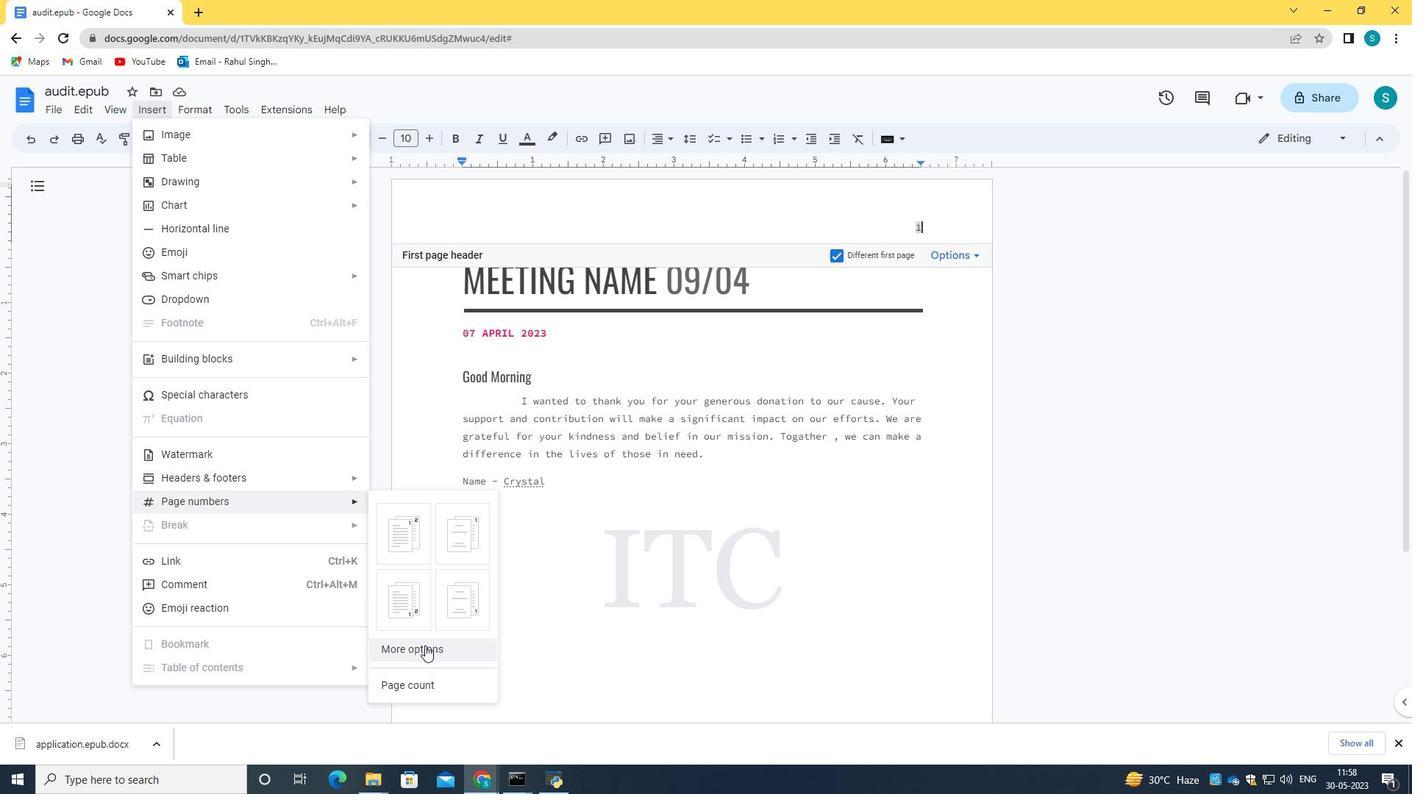 
Action: Mouse moved to (820, 274)
Screenshot: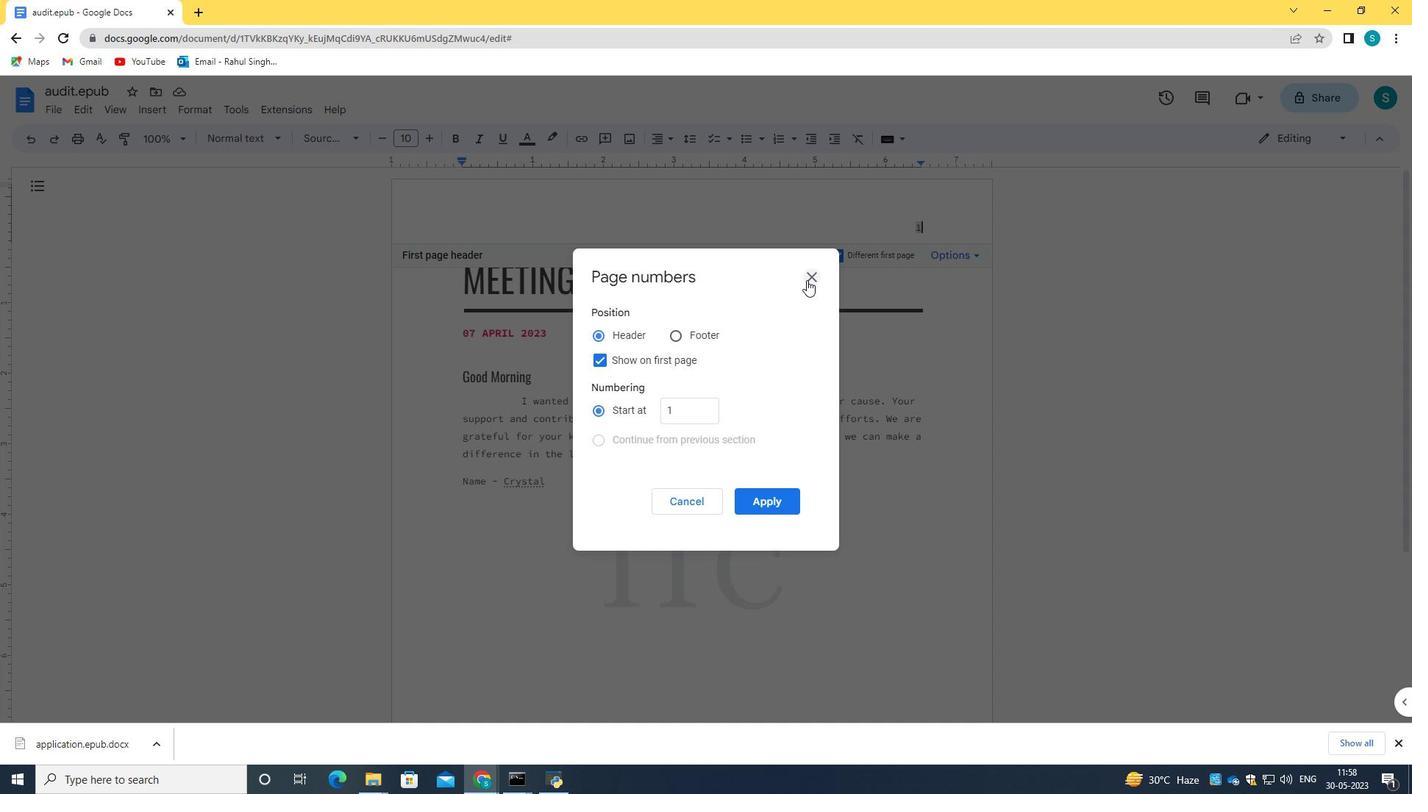 
Action: Mouse pressed left at (820, 274)
Screenshot: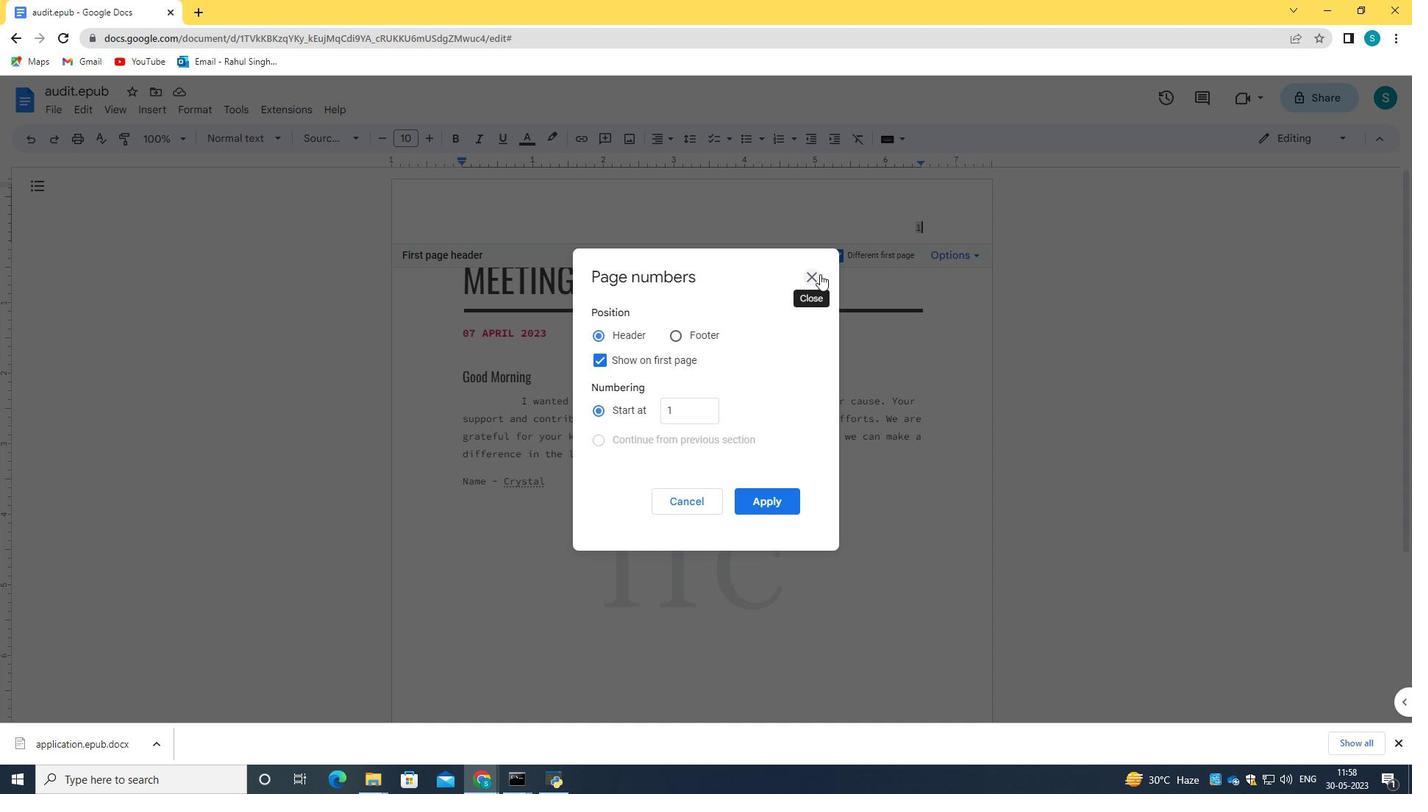 
Action: Mouse moved to (156, 104)
Screenshot: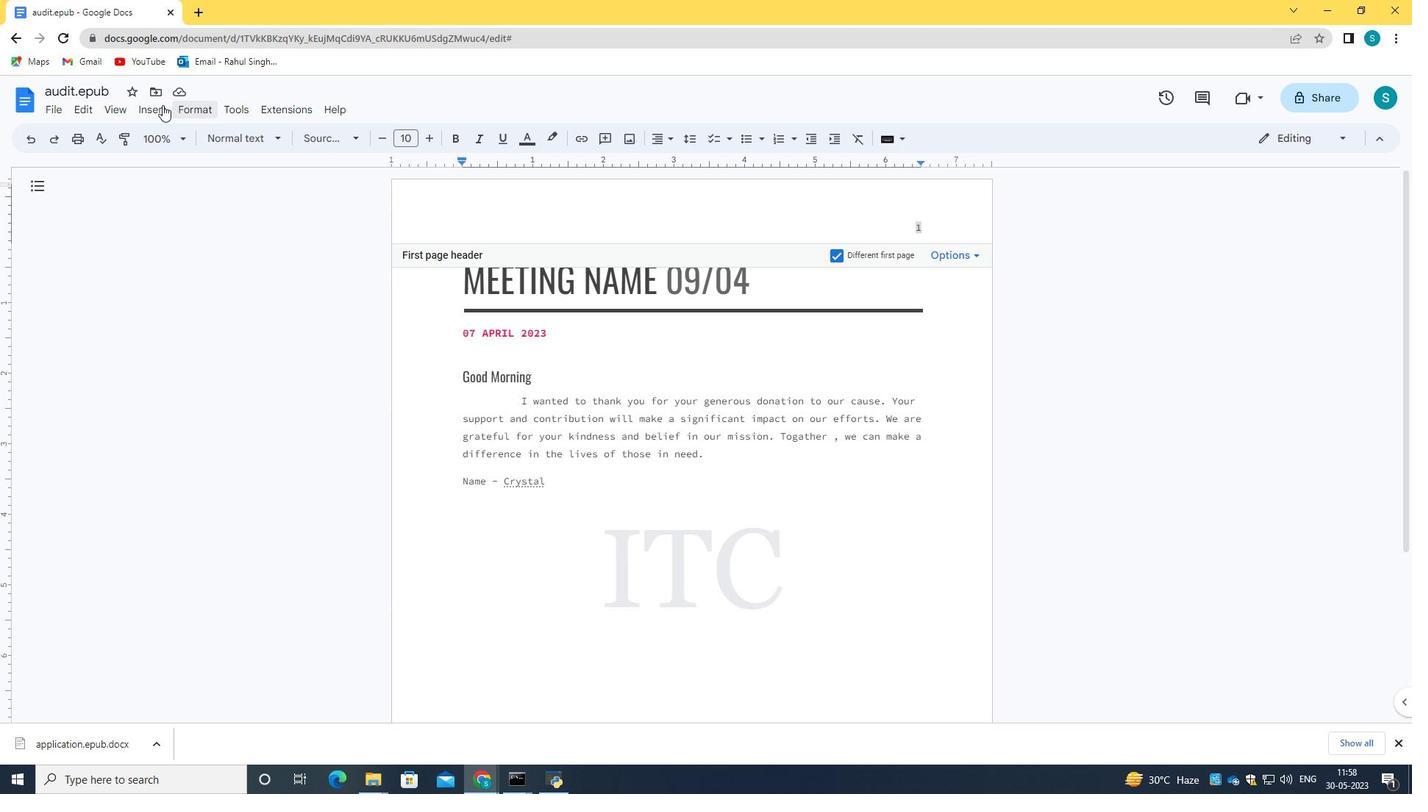 
Action: Mouse pressed left at (156, 104)
Screenshot: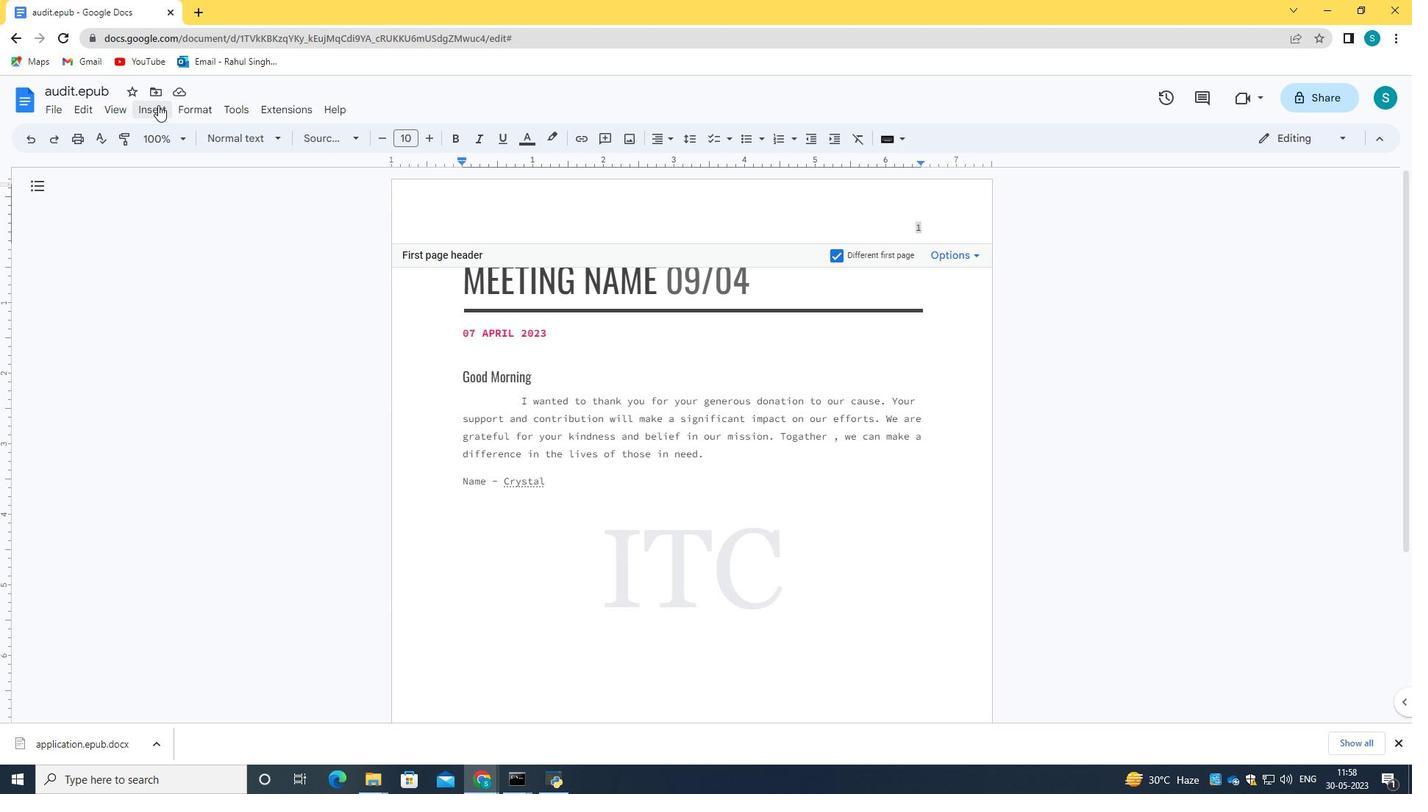 
Action: Mouse moved to (86, 509)
Screenshot: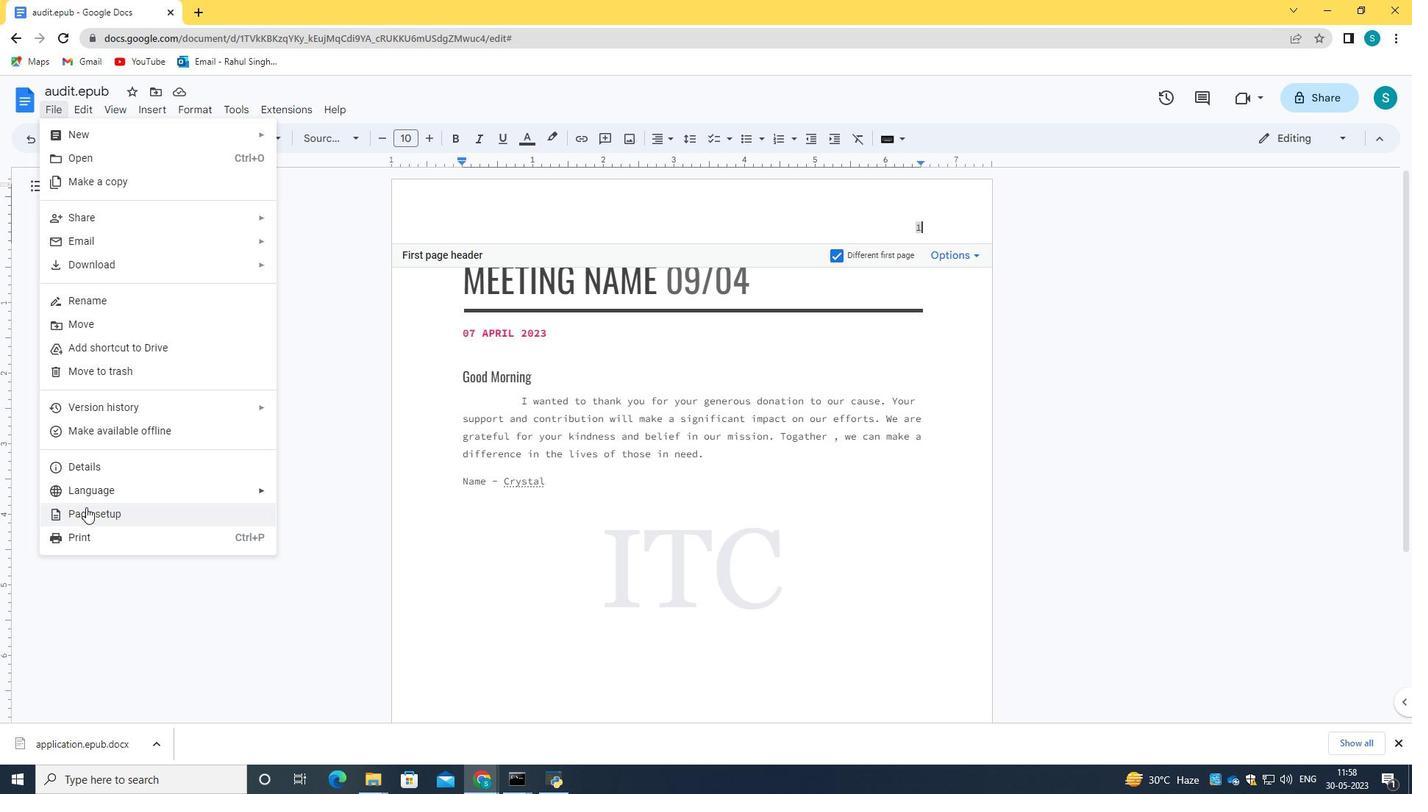 
Action: Mouse pressed left at (86, 509)
Screenshot: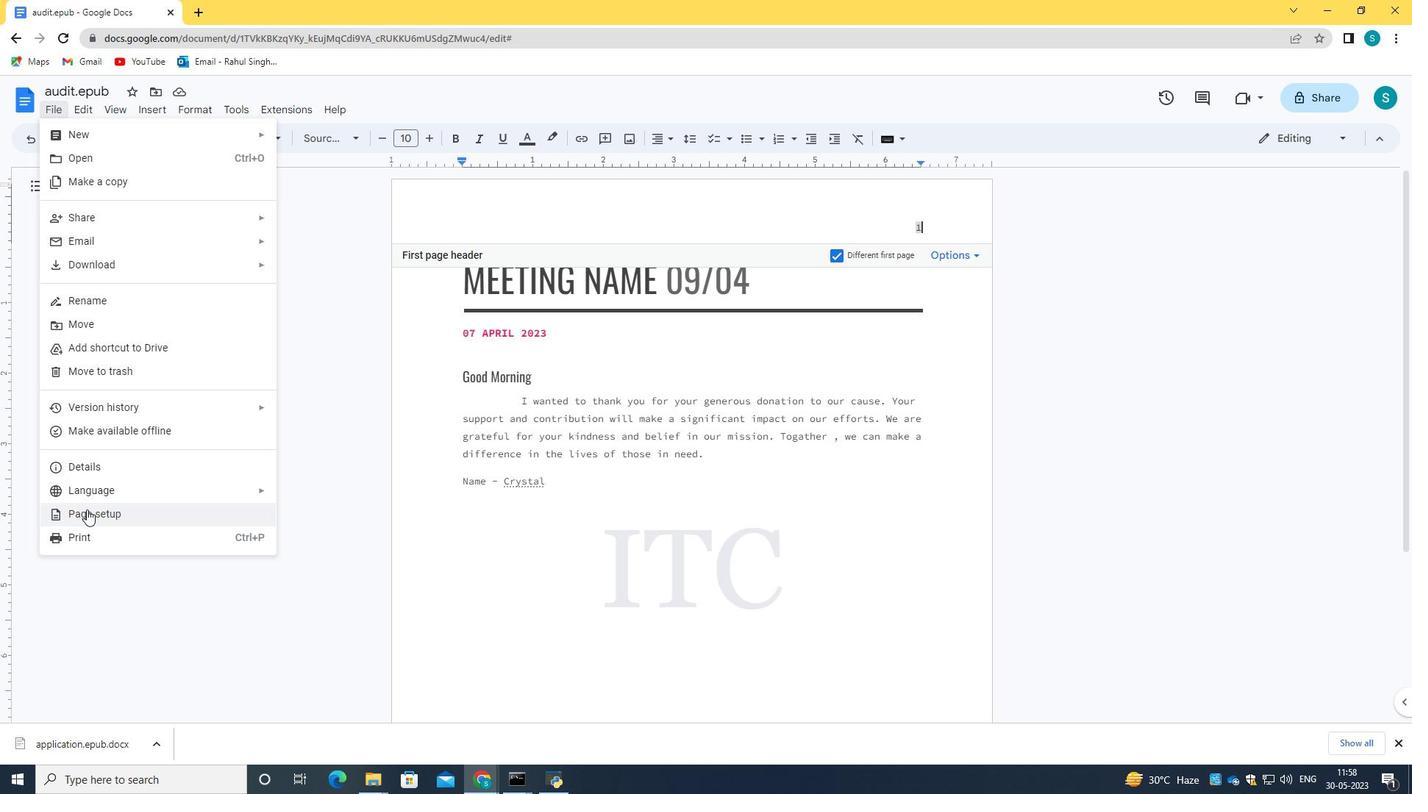 
Action: Mouse moved to (590, 499)
Screenshot: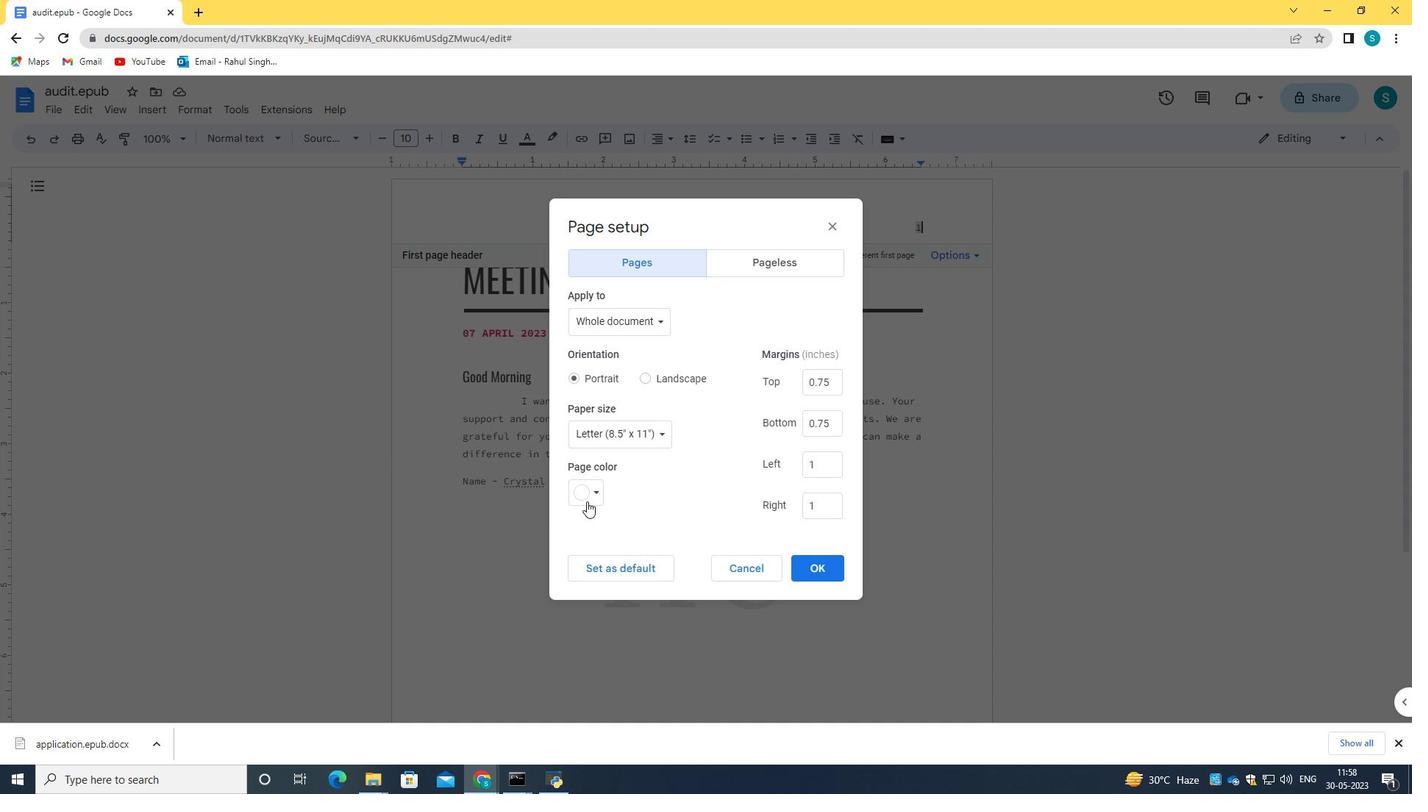 
Action: Mouse pressed left at (590, 499)
Screenshot: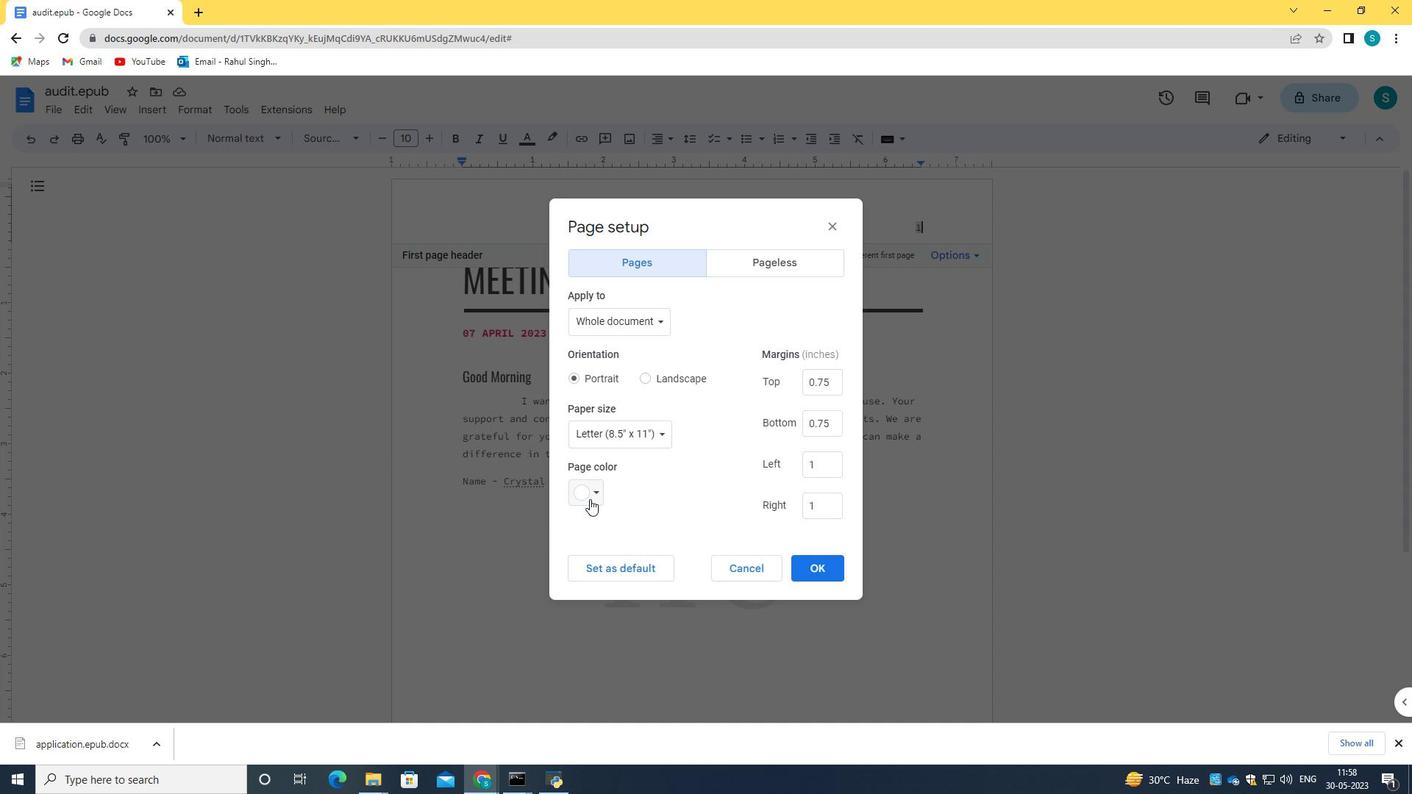 
Action: Mouse moved to (651, 674)
Screenshot: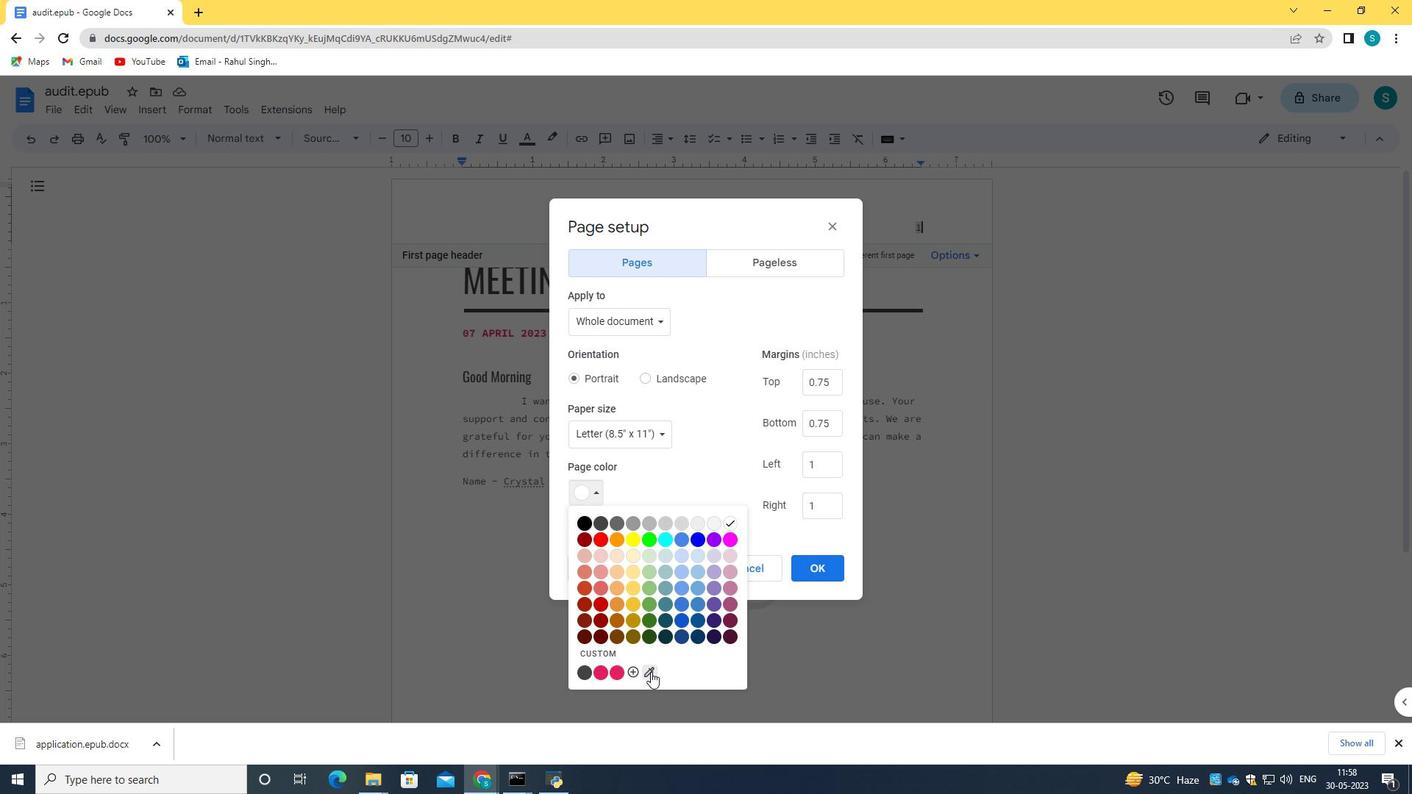 
Action: Mouse pressed left at (651, 674)
Screenshot: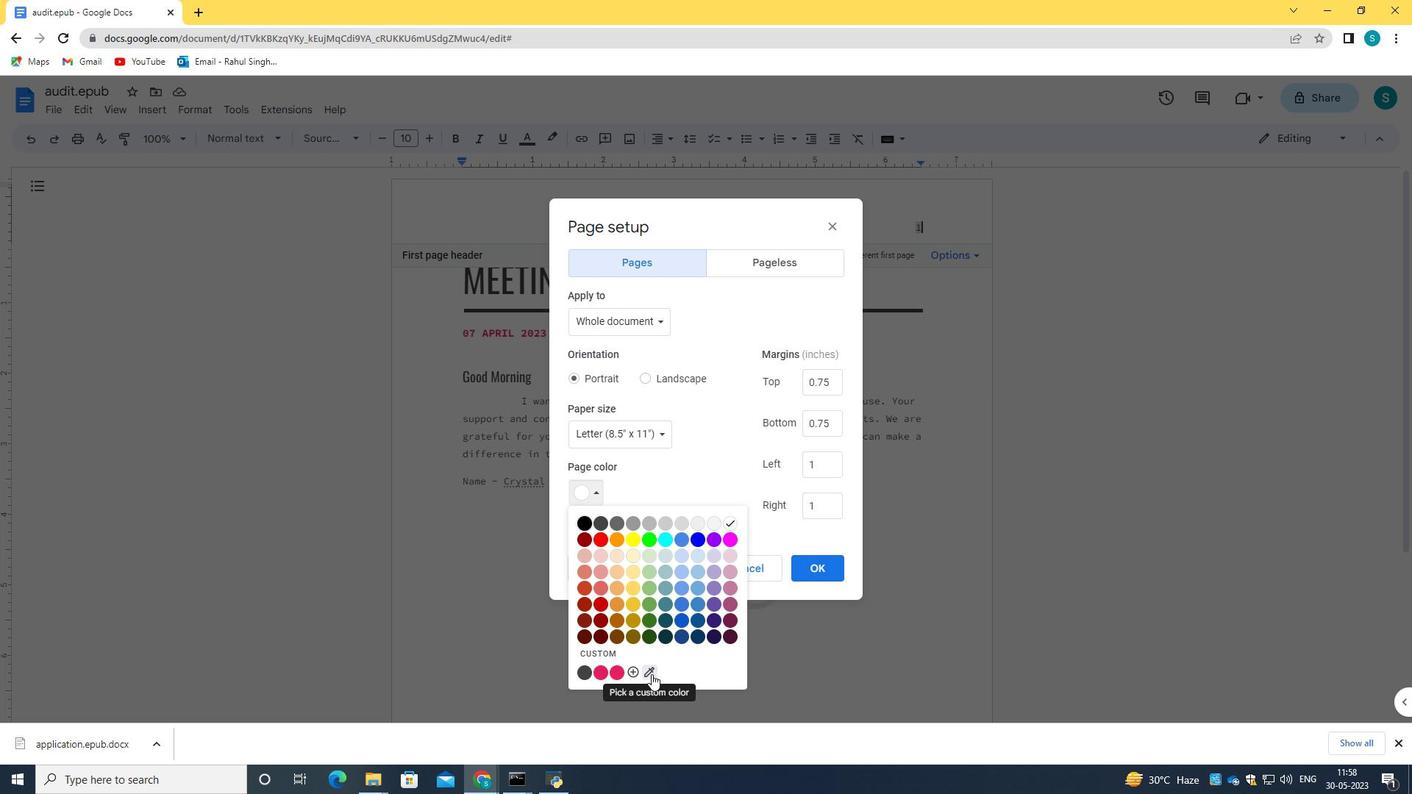 
Action: Mouse moved to (662, 640)
Screenshot: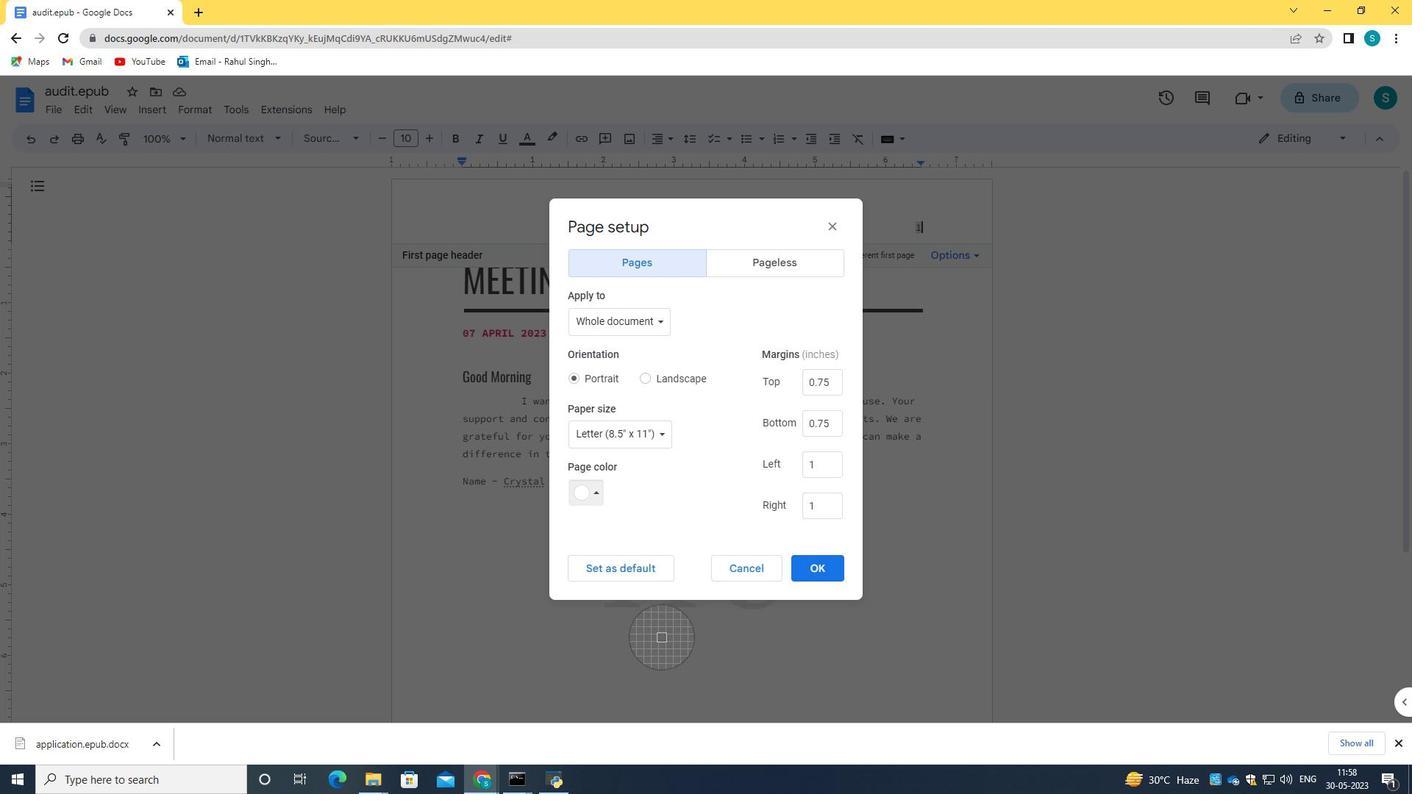 
Action: Mouse pressed left at (662, 640)
Screenshot: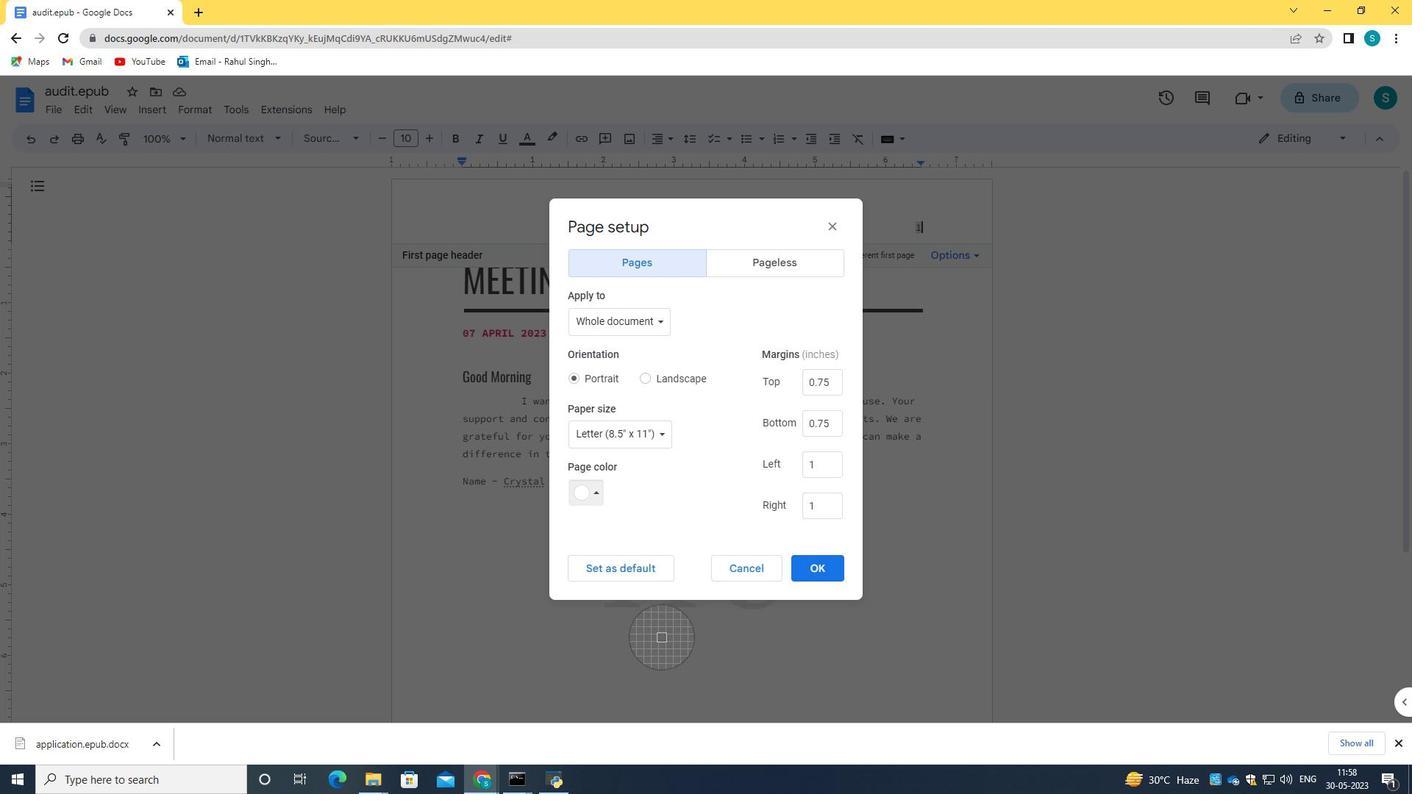 
Action: Mouse moved to (598, 493)
Screenshot: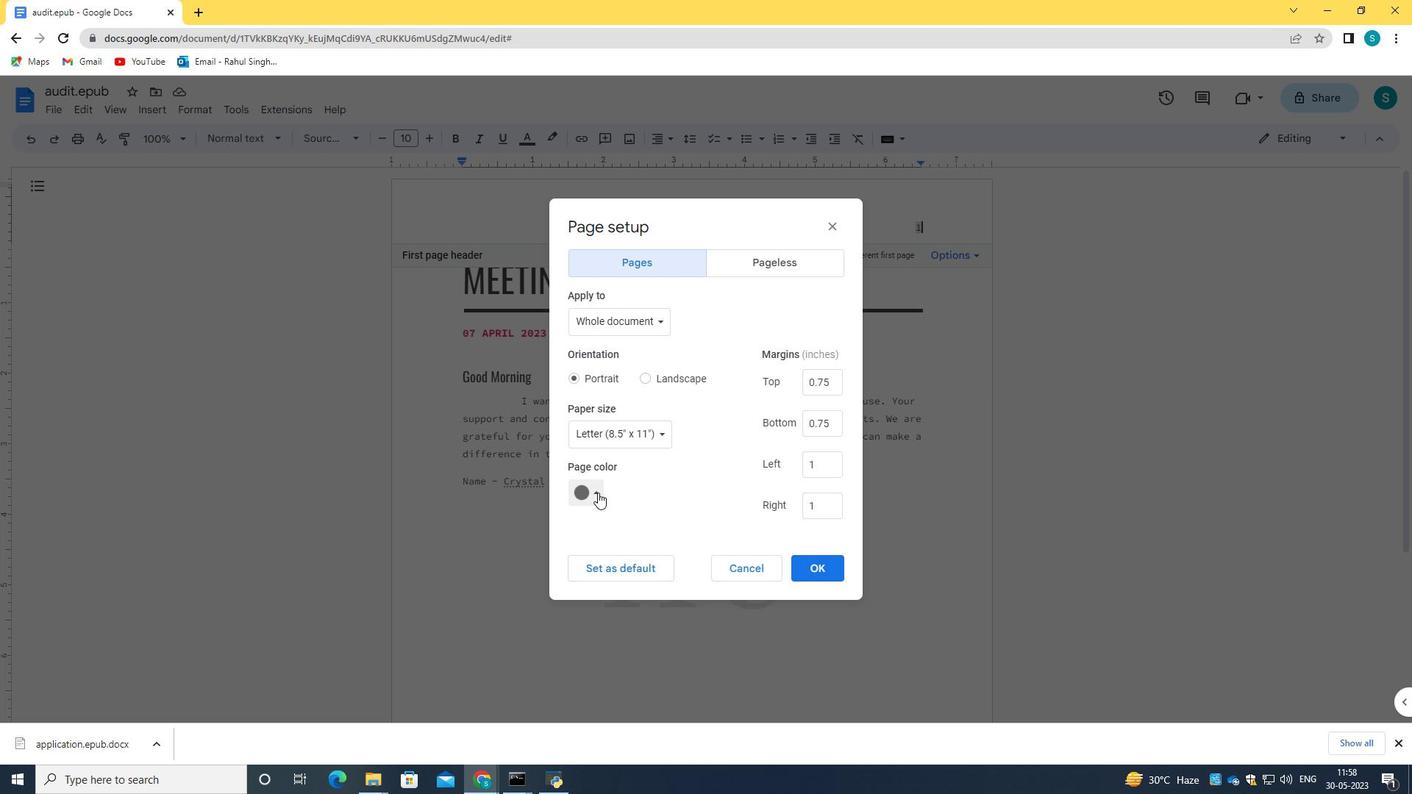
Action: Mouse pressed left at (598, 493)
Screenshot: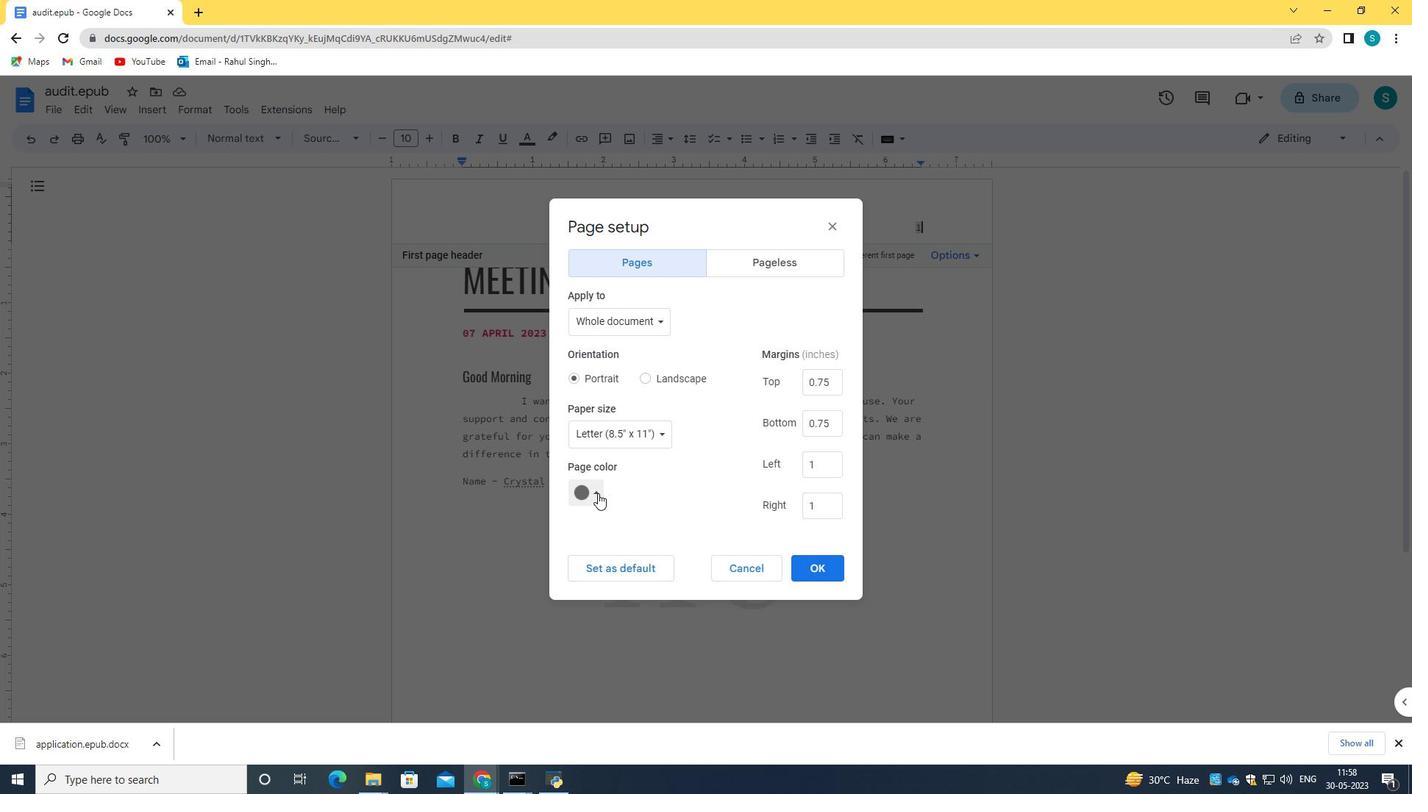 
Action: Mouse moved to (593, 495)
Screenshot: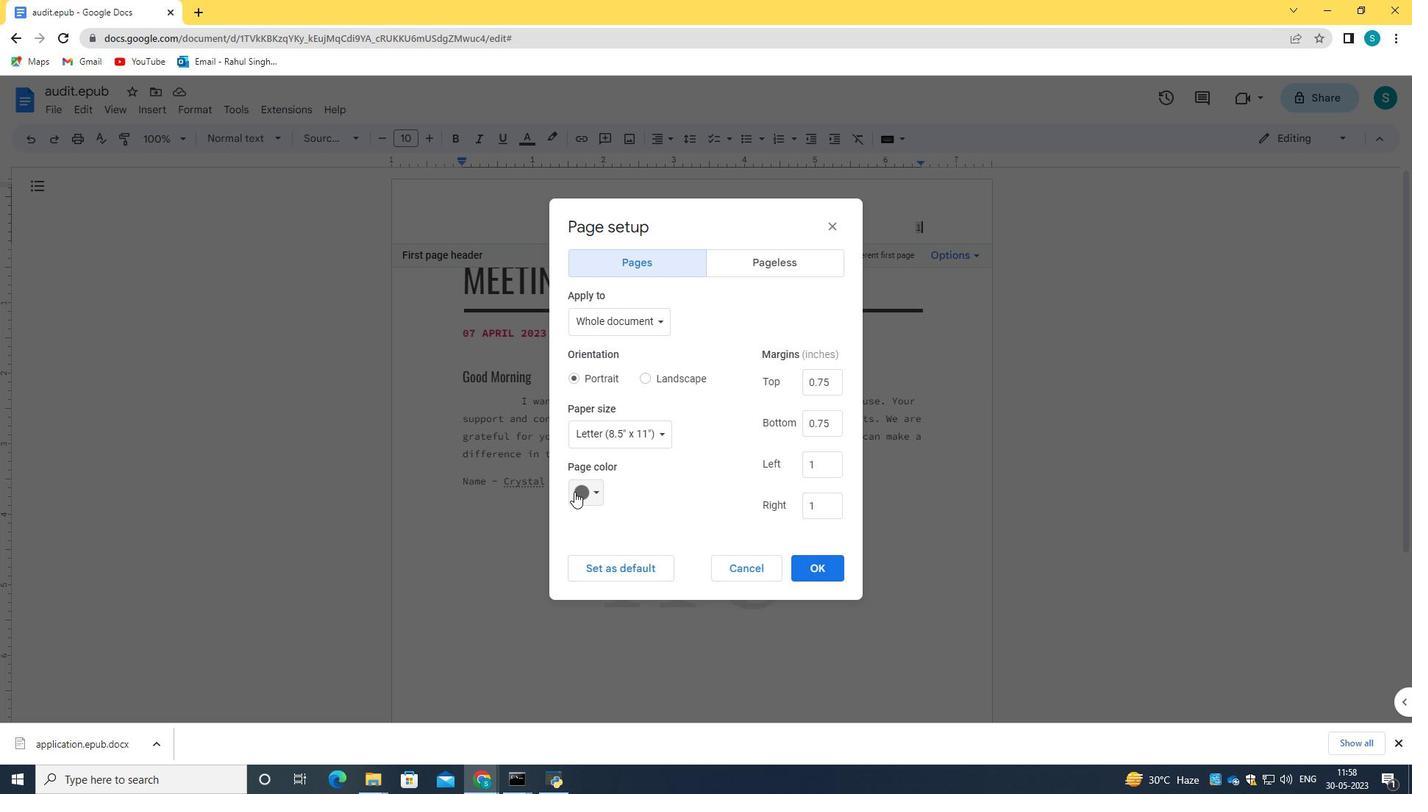 
Action: Mouse pressed left at (593, 495)
Screenshot: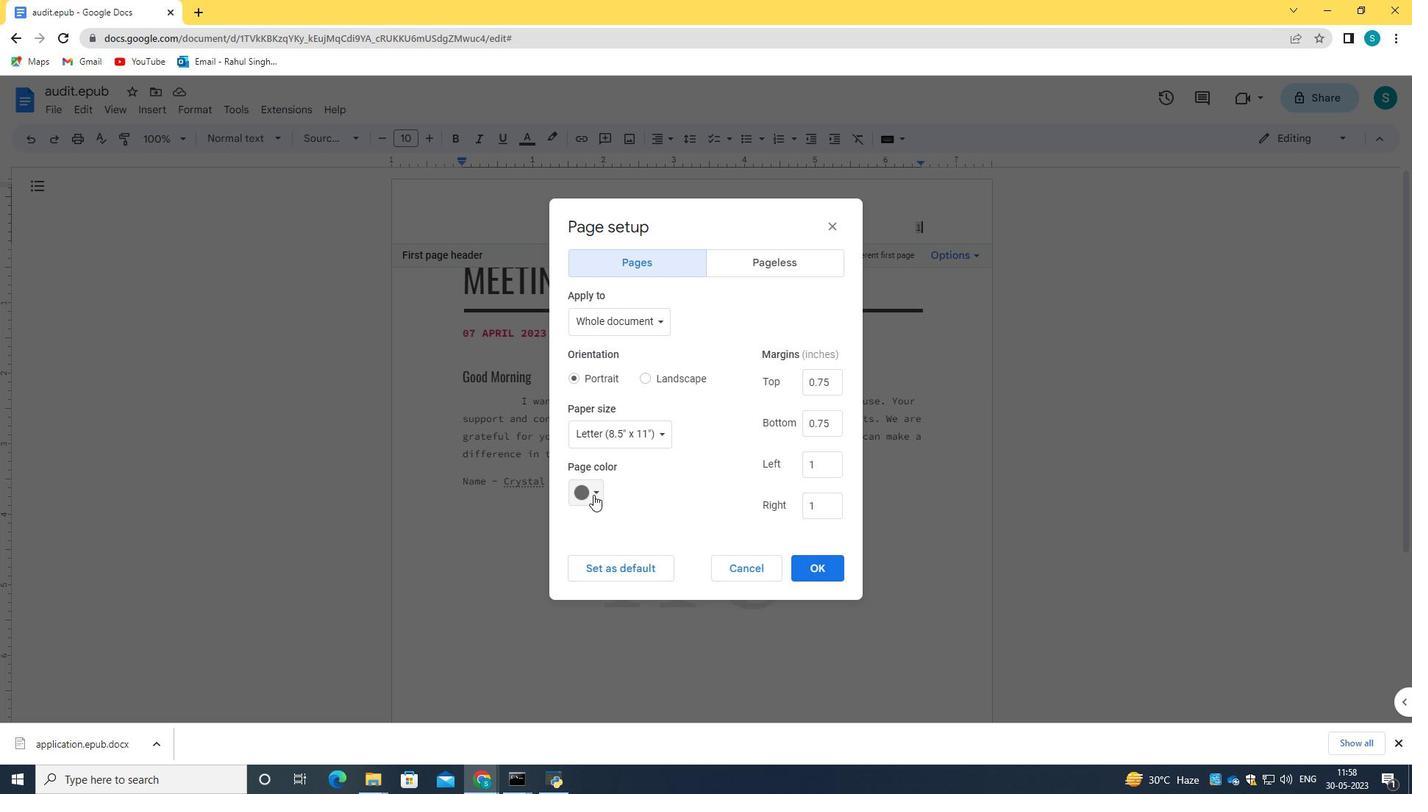 
Action: Mouse moved to (585, 582)
Screenshot: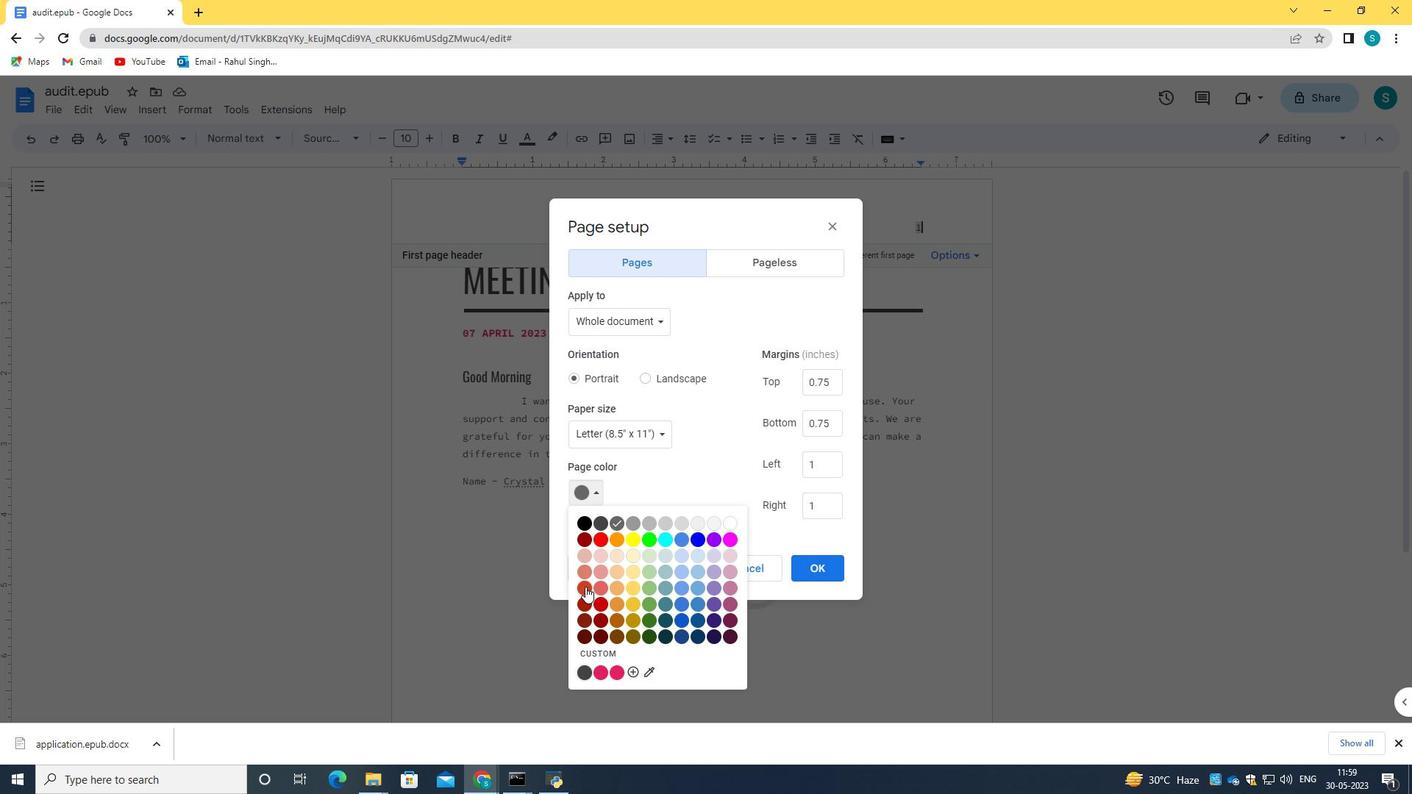 
Action: Mouse pressed left at (585, 582)
Screenshot: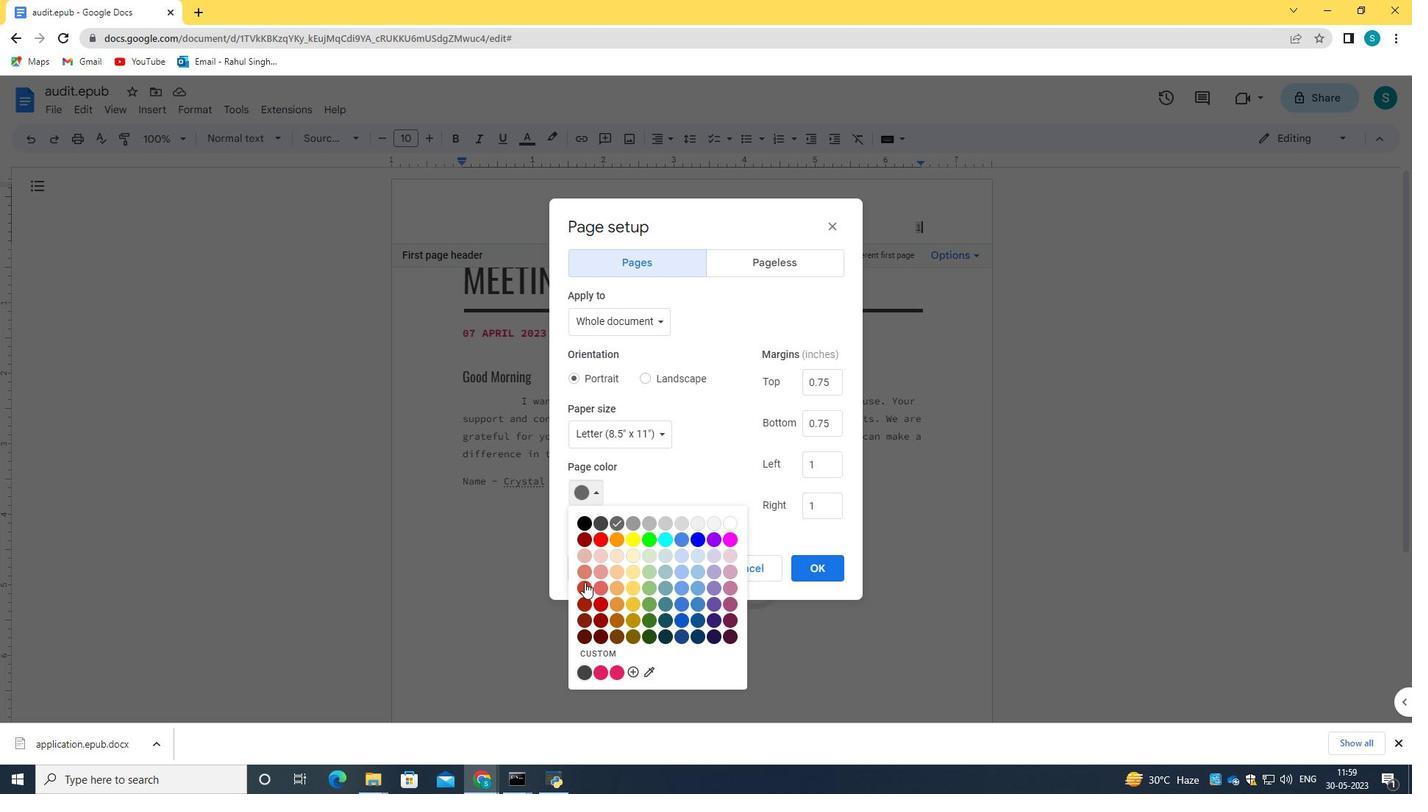 
Action: Mouse moved to (817, 571)
Screenshot: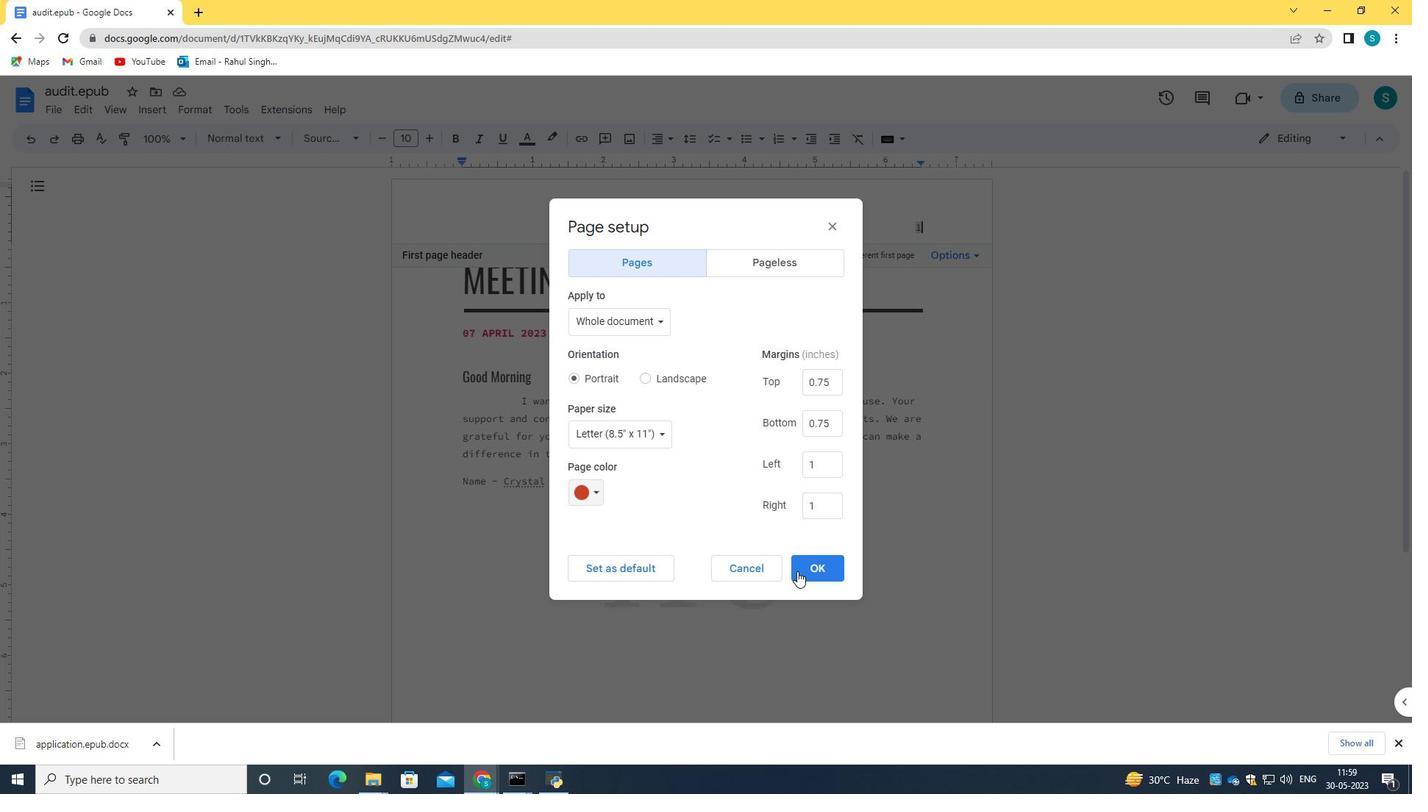 
Action: Mouse pressed left at (817, 571)
Screenshot: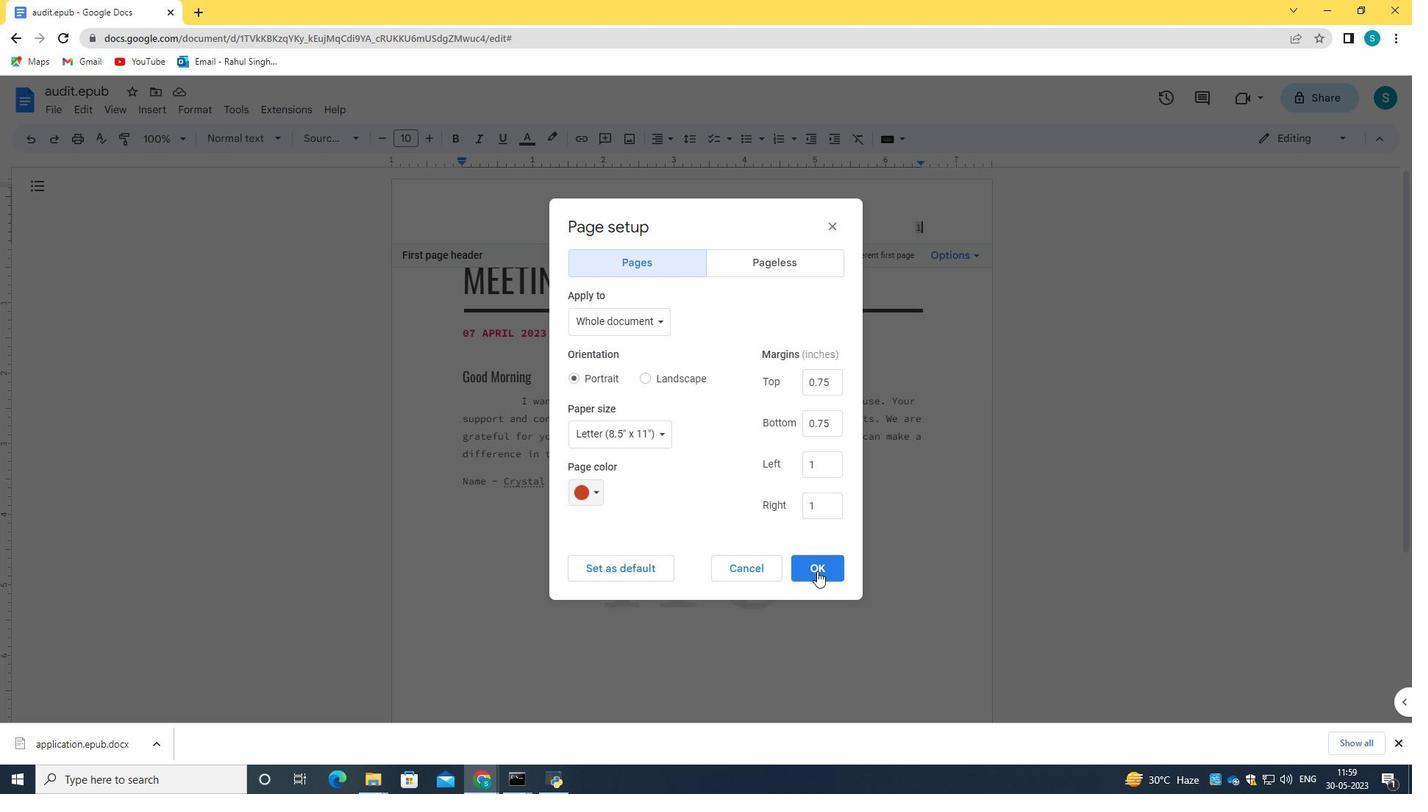 
Action: Mouse moved to (655, 481)
Screenshot: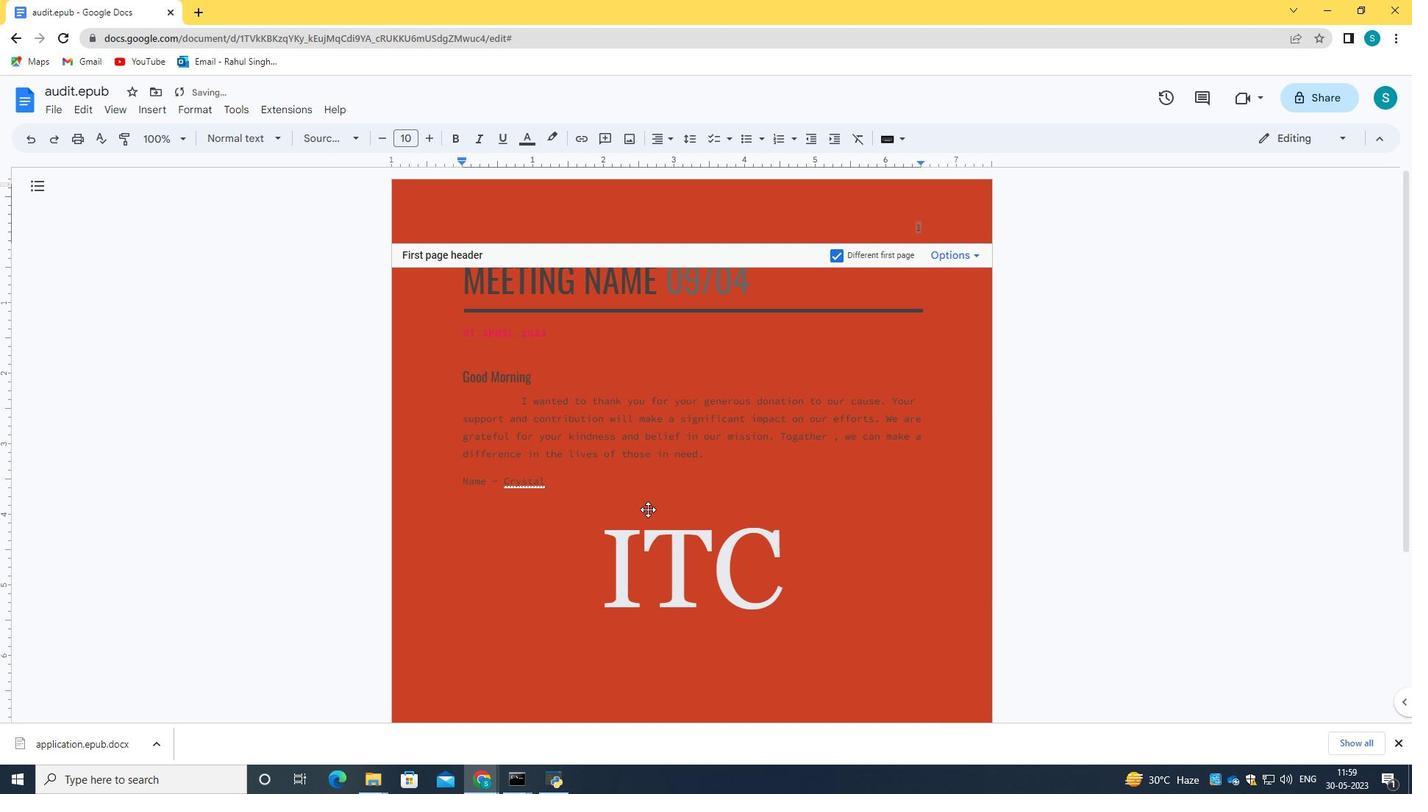 
Action: Mouse scrolled (655, 482) with delta (0, 0)
Screenshot: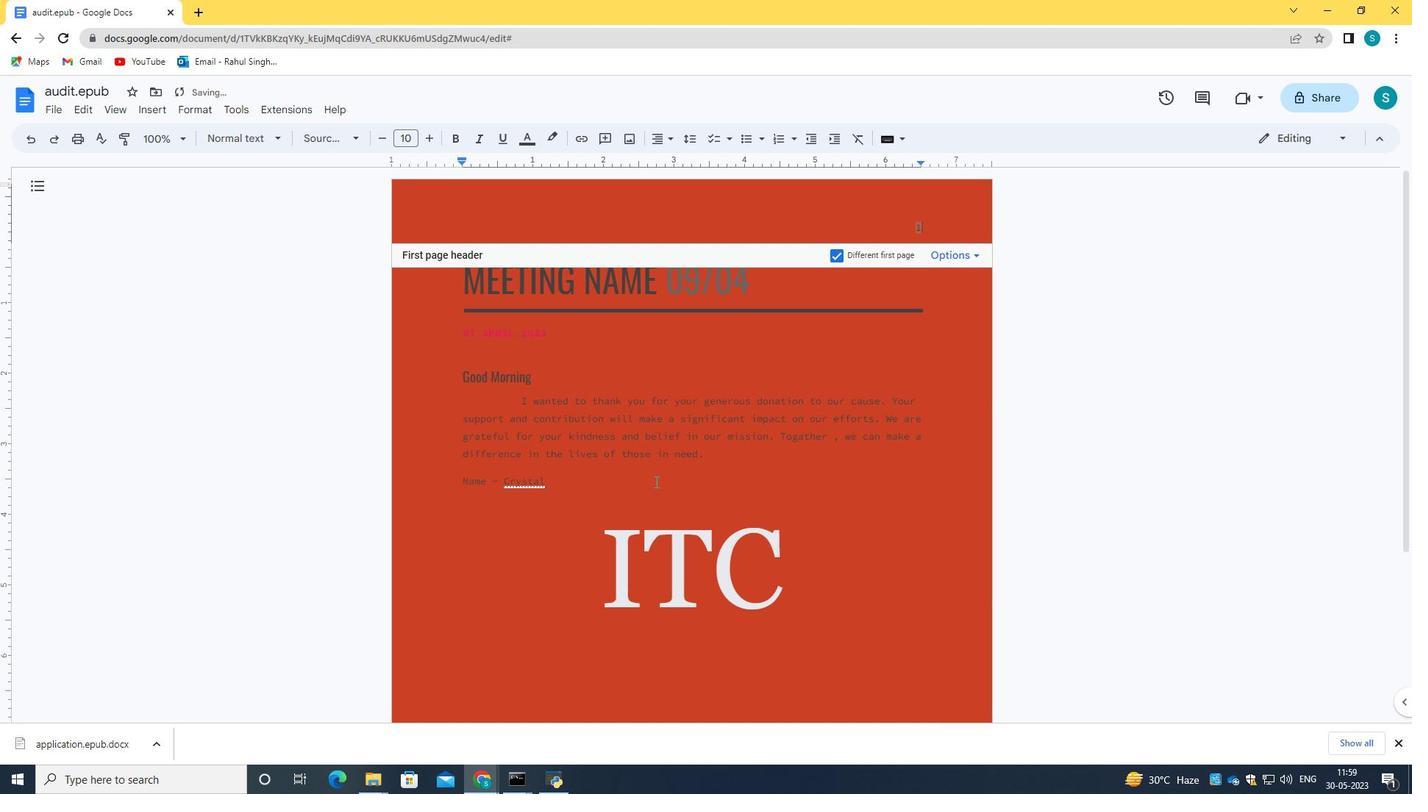 
Action: Mouse scrolled (655, 482) with delta (0, 0)
Screenshot: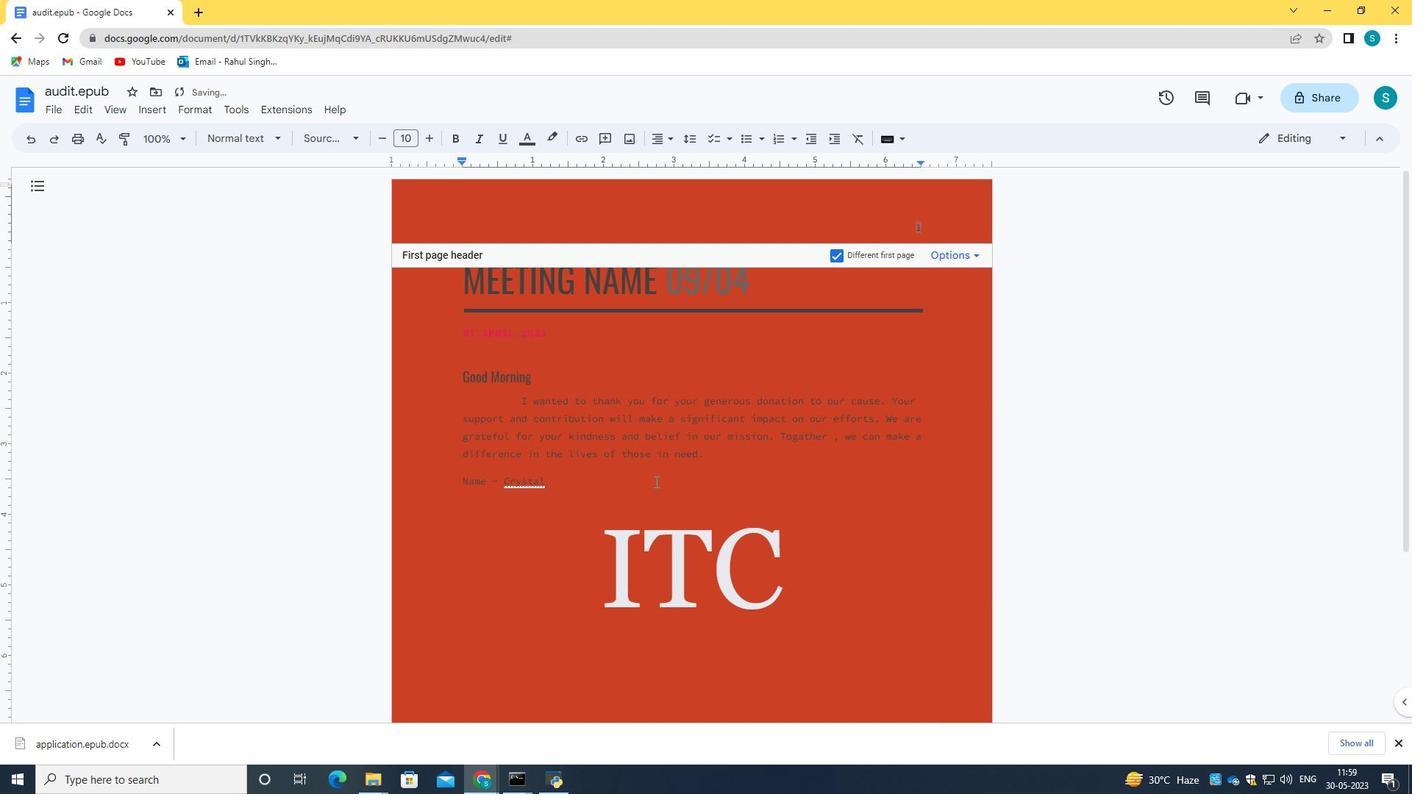 
Action: Mouse scrolled (655, 481) with delta (0, 0)
Screenshot: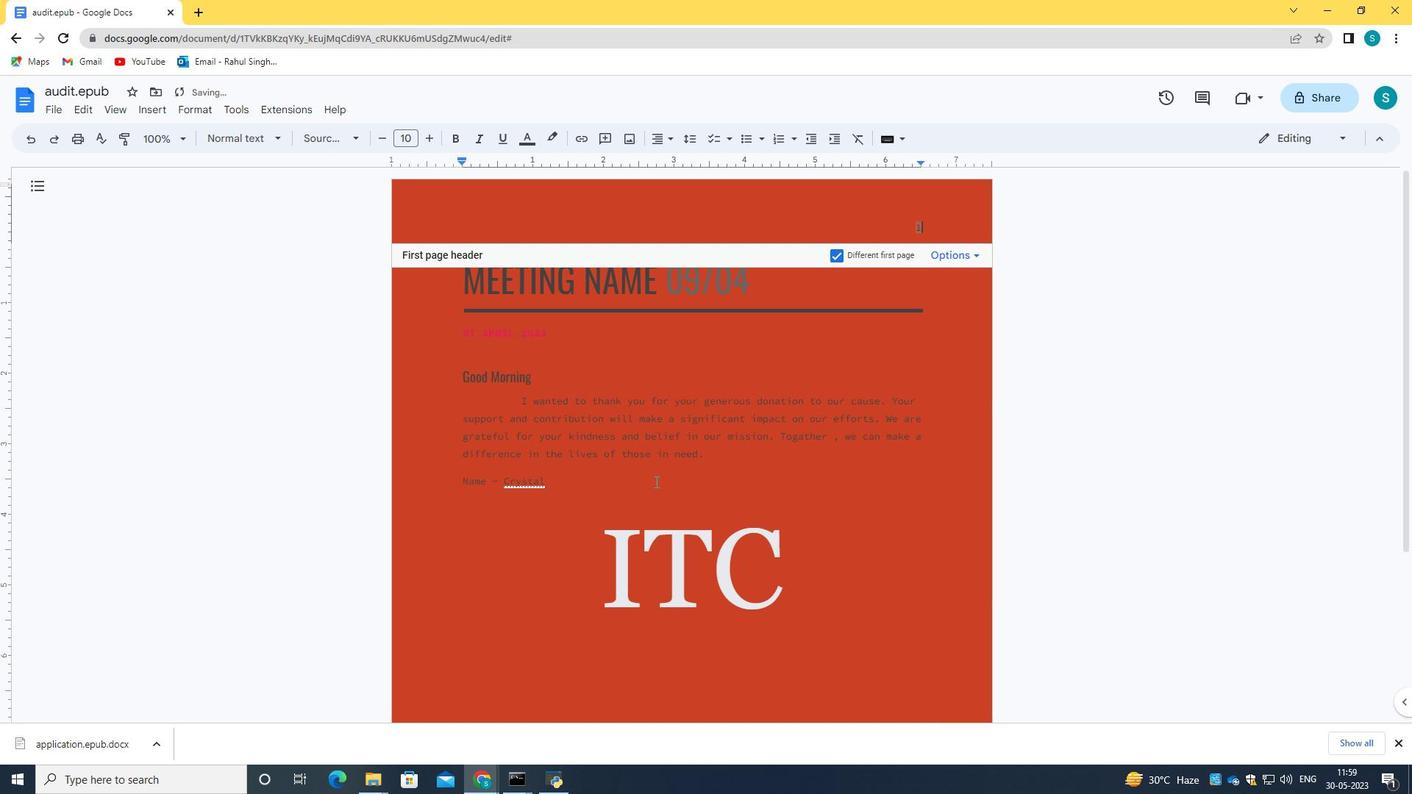 
Action: Mouse moved to (878, 365)
Screenshot: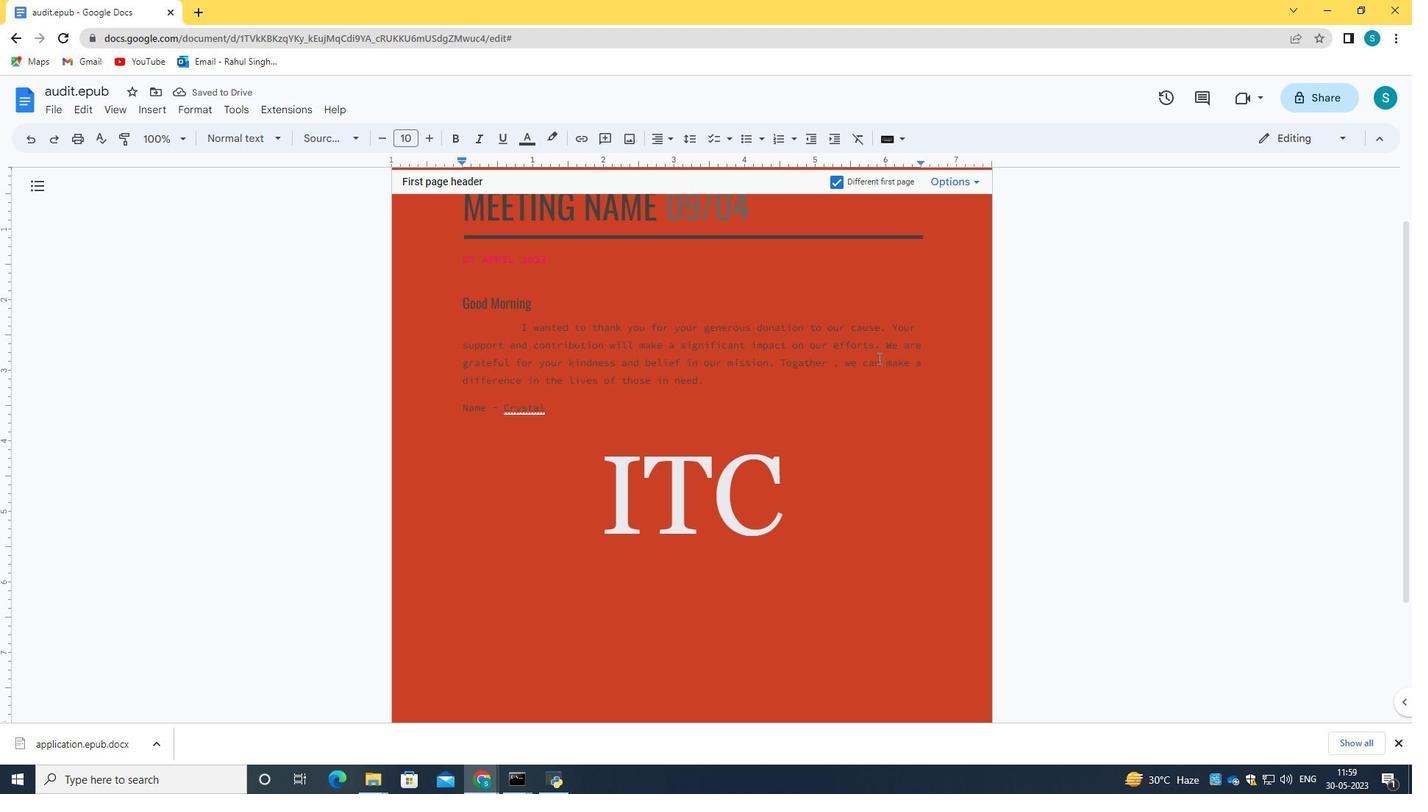 
Action: Mouse scrolled (878, 364) with delta (0, 0)
Screenshot: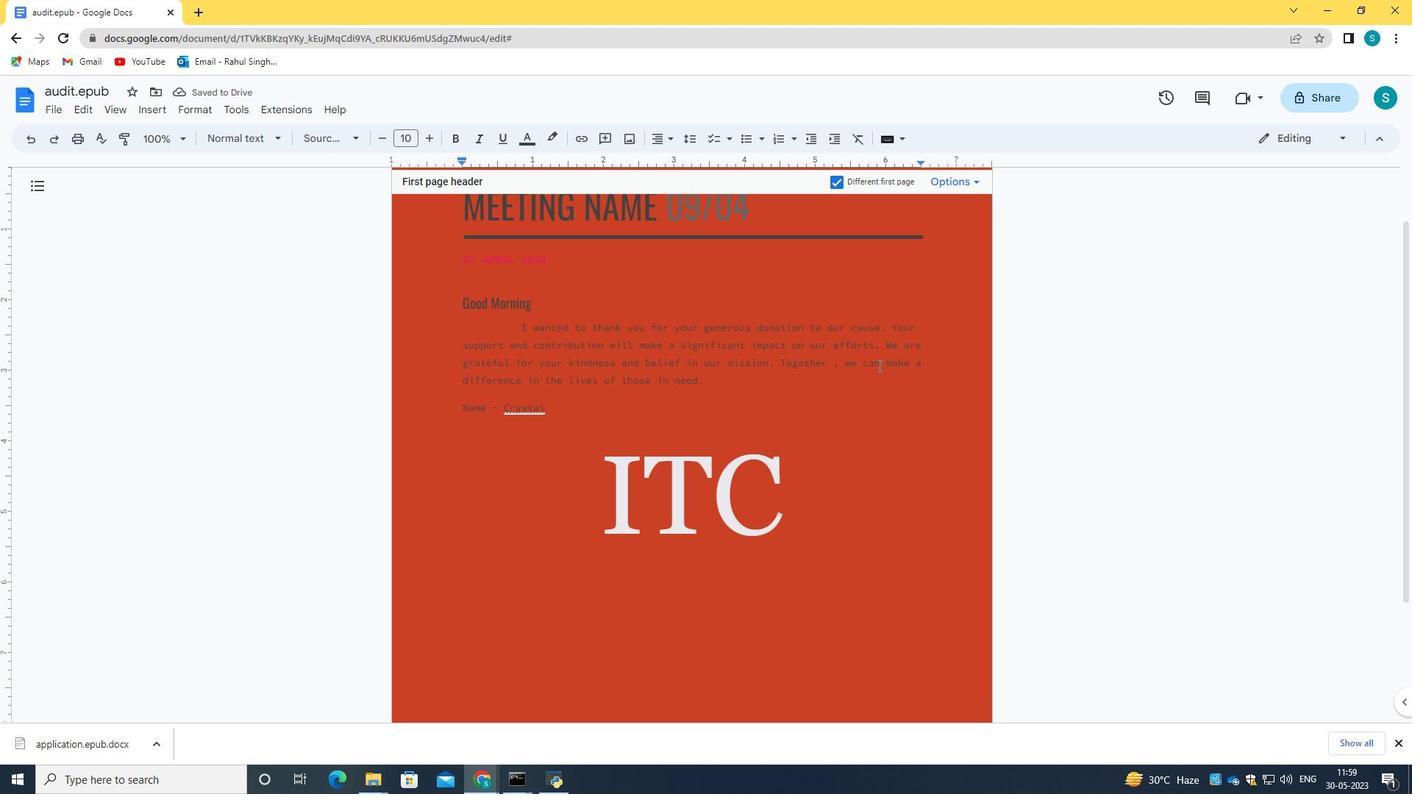 
Action: Mouse scrolled (878, 364) with delta (0, 0)
Screenshot: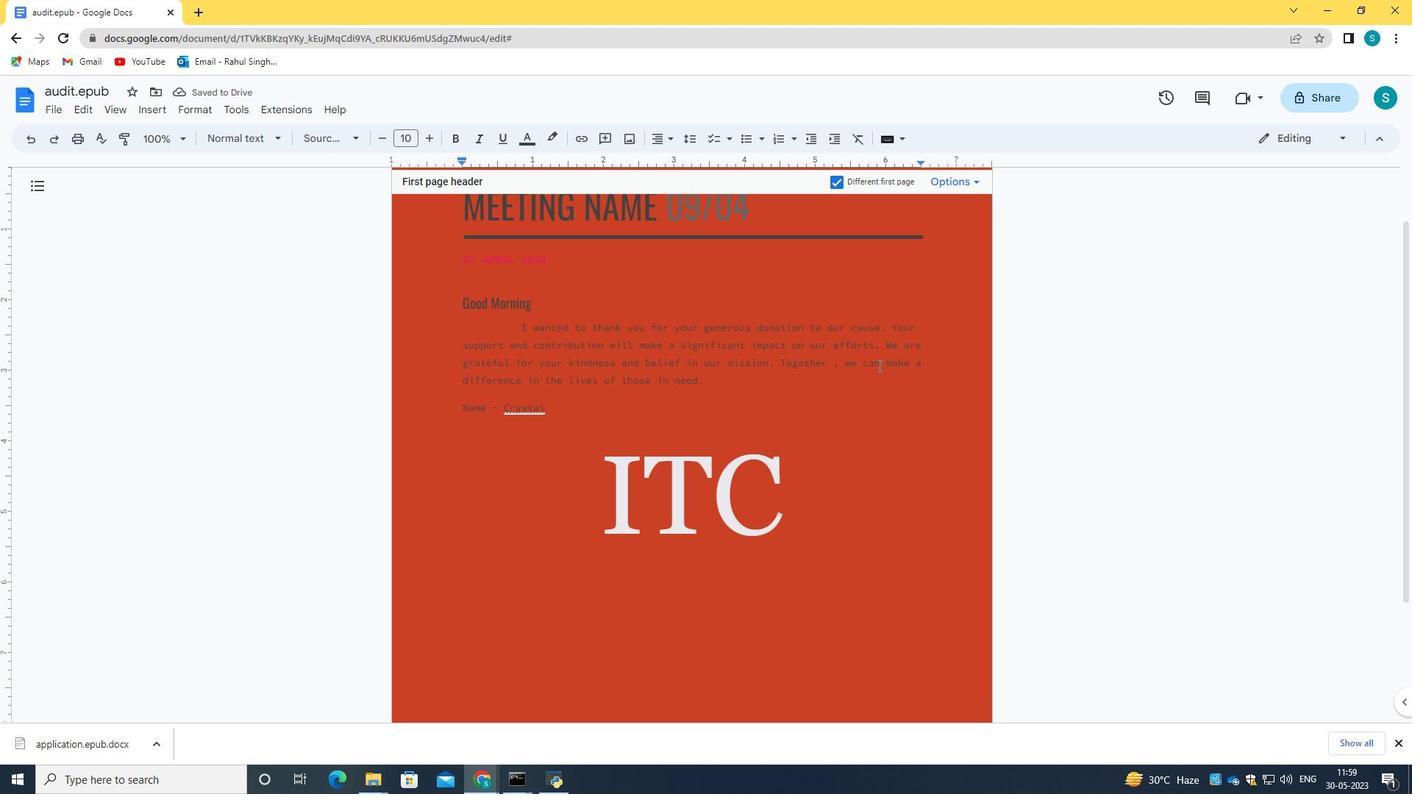 
Action: Mouse scrolled (878, 364) with delta (0, 0)
Screenshot: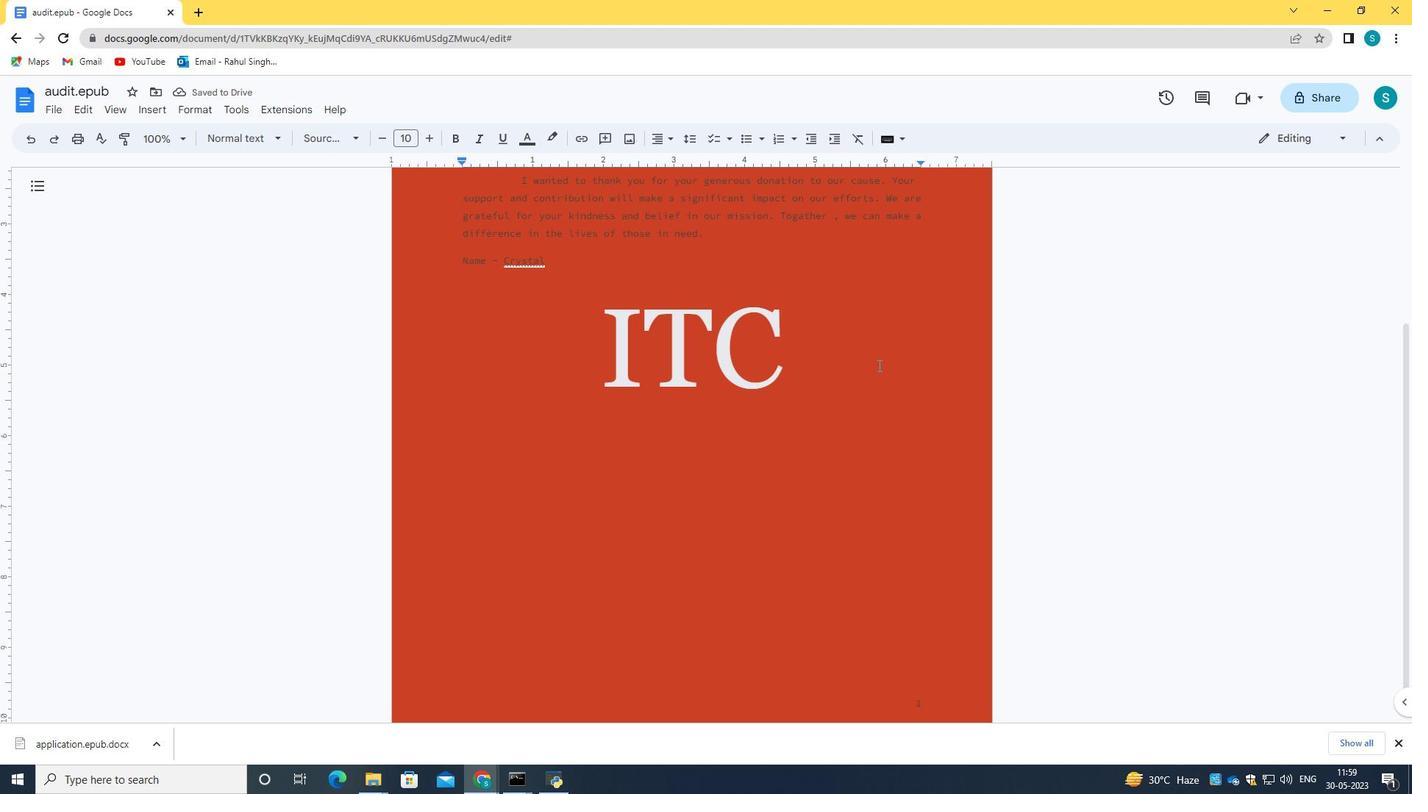 
Action: Mouse scrolled (878, 364) with delta (0, 0)
Screenshot: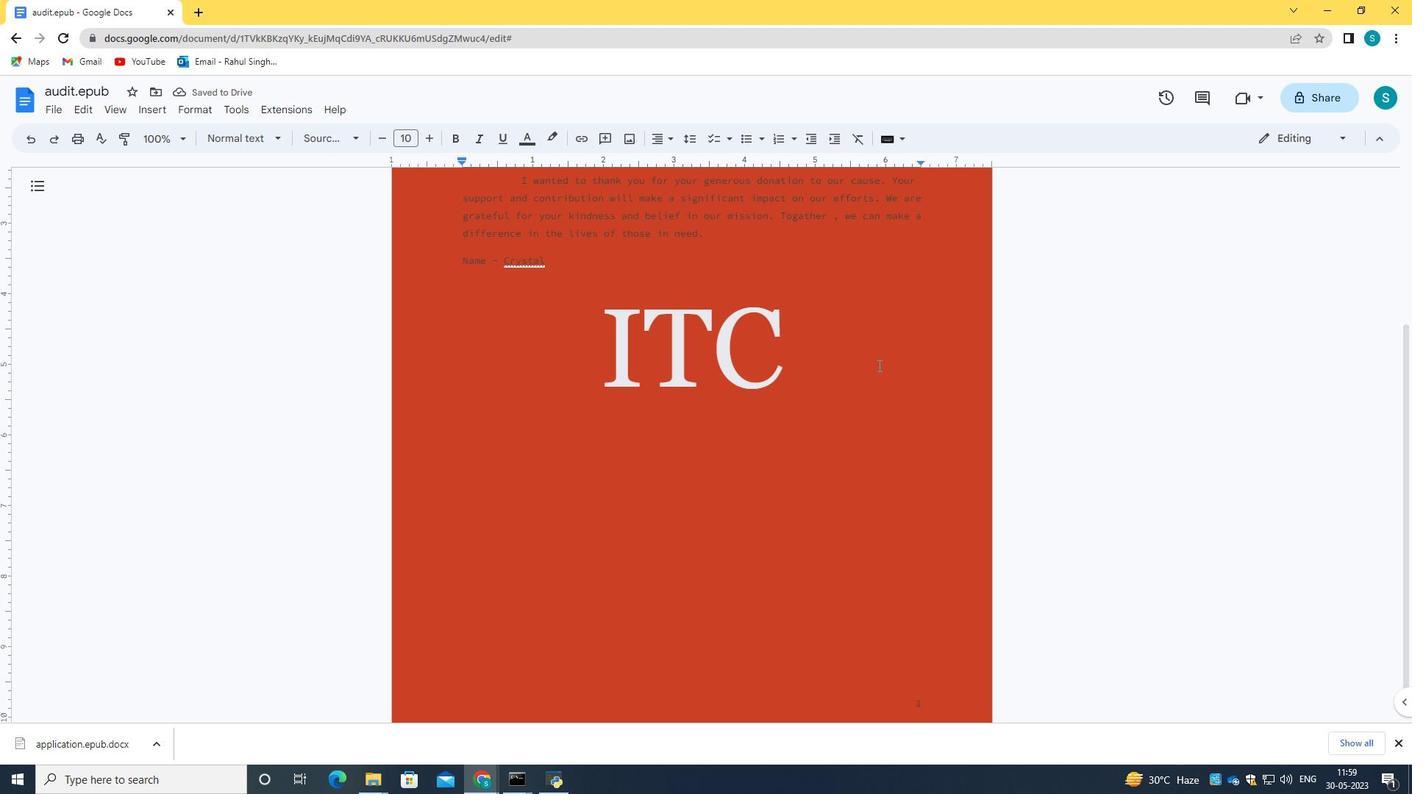 
Action: Mouse scrolled (878, 364) with delta (0, 0)
Screenshot: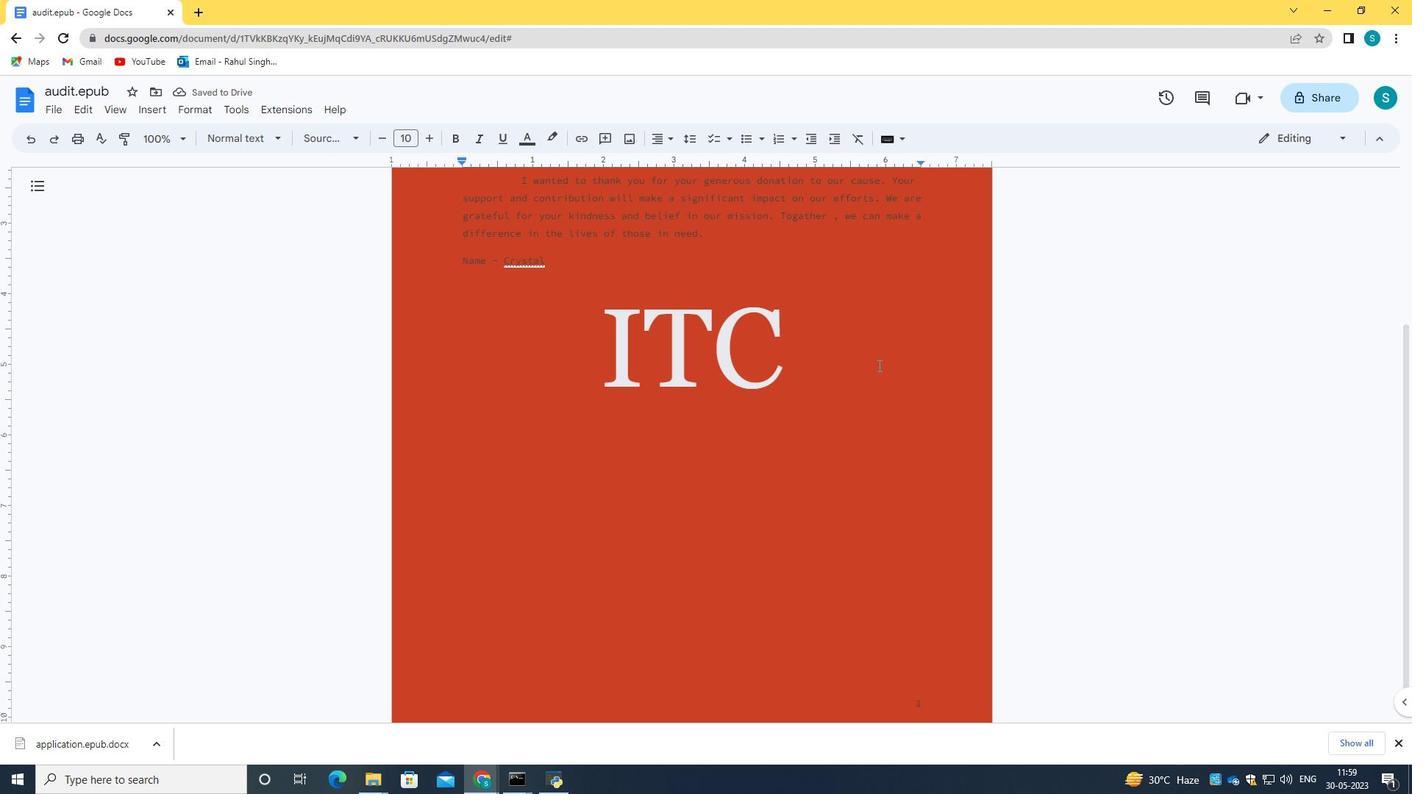 
Action: Mouse scrolled (878, 364) with delta (0, 0)
Screenshot: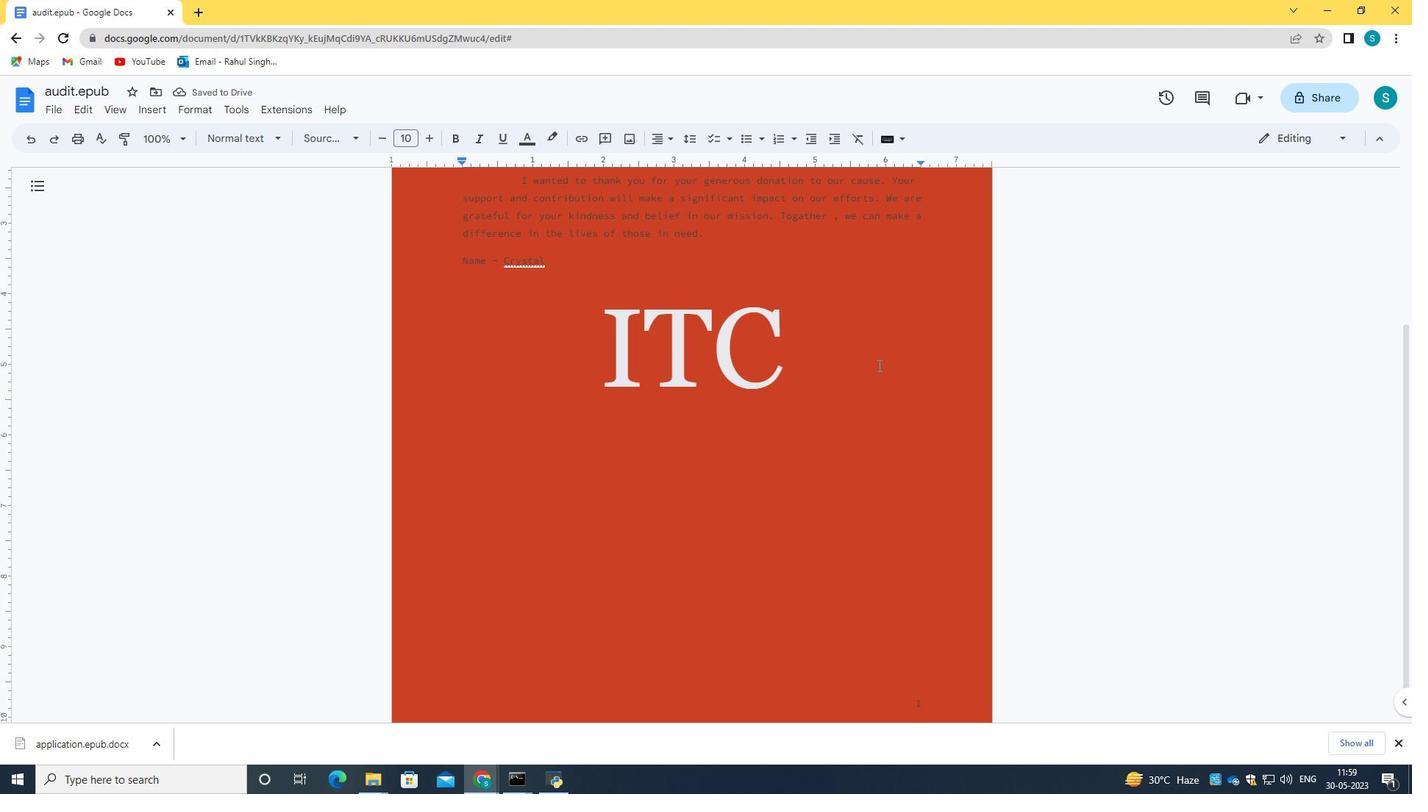 
Action: Mouse scrolled (878, 366) with delta (0, 0)
Screenshot: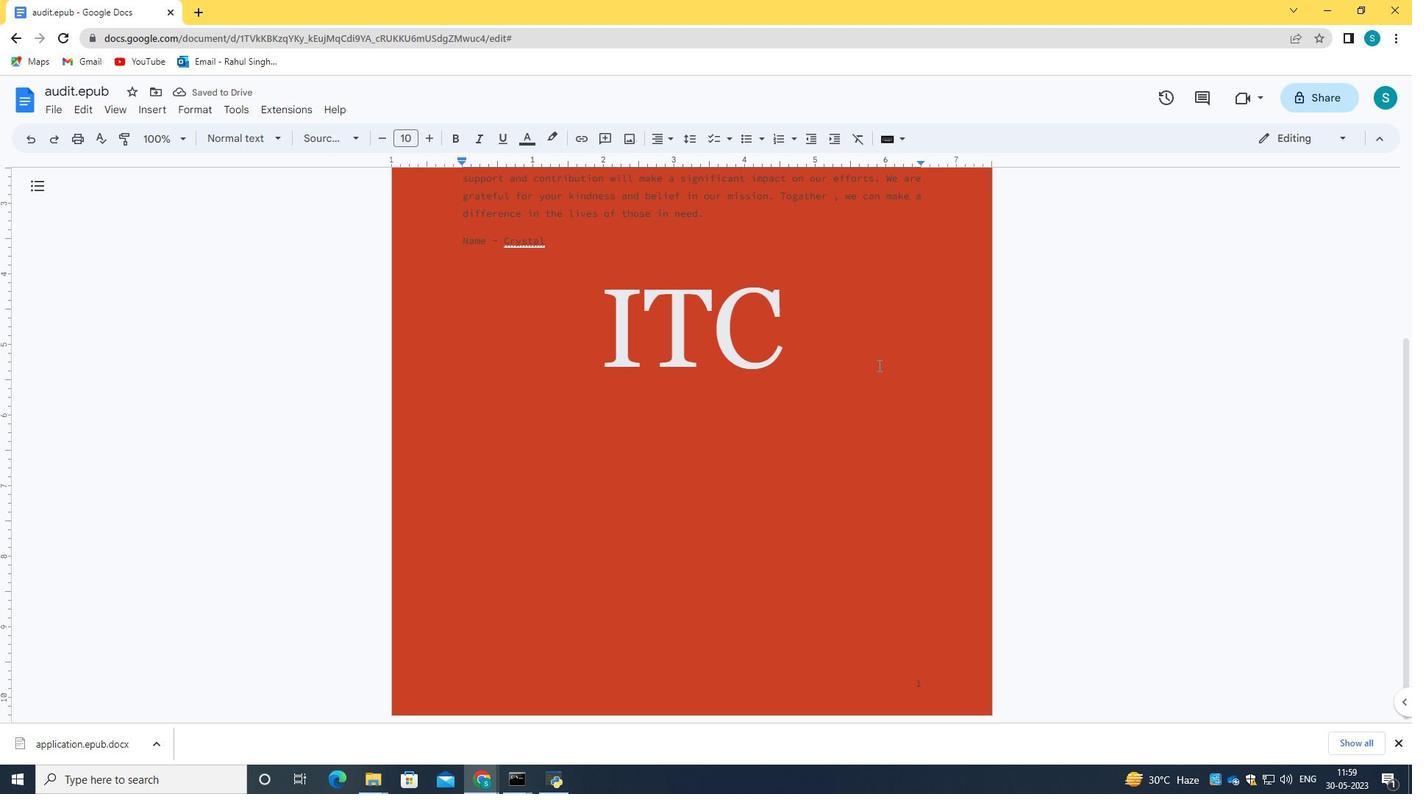 
Action: Mouse scrolled (878, 366) with delta (0, 0)
Screenshot: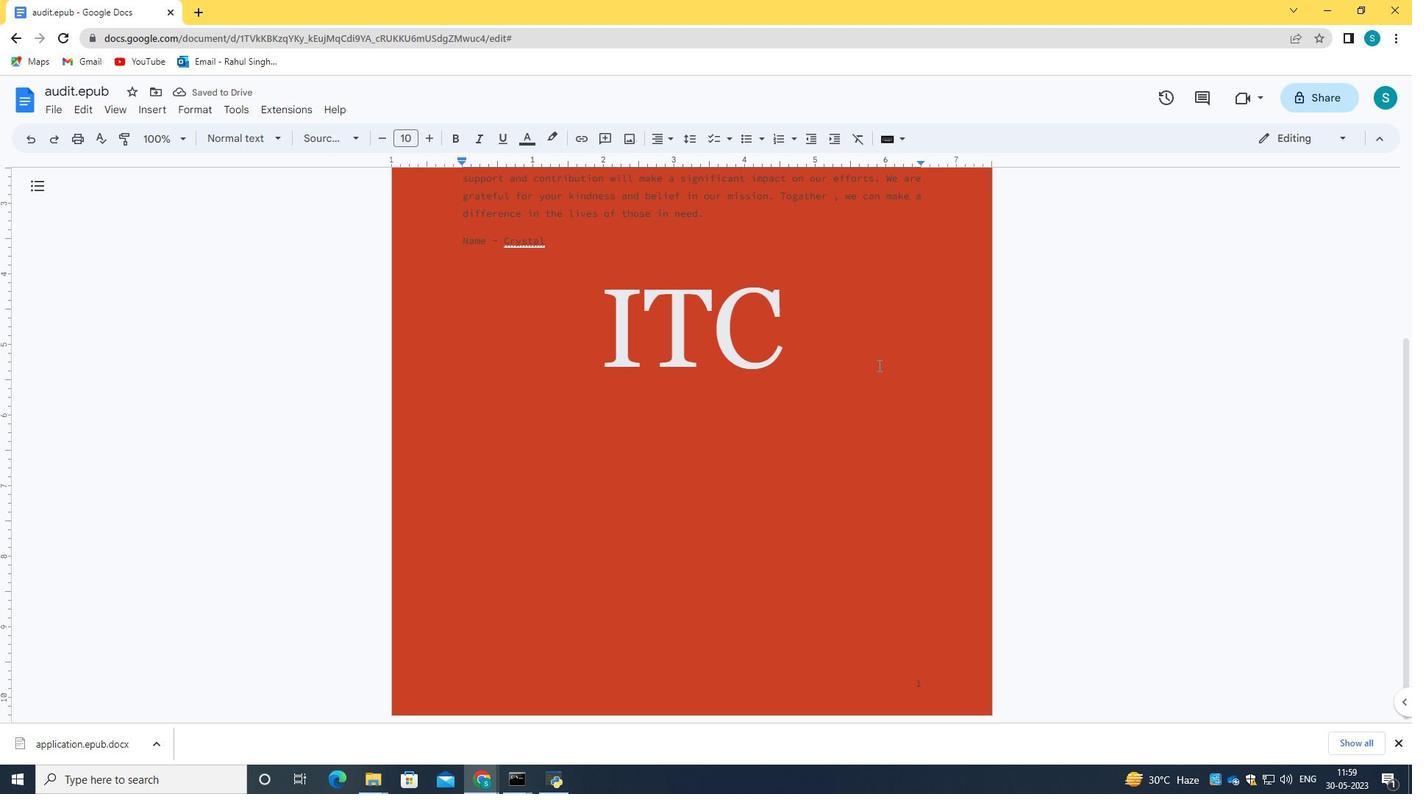 
Action: Mouse scrolled (878, 366) with delta (0, 0)
Screenshot: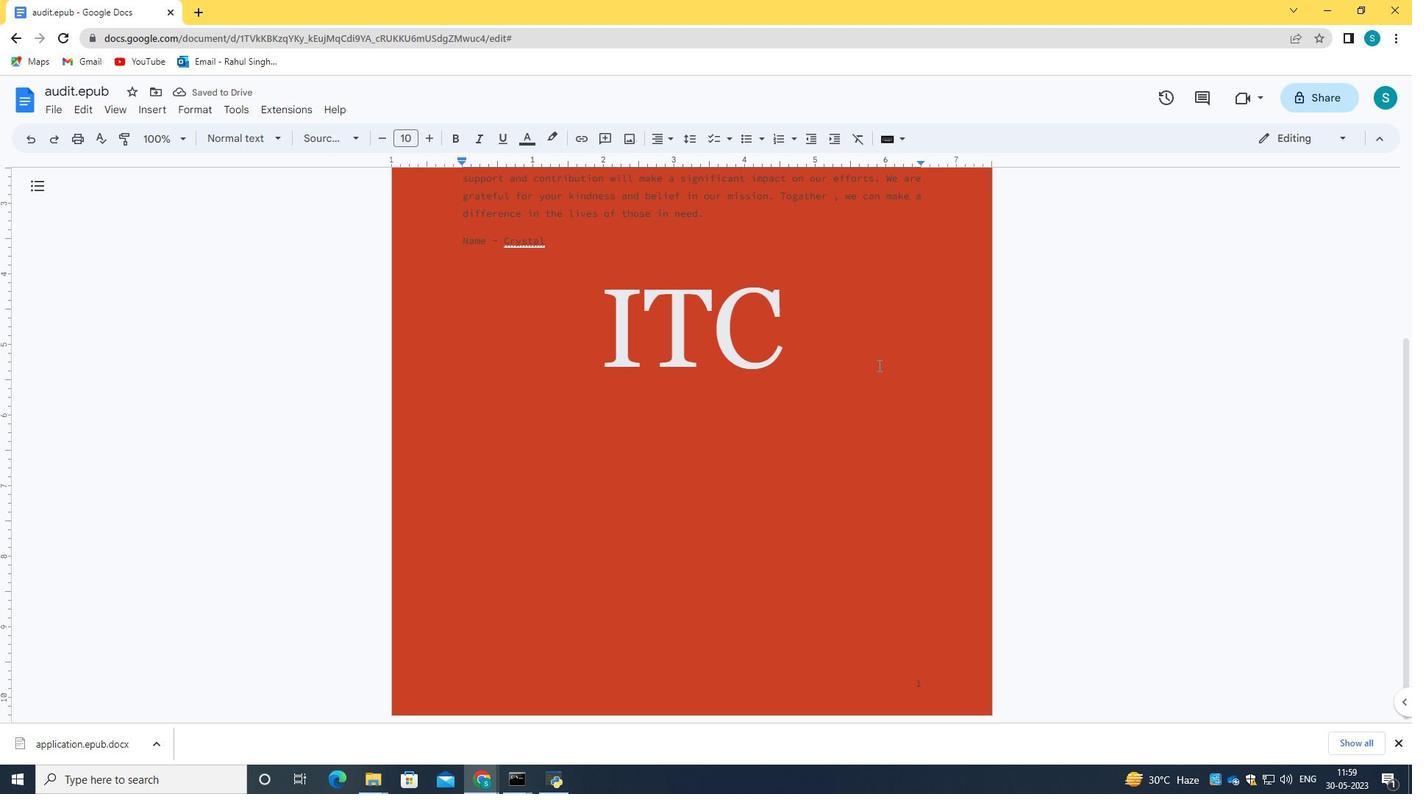 
Action: Mouse scrolled (878, 366) with delta (0, 0)
Screenshot: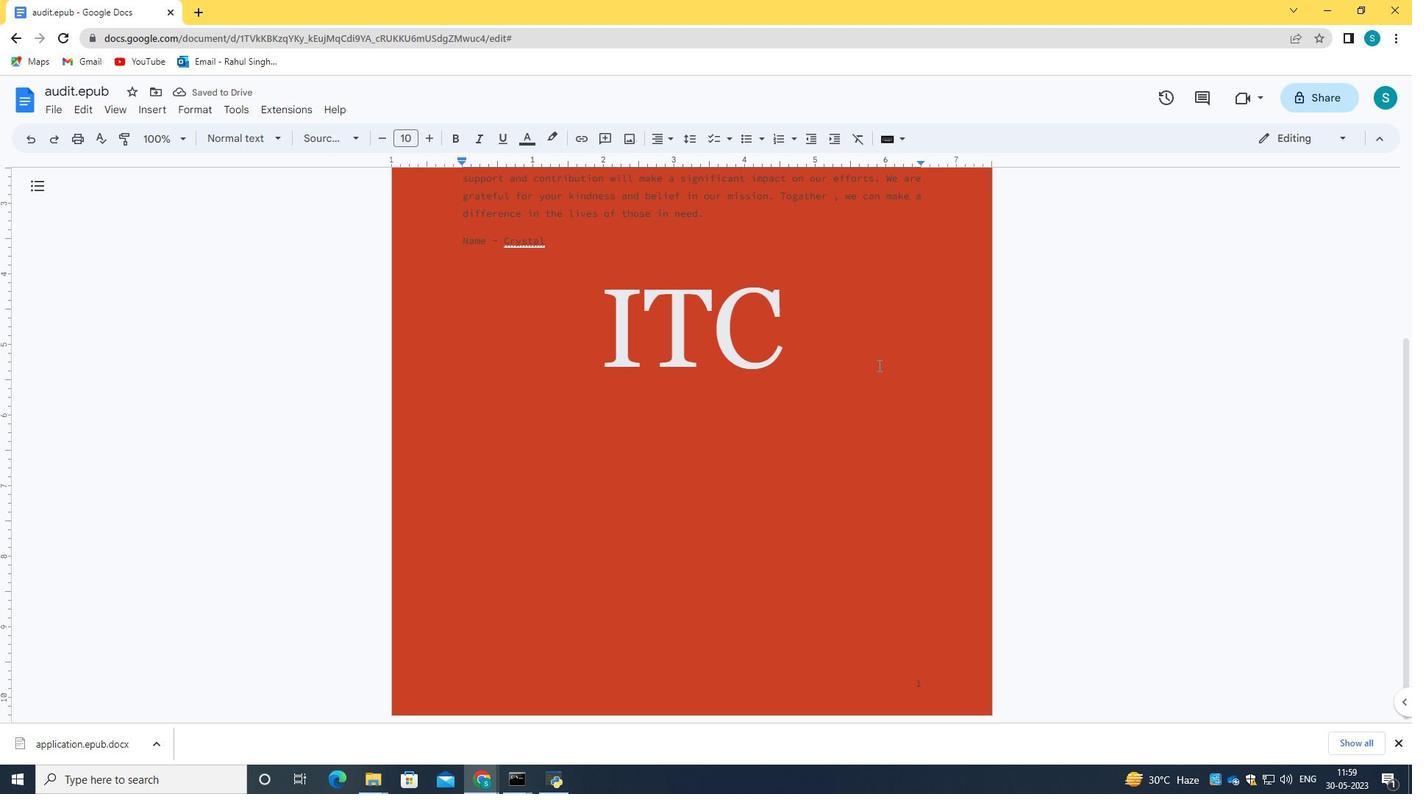
Action: Mouse moved to (875, 365)
Screenshot: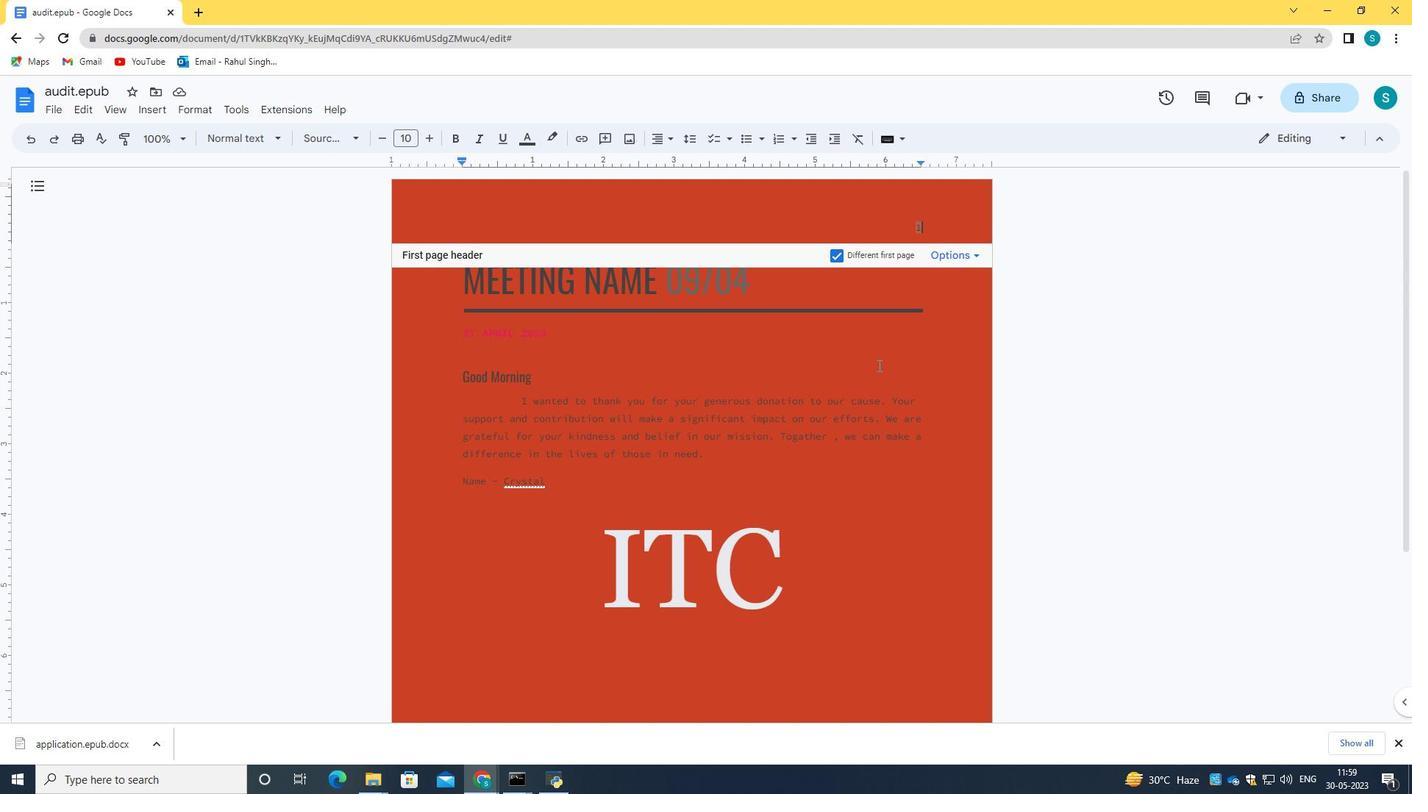 
Action: Mouse pressed left at (875, 365)
Screenshot: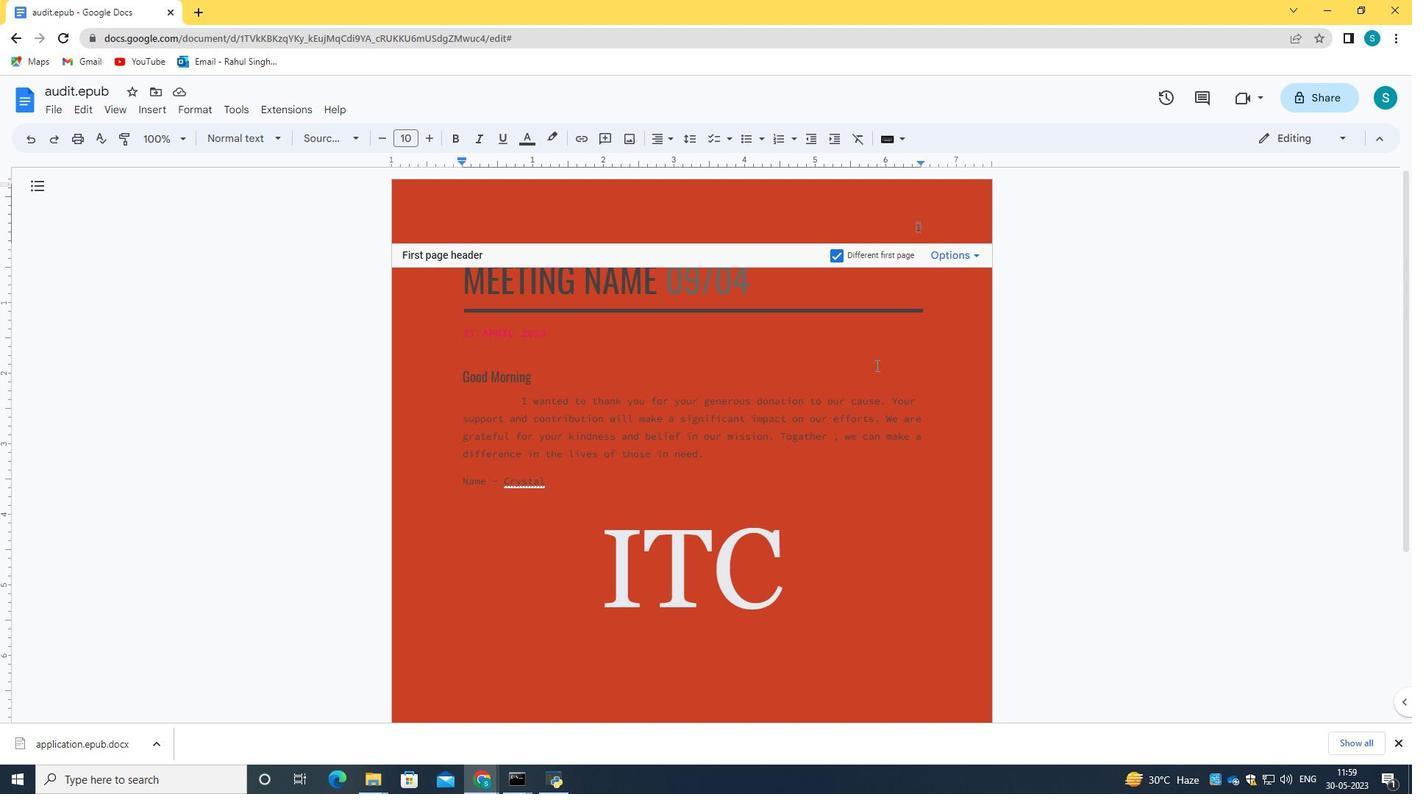 
Action: Mouse moved to (47, 111)
Screenshot: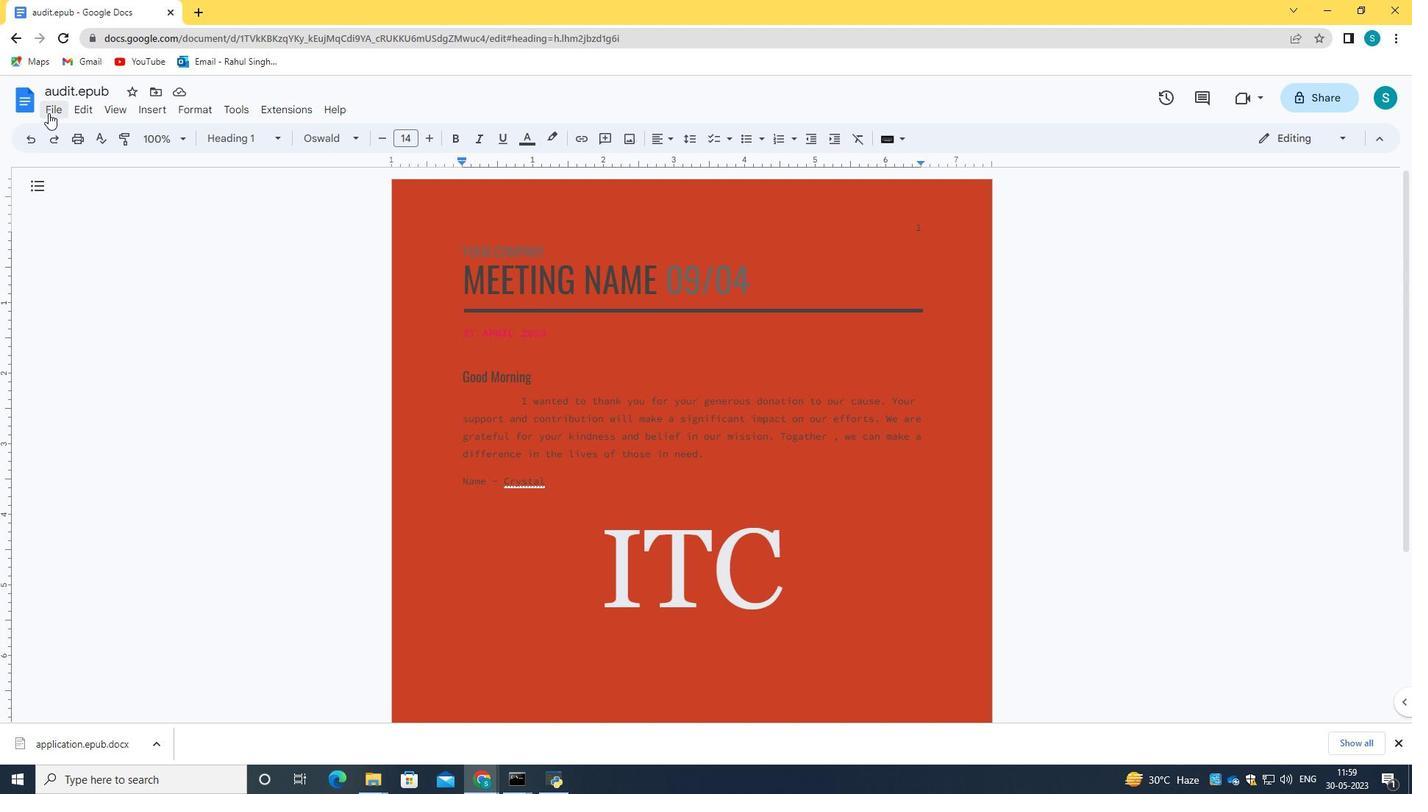 
Action: Mouse pressed left at (47, 111)
Screenshot: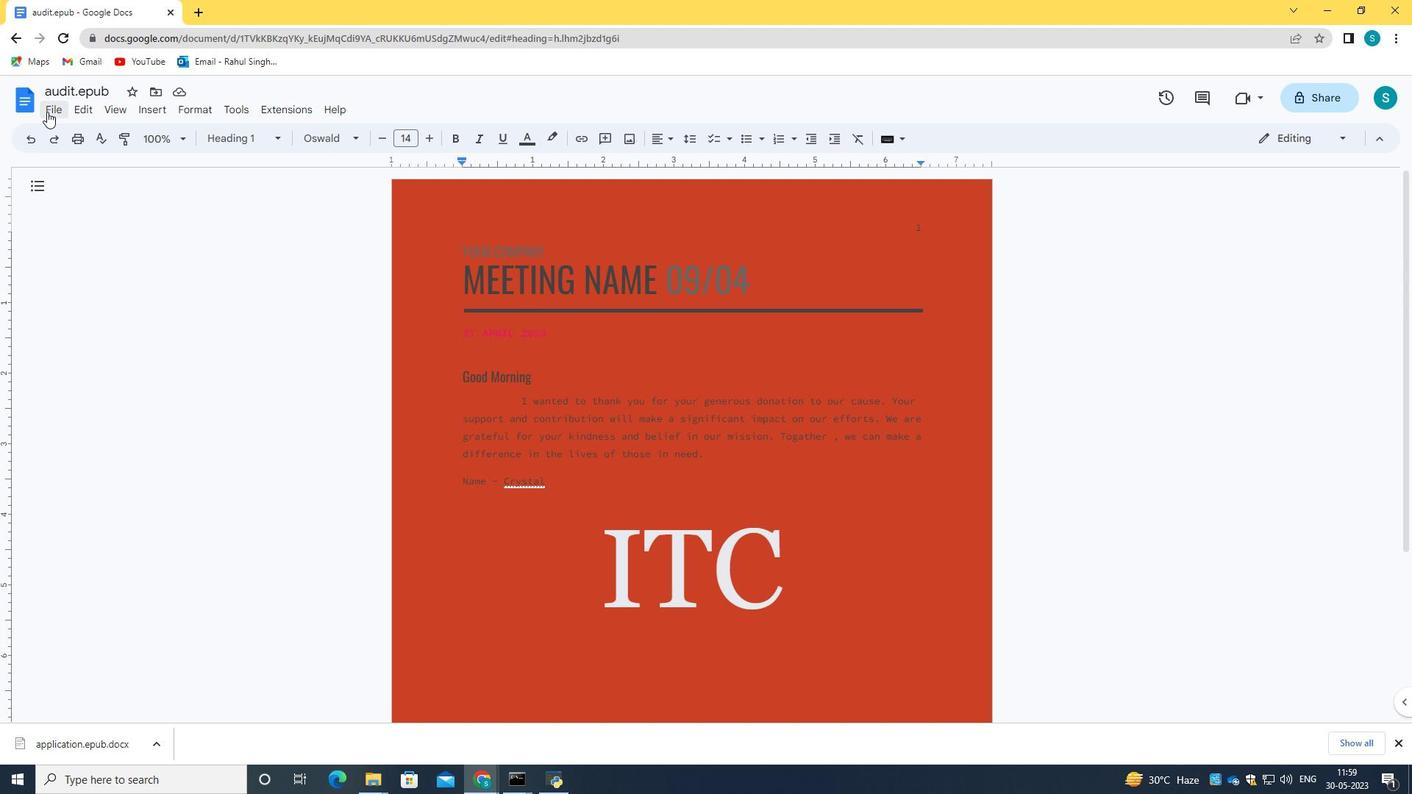 
Action: Mouse moved to (156, 513)
Screenshot: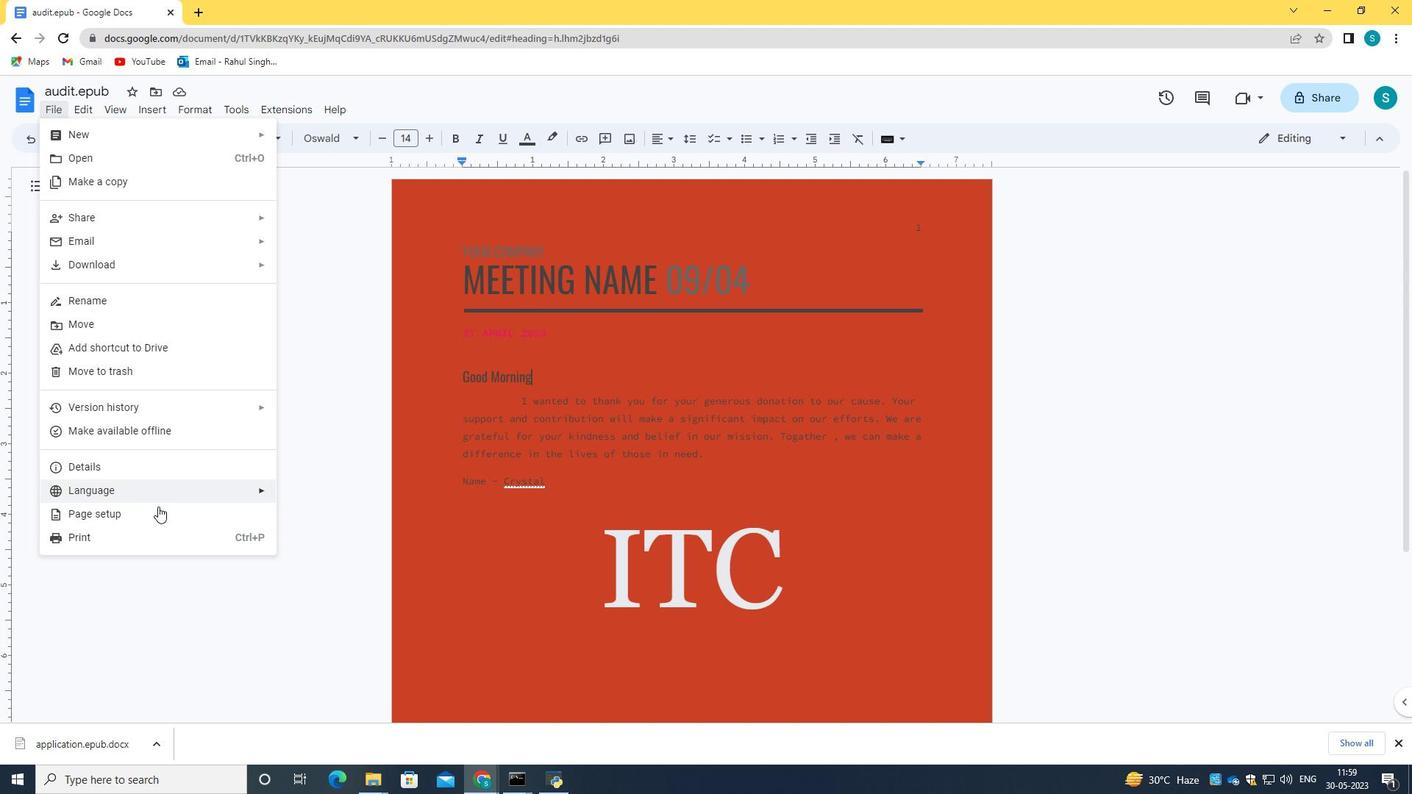 
Action: Mouse pressed left at (156, 513)
Screenshot: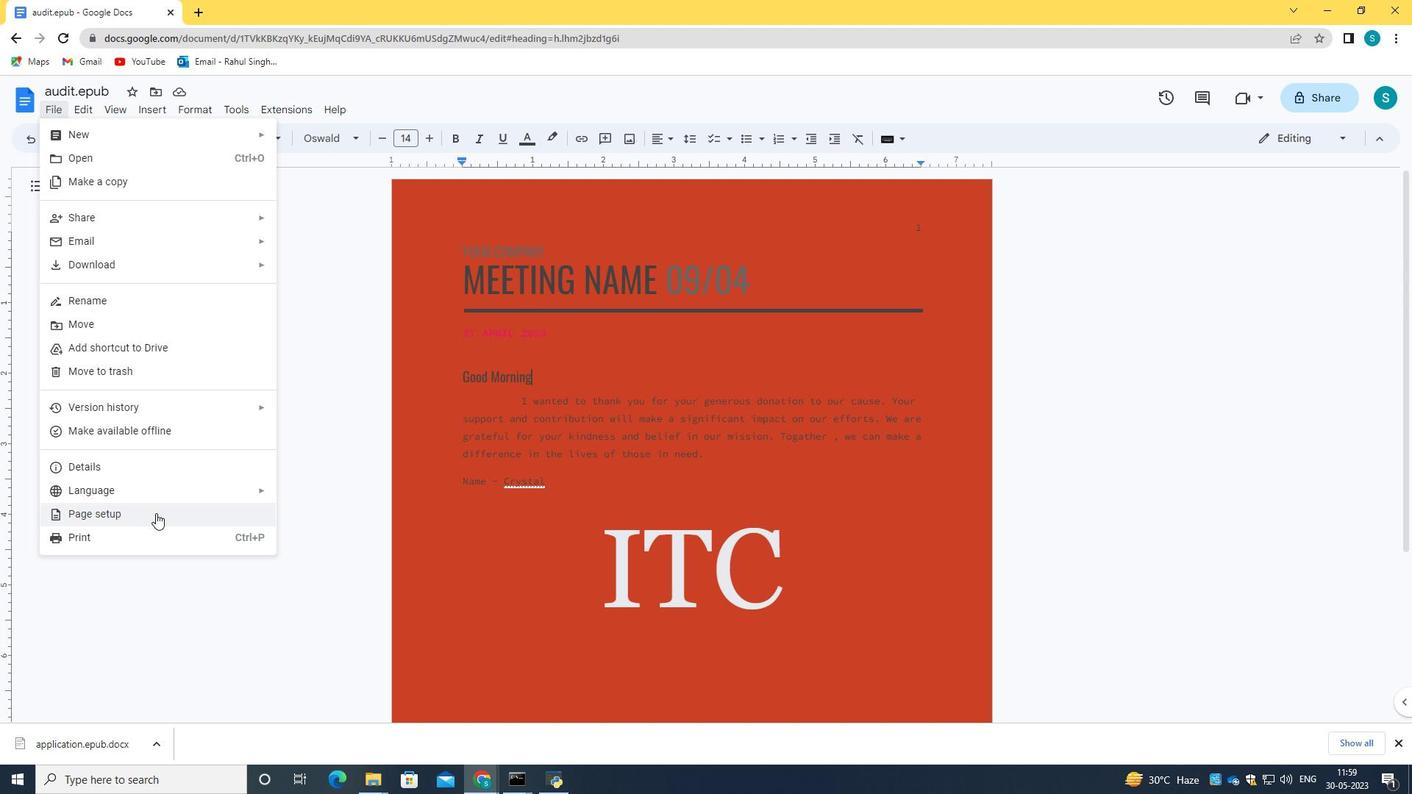 
Action: Mouse moved to (583, 494)
Screenshot: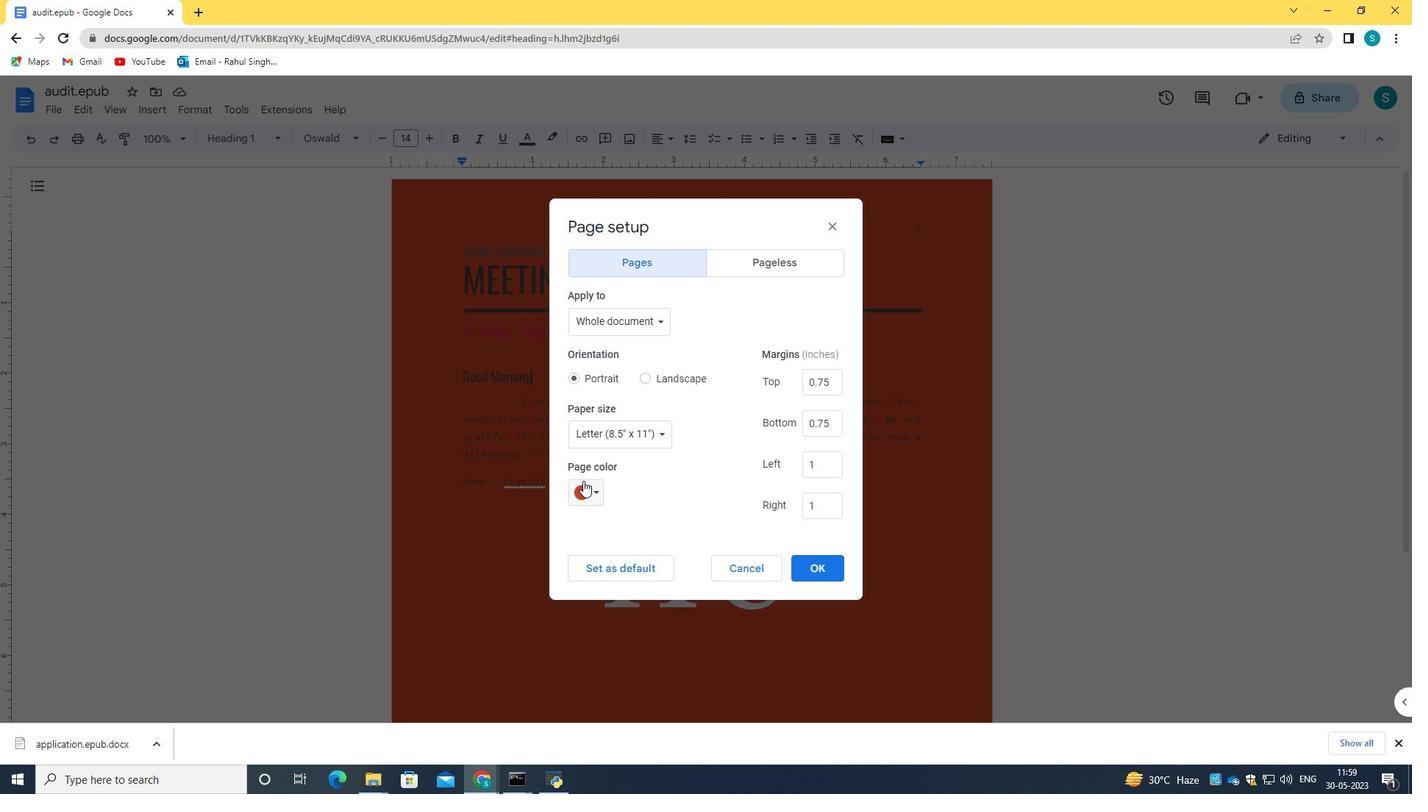 
Action: Mouse pressed left at (583, 494)
Screenshot: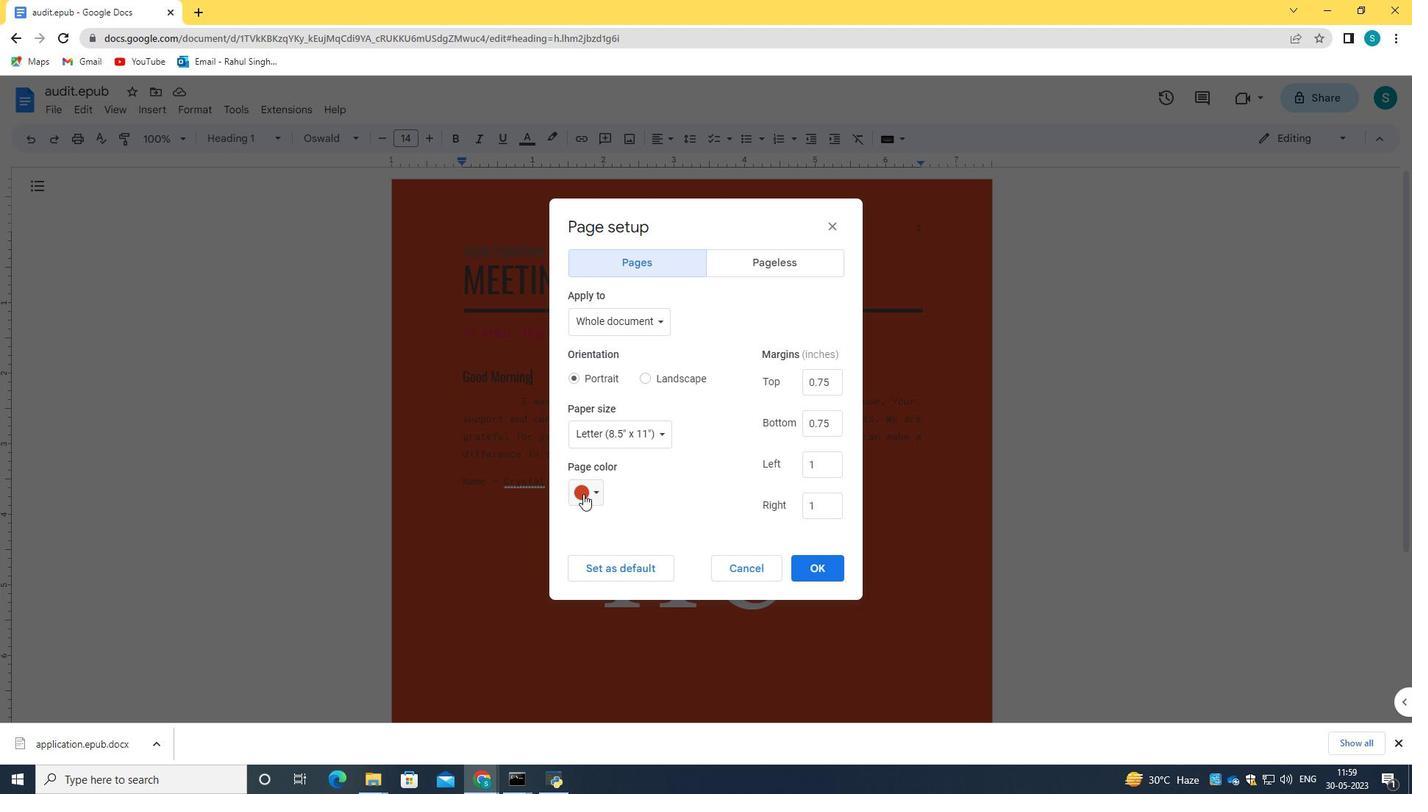 
Action: Mouse moved to (585, 573)
Screenshot: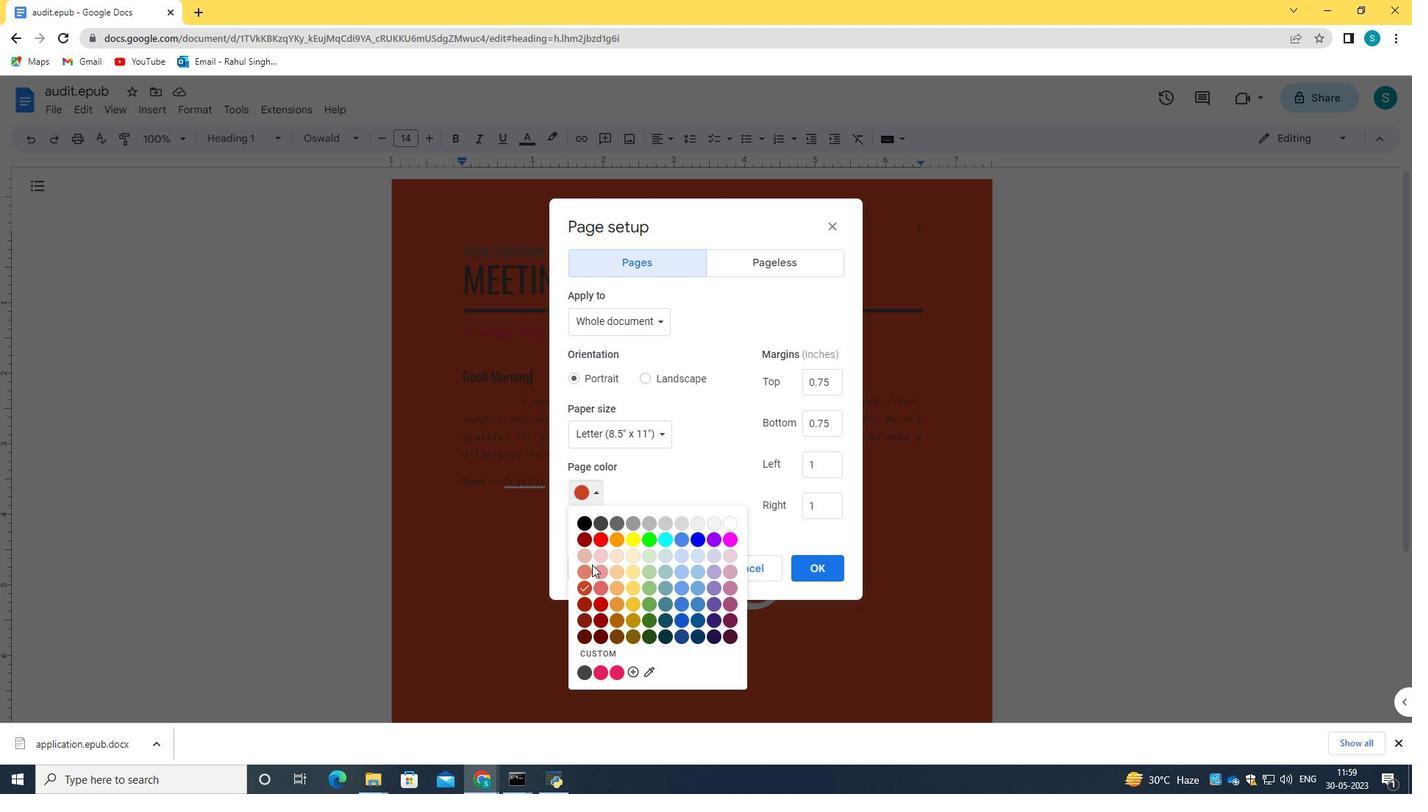 
Action: Mouse pressed left at (585, 573)
Screenshot: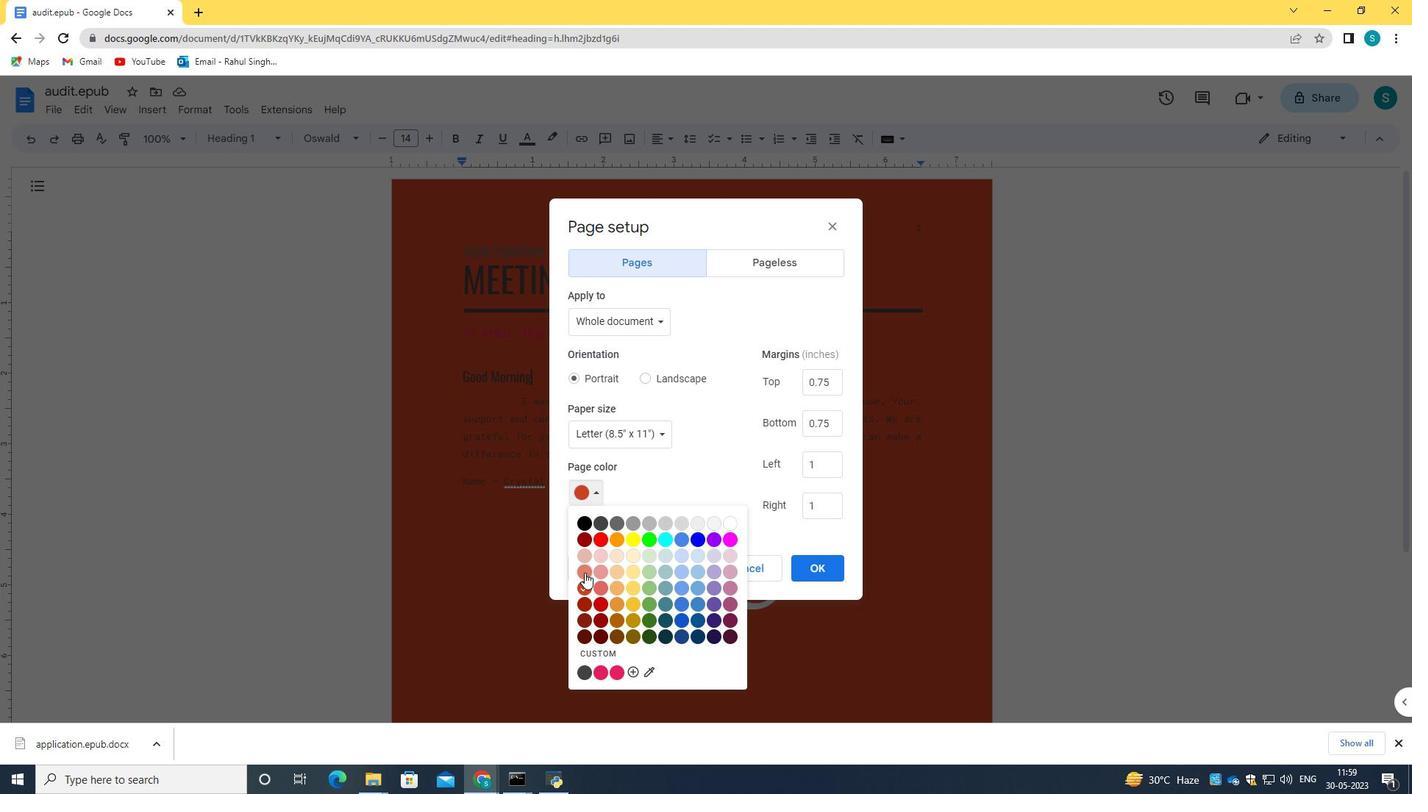 
Action: Mouse moved to (826, 572)
Screenshot: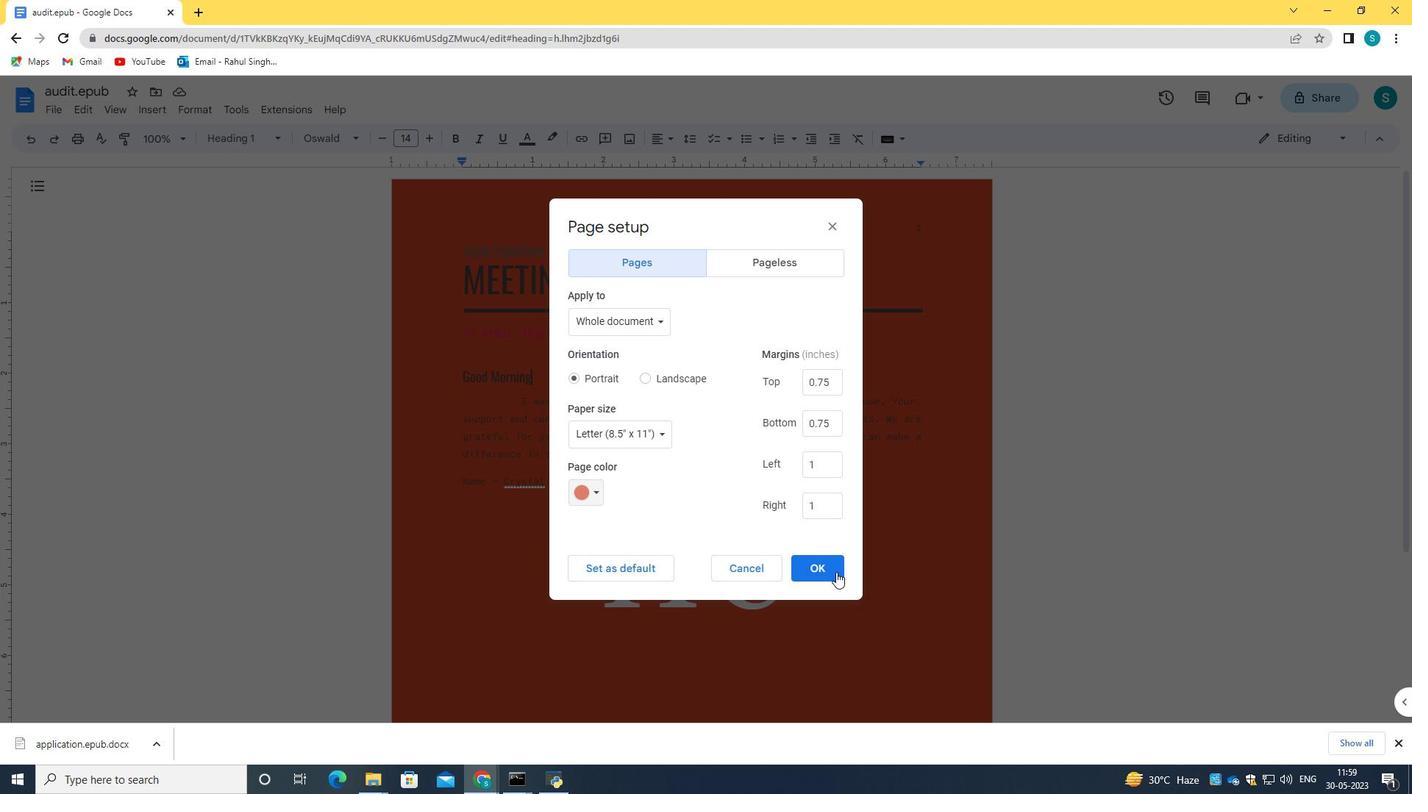 
Action: Mouse pressed left at (826, 572)
Screenshot: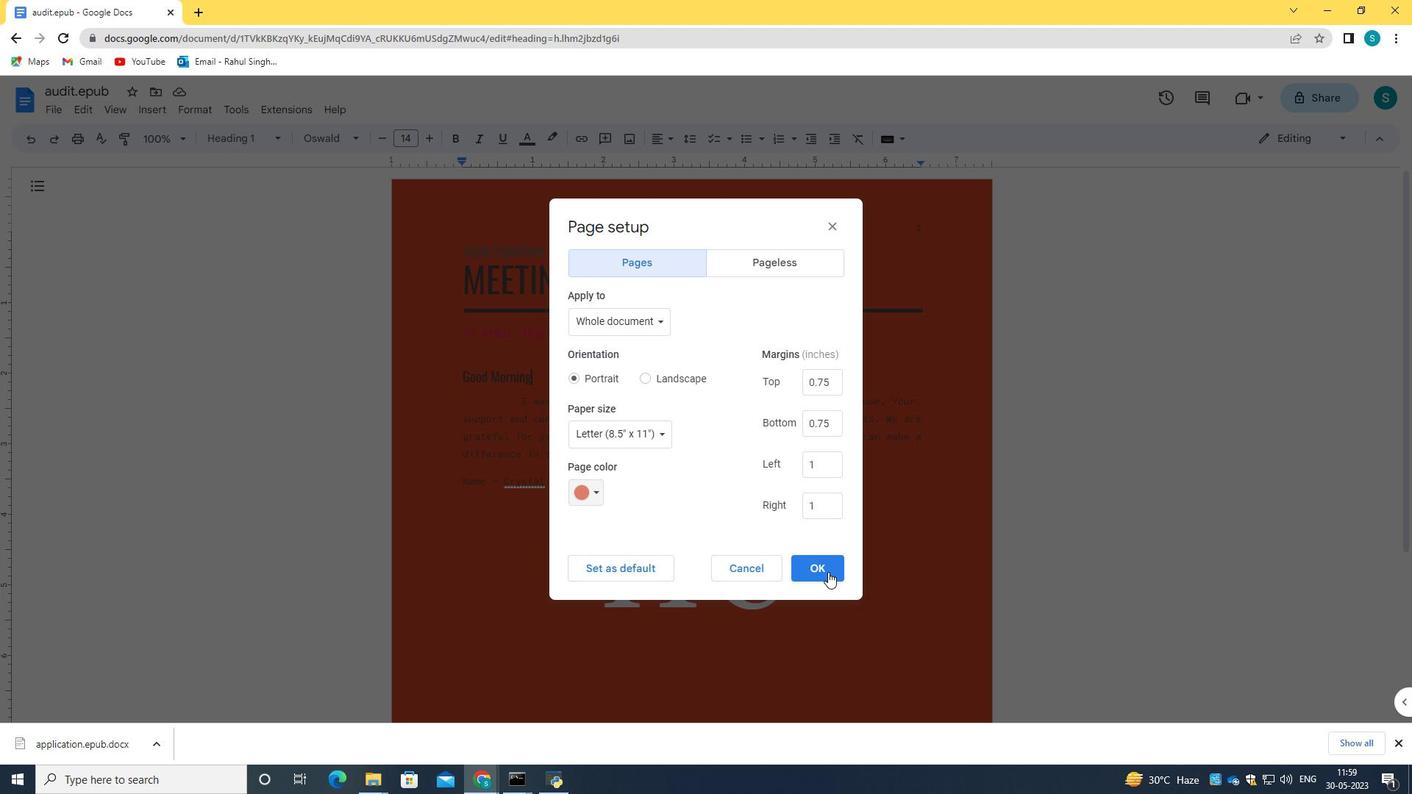 
Action: Mouse moved to (63, 111)
Screenshot: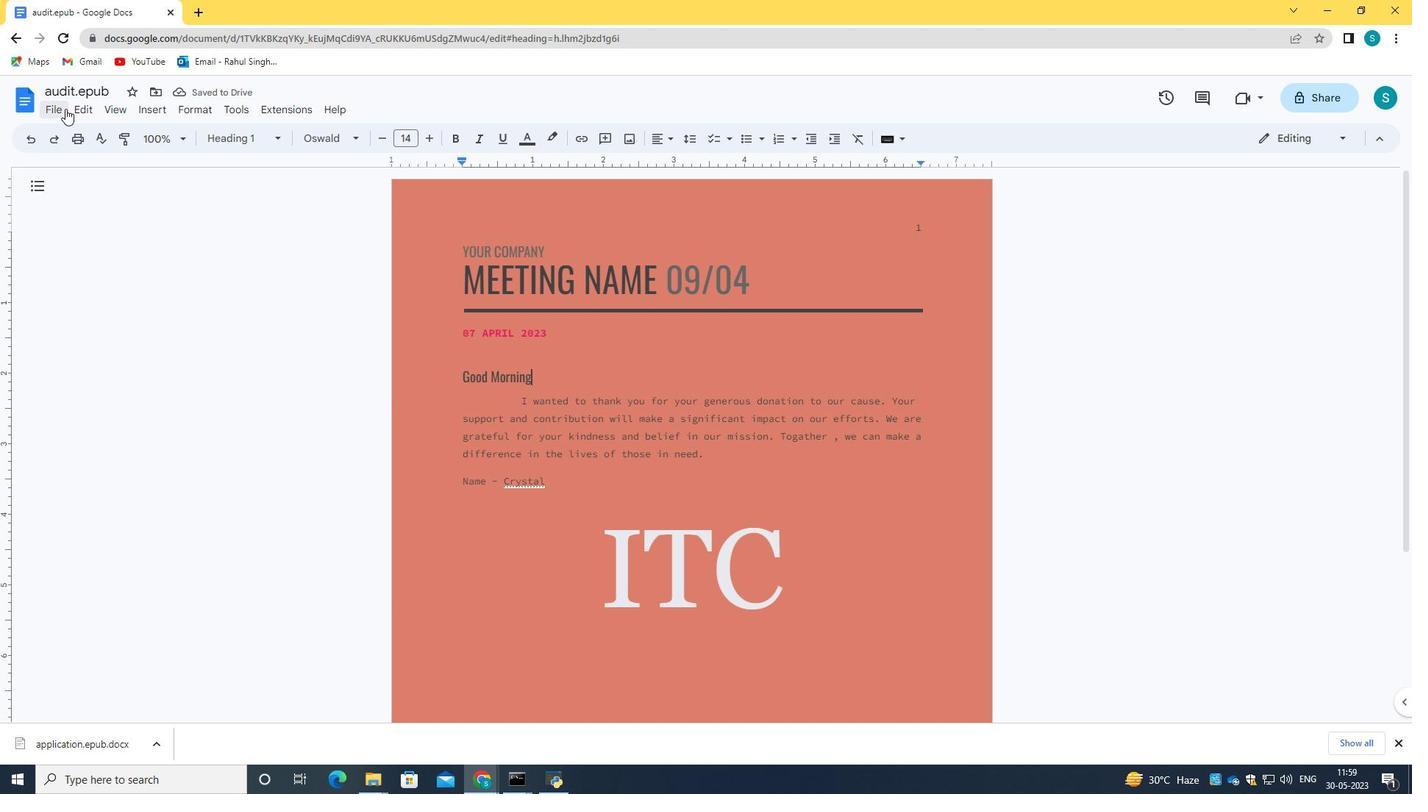 
Action: Mouse pressed left at (63, 111)
Screenshot: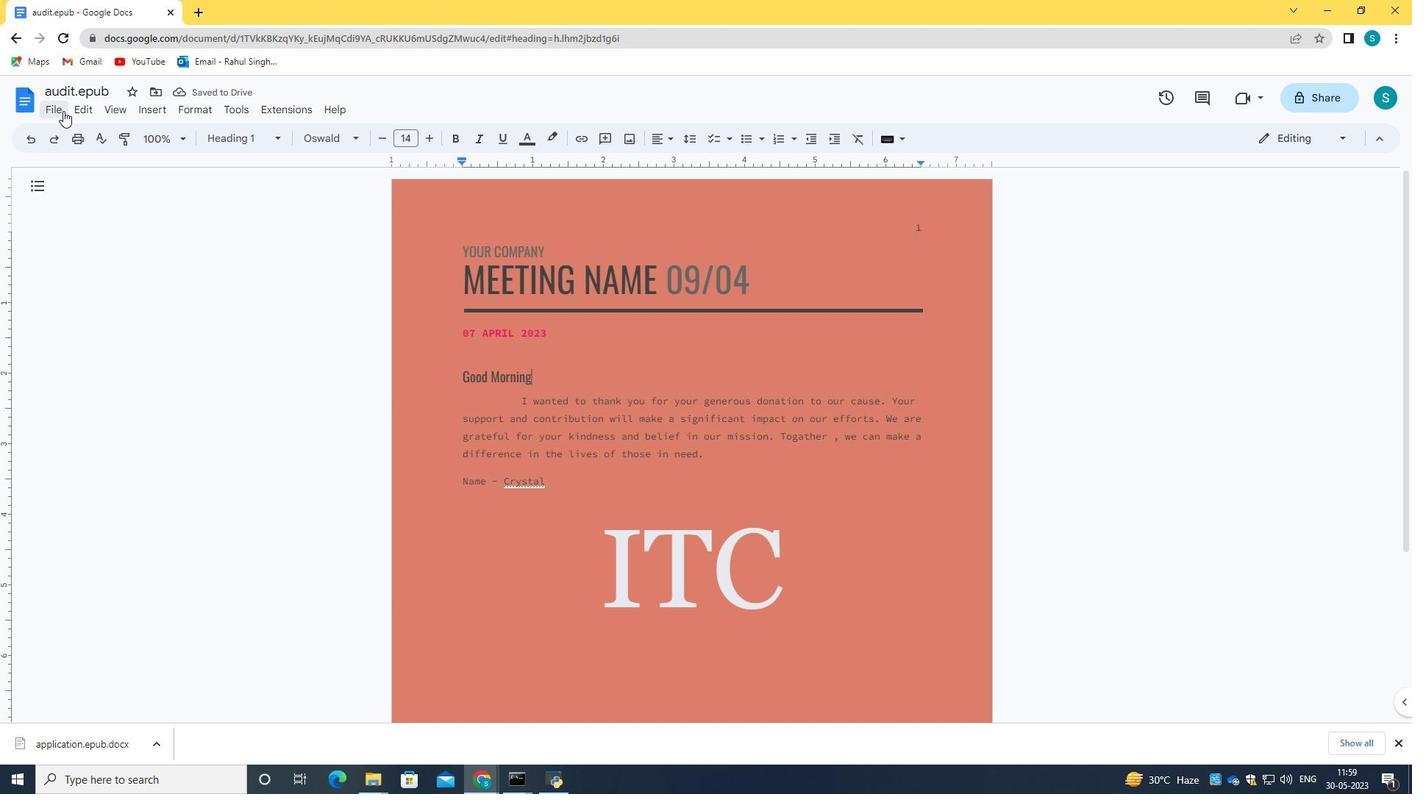 
Action: Mouse moved to (148, 521)
Screenshot: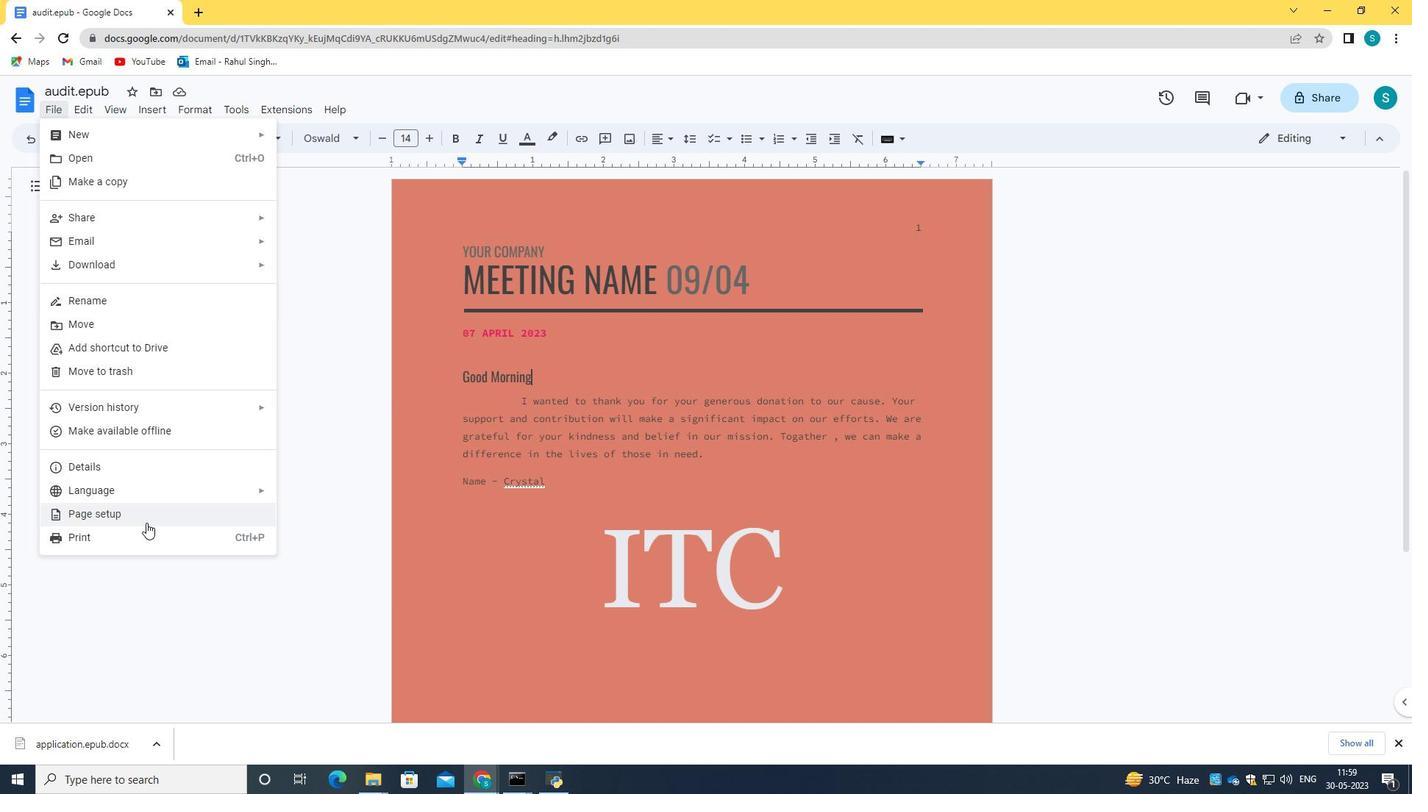 
Action: Mouse pressed left at (148, 521)
Screenshot: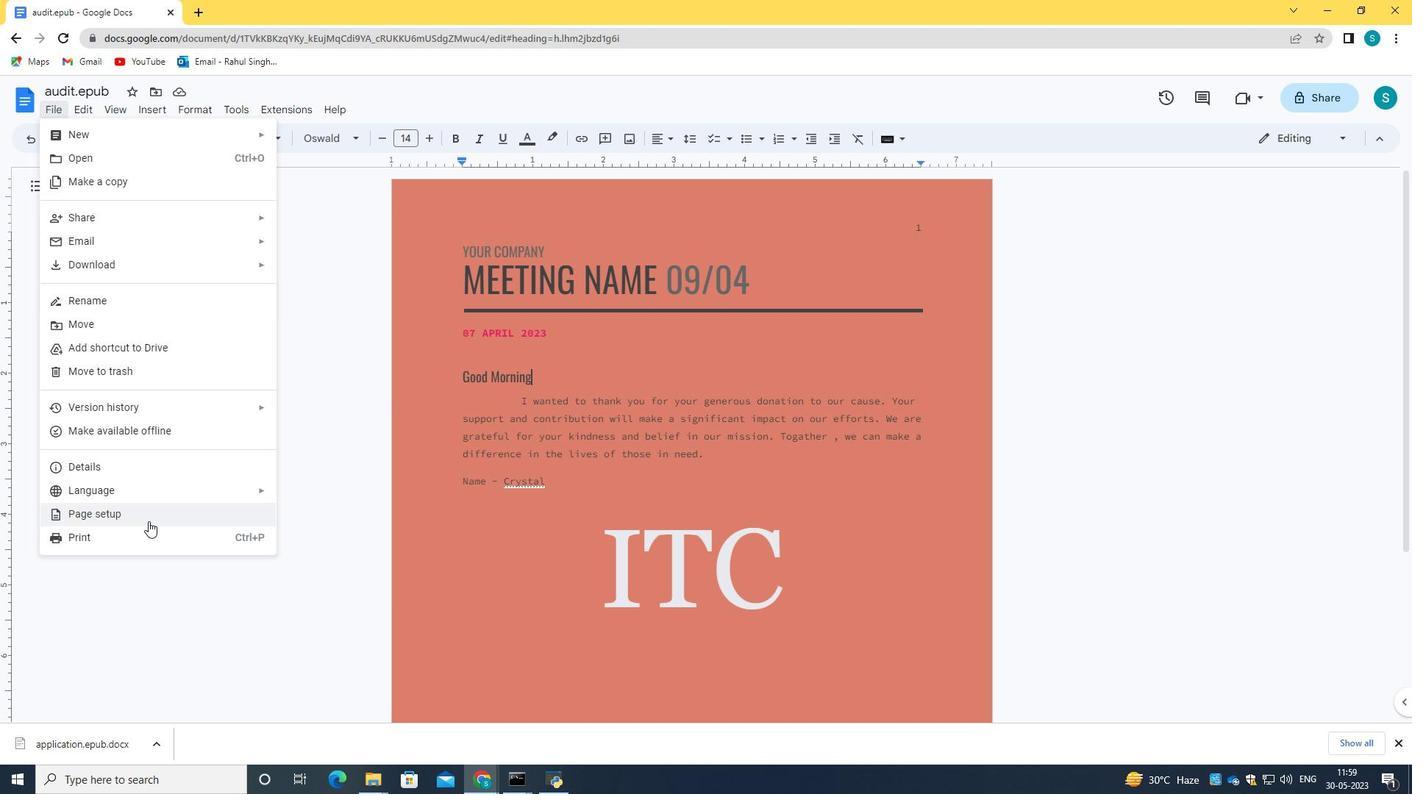 
Action: Mouse moved to (596, 498)
Screenshot: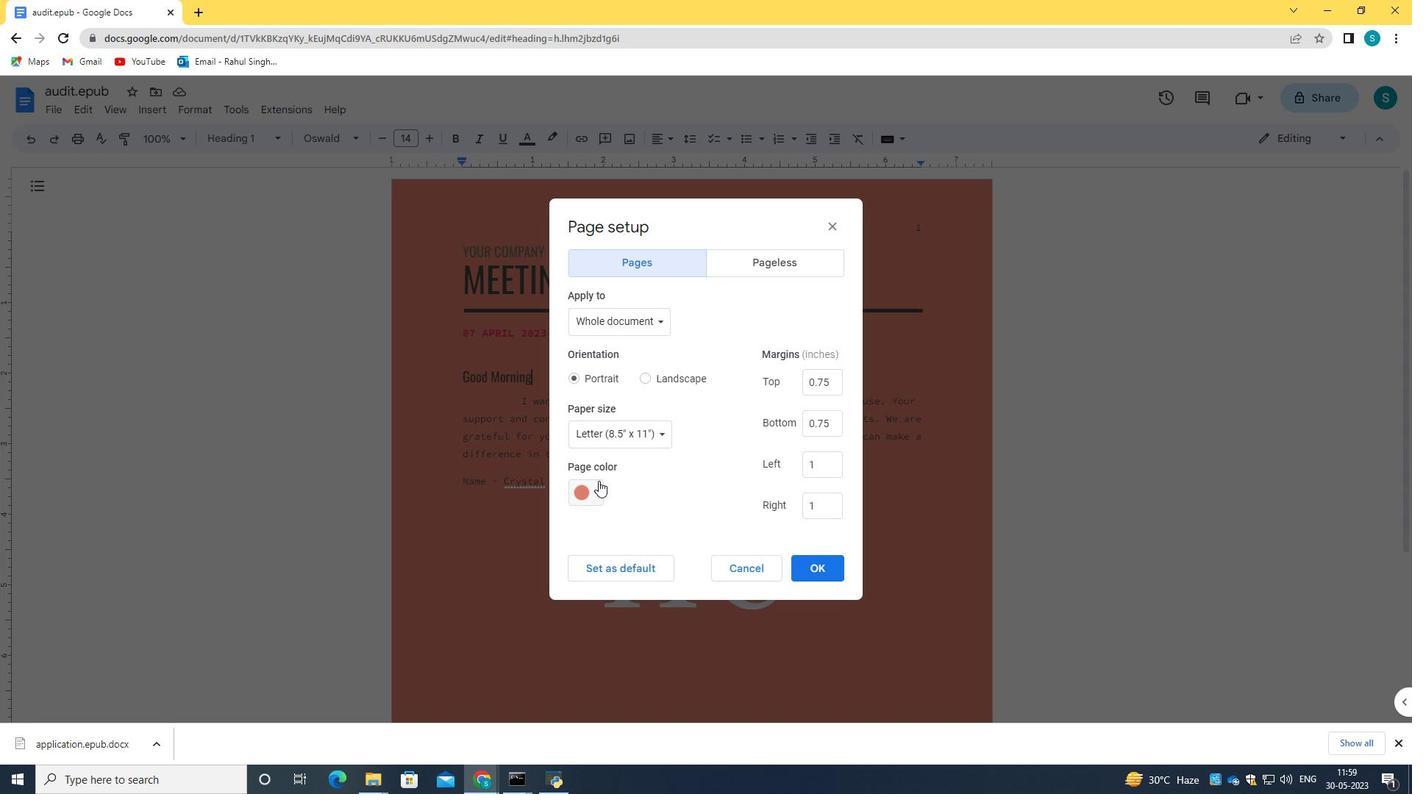 
Action: Mouse pressed left at (596, 498)
Screenshot: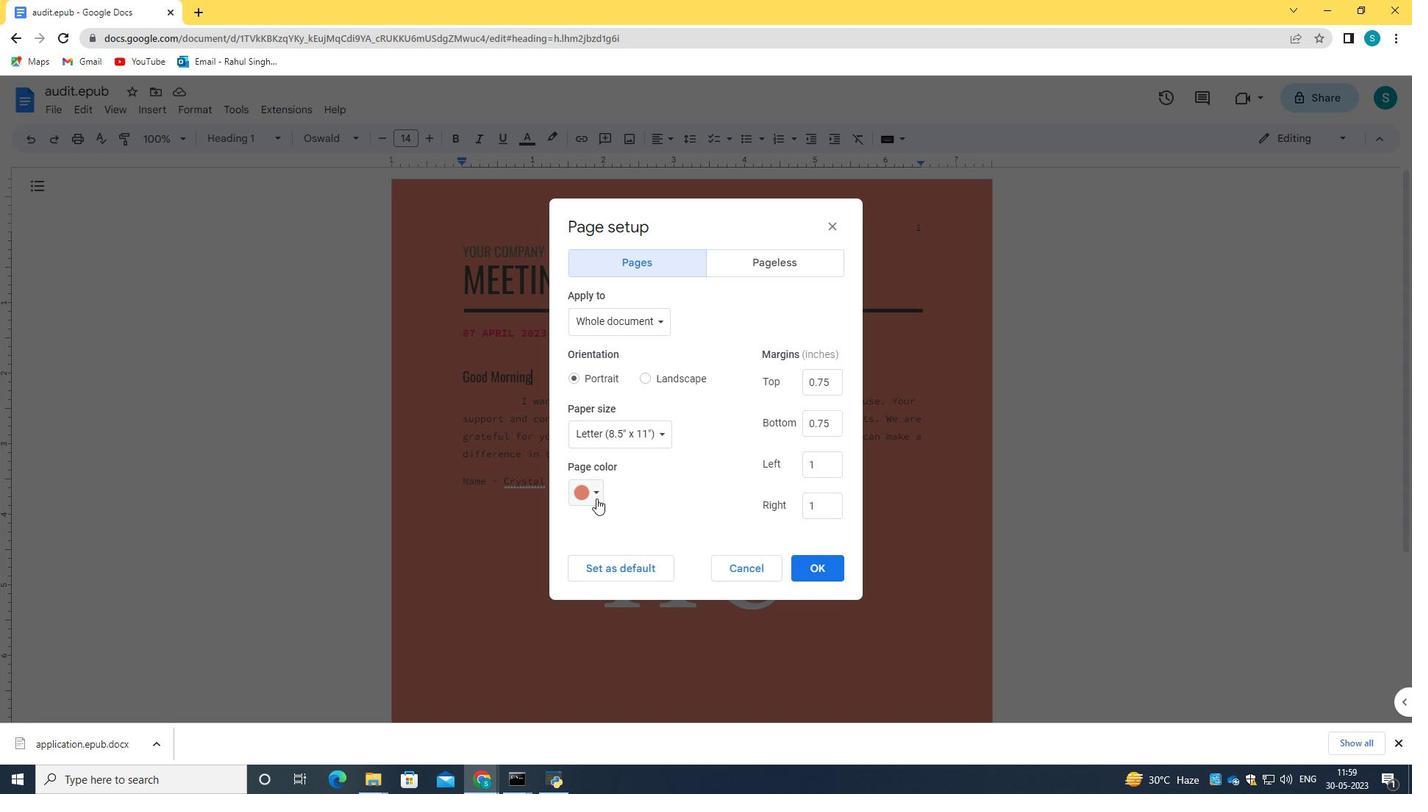 
Action: Mouse moved to (807, 565)
Screenshot: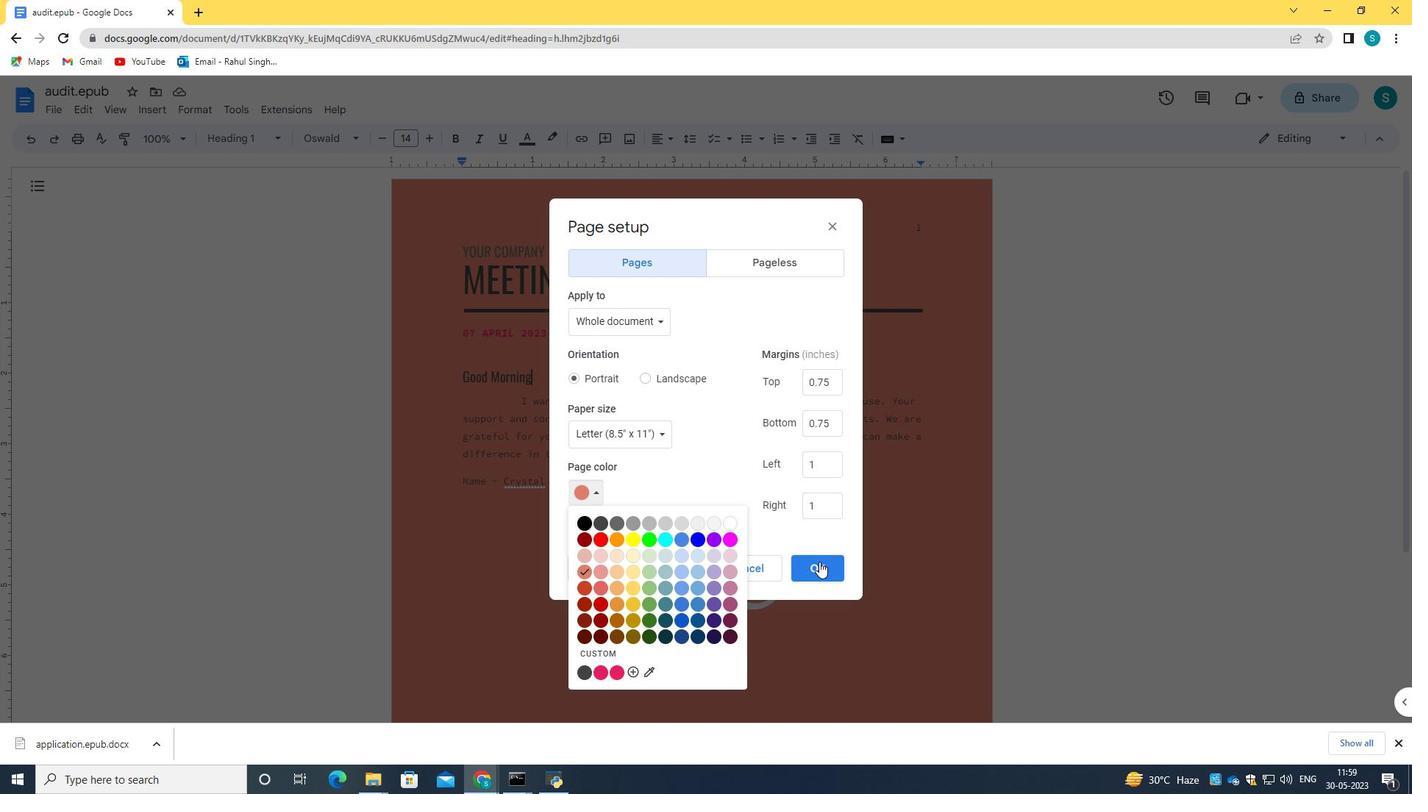 
Action: Mouse pressed left at (807, 565)
Screenshot: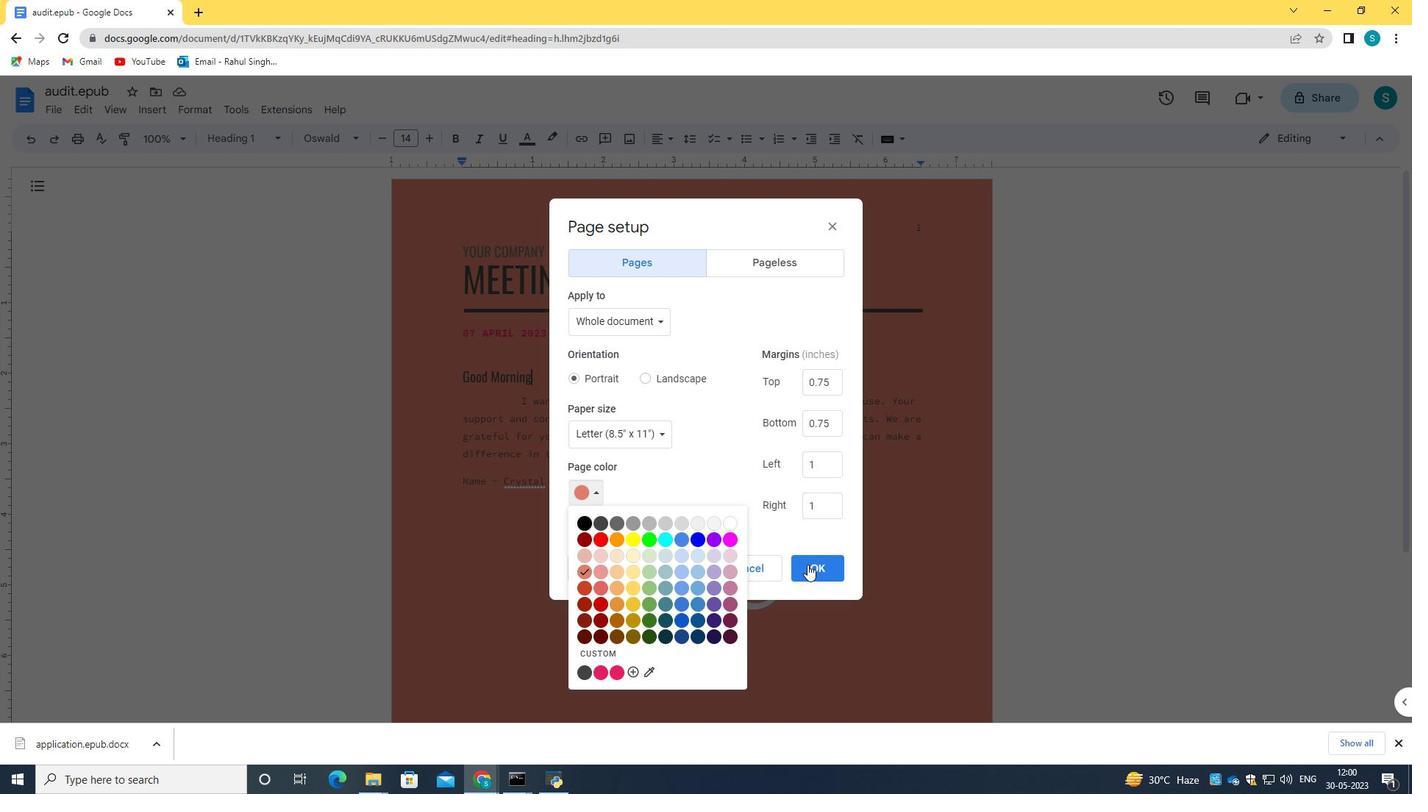 
Action: Mouse moved to (584, 460)
Screenshot: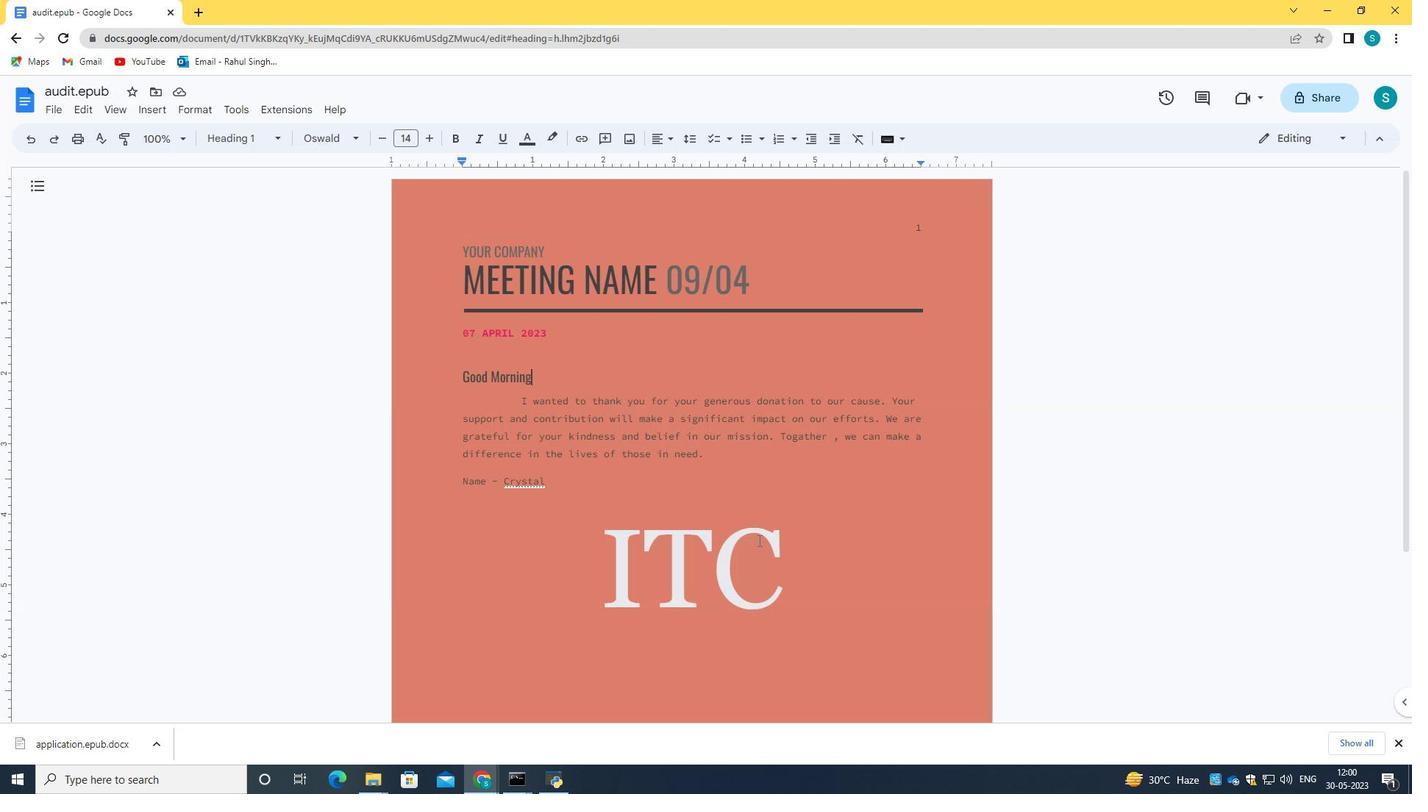 
Action: Mouse scrolled (584, 459) with delta (0, 0)
Screenshot: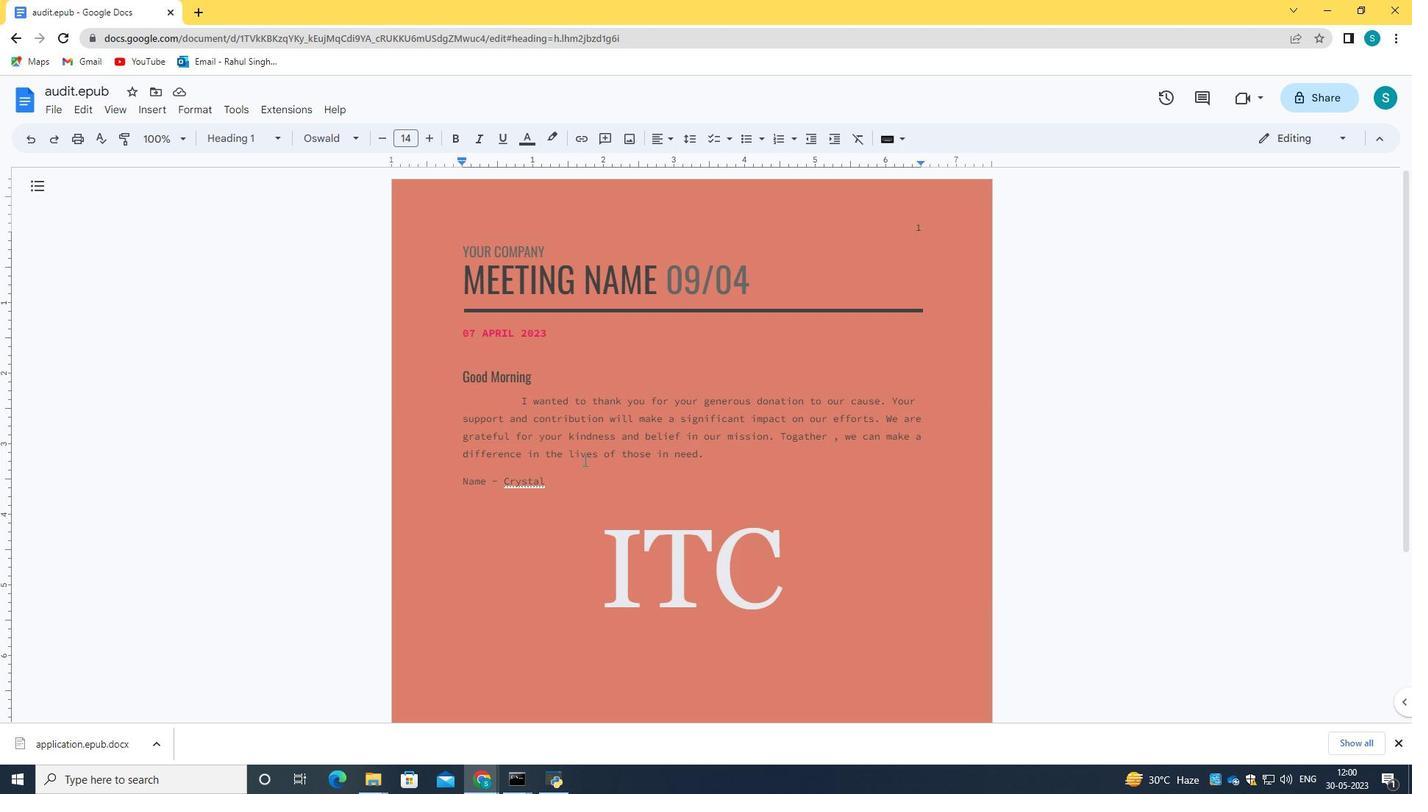 
Action: Mouse scrolled (584, 461) with delta (0, 0)
Screenshot: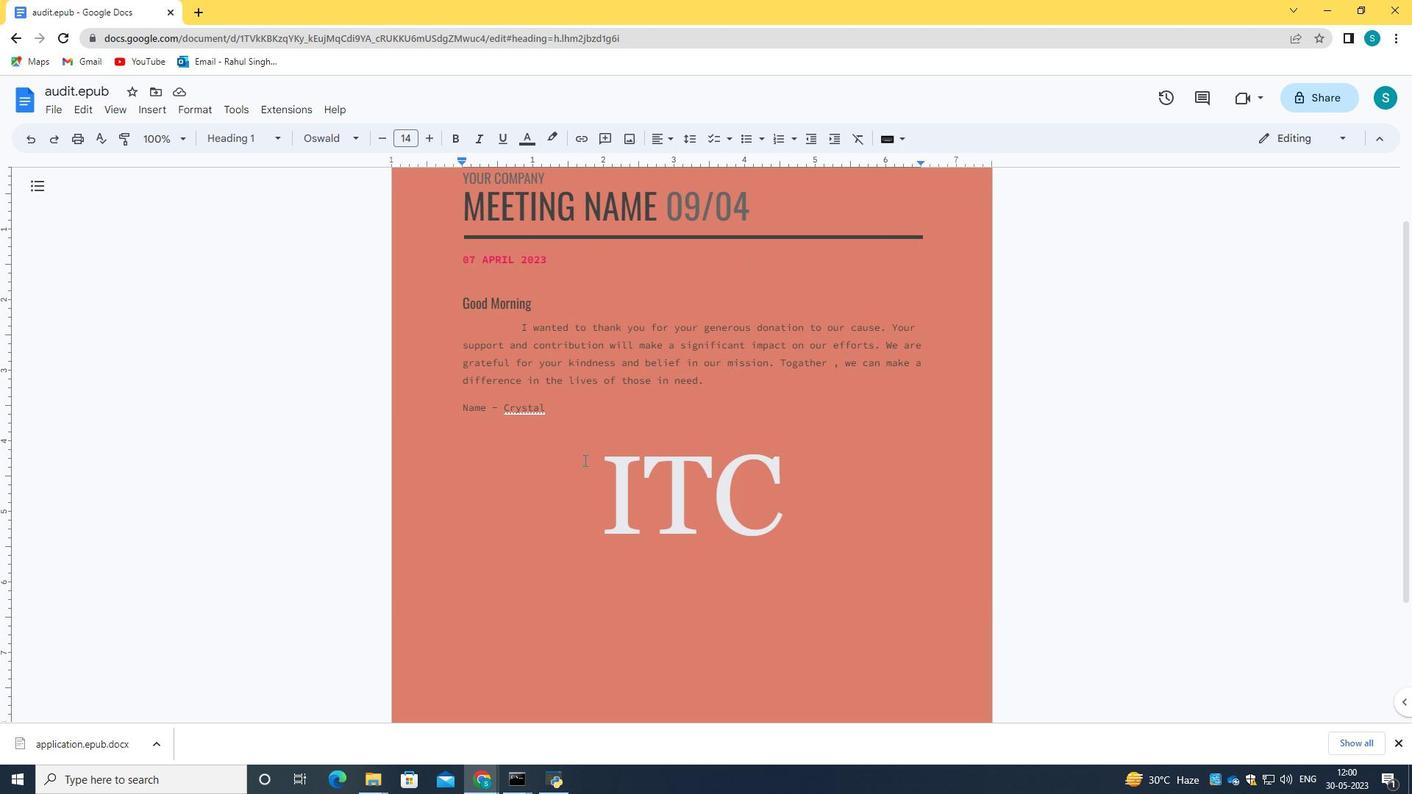 
Action: Mouse scrolled (584, 461) with delta (0, 0)
Screenshot: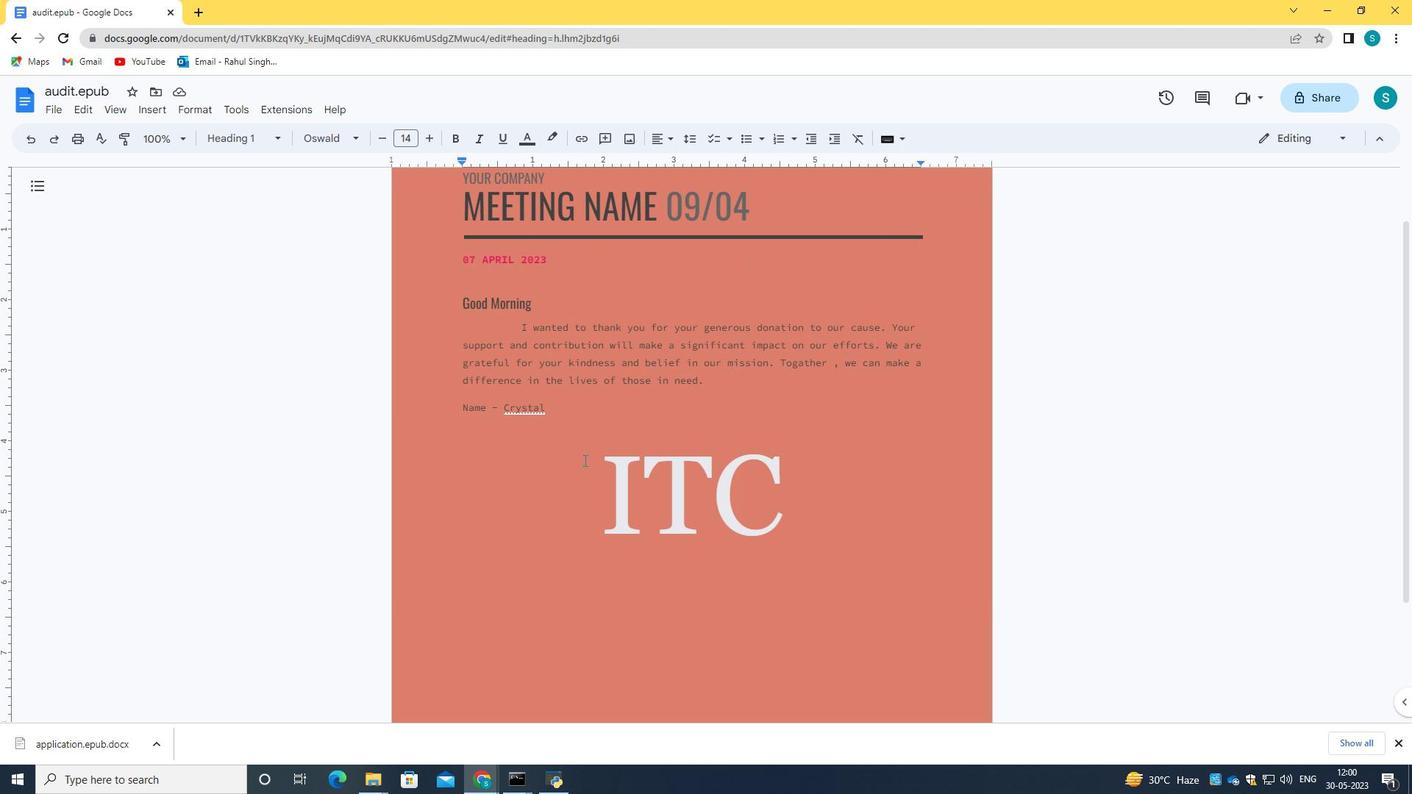 
Action: Mouse moved to (642, 448)
Screenshot: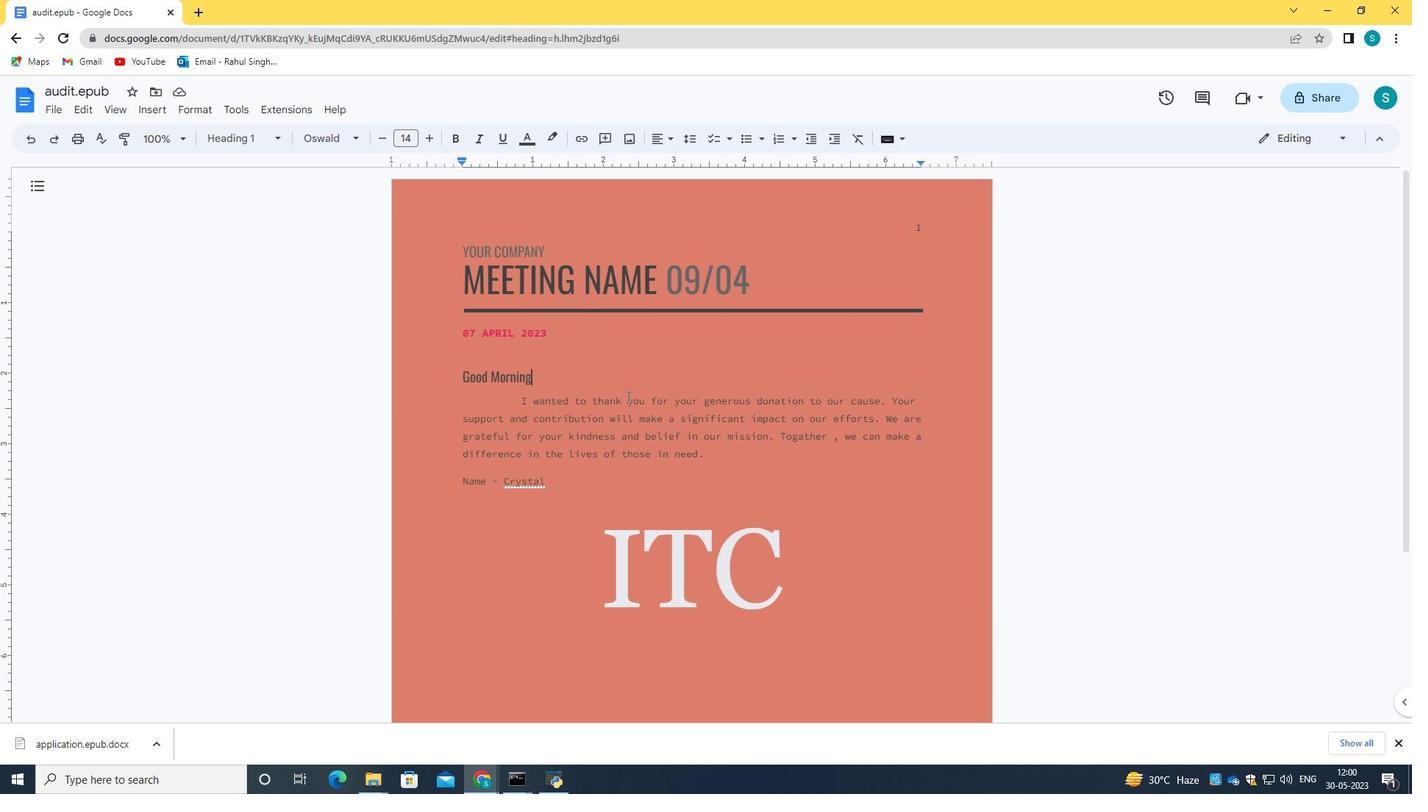 
Action: Mouse scrolled (642, 449) with delta (0, 0)
Screenshot: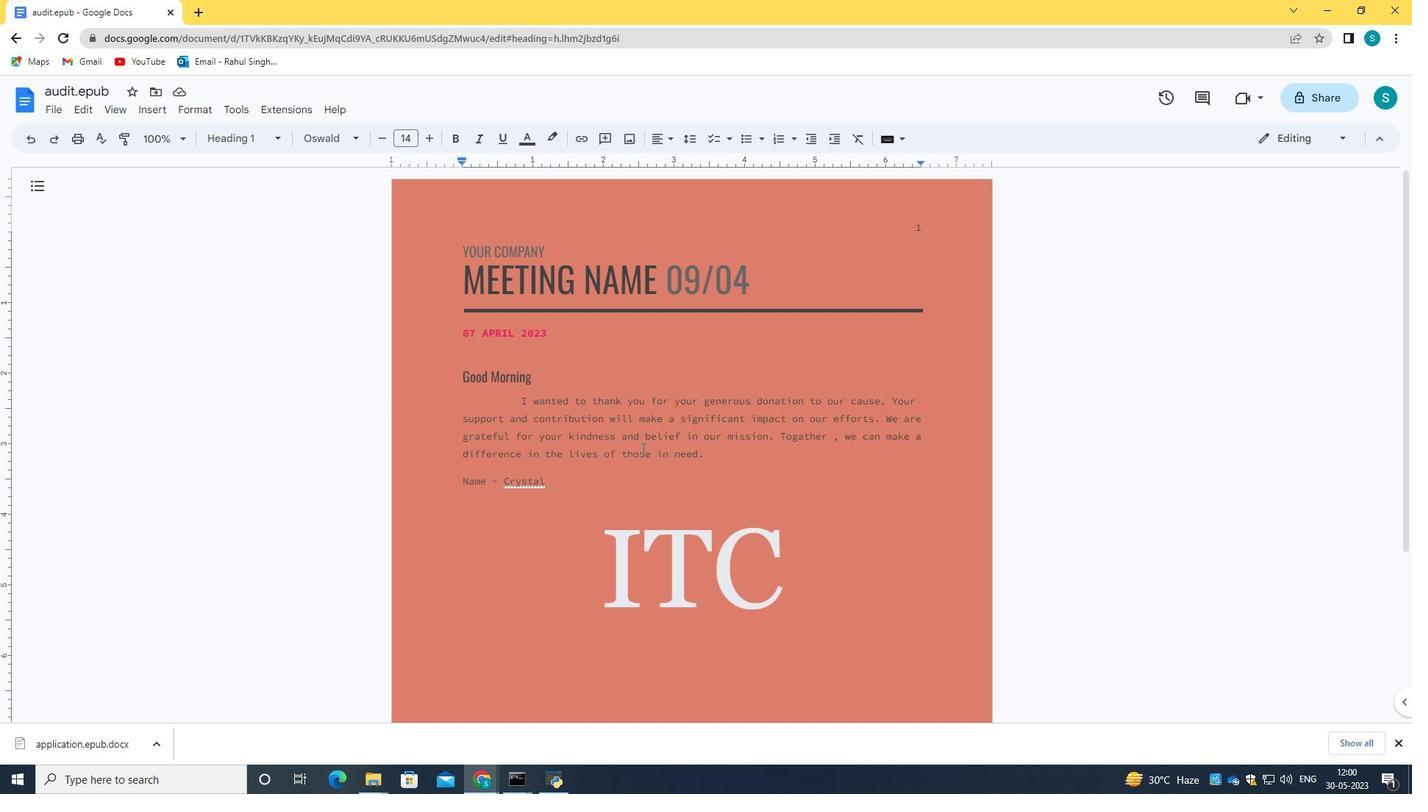 
Action: Mouse moved to (545, 481)
Screenshot: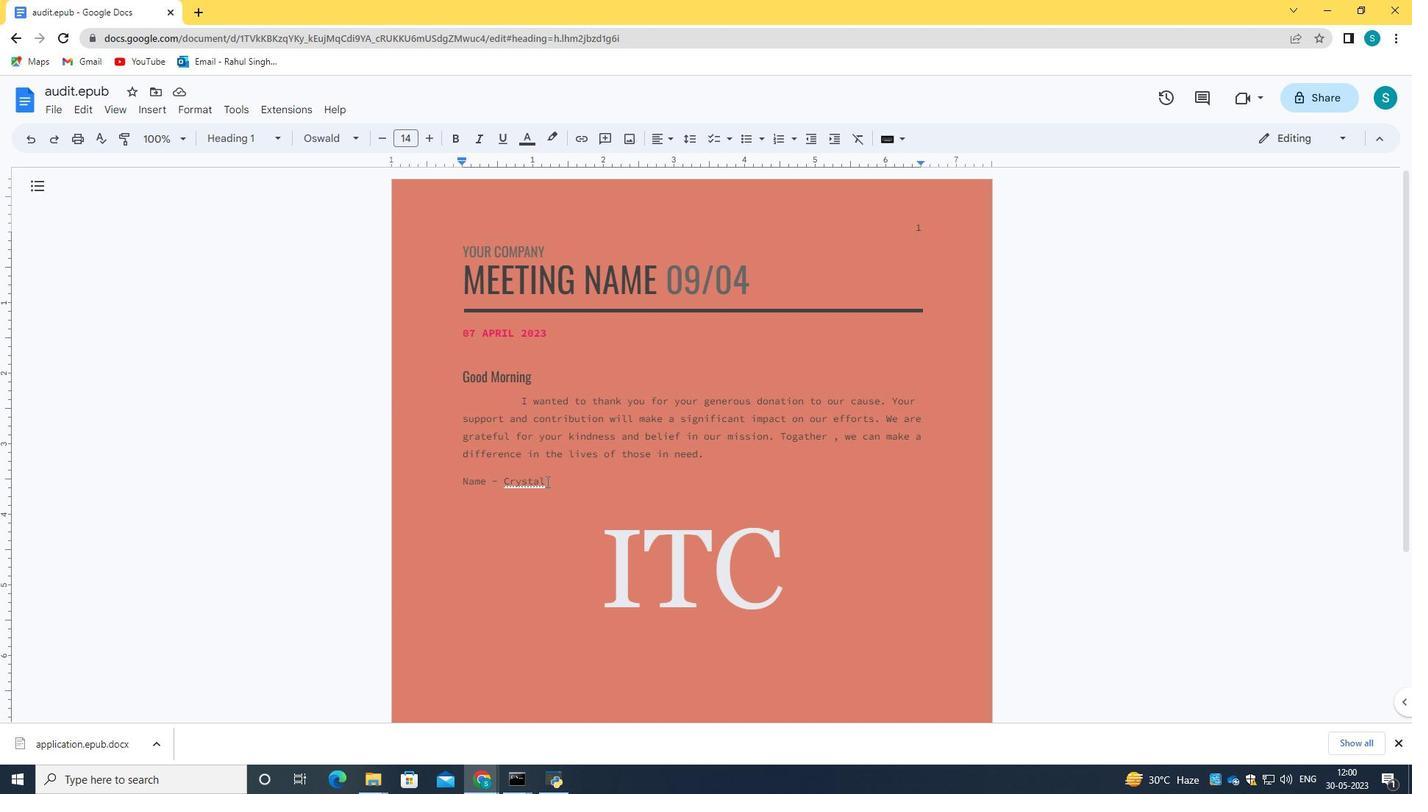 
Action: Mouse pressed left at (545, 481)
Screenshot: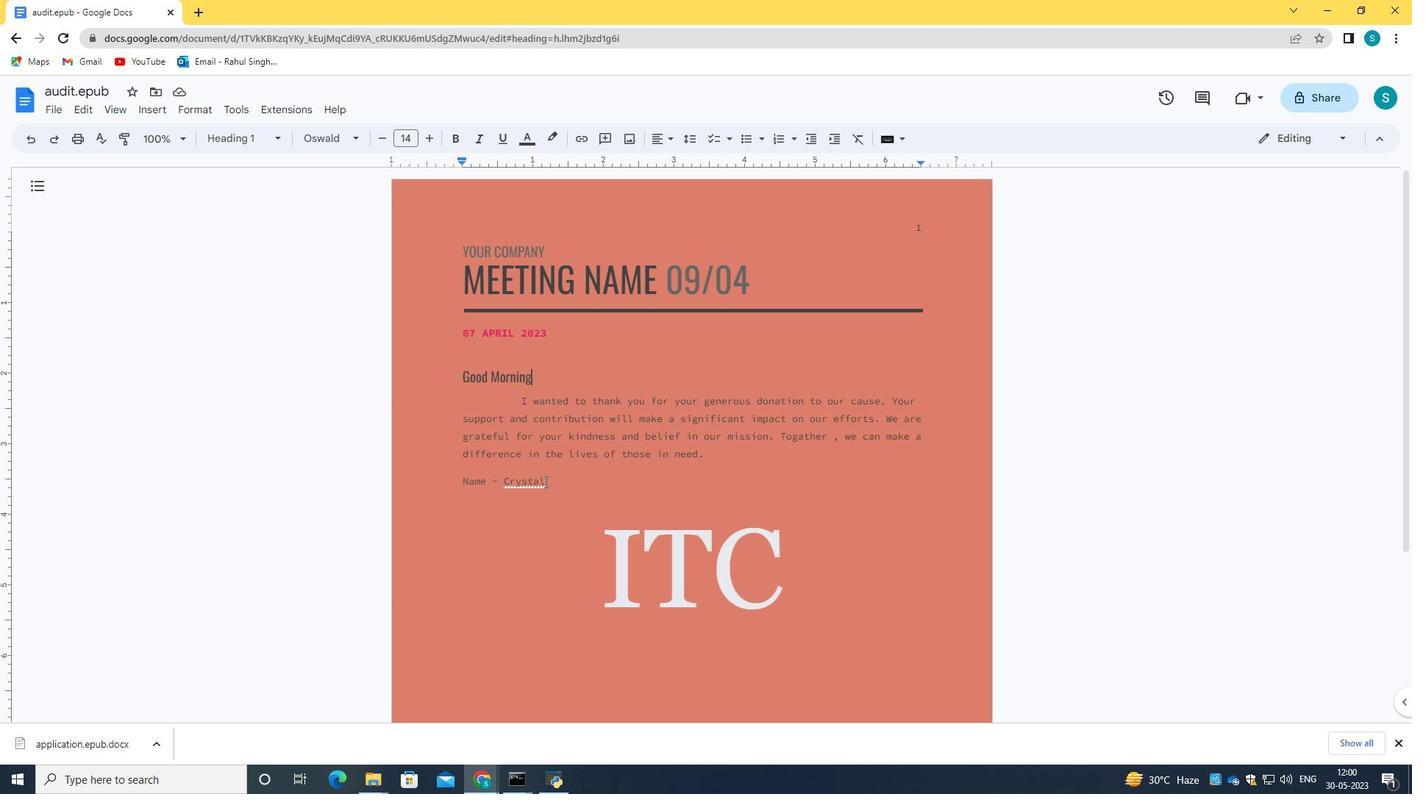 
Action: Mouse moved to (535, 467)
Screenshot: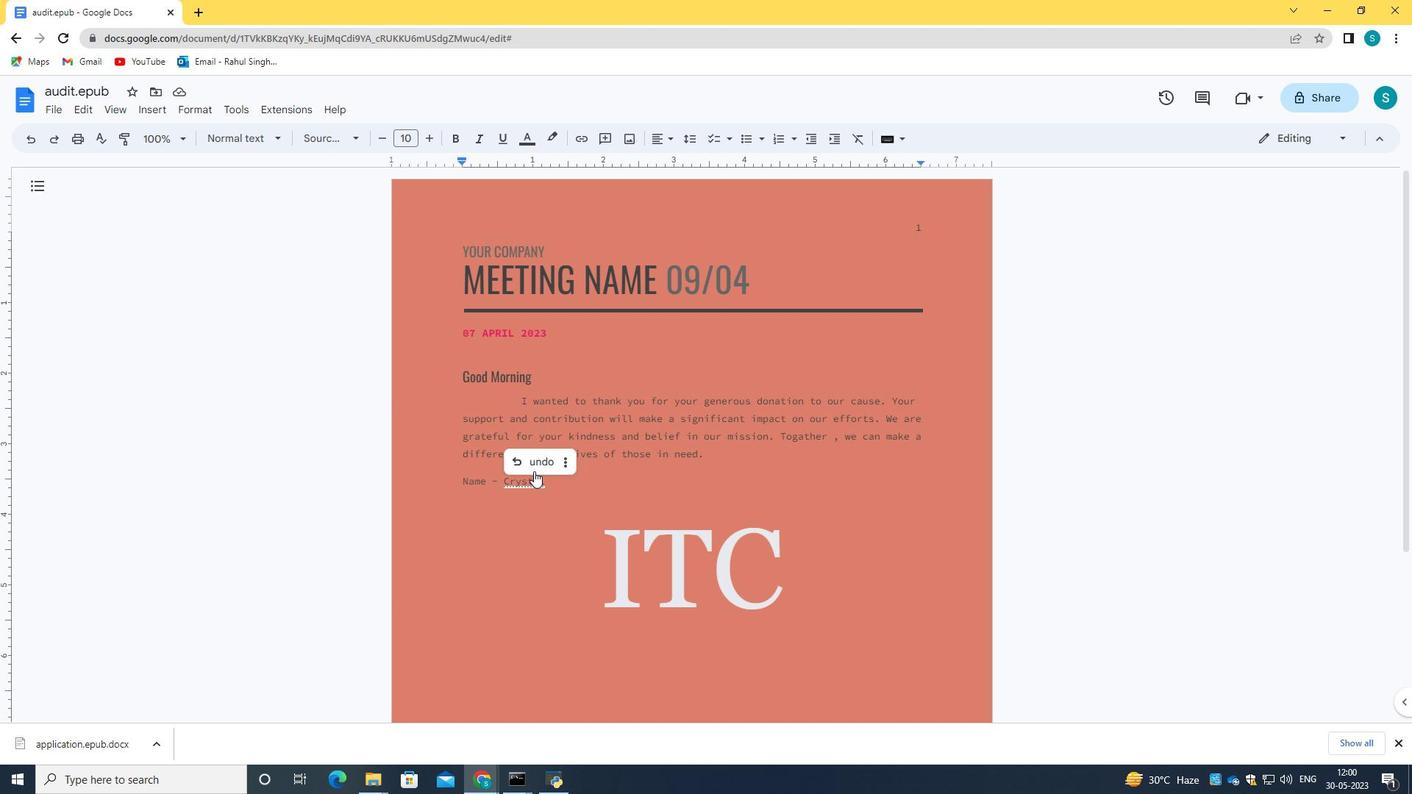
Action: Mouse pressed left at (535, 467)
Screenshot: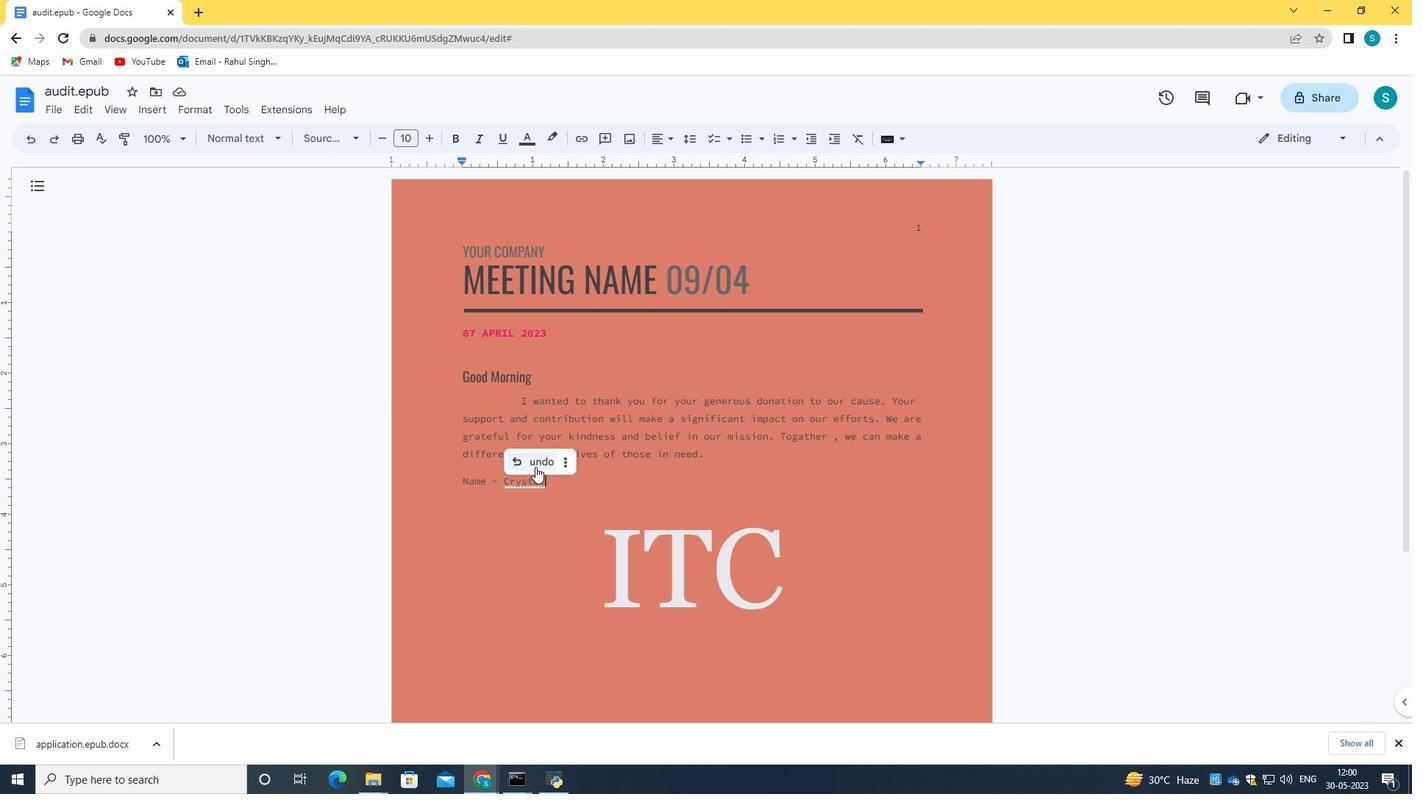 
Action: Mouse moved to (747, 286)
Screenshot: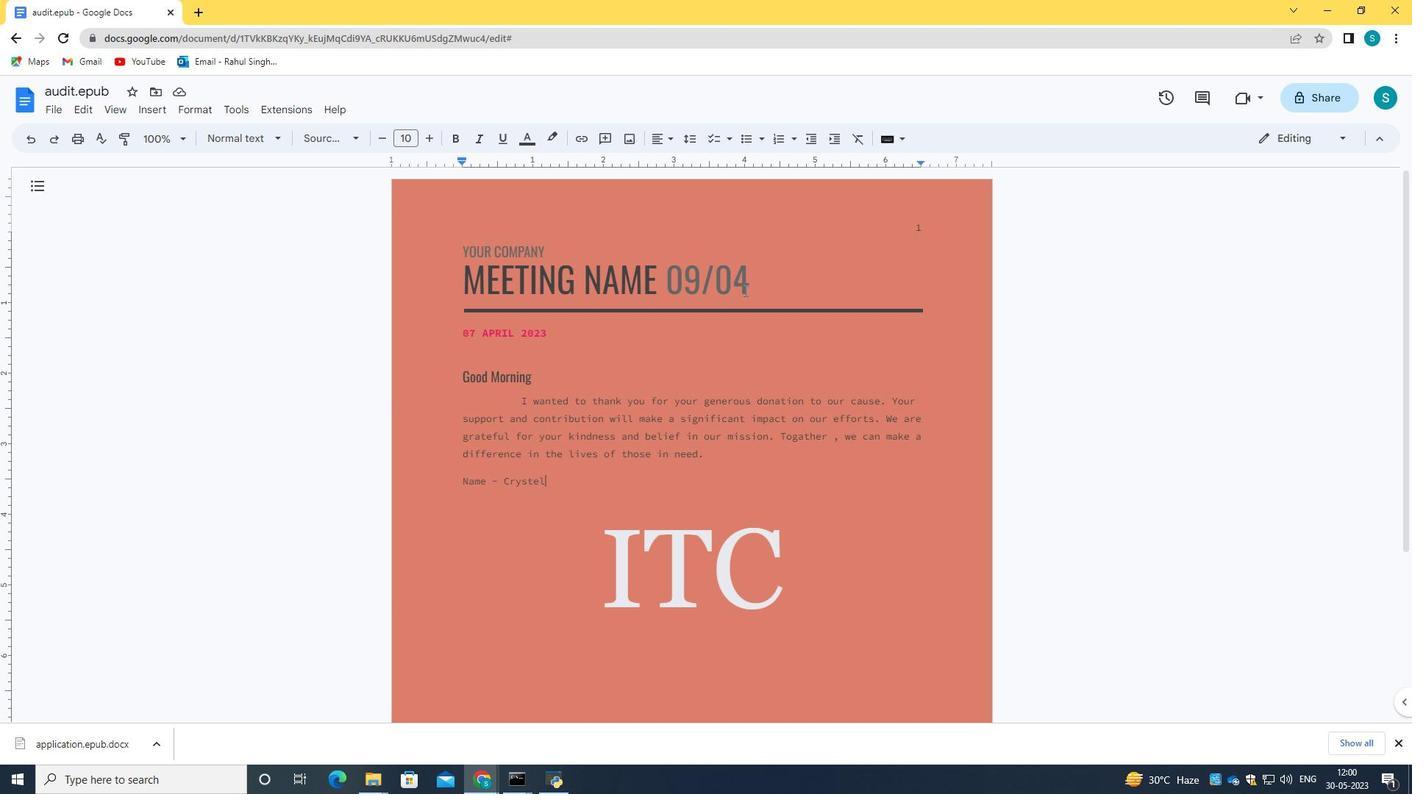 
Action: Mouse pressed left at (747, 286)
Screenshot: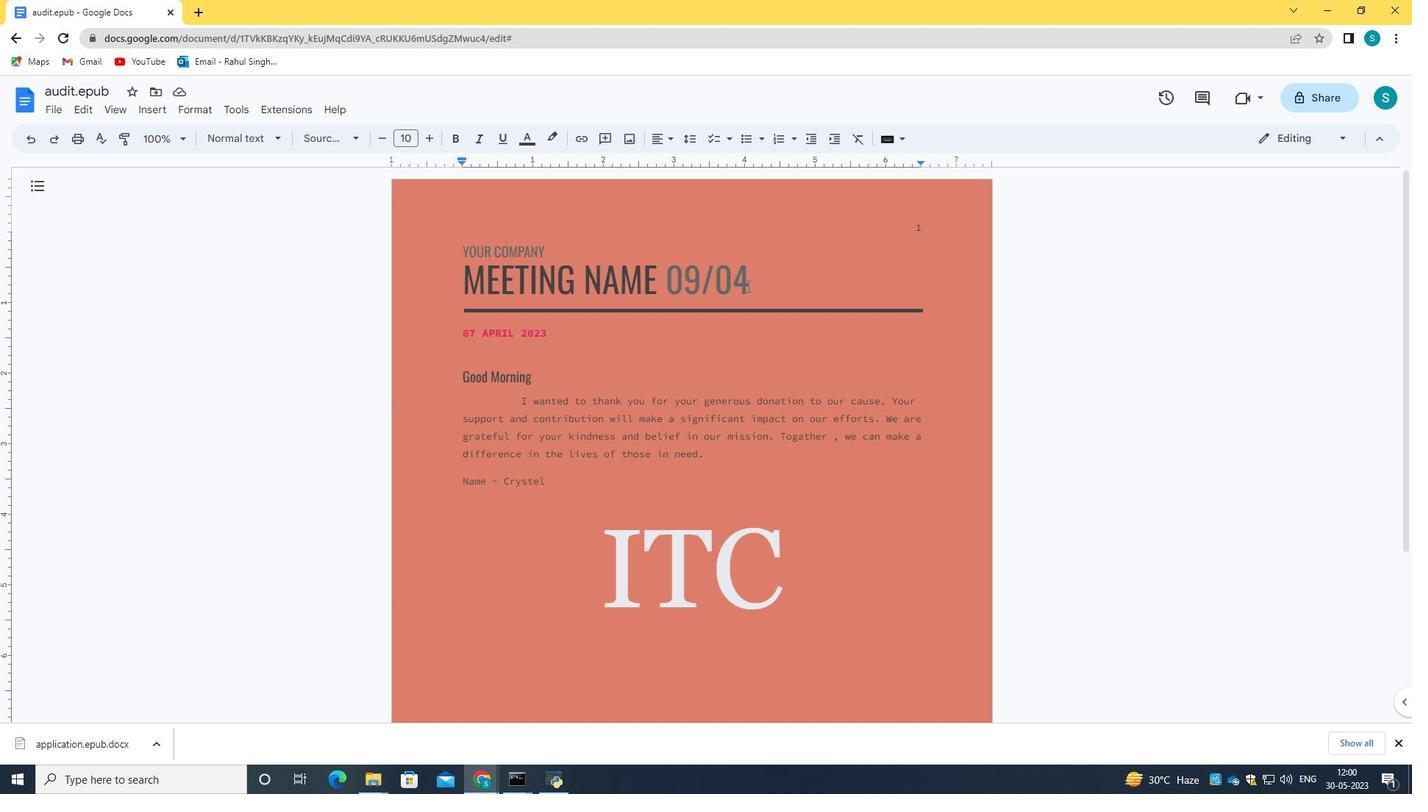 
Action: Key pressed <Key.backspace><Key.backspace><Key.backspace><Key.backspace><Key.backspace><Key.backspace><Key.backspace><Key.backspace><Key.backspace><Key.backspace><Key.backspace><Key.backspace><Key.backspace><Key.backspace><Key.backspace><Key.backspace><Key.backspace><Key.backspace><Key.backspace><Key.backspace><Key.backspace><Key.backspace><Key.backspace><Key.backspace><Key.backspace><Key.backspace><Key.backspace><Key.backspace><Key.backspace><Key.backspace><Key.backspace><Key.backspace><Key.backspace><Key.backspace><Key.backspace><Key.caps_lock>C<Key.caps_lock>o<Key.backspace><Key.backspace>
Screenshot: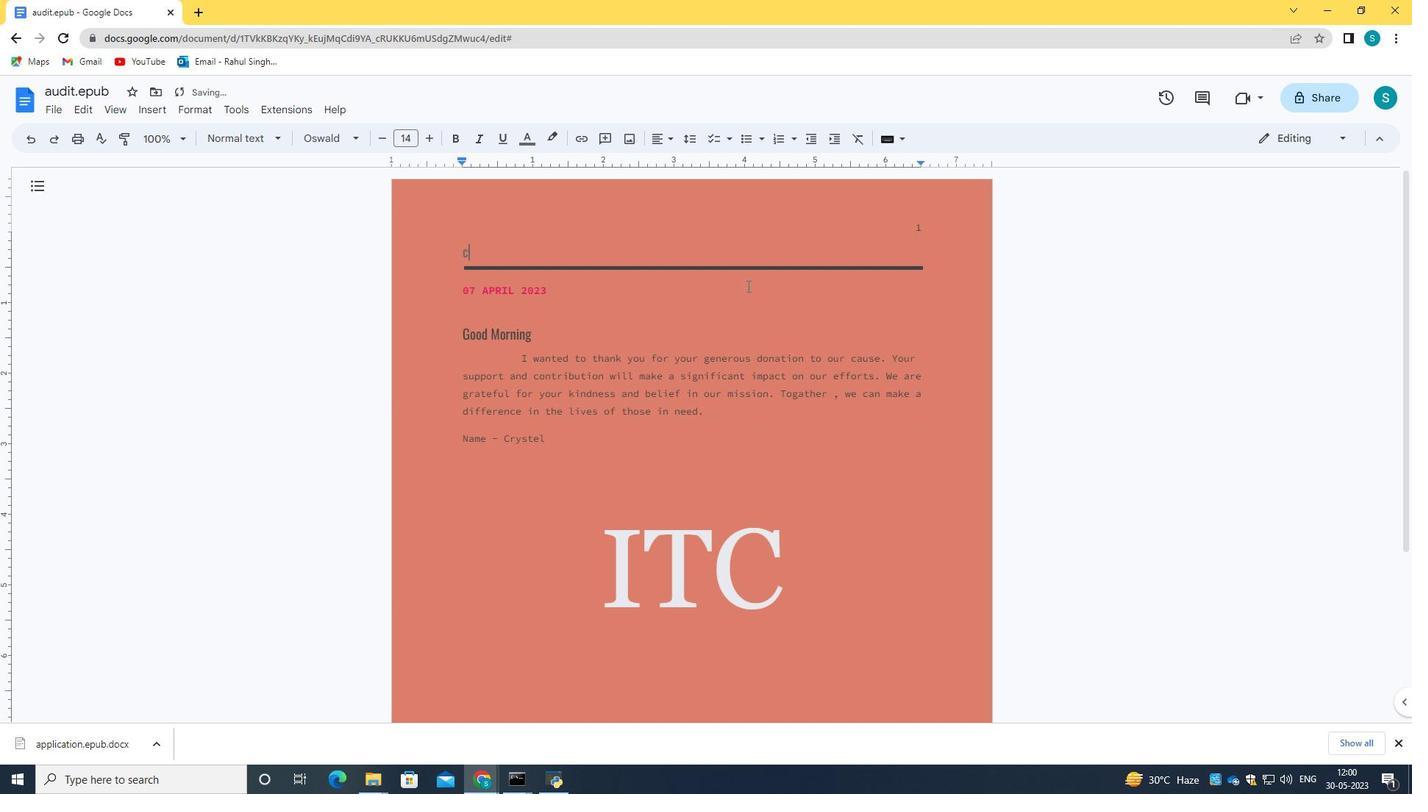 
Action: Mouse moved to (24, 139)
Screenshot: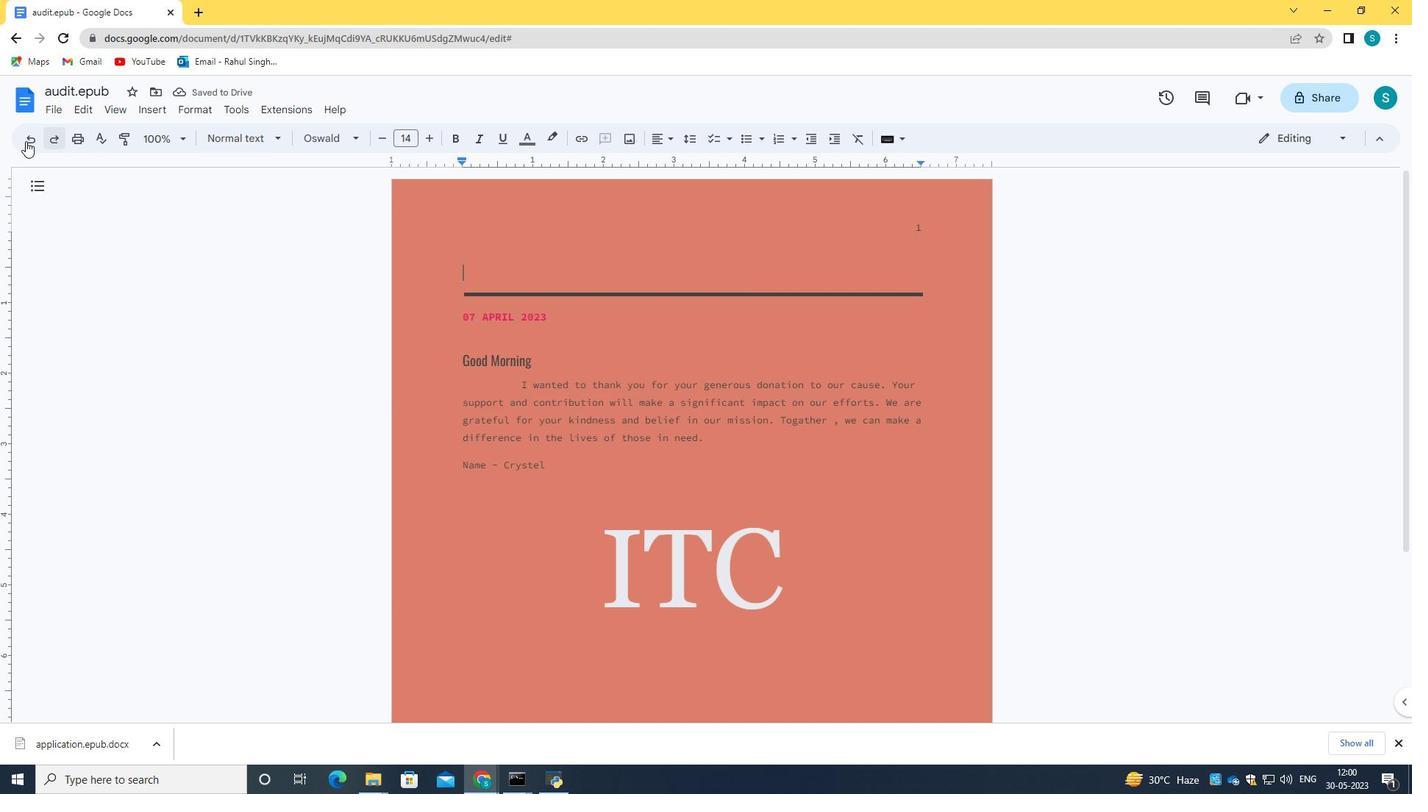 
Action: Mouse pressed left at (24, 139)
Screenshot: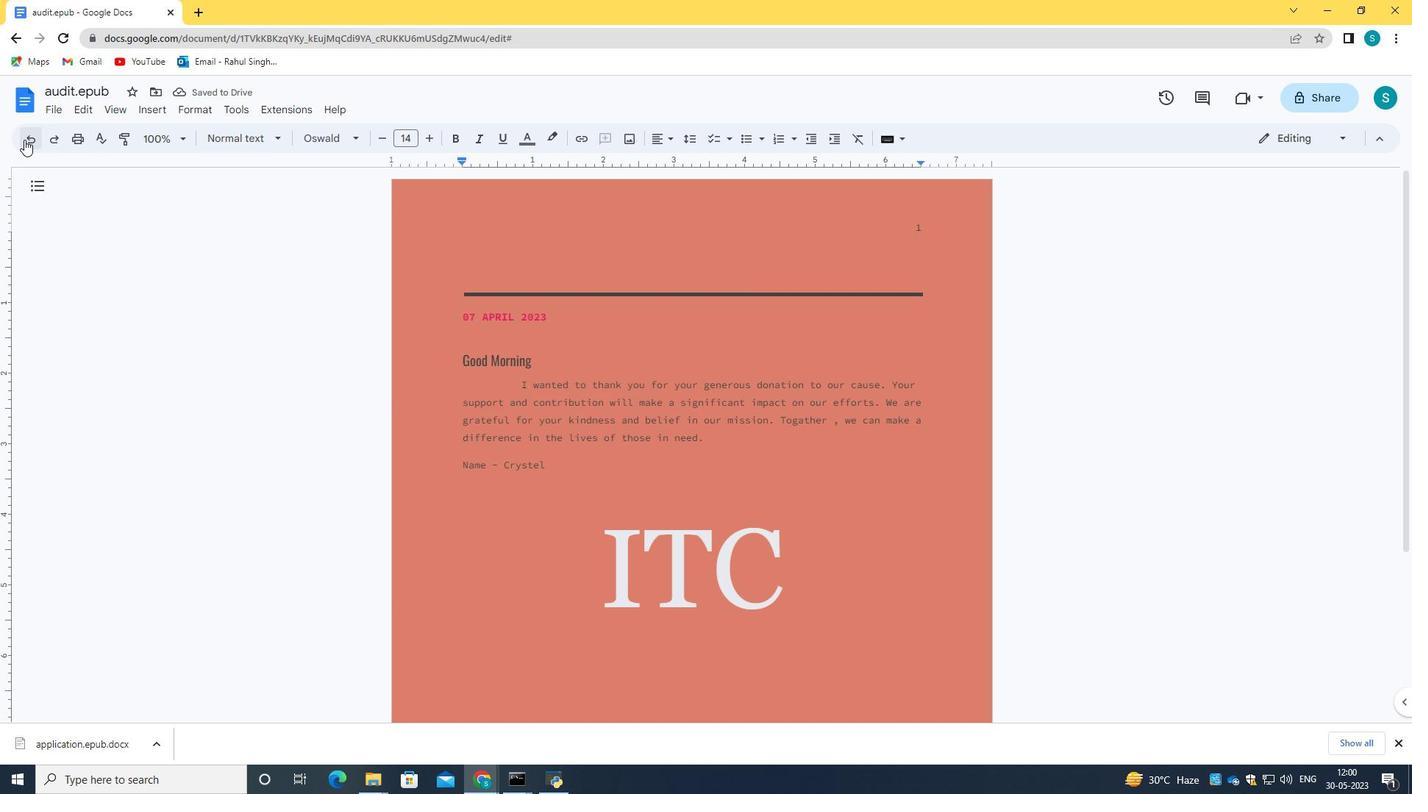 
Action: Mouse pressed left at (24, 139)
Screenshot: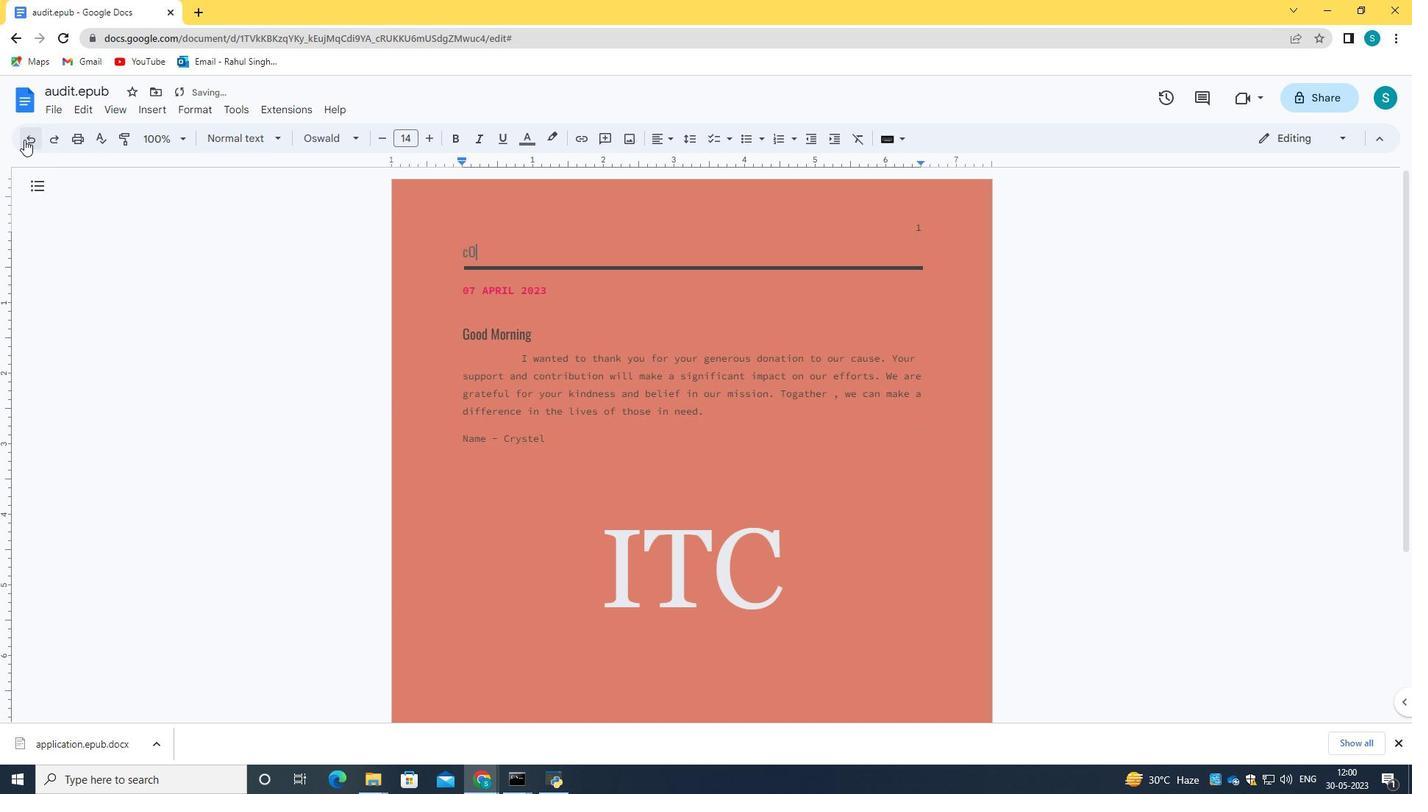 
Action: Mouse pressed left at (24, 139)
Screenshot: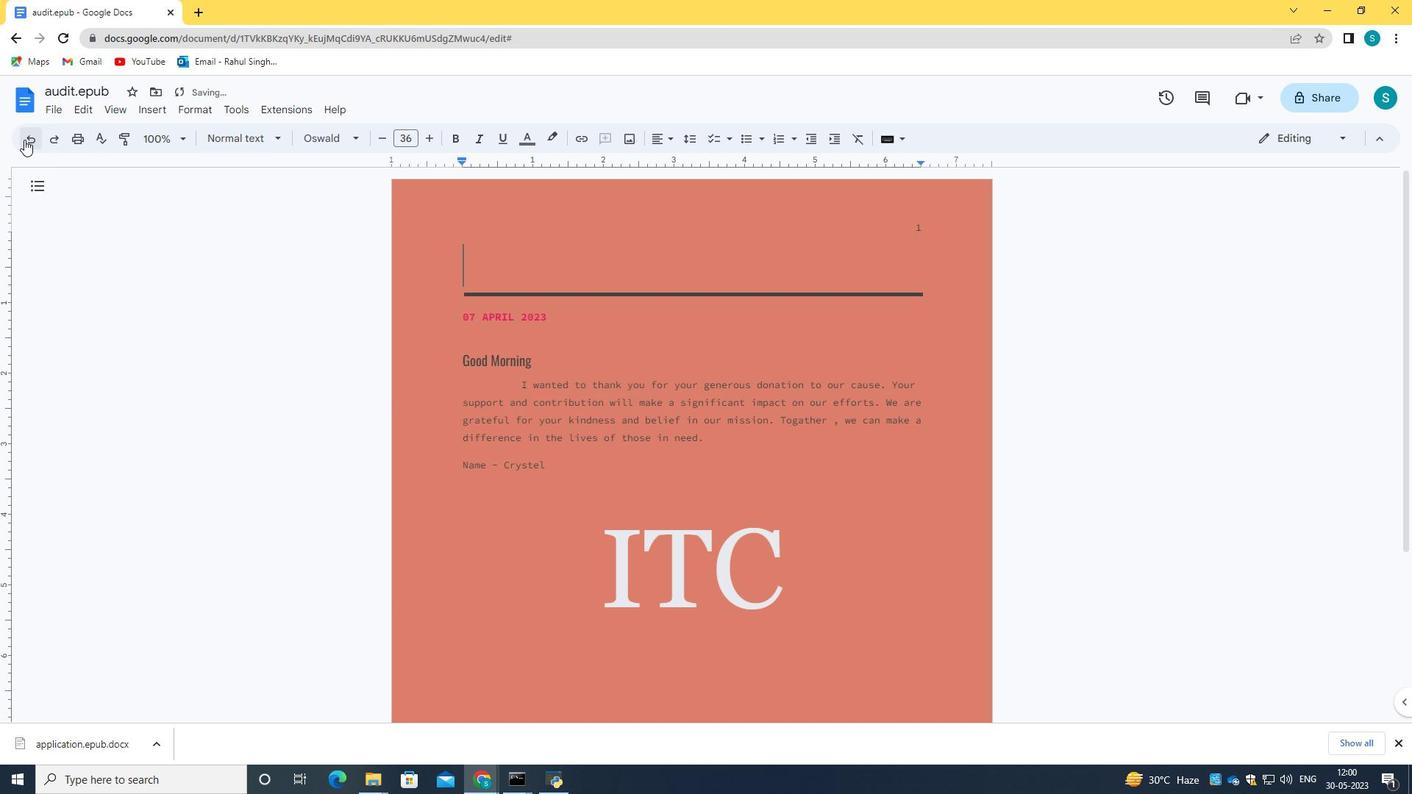 
Action: Mouse moved to (741, 270)
Screenshot: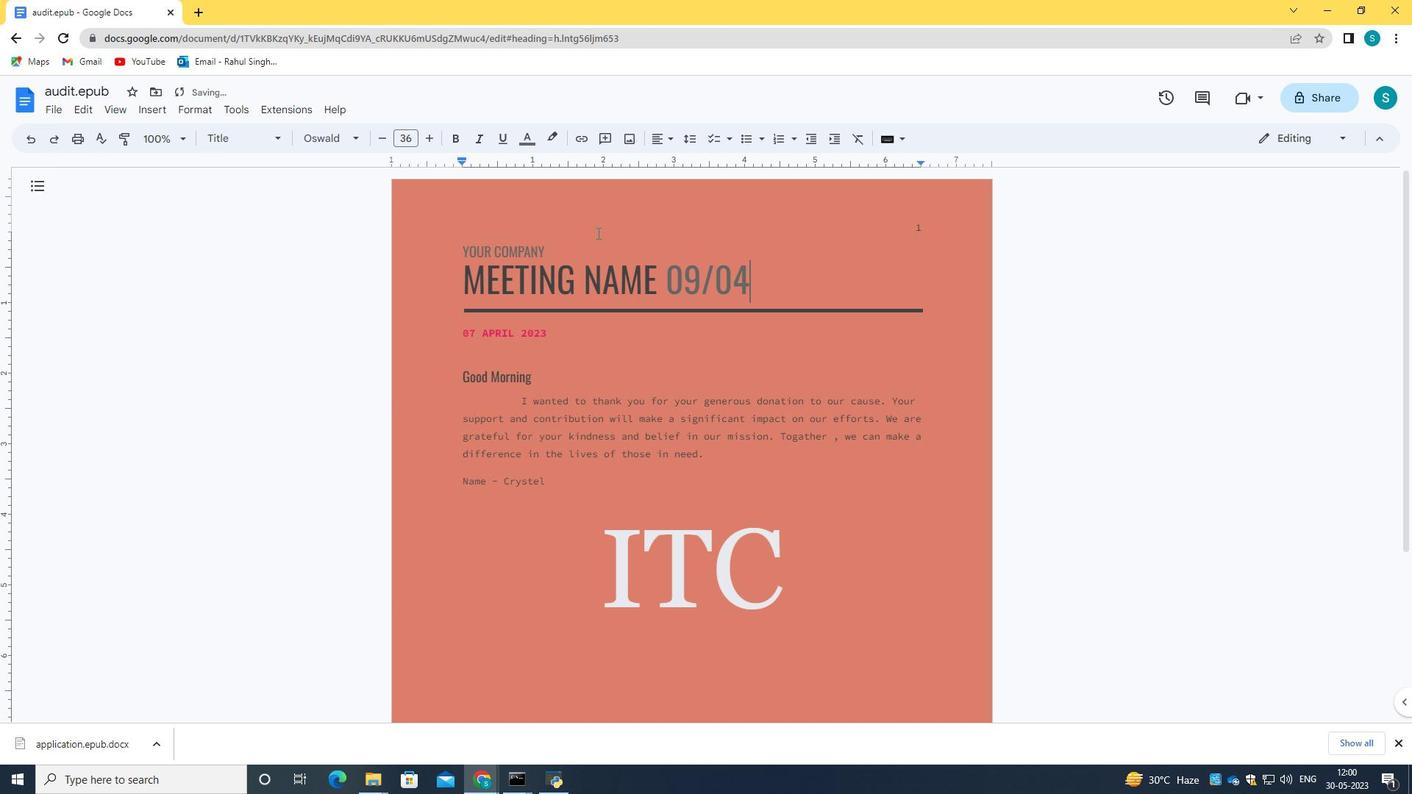 
Action: Key pressed <Key.backspace><Key.backspace><Key.backspace><Key.backspace><Key.backspace><Key.backspace><Key.backspace><Key.backspace><Key.backspace><Key.backspace><Key.backspace><Key.backspace><Key.backspace><Key.backspace><Key.backspace><Key.backspace><Key.backspace><Key.backspace>
Screenshot: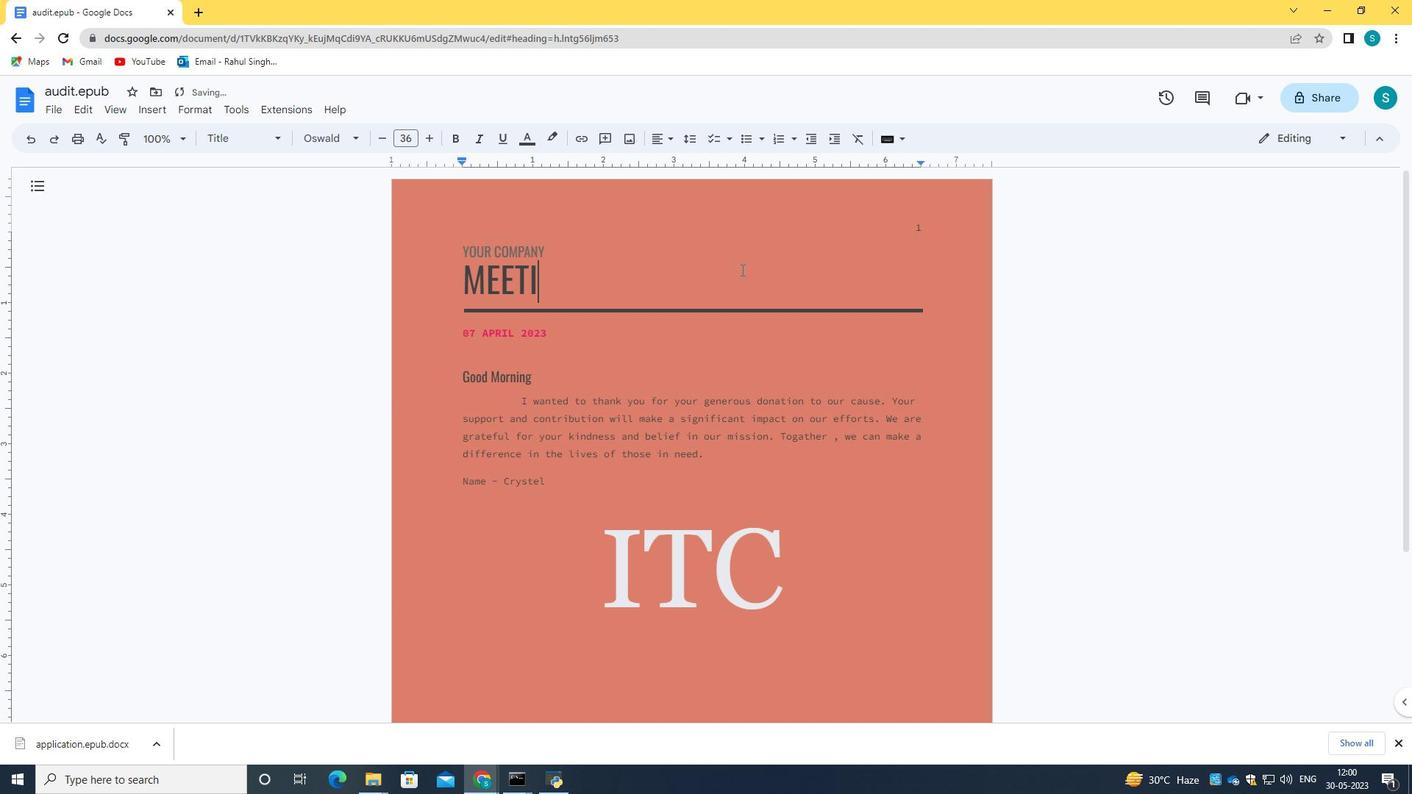 
Action: Mouse moved to (550, 249)
Screenshot: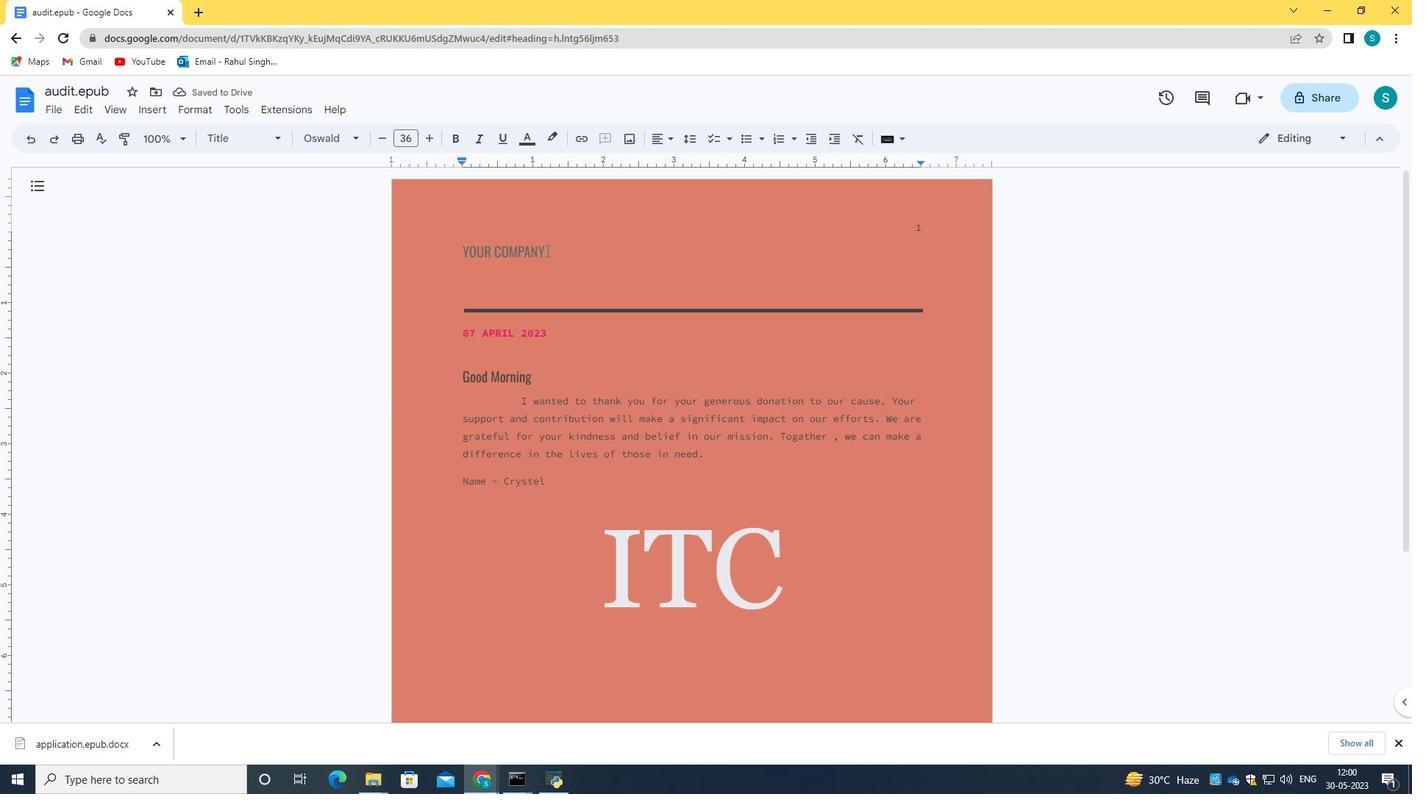 
Action: Mouse pressed left at (550, 249)
Screenshot: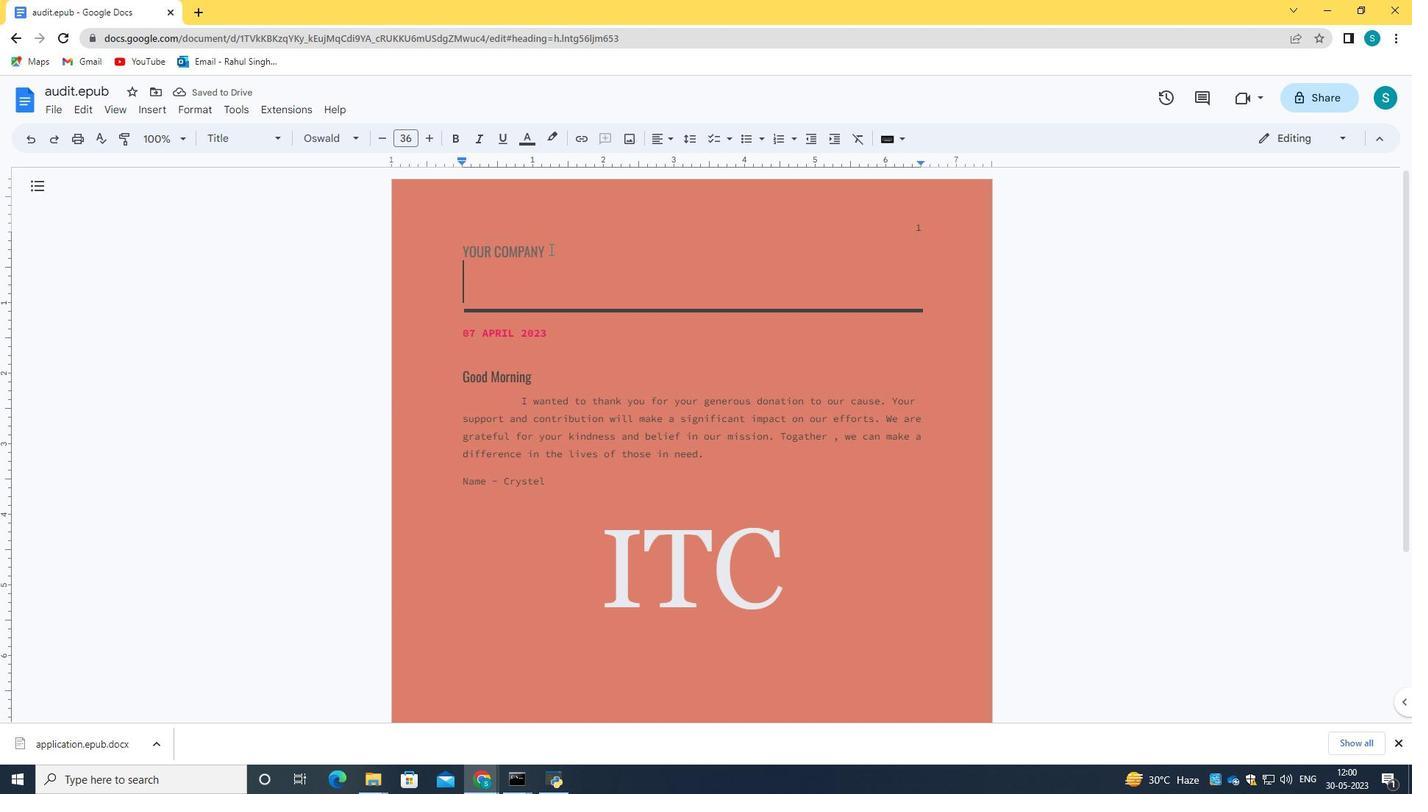 
Action: Mouse moved to (563, 258)
Screenshot: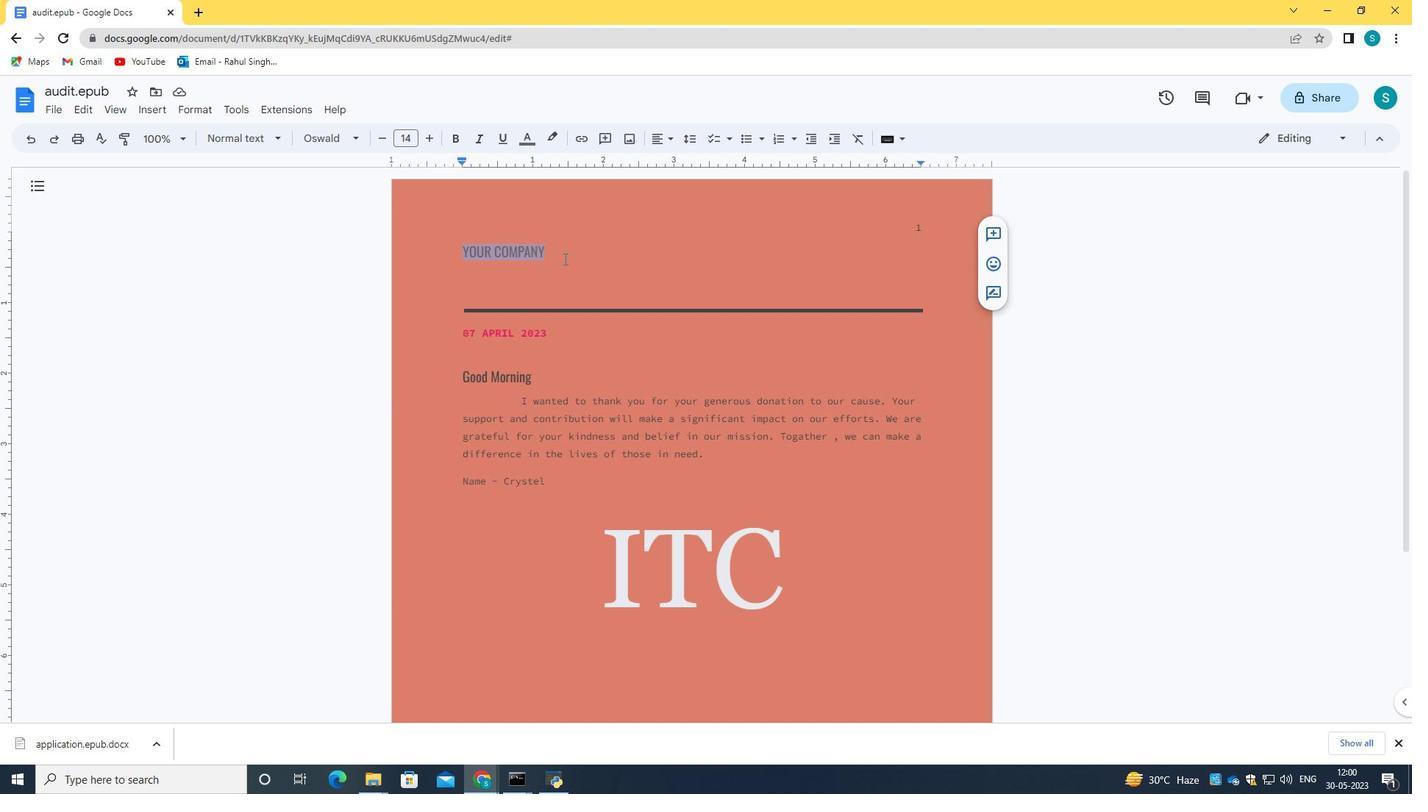 
Action: Key pressed <Key.backspace>
Screenshot: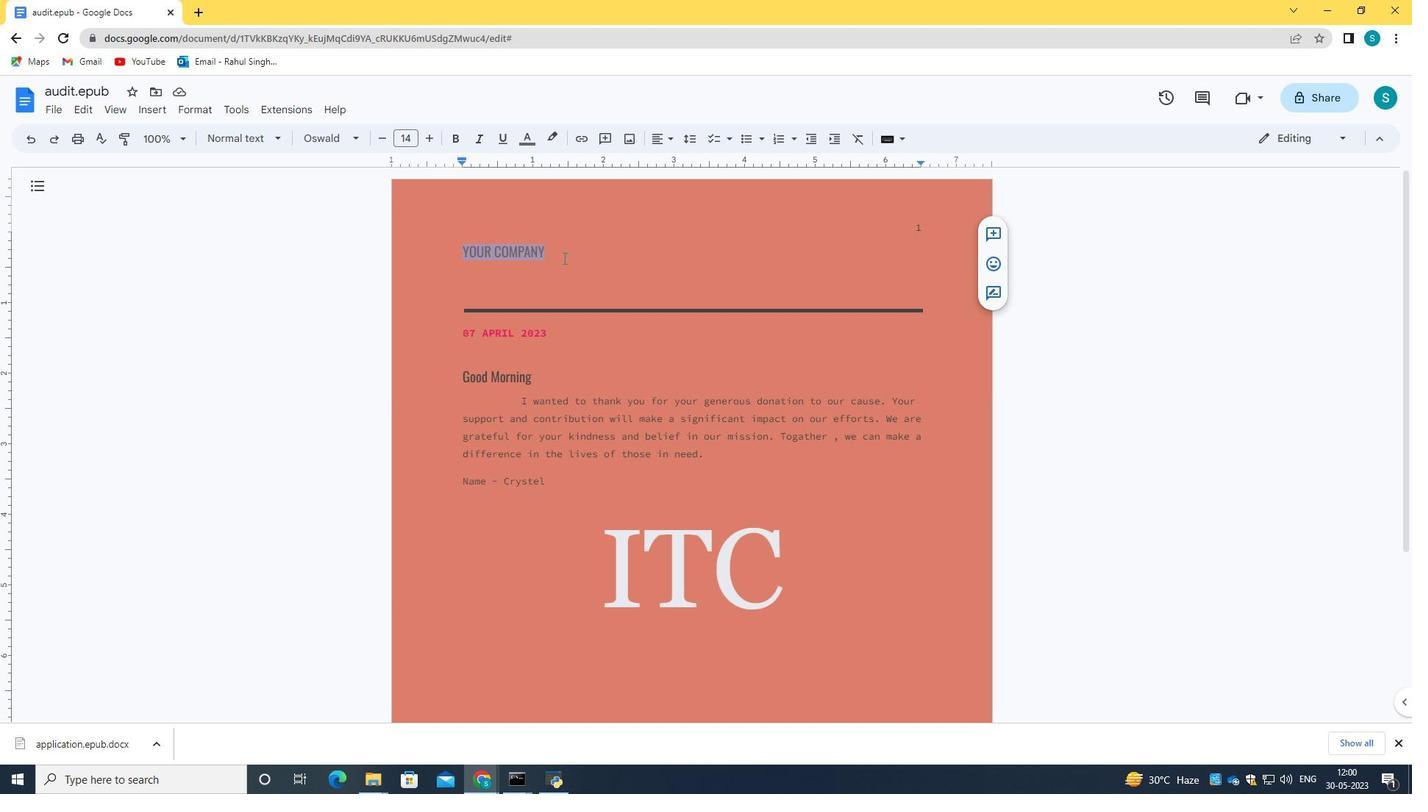 
Action: Mouse moved to (534, 290)
Screenshot: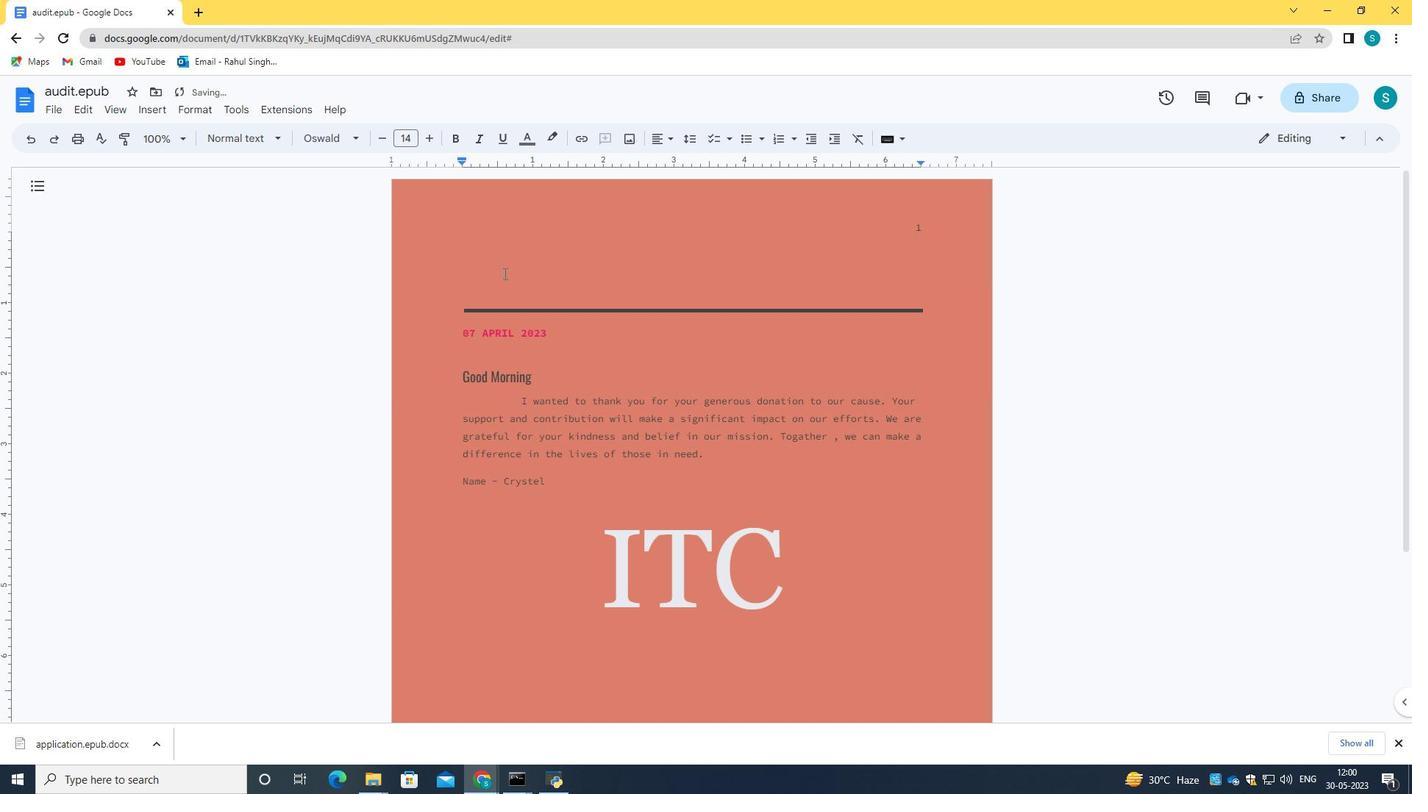 
Action: Mouse pressed left at (534, 290)
Screenshot: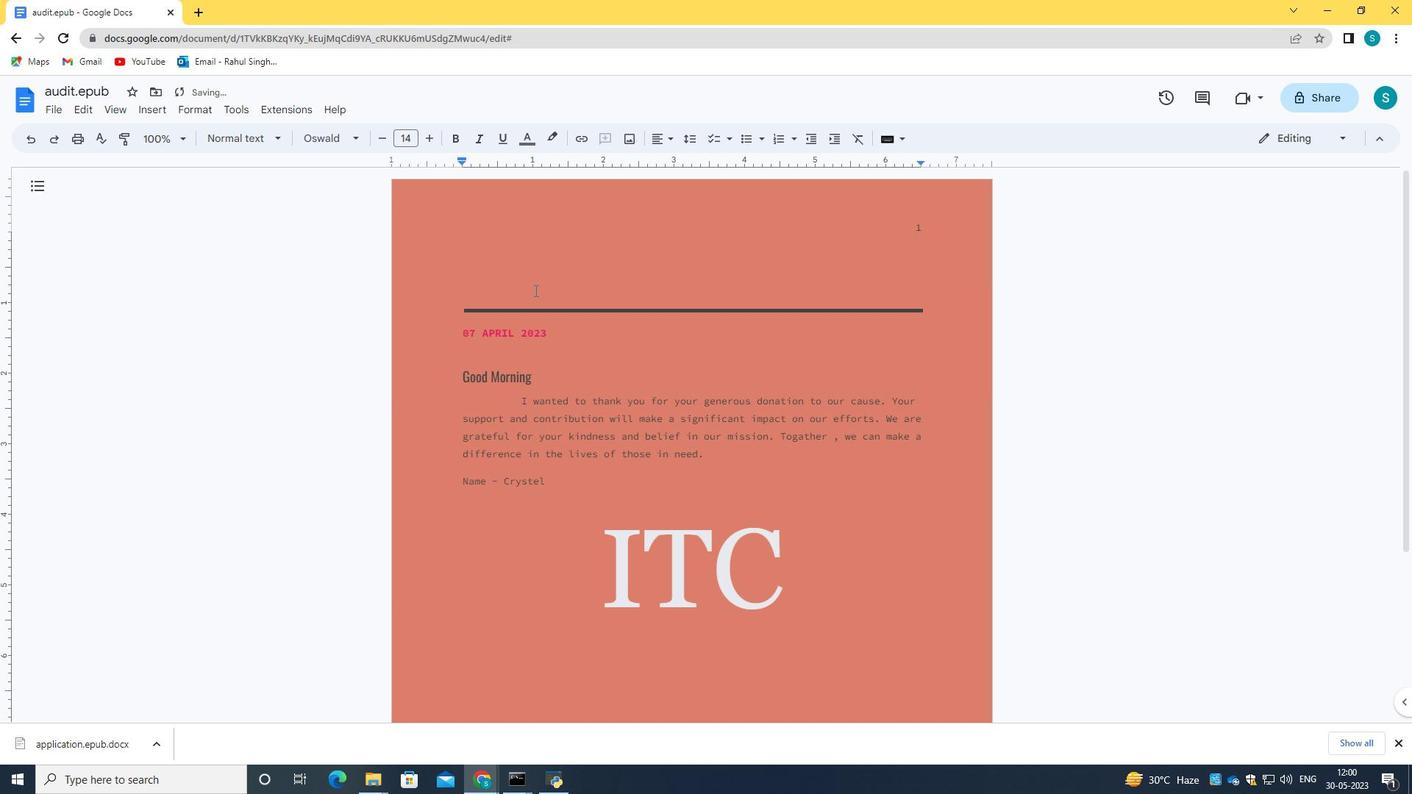 
Action: Key pressed <Key.caps_lock>V<Key.caps_lock>e<Key.backspace><Key.caps_lock>ERSATILE
Screenshot: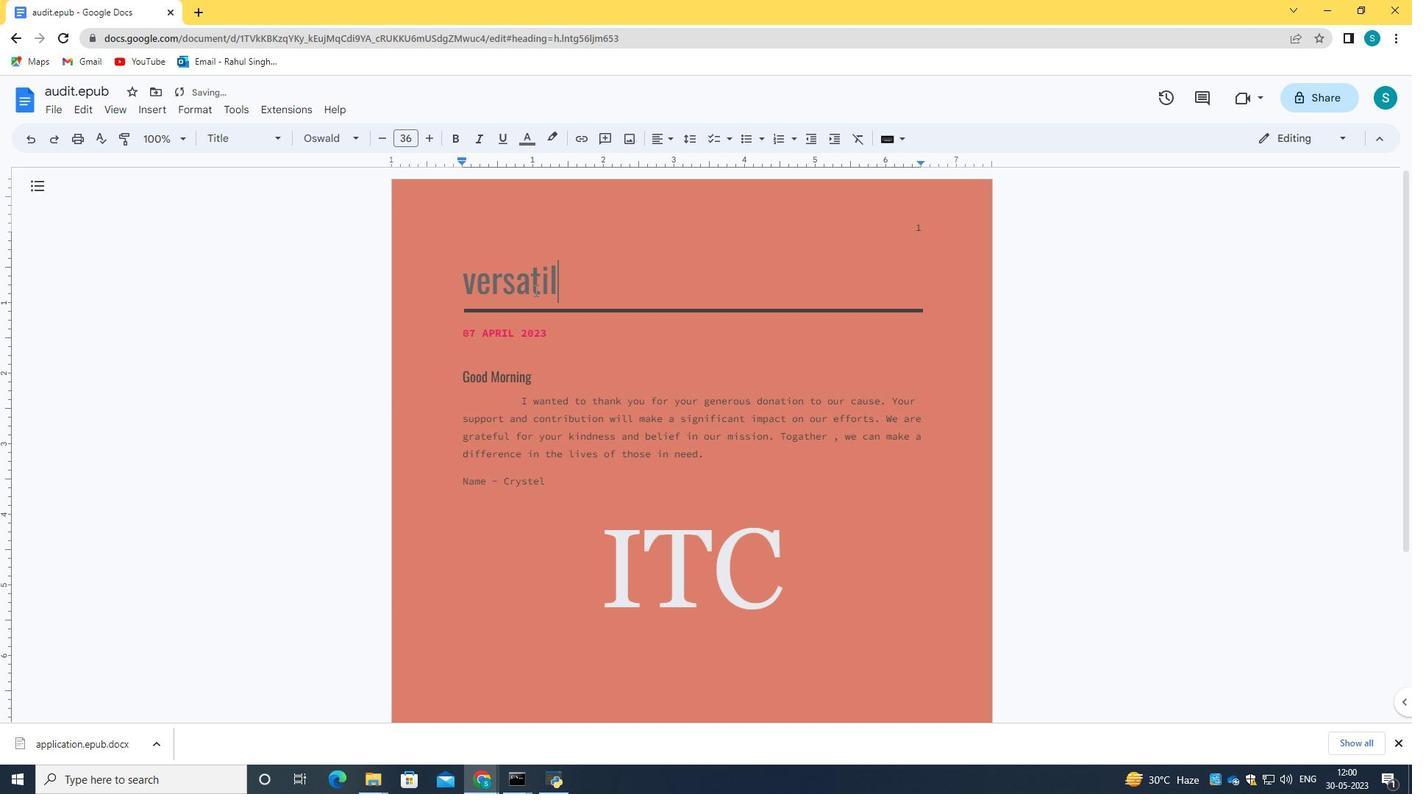 
Action: Mouse moved to (598, 405)
Screenshot: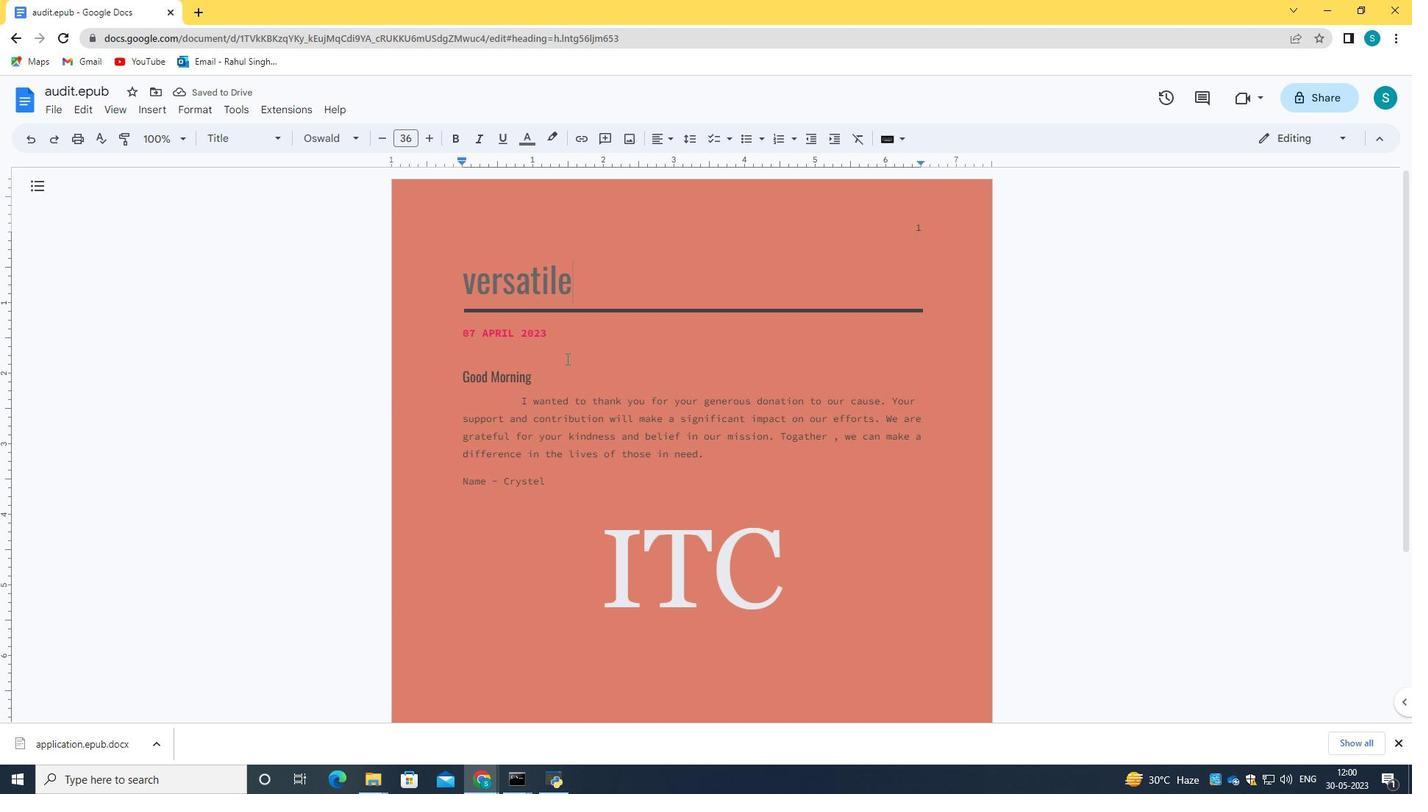 
Action: Mouse scrolled (598, 404) with delta (0, 0)
Screenshot: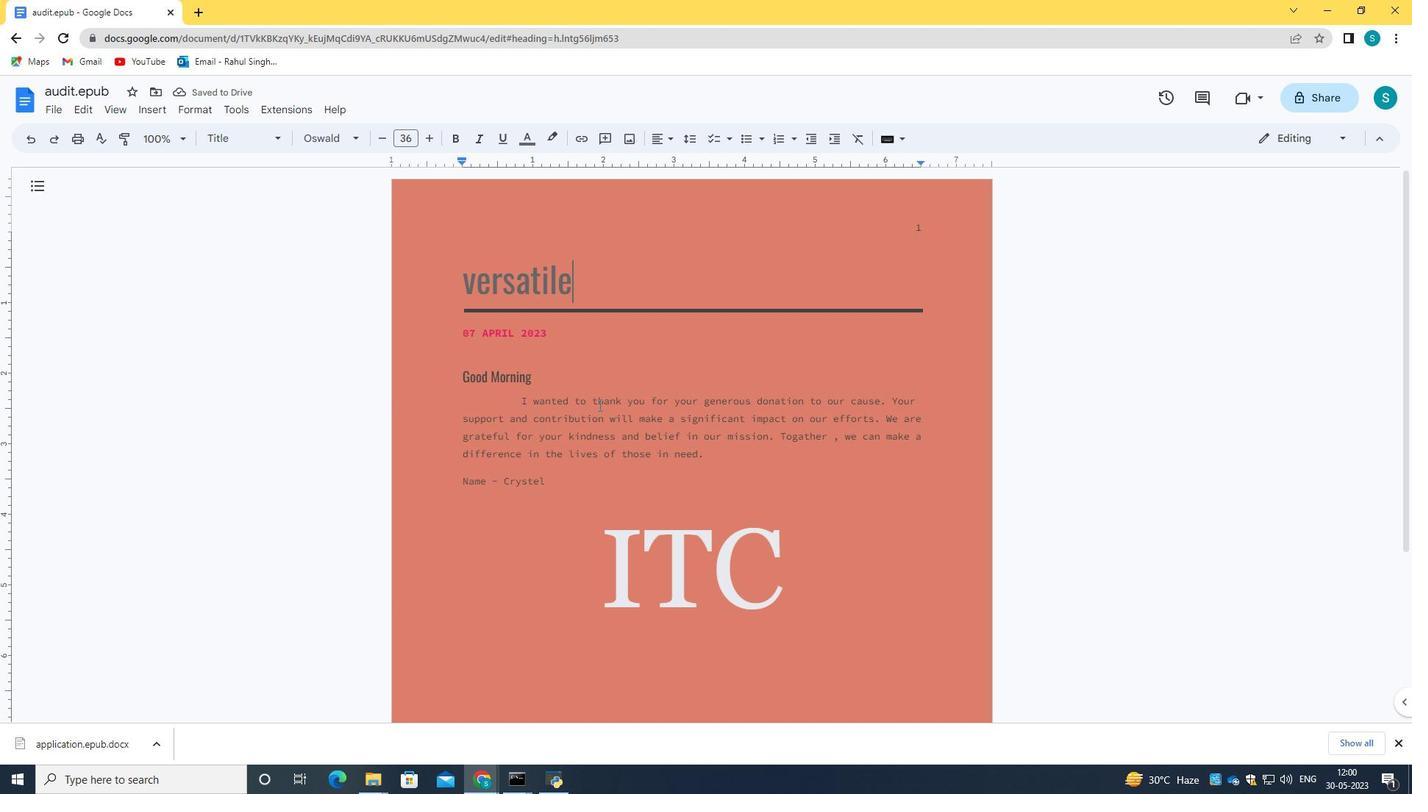 
Action: Mouse scrolled (598, 406) with delta (0, 0)
Screenshot: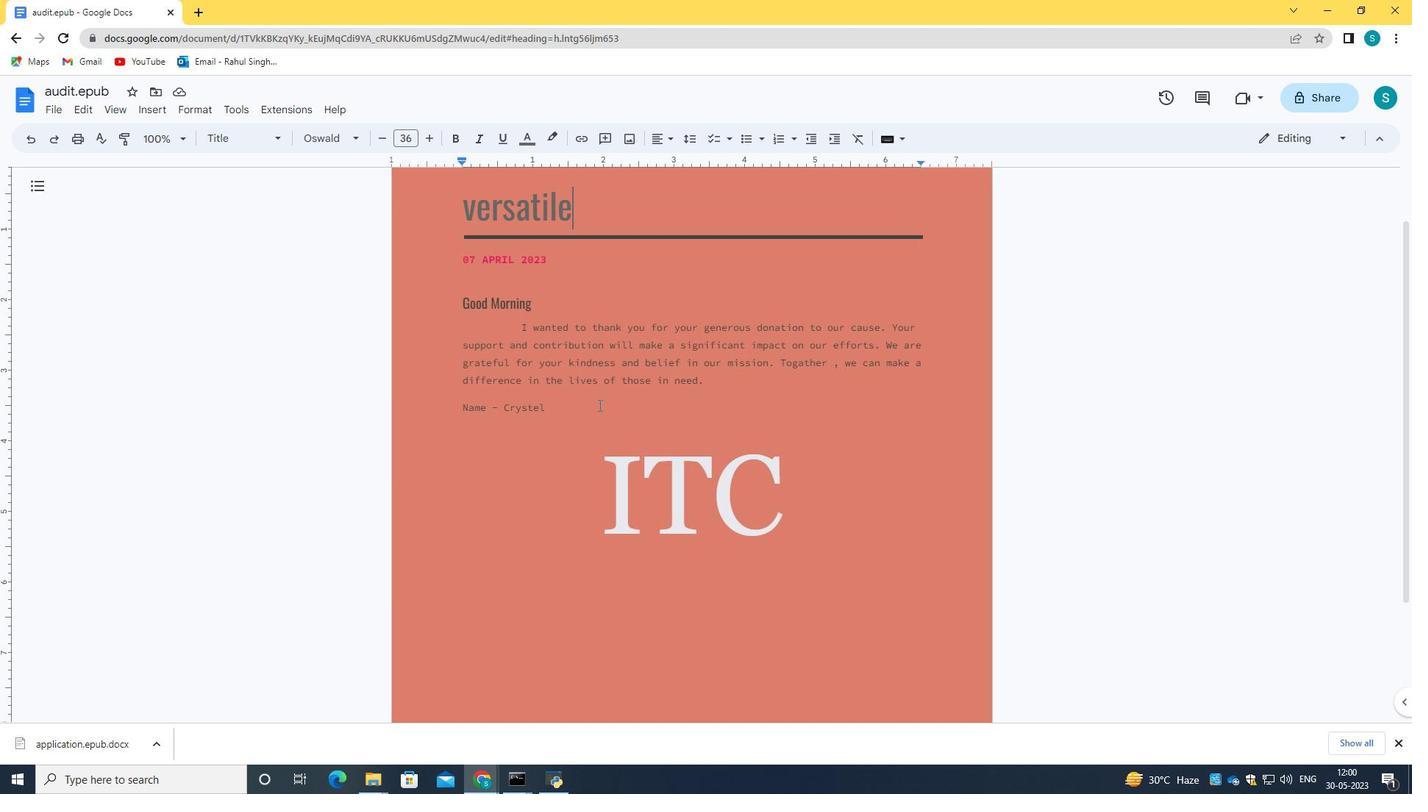 
Action: Key pressed ctrl+S<'\x13'><'\x13'><'\x13'><'\x13'>
Screenshot: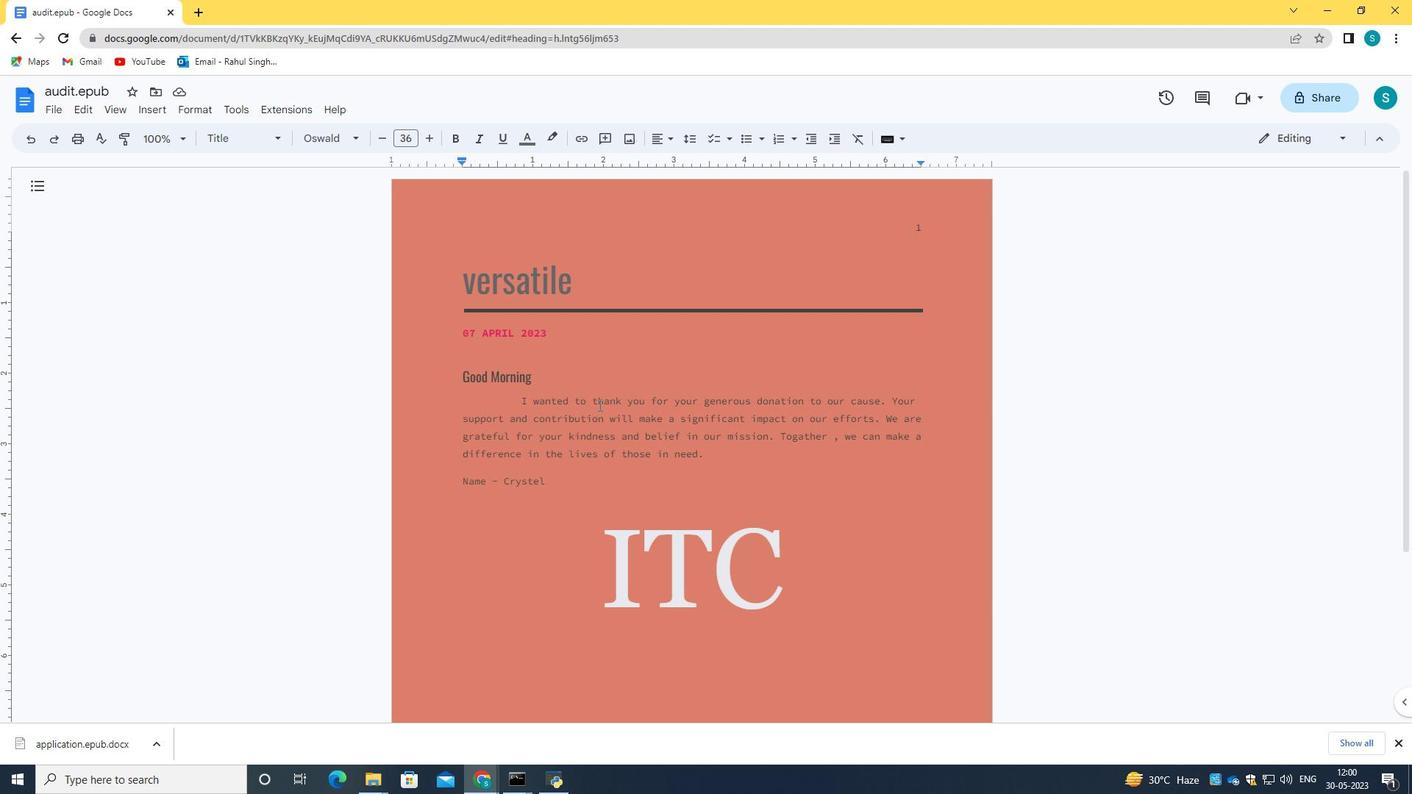 
